 Task: Save the nearest Metro station to your list of favorite locations  and also explore the gallery  of the metro station.
Action: Mouse moved to (110, 58)
Screenshot: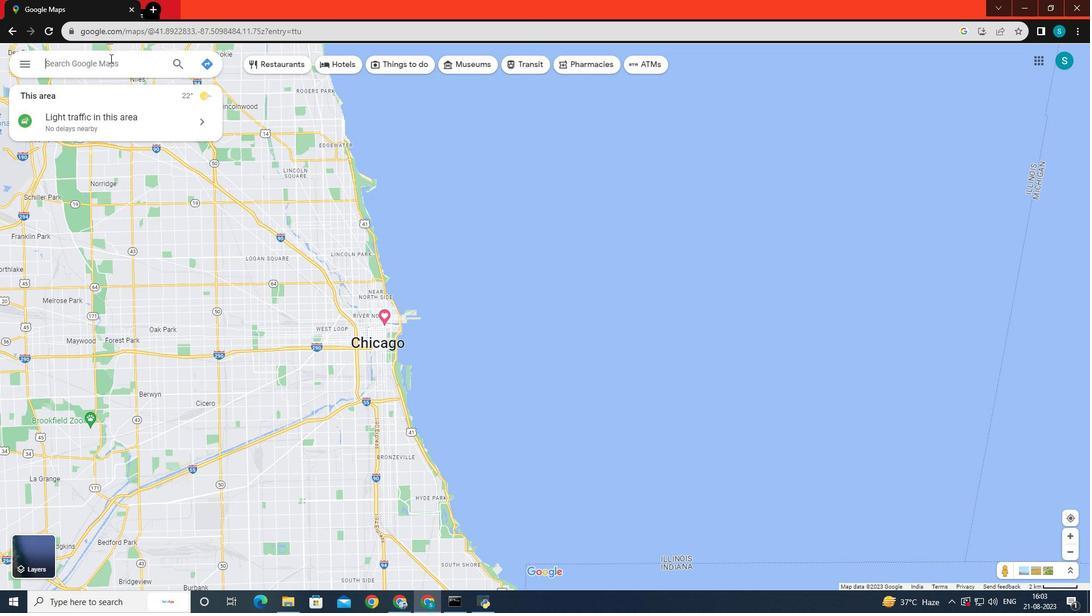 
Action: Mouse pressed left at (110, 58)
Screenshot: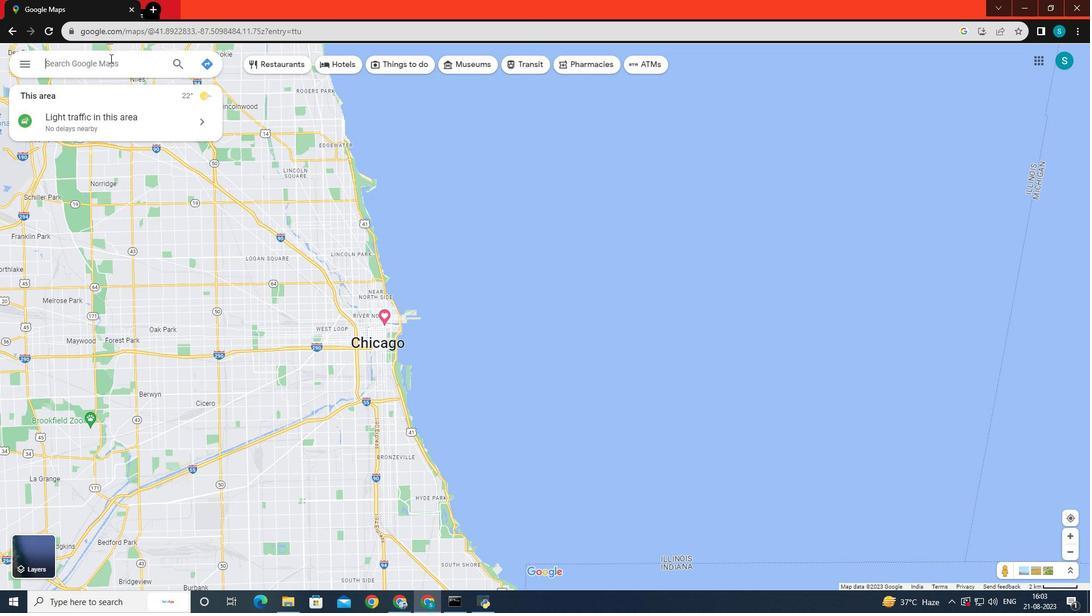 
Action: Key pressed the<Key.space>nearest<Key.space>metro<Key.space>statu<Key.backspace>ion<Key.enter>
Screenshot: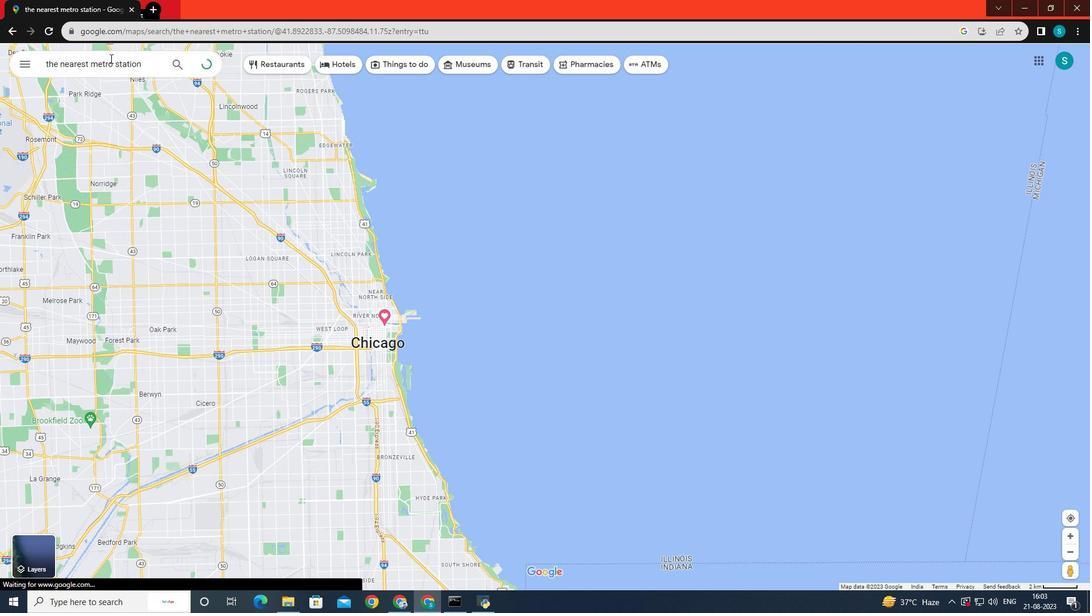 
Action: Mouse moved to (307, 311)
Screenshot: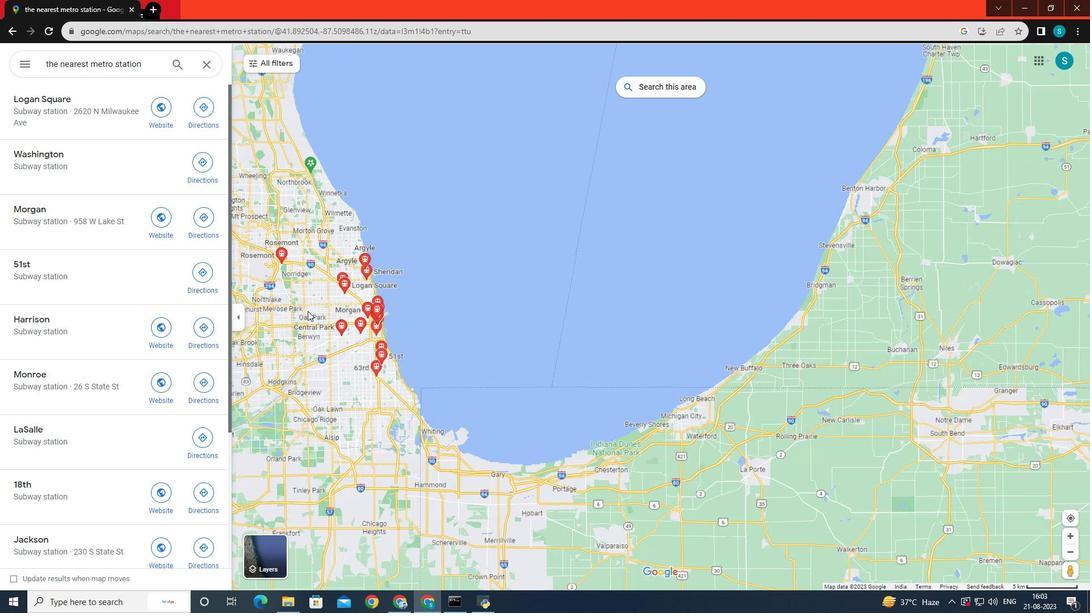 
Action: Mouse scrolled (307, 310) with delta (0, 0)
Screenshot: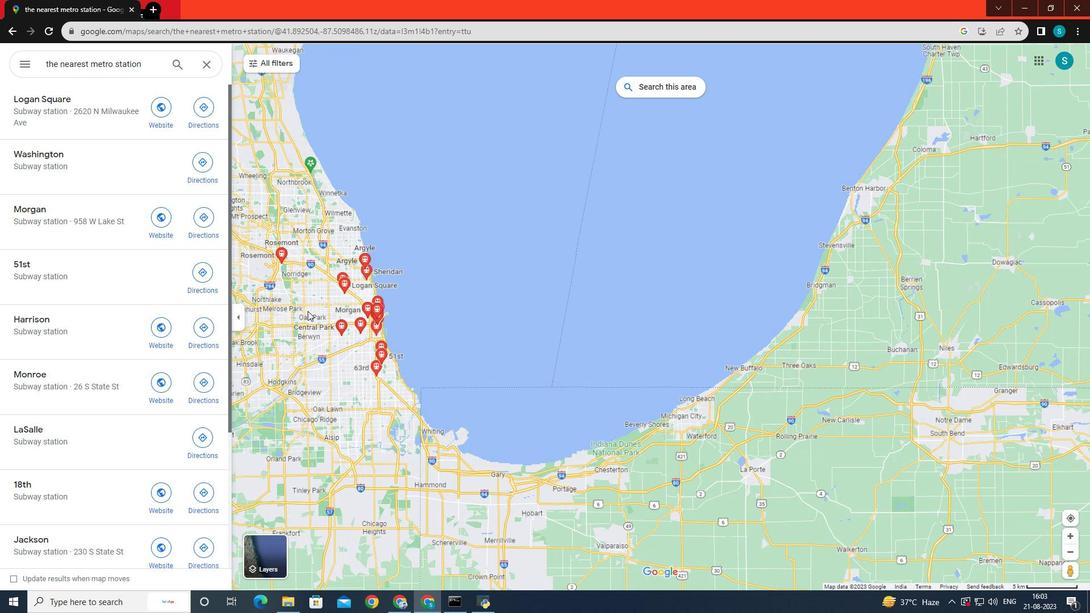 
Action: Mouse scrolled (307, 310) with delta (0, 0)
Screenshot: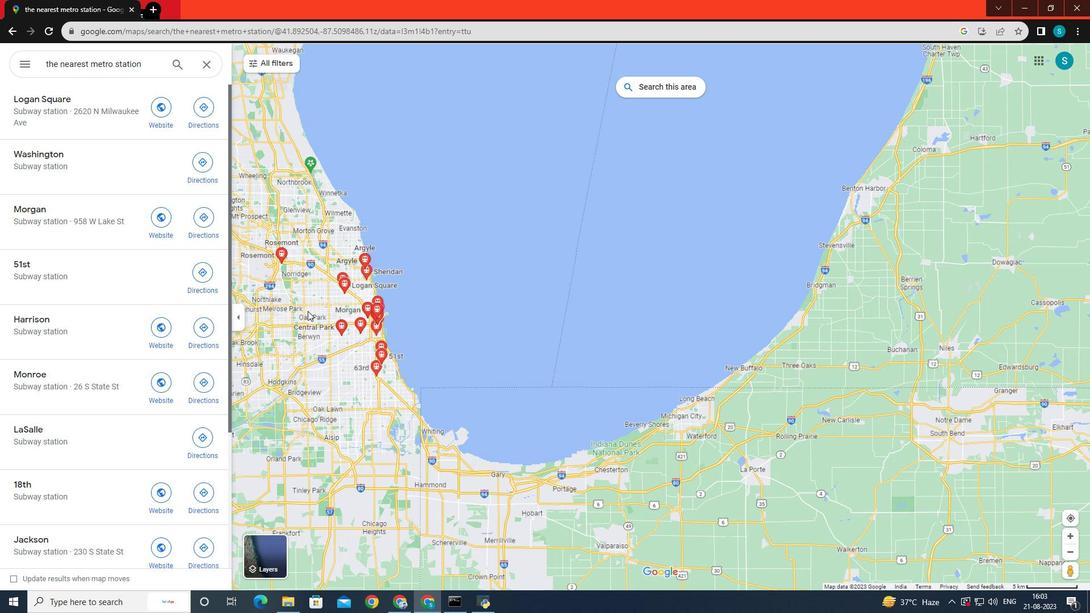 
Action: Mouse scrolled (307, 310) with delta (0, 0)
Screenshot: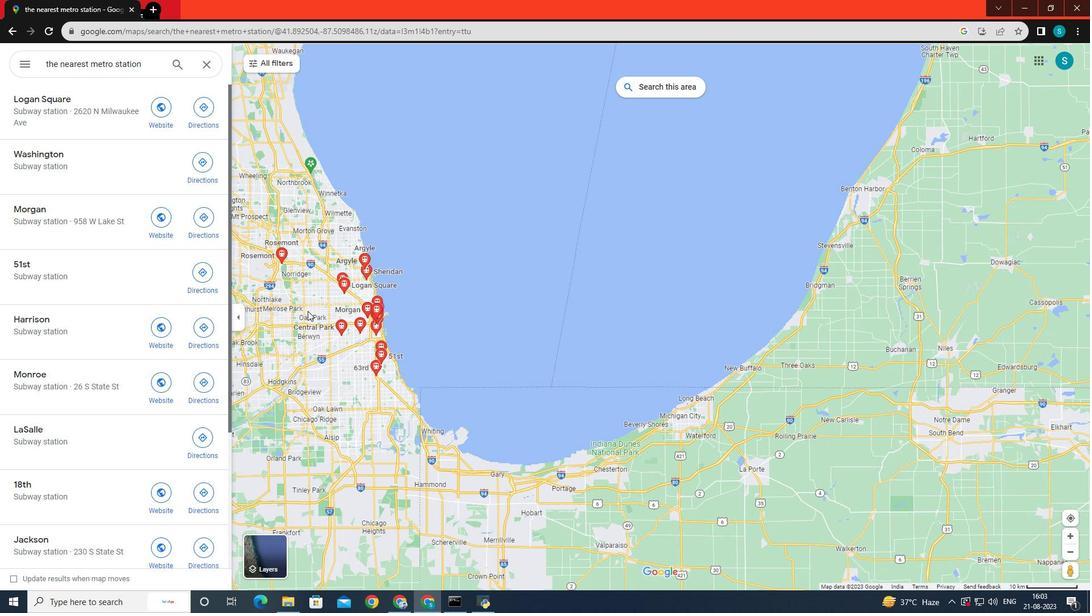 
Action: Mouse scrolled (307, 310) with delta (0, 0)
Screenshot: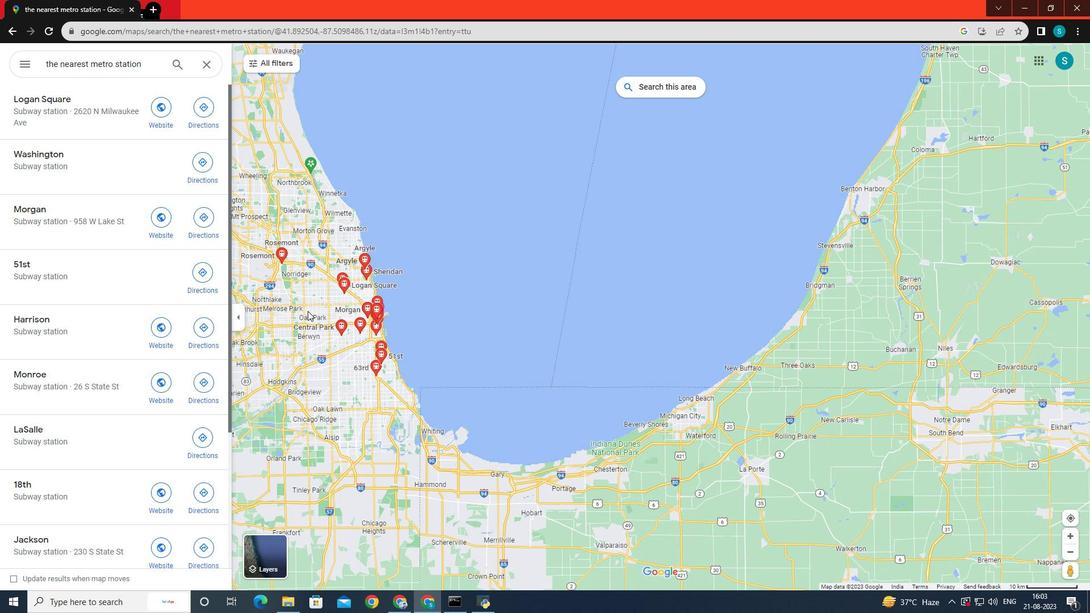 
Action: Mouse moved to (308, 311)
Screenshot: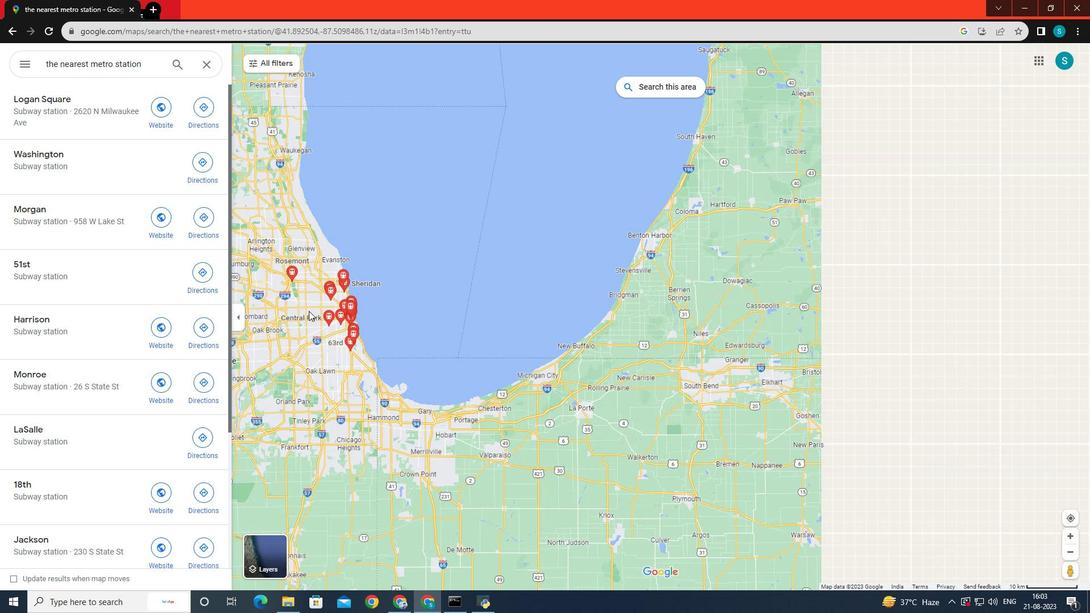 
Action: Mouse scrolled (308, 310) with delta (0, 0)
Screenshot: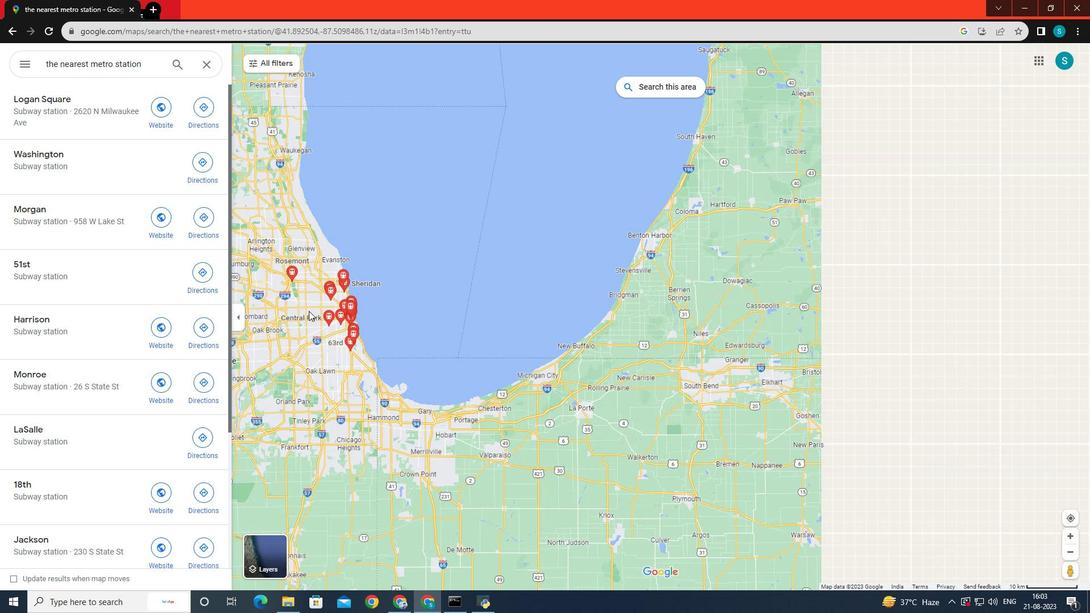 
Action: Mouse moved to (309, 311)
Screenshot: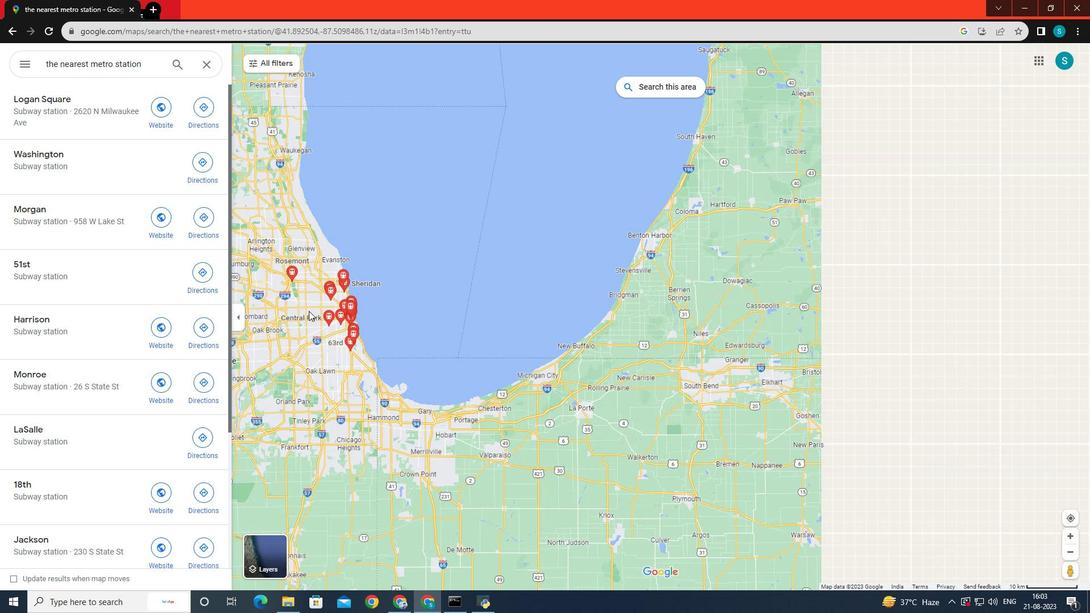 
Action: Mouse scrolled (309, 310) with delta (0, 0)
Screenshot: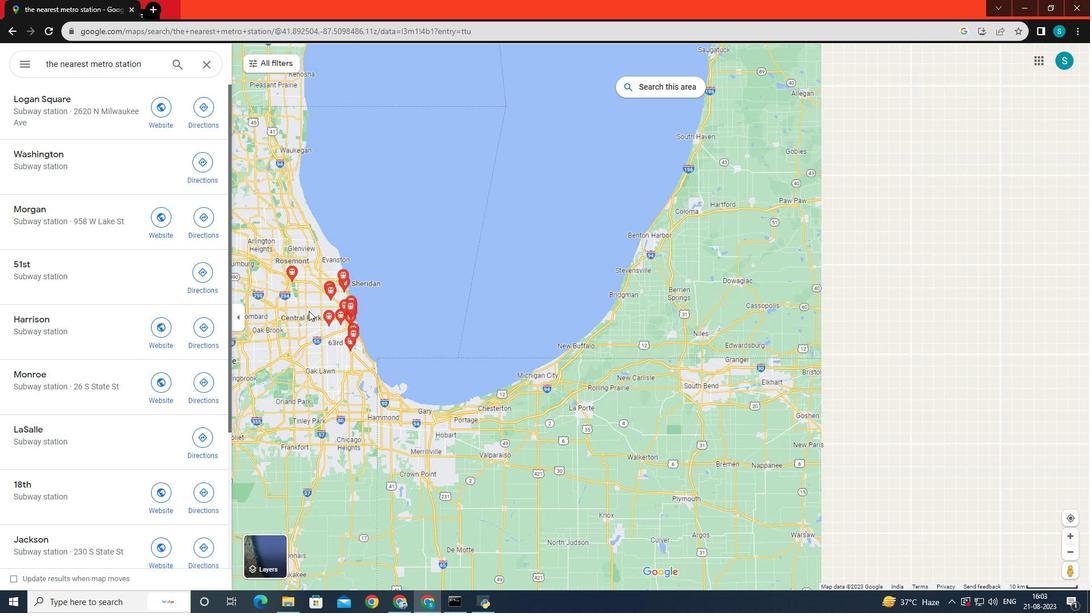 
Action: Mouse scrolled (309, 310) with delta (0, 0)
Screenshot: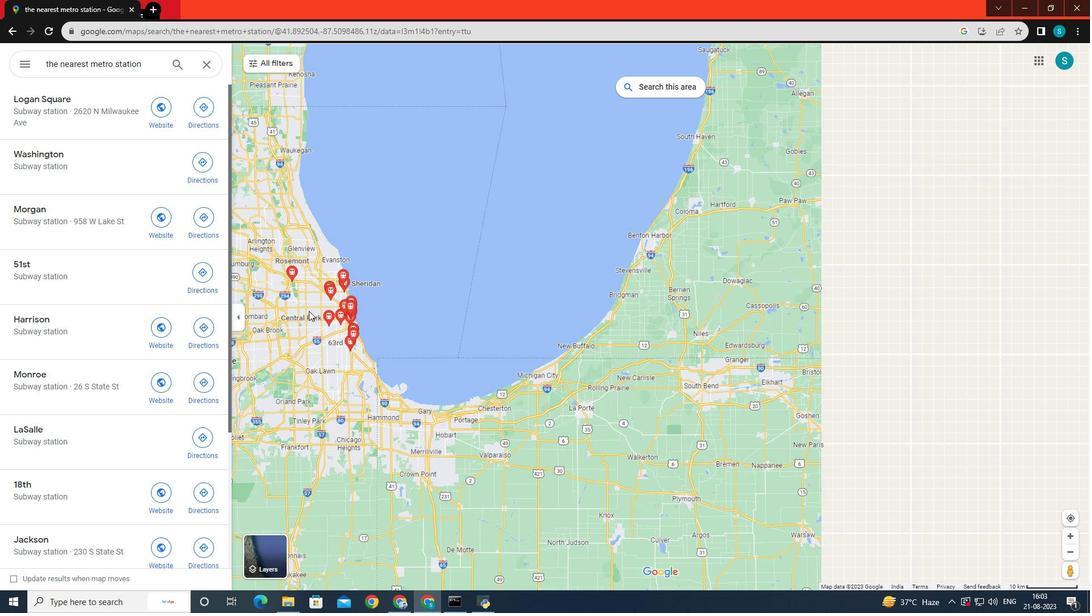 
Action: Mouse scrolled (309, 310) with delta (0, 0)
Screenshot: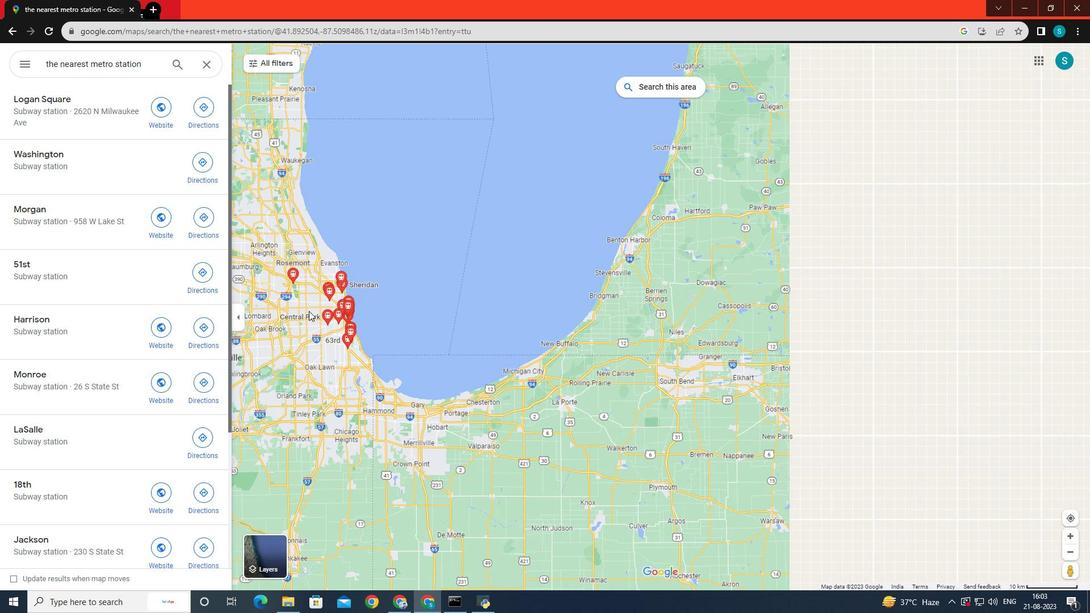 
Action: Mouse moved to (309, 311)
Screenshot: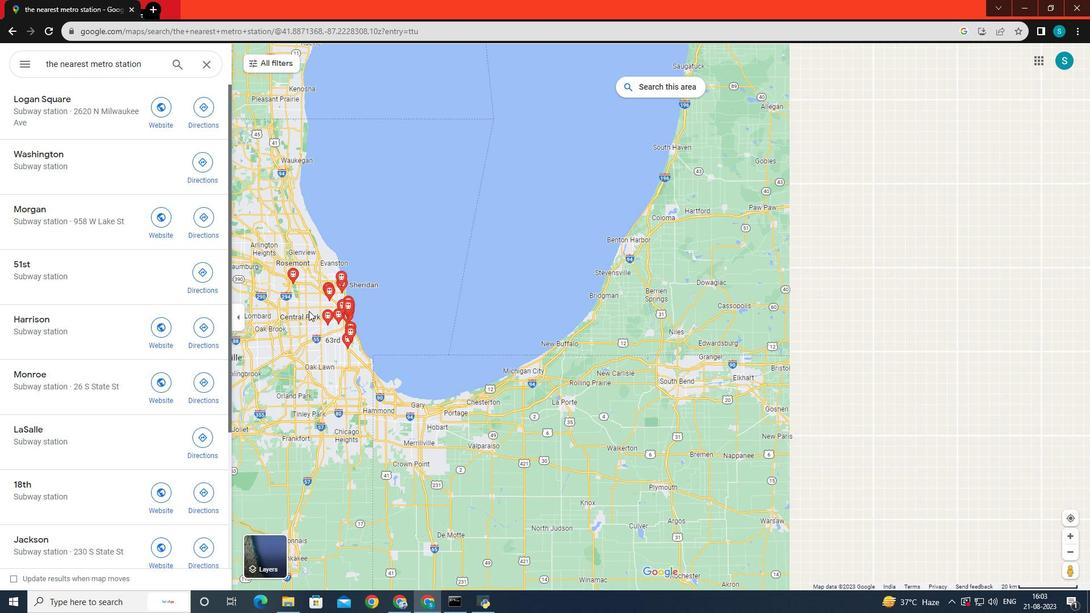 
Action: Mouse scrolled (309, 311) with delta (0, 0)
Screenshot: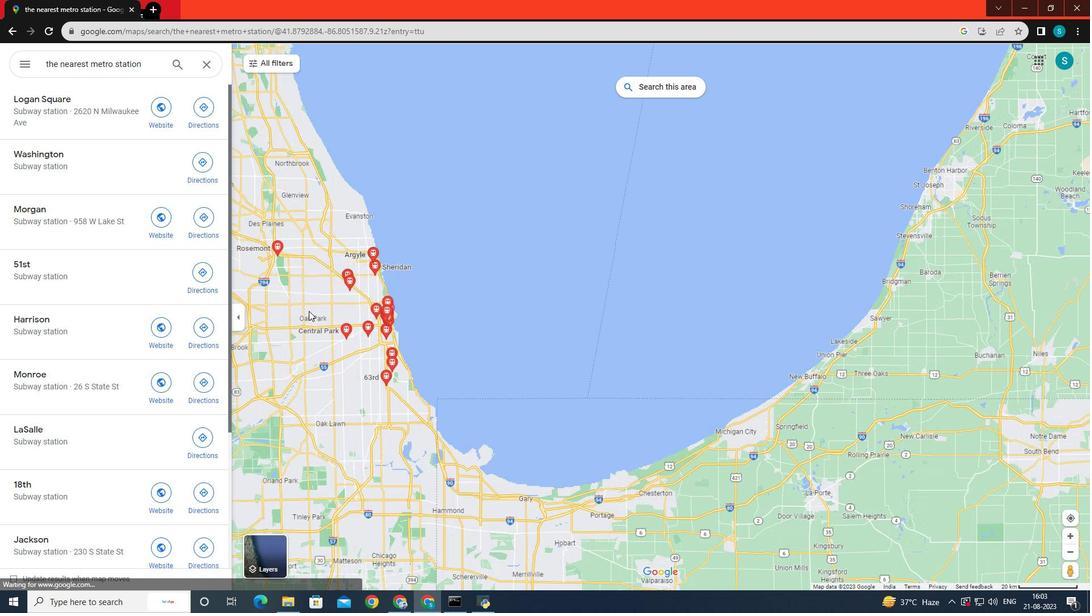 
Action: Mouse scrolled (309, 311) with delta (0, 0)
Screenshot: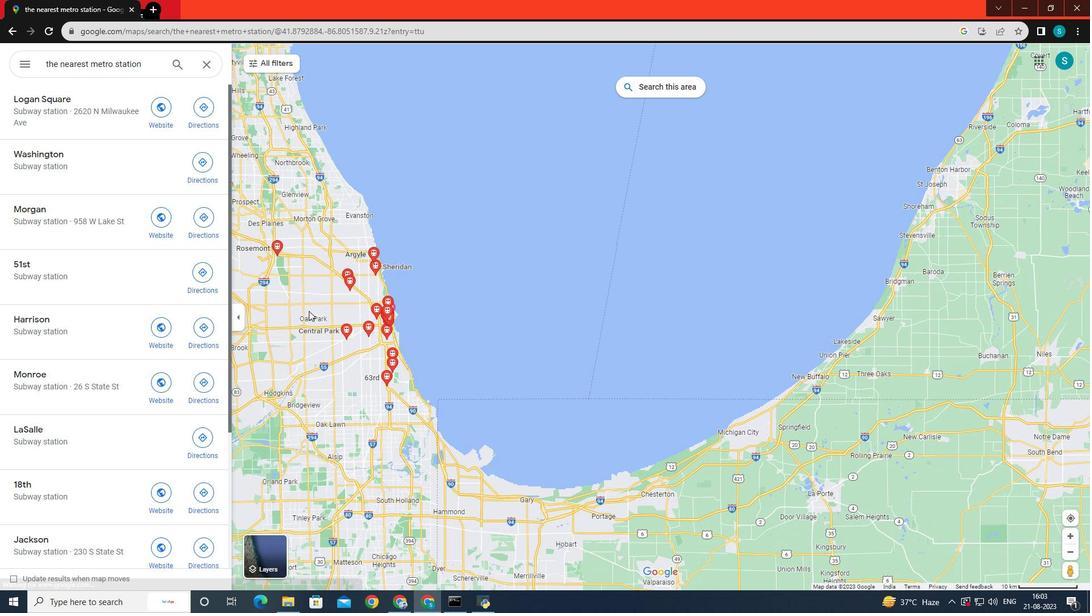 
Action: Mouse scrolled (309, 311) with delta (0, 0)
Screenshot: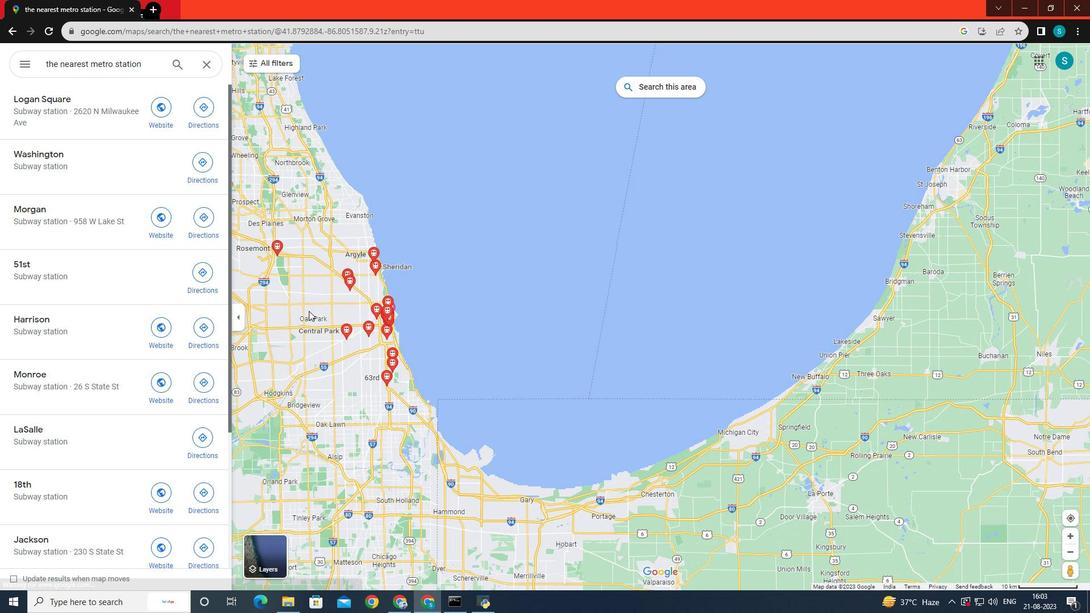 
Action: Mouse scrolled (309, 311) with delta (0, 0)
Screenshot: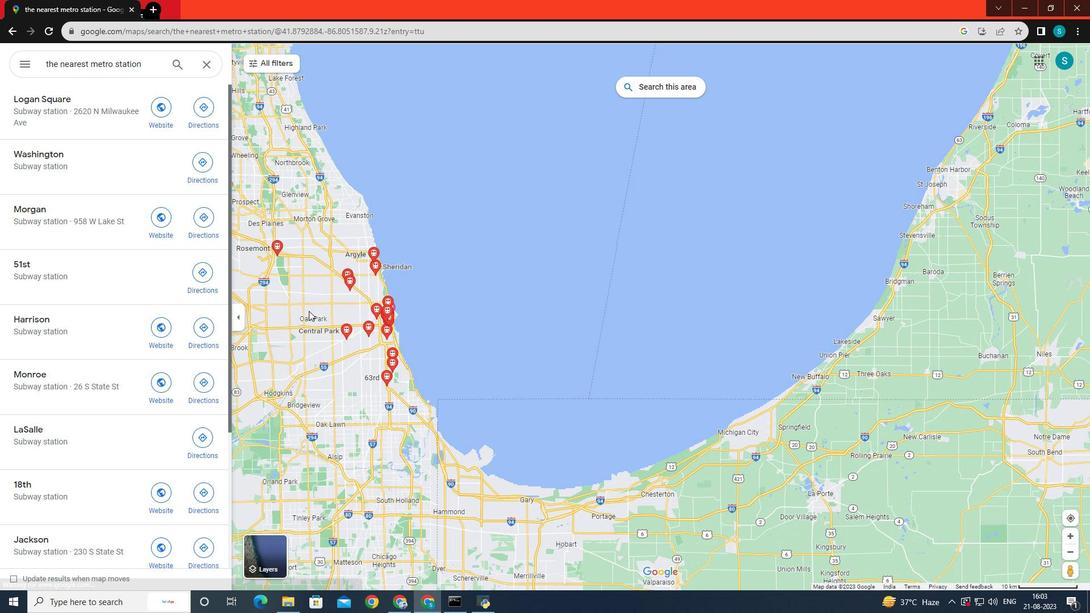 
Action: Mouse scrolled (309, 311) with delta (0, 0)
Screenshot: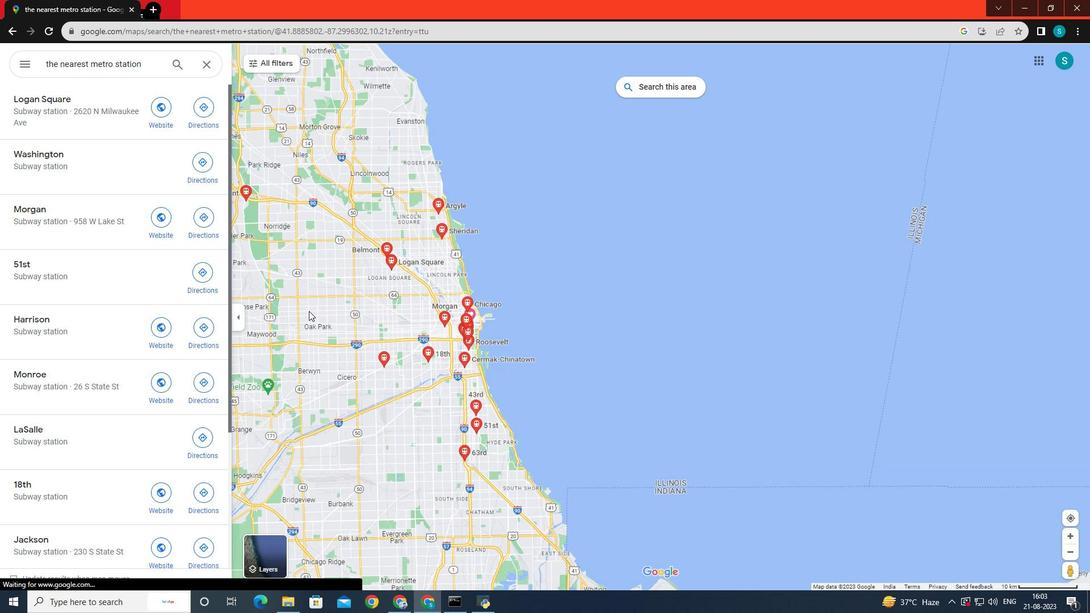 
Action: Mouse scrolled (309, 311) with delta (0, 0)
Screenshot: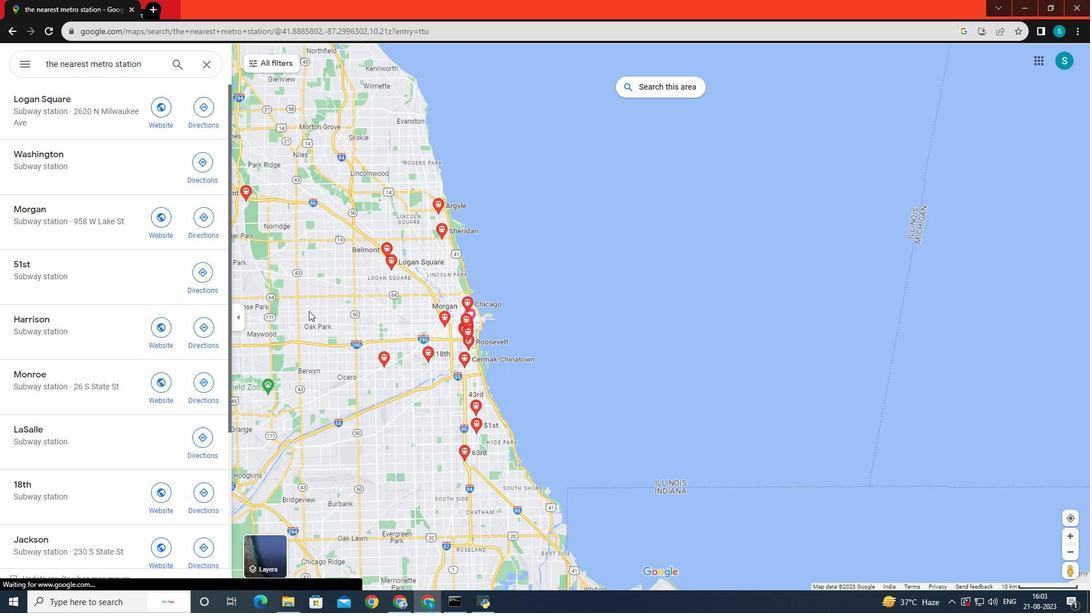 
Action: Mouse scrolled (309, 311) with delta (0, 0)
Screenshot: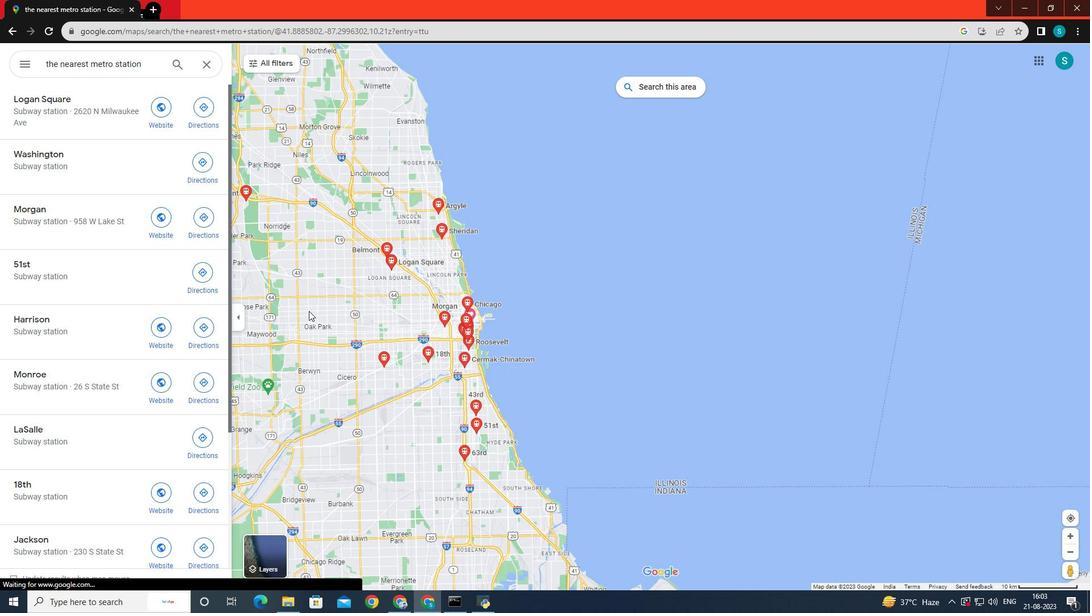 
Action: Mouse scrolled (309, 311) with delta (0, 0)
Screenshot: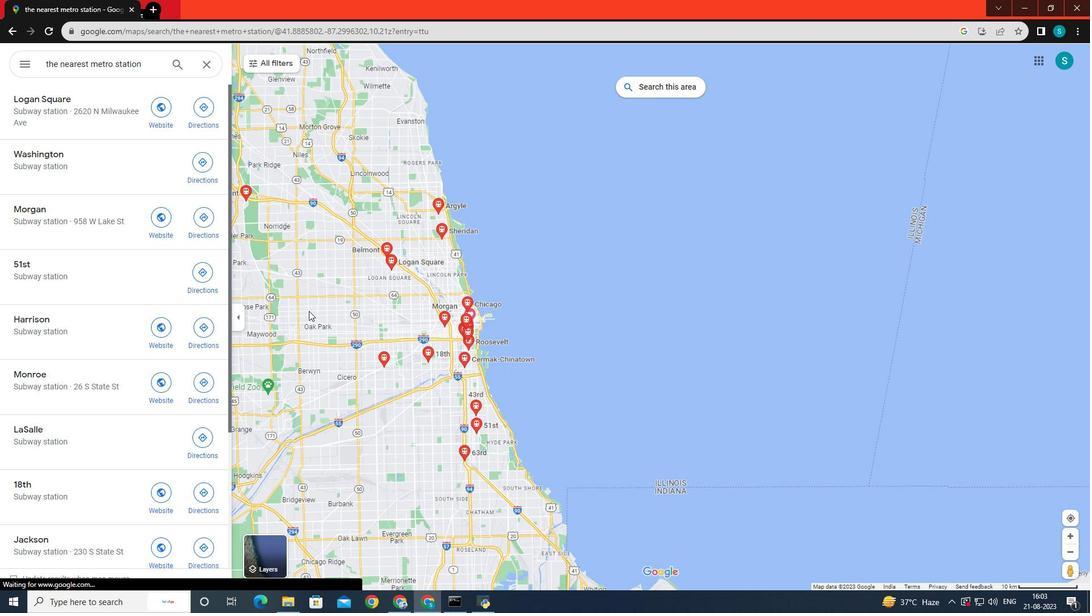 
Action: Mouse moved to (250, 190)
Screenshot: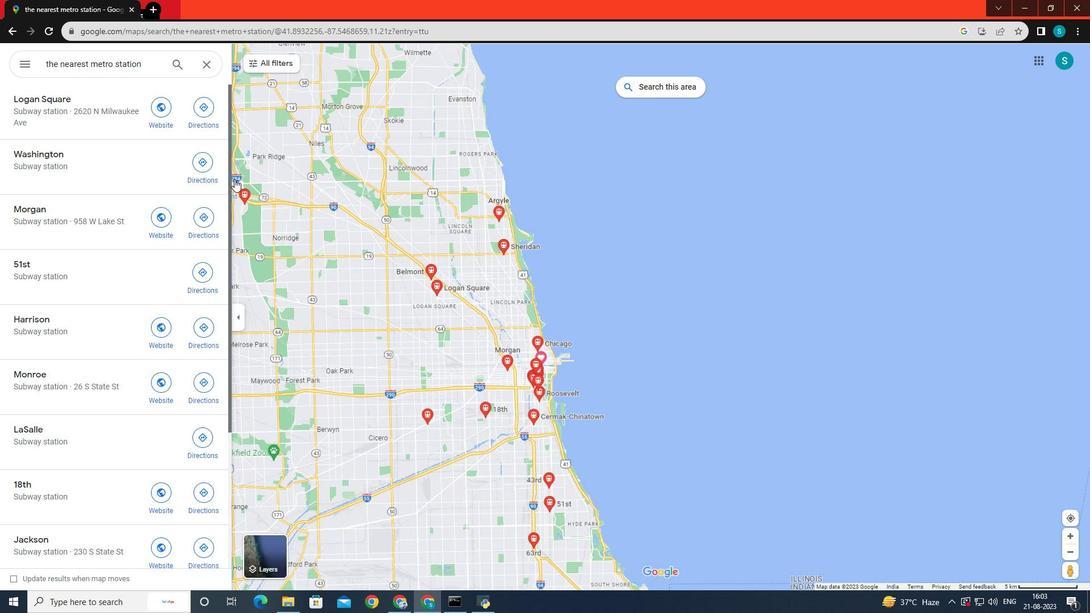 
Action: Mouse scrolled (250, 191) with delta (0, 0)
Screenshot: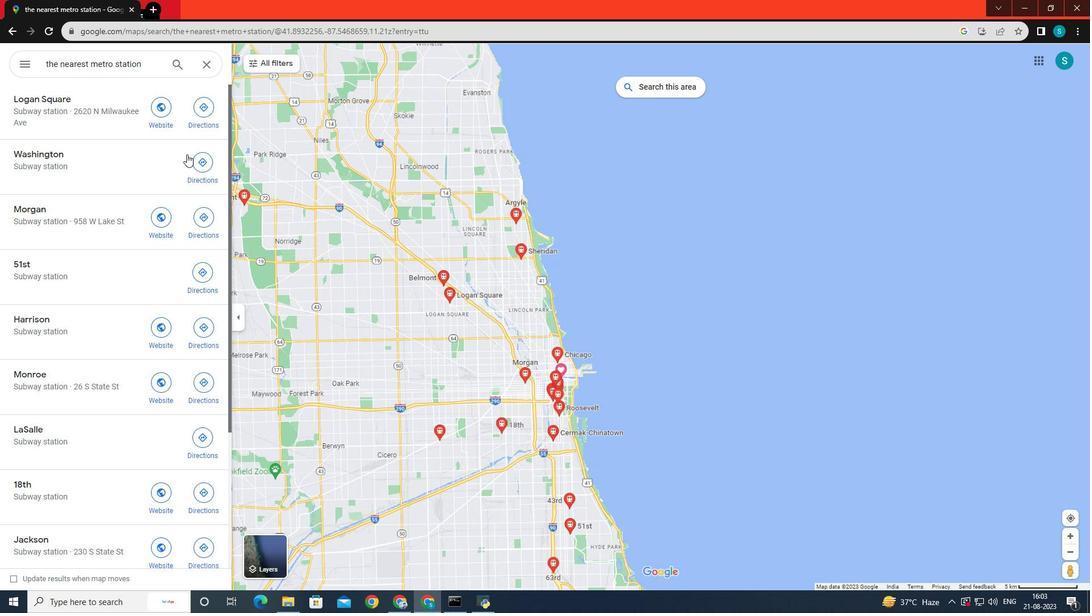 
Action: Mouse scrolled (250, 191) with delta (0, 0)
Screenshot: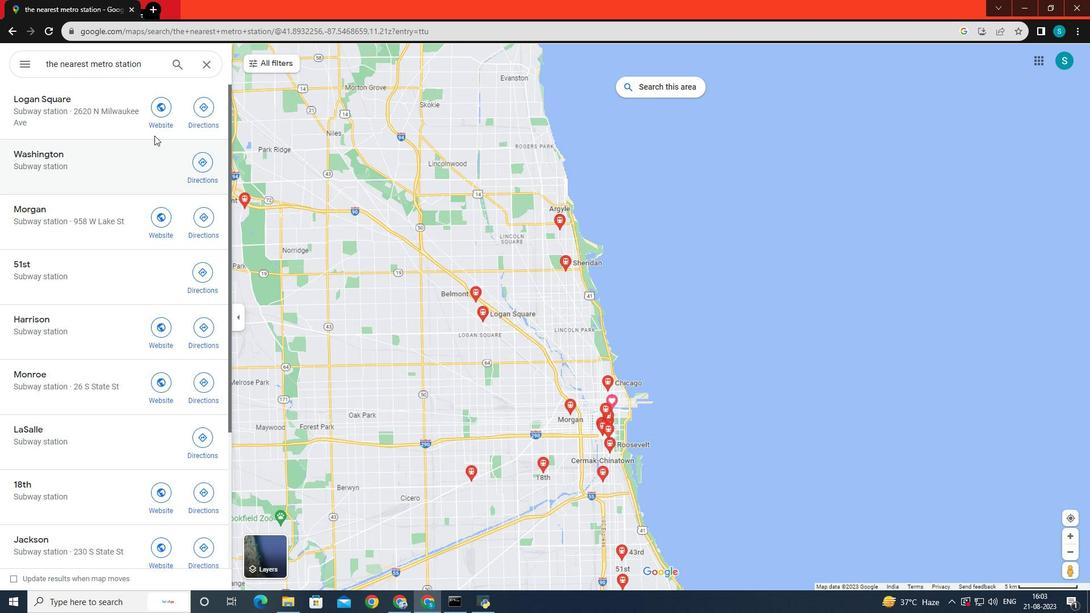 
Action: Mouse moved to (236, 180)
Screenshot: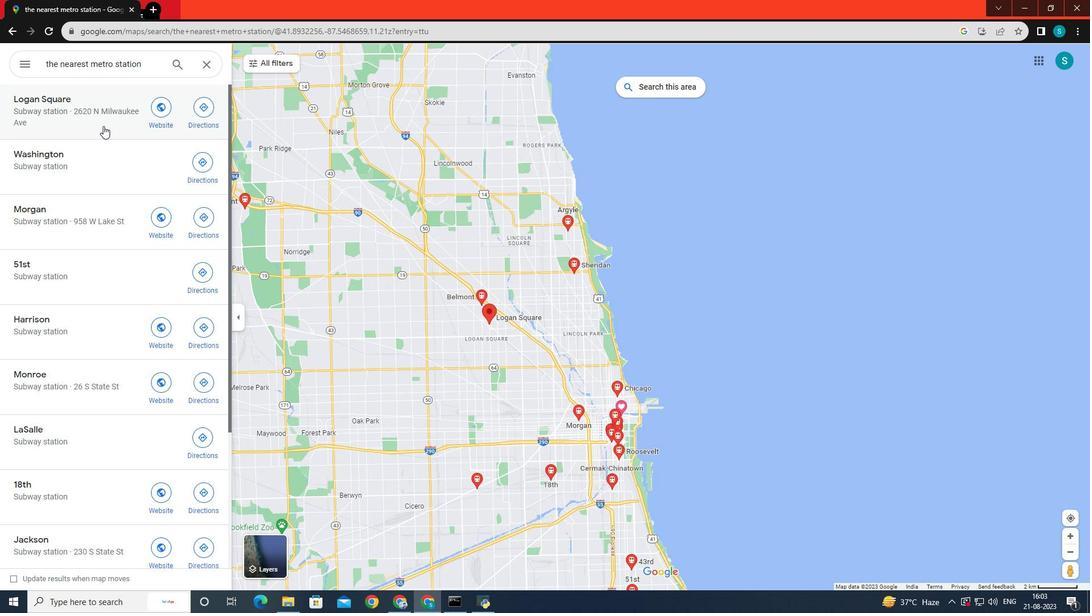 
Action: Mouse scrolled (242, 185) with delta (0, 0)
Screenshot: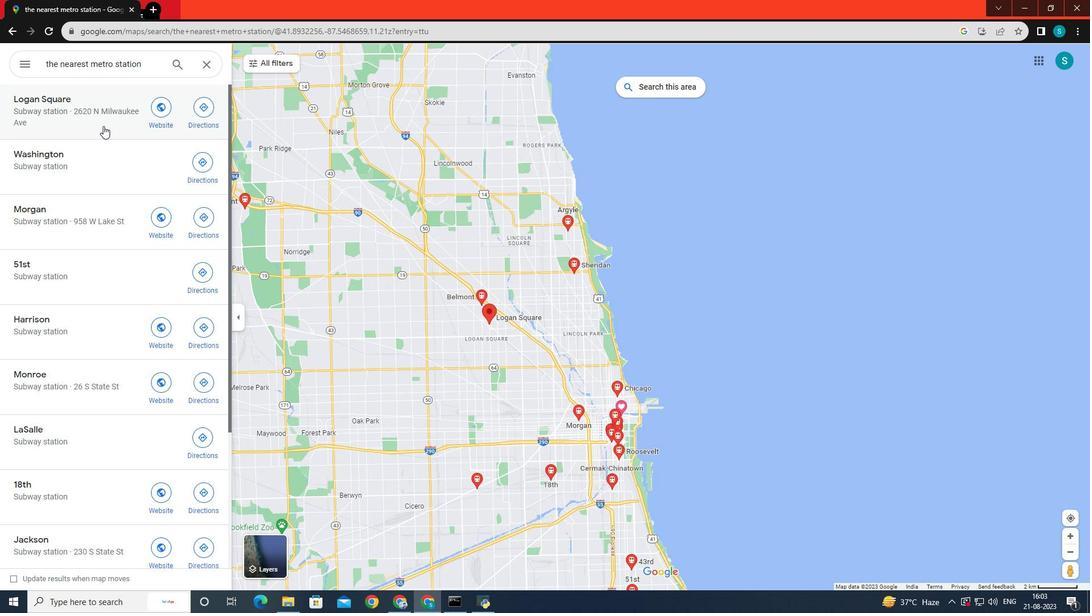 
Action: Mouse moved to (67, 118)
Screenshot: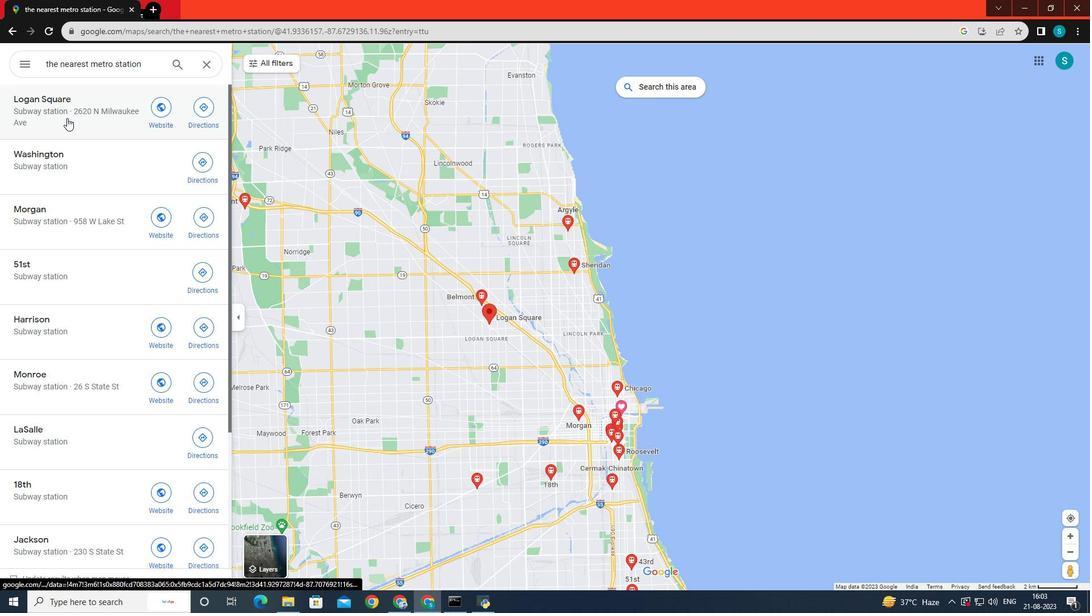 
Action: Mouse pressed left at (67, 118)
Screenshot: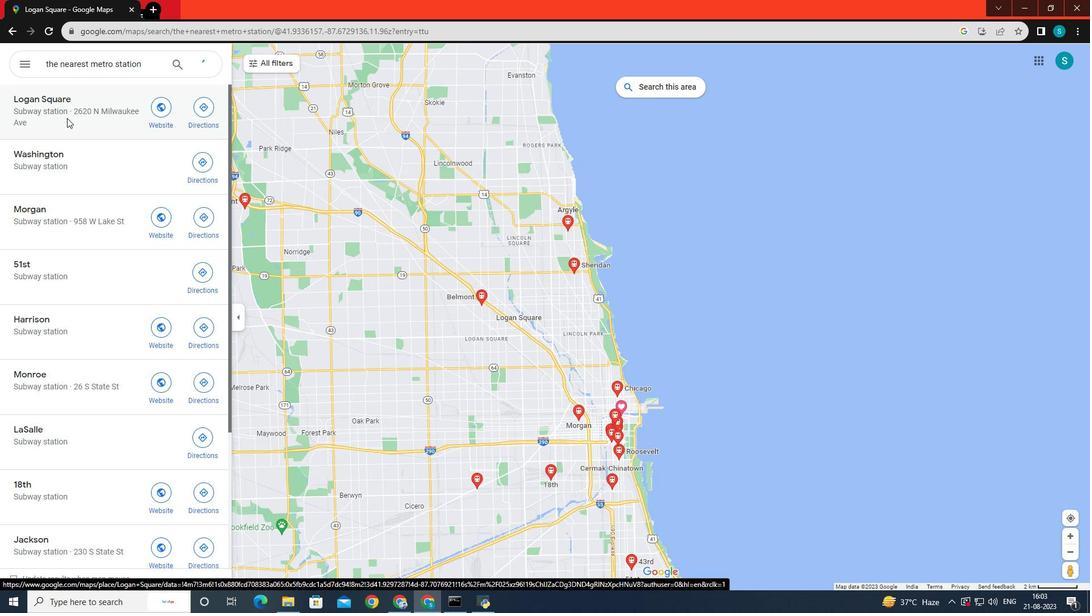 
Action: Mouse moved to (401, 174)
Screenshot: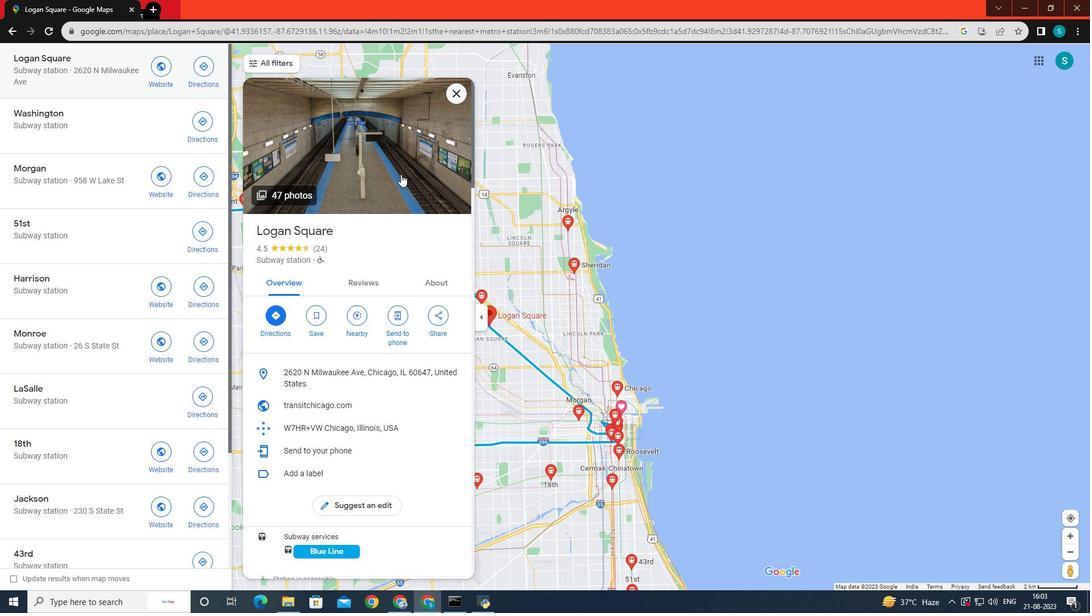 
Action: Mouse pressed left at (401, 174)
Screenshot: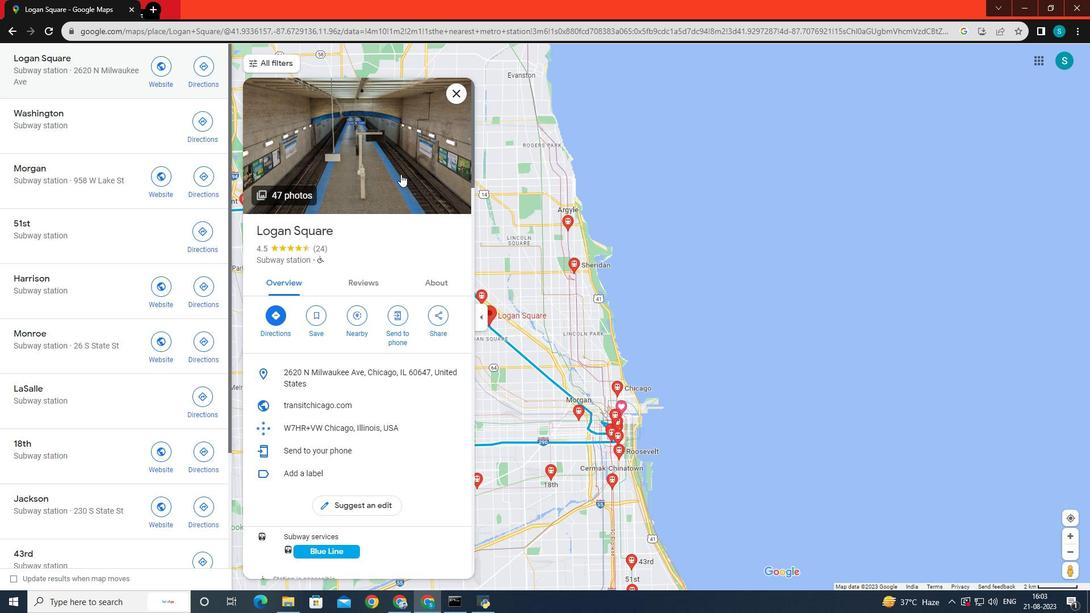 
Action: Mouse moved to (679, 498)
Screenshot: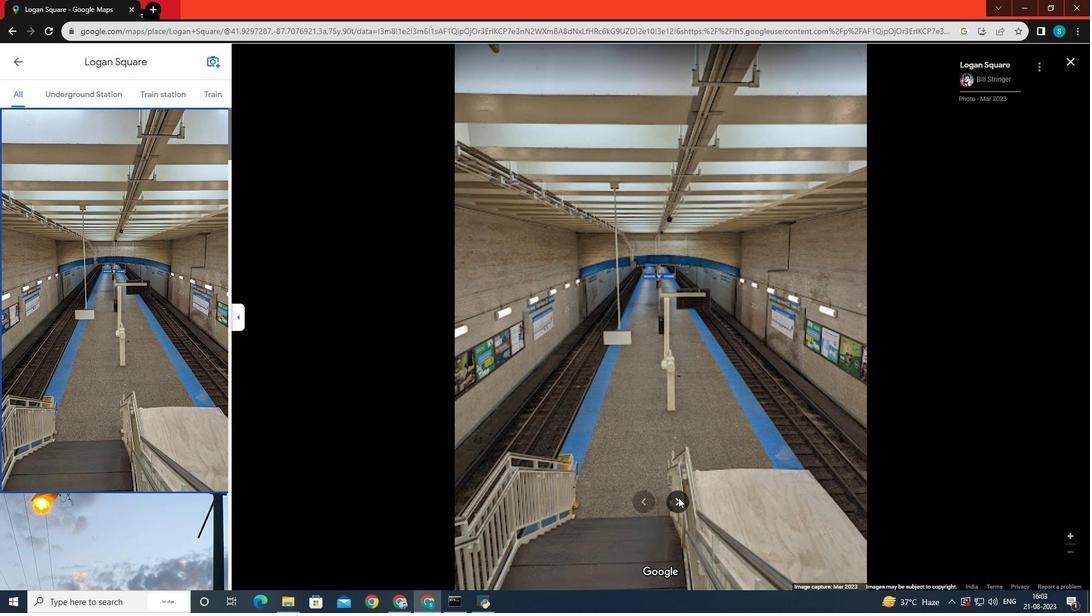 
Action: Mouse pressed left at (679, 498)
Screenshot: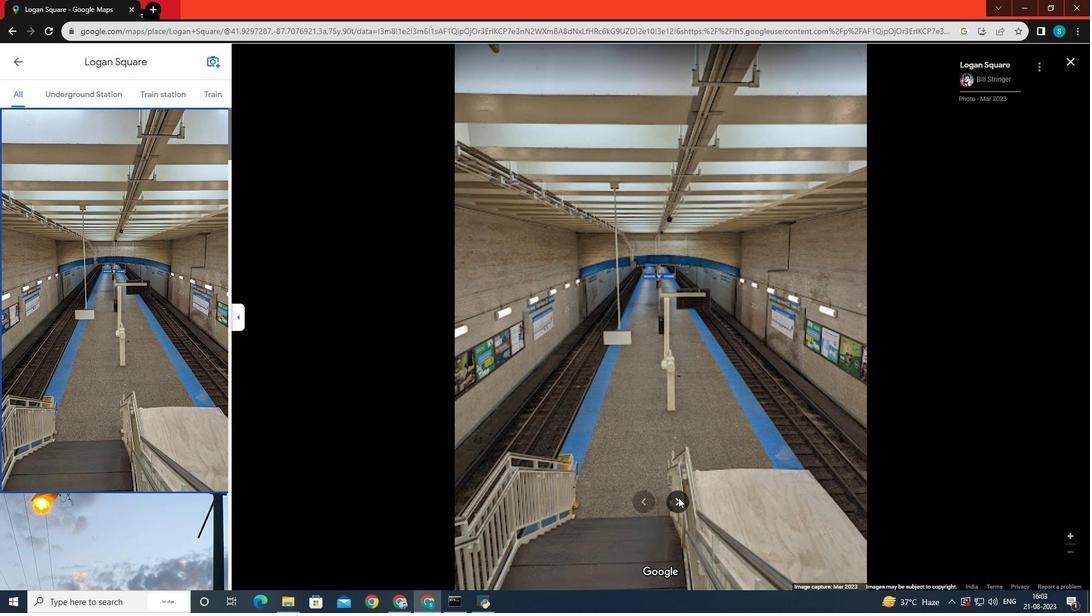 
Action: Mouse moved to (678, 499)
Screenshot: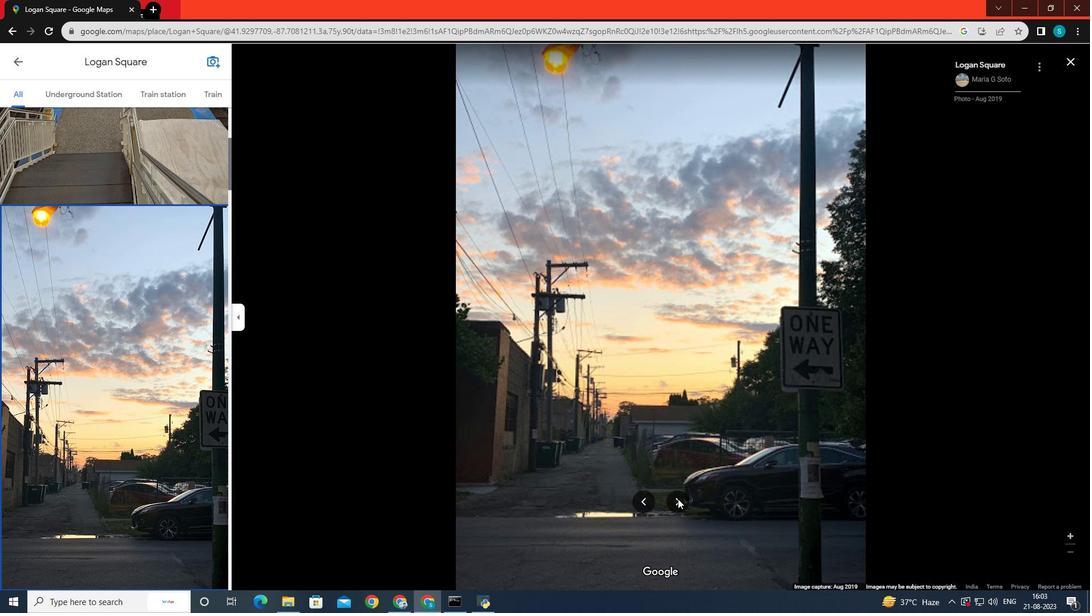 
Action: Mouse pressed left at (678, 499)
Screenshot: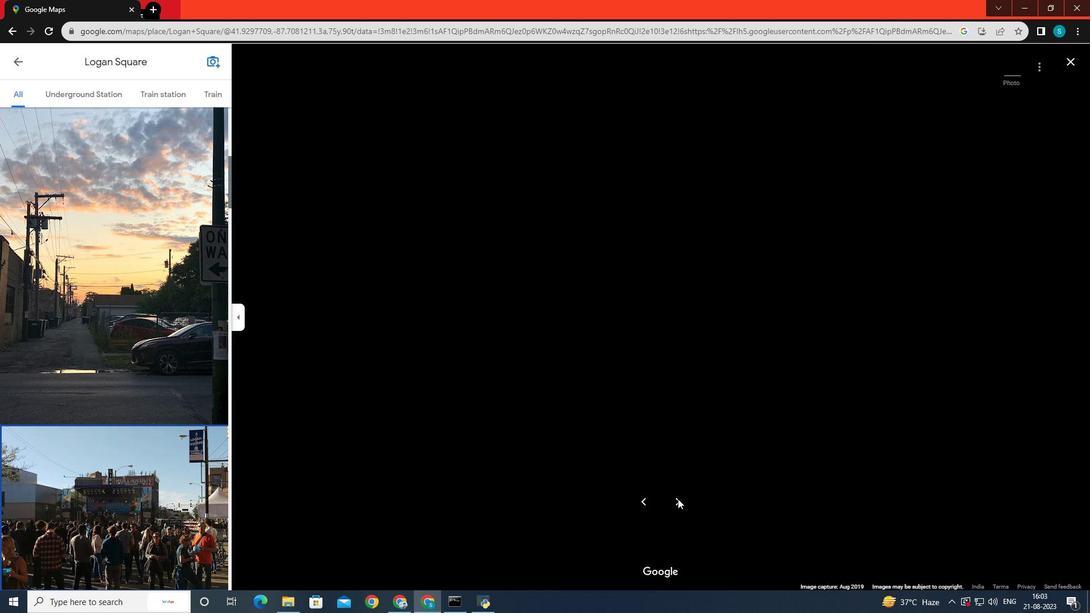 
Action: Key pressed <Key.right><Key.right><Key.right>
Screenshot: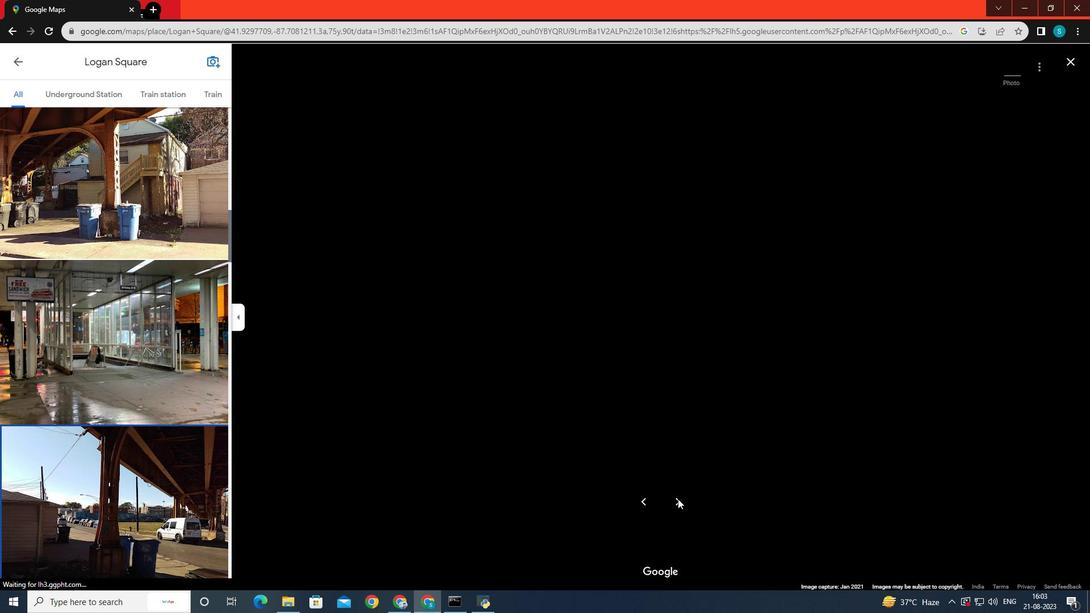 
Action: Mouse moved to (678, 499)
Screenshot: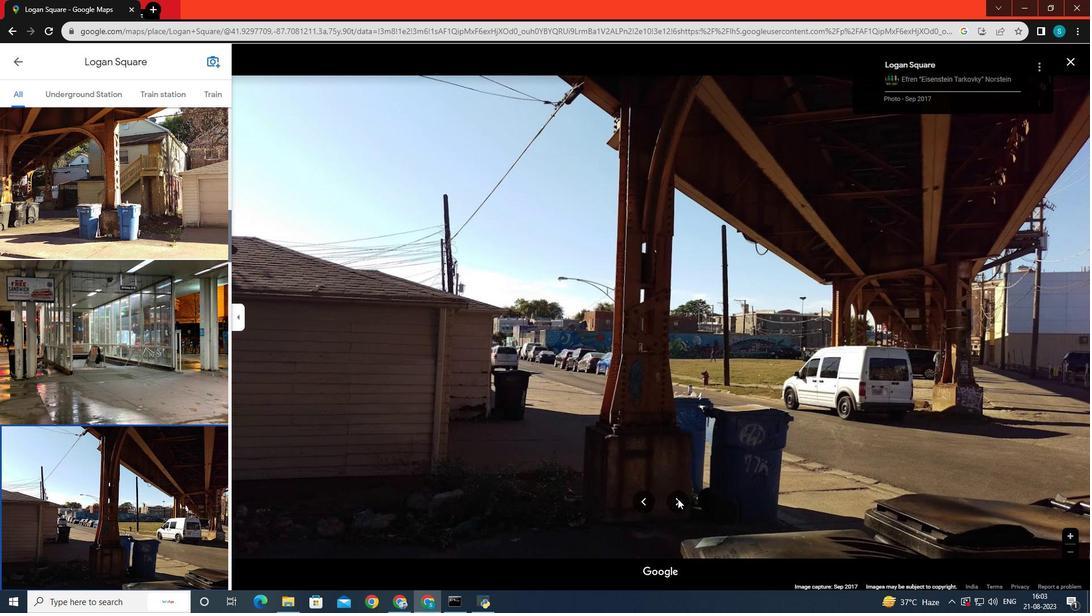 
Action: Key pressed <Key.right><Key.right><Key.right><Key.right><Key.right><Key.right><Key.right><Key.right><Key.right><Key.right><Key.right><Key.right><Key.right><Key.right><Key.right><Key.right><Key.right><Key.right><Key.right><Key.right><Key.right><Key.right><Key.right><Key.right><Key.right><Key.right><Key.right><Key.right><Key.right><Key.right><Key.right><Key.right><Key.right><Key.right><Key.right><Key.right><Key.right><Key.right><Key.right><Key.right><Key.right><Key.right><Key.right>
Screenshot: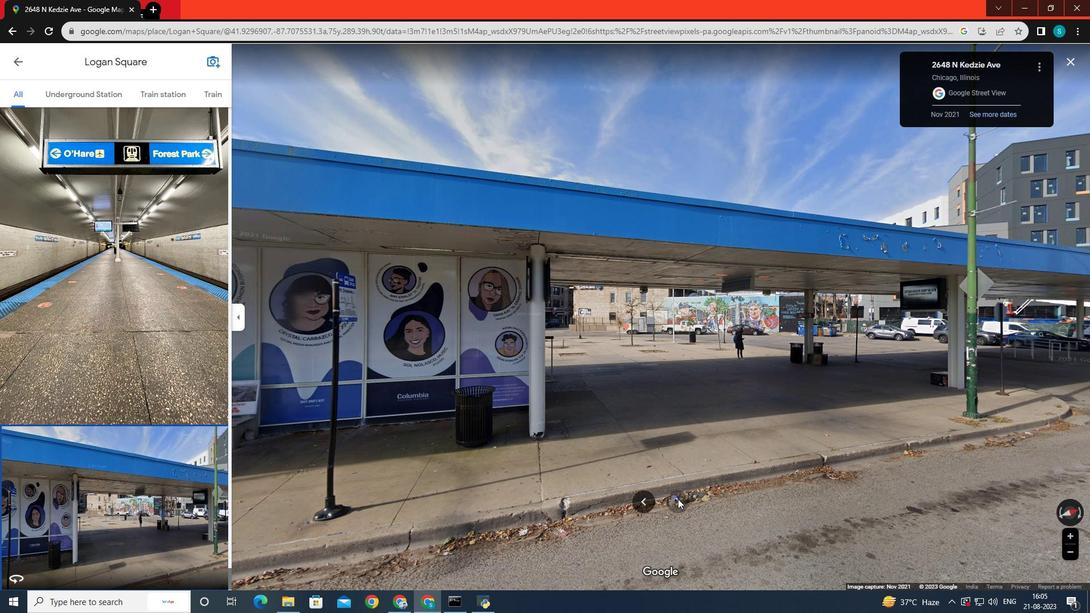 
Action: Mouse moved to (676, 498)
Screenshot: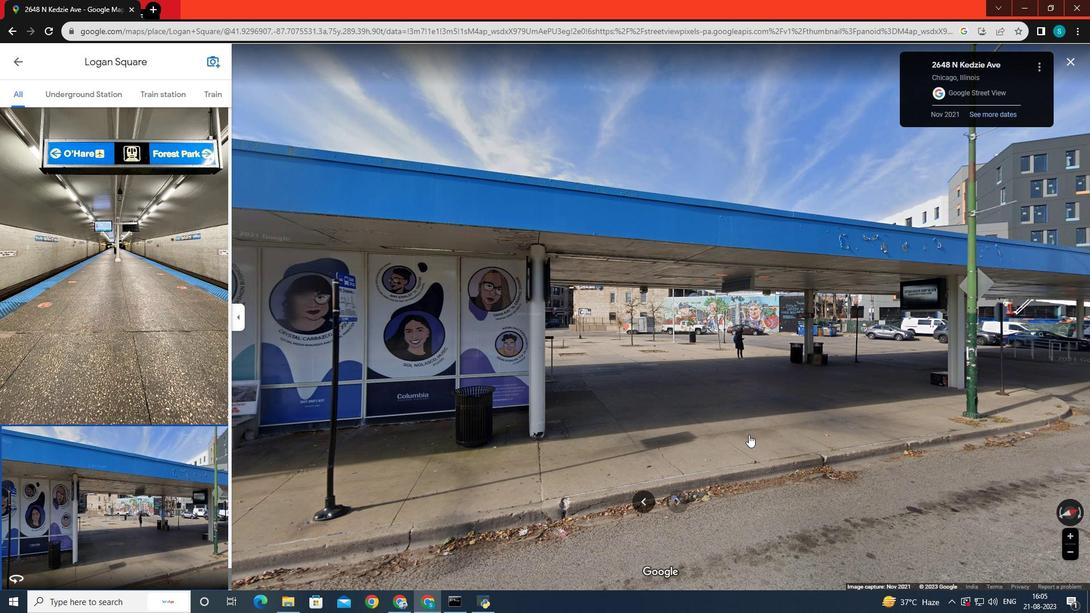 
Action: Mouse pressed left at (676, 498)
Screenshot: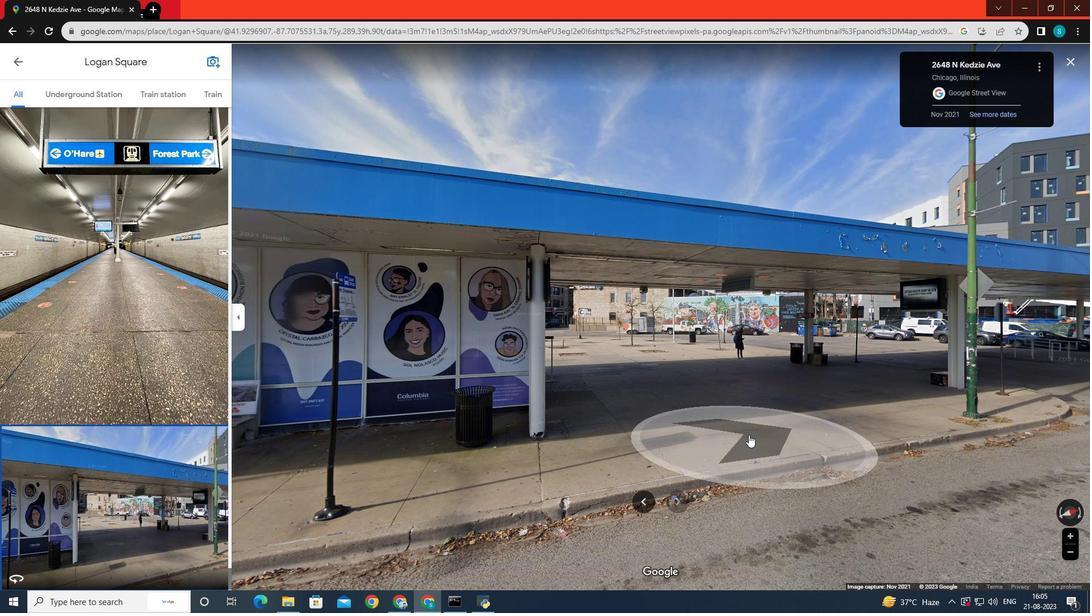 
Action: Mouse moved to (749, 435)
Screenshot: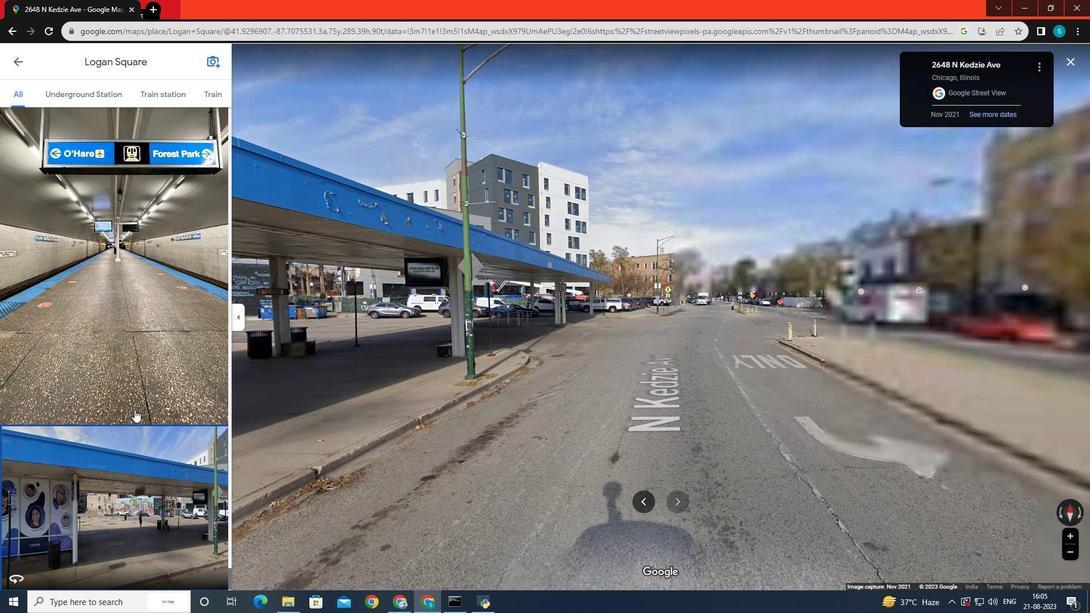 
Action: Mouse pressed left at (749, 435)
Screenshot: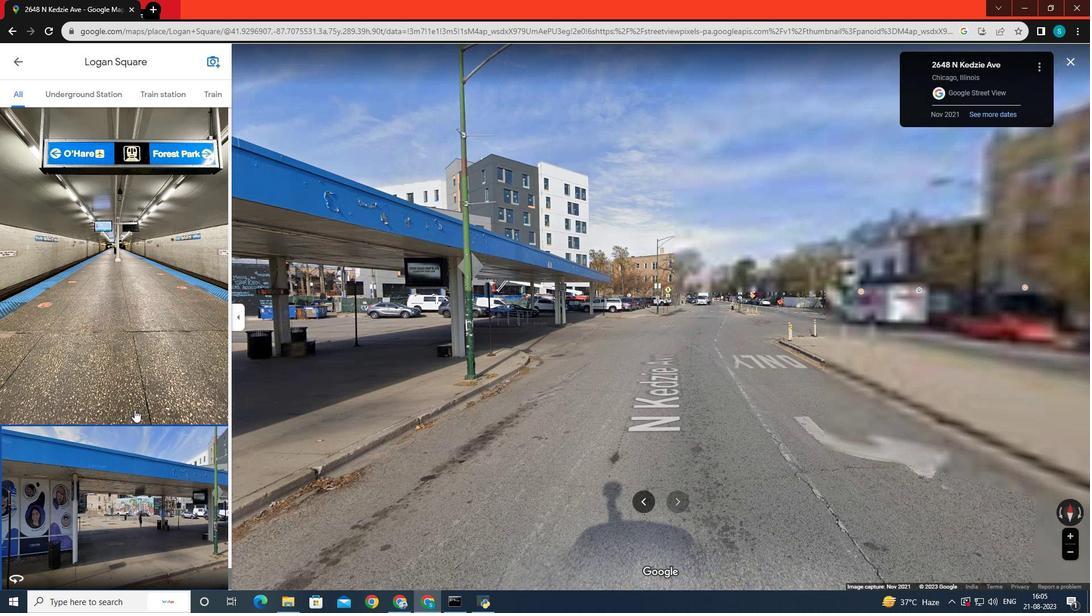 
Action: Mouse moved to (658, 403)
Screenshot: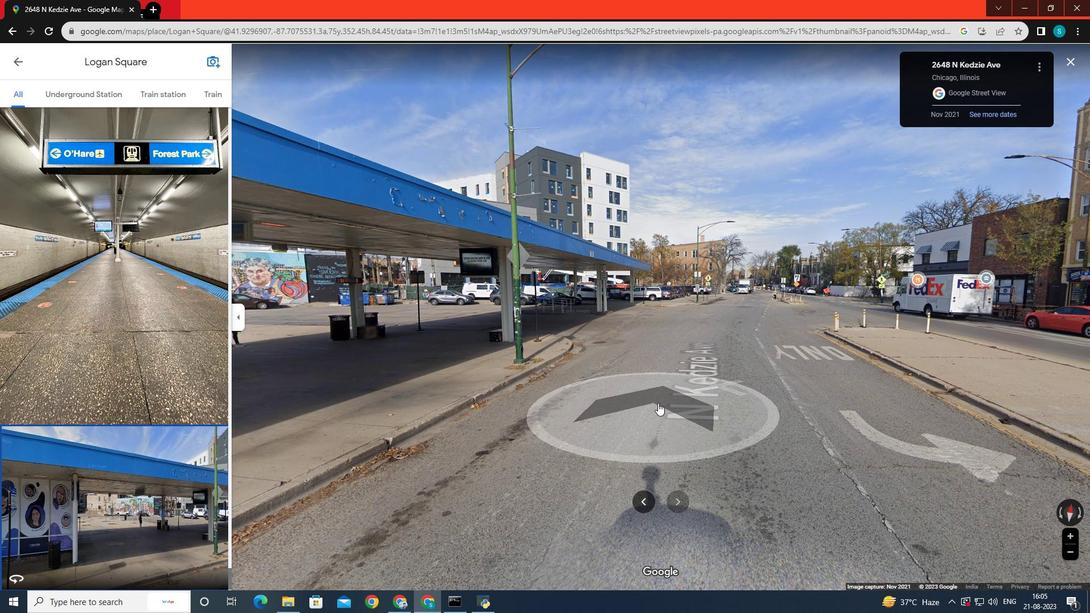 
Action: Mouse pressed left at (658, 403)
Screenshot: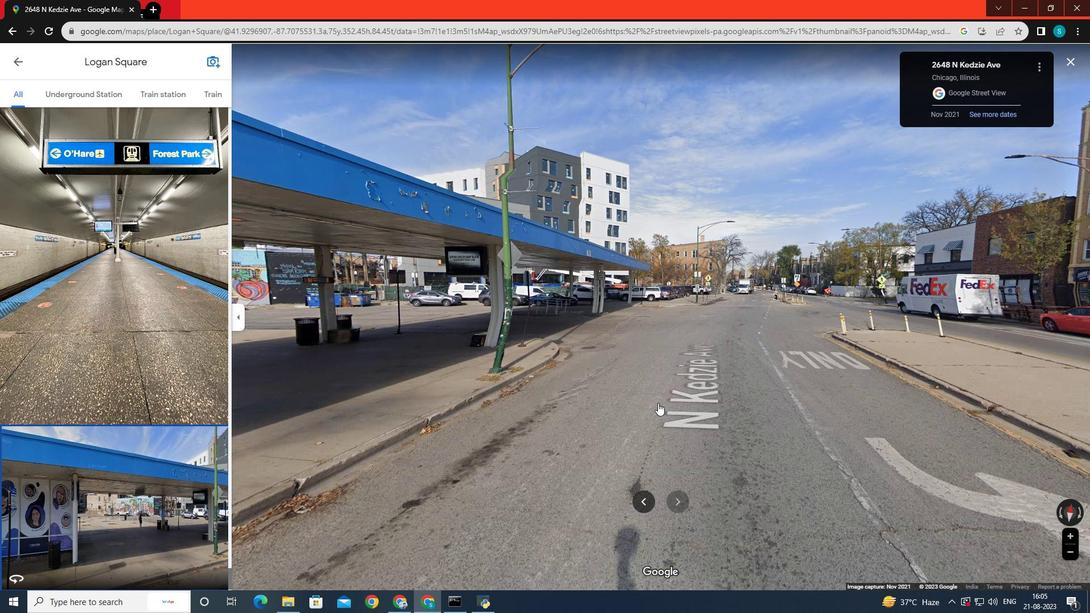
Action: Mouse moved to (613, 413)
Screenshot: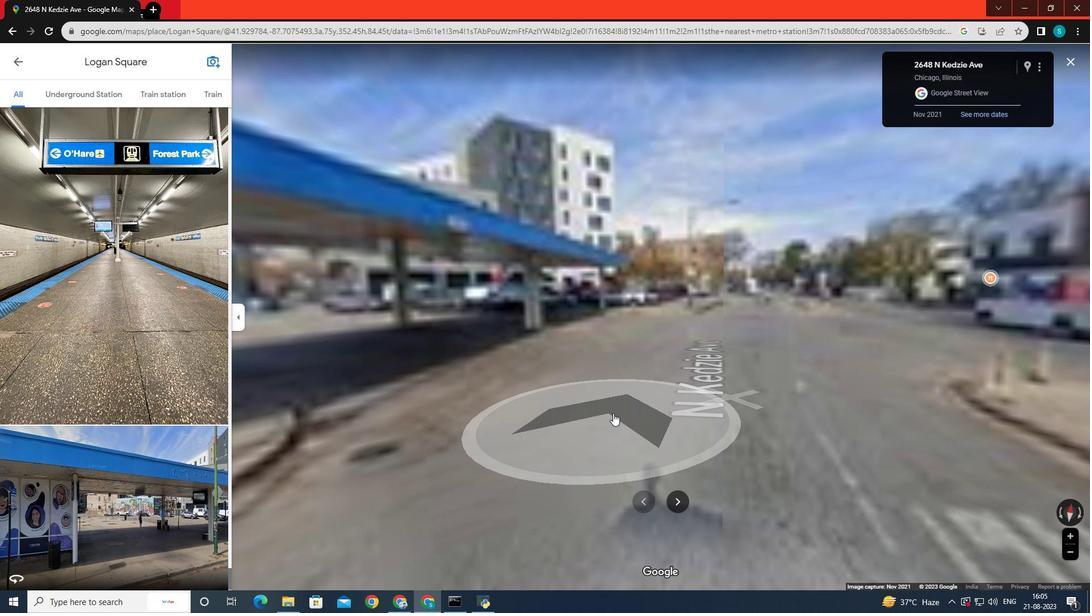 
Action: Mouse pressed left at (613, 413)
Screenshot: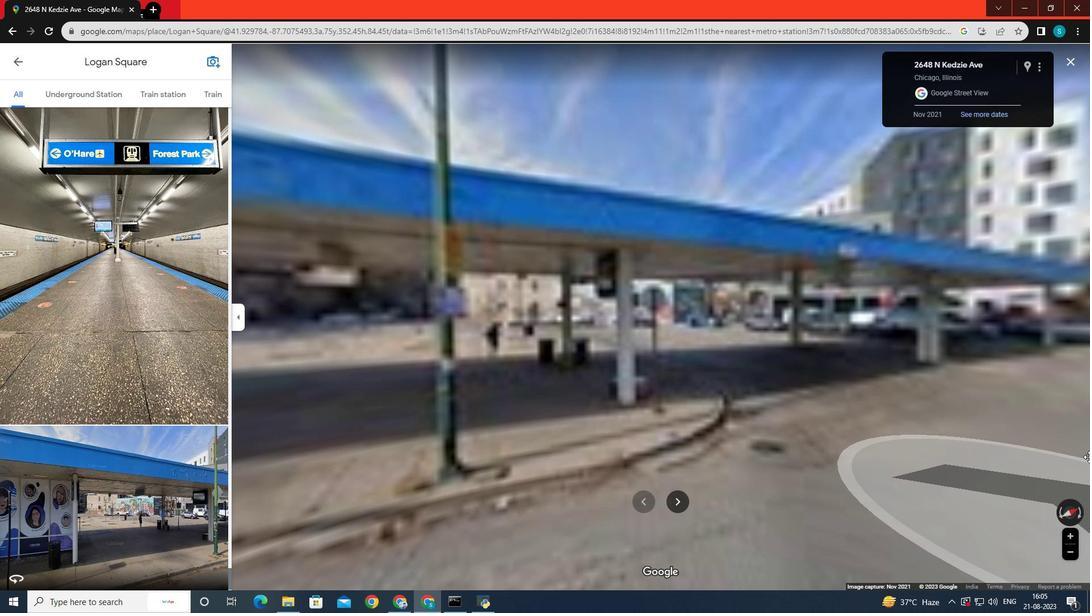 
Action: Mouse moved to (569, 401)
Screenshot: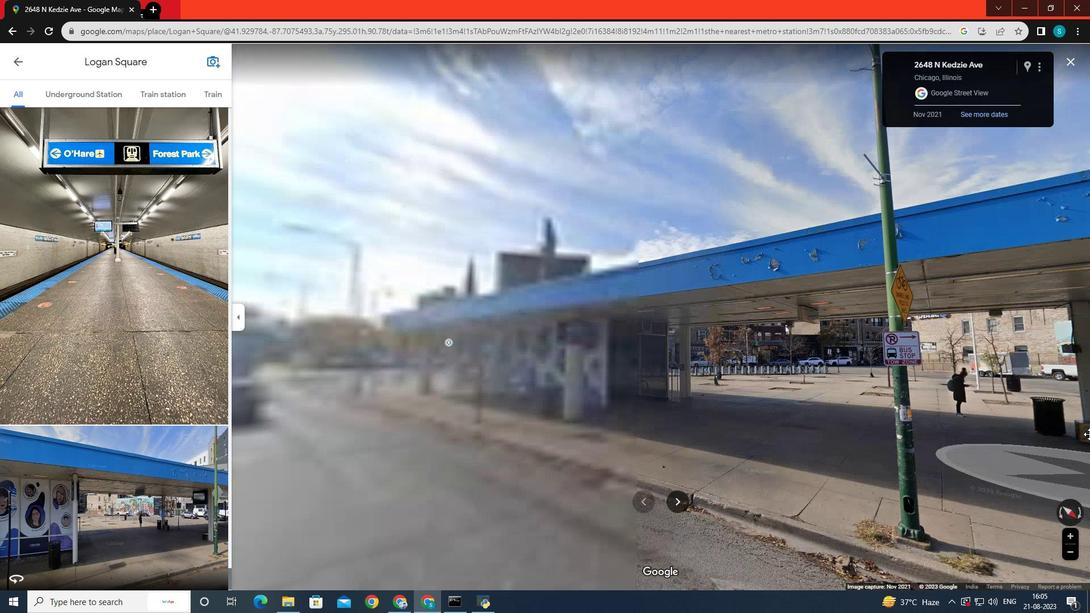 
Action: Mouse pressed left at (569, 401)
Screenshot: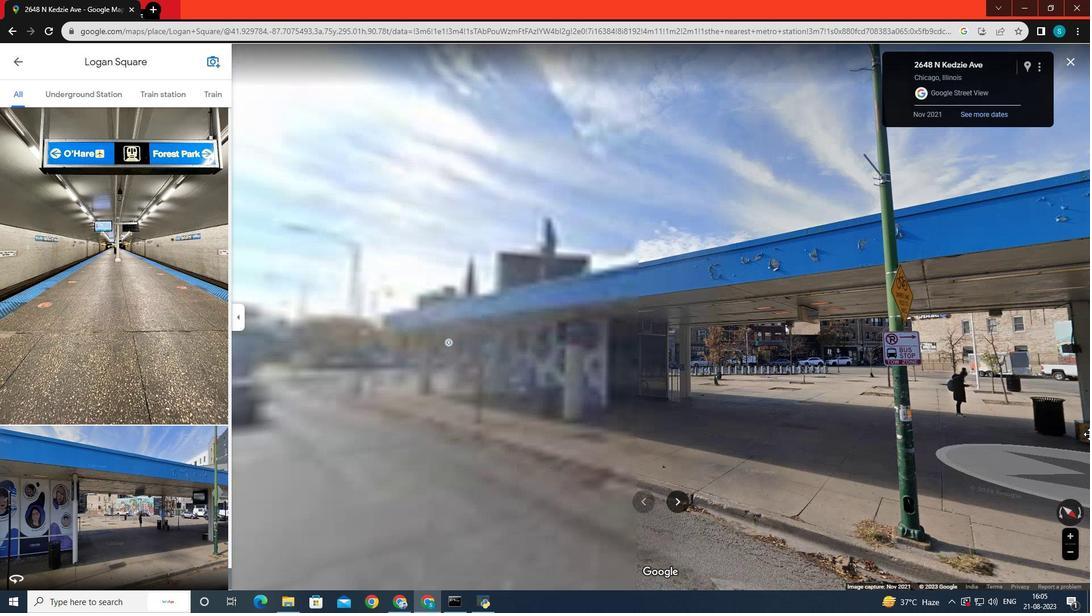 
Action: Mouse moved to (705, 434)
Screenshot: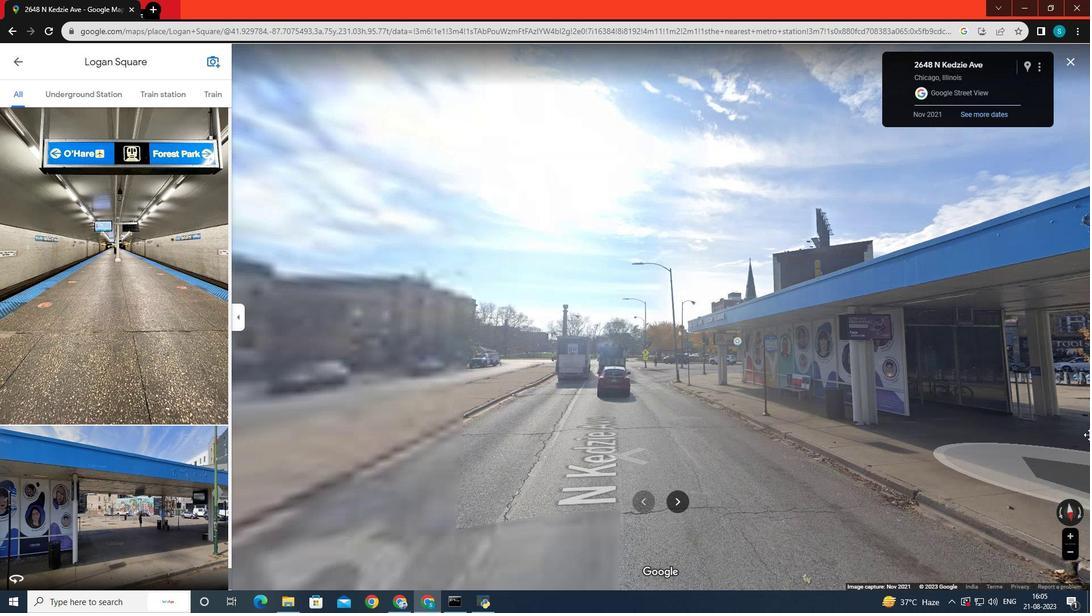 
Action: Mouse pressed left at (705, 434)
Screenshot: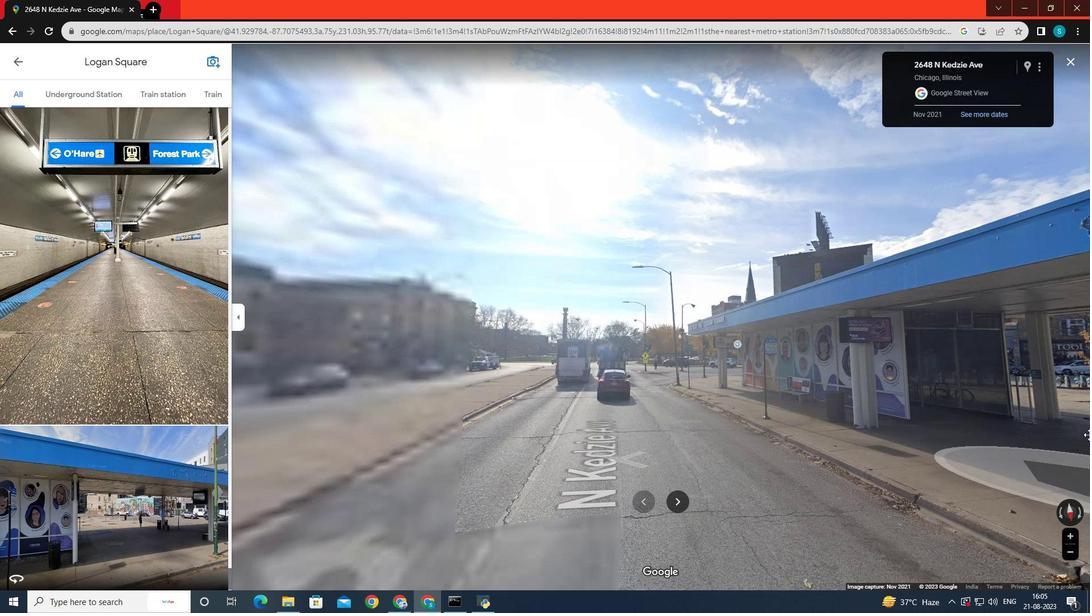 
Action: Mouse moved to (668, 461)
Screenshot: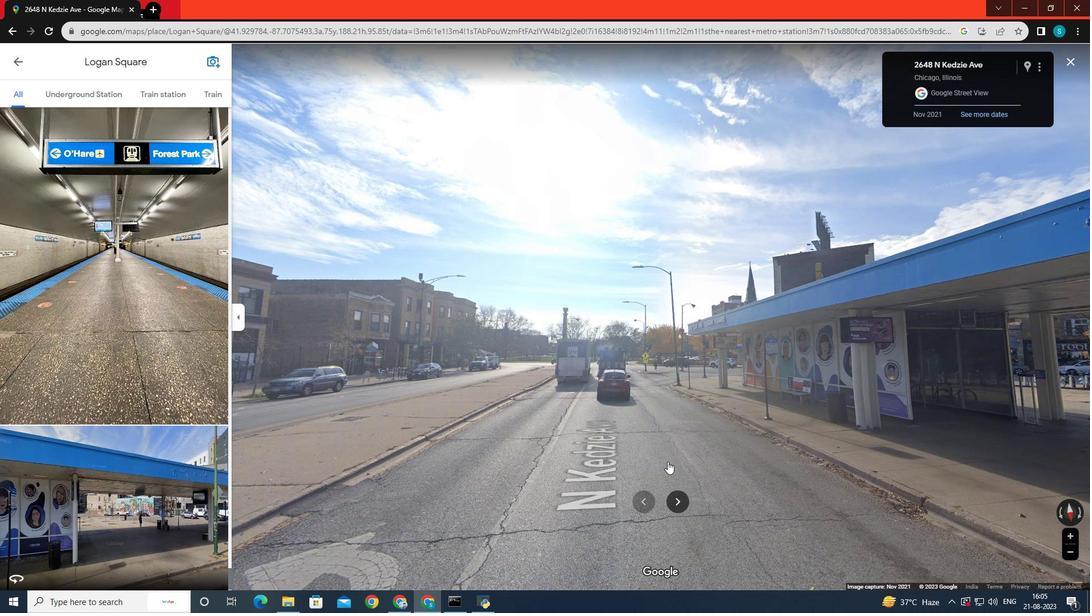 
Action: Mouse pressed left at (668, 461)
Screenshot: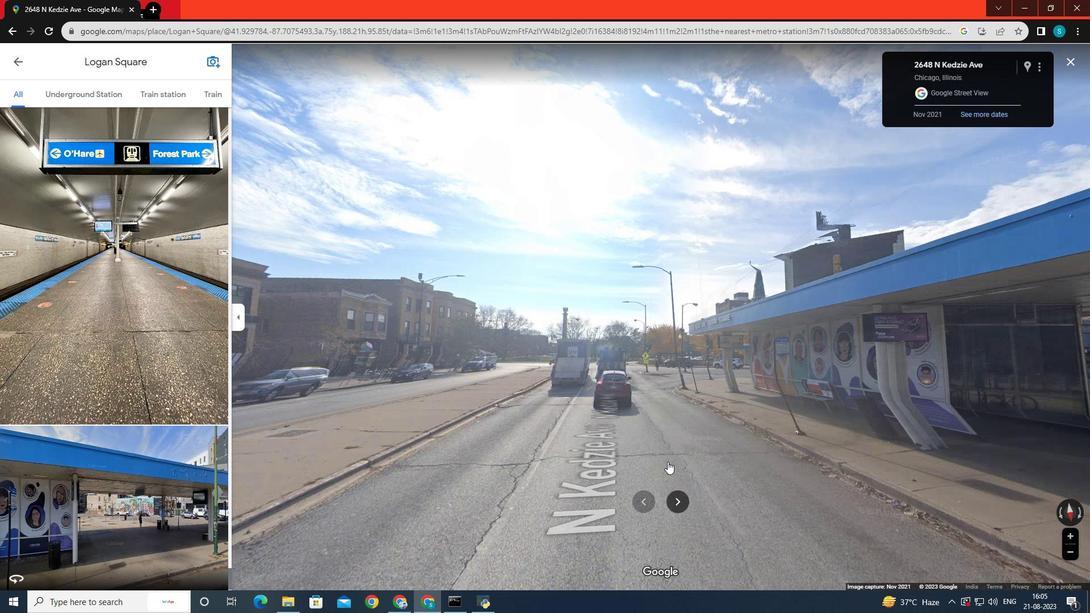 
Action: Mouse moved to (690, 423)
Screenshot: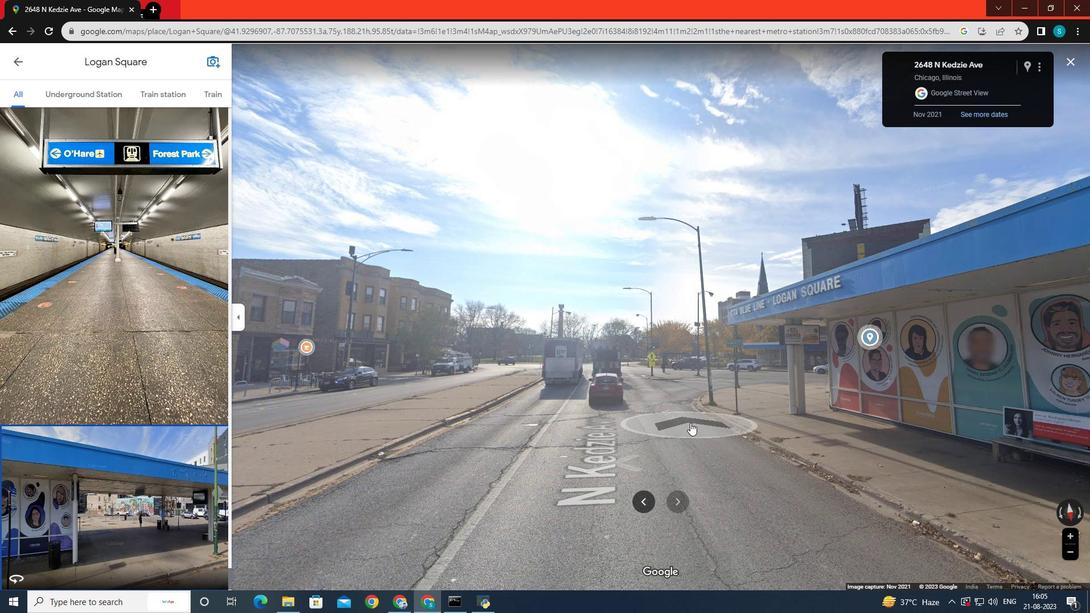 
Action: Mouse pressed left at (690, 423)
Screenshot: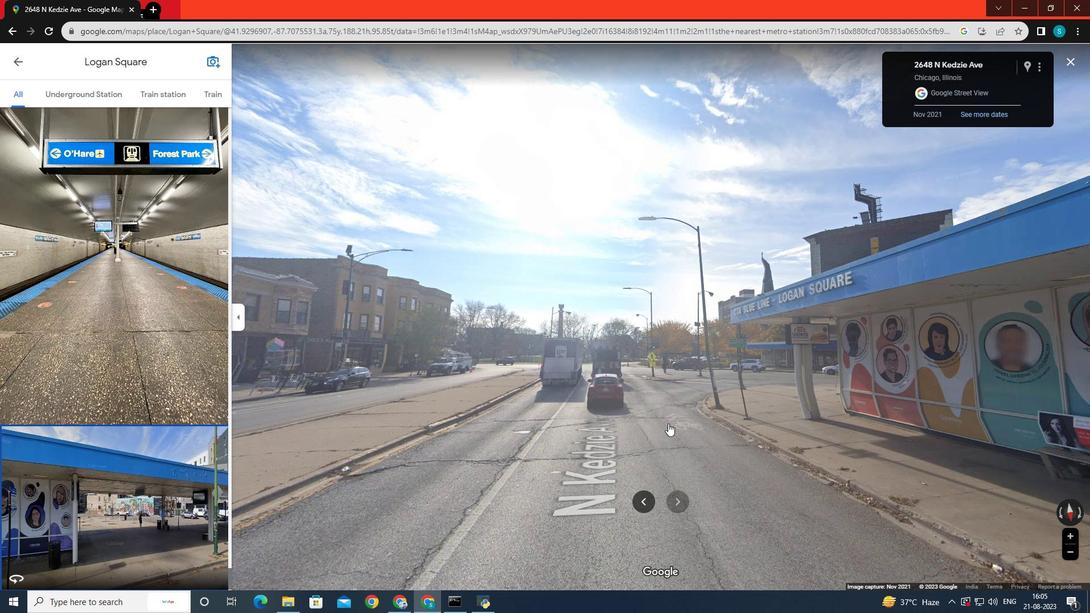 
Action: Mouse moved to (1017, 402)
Screenshot: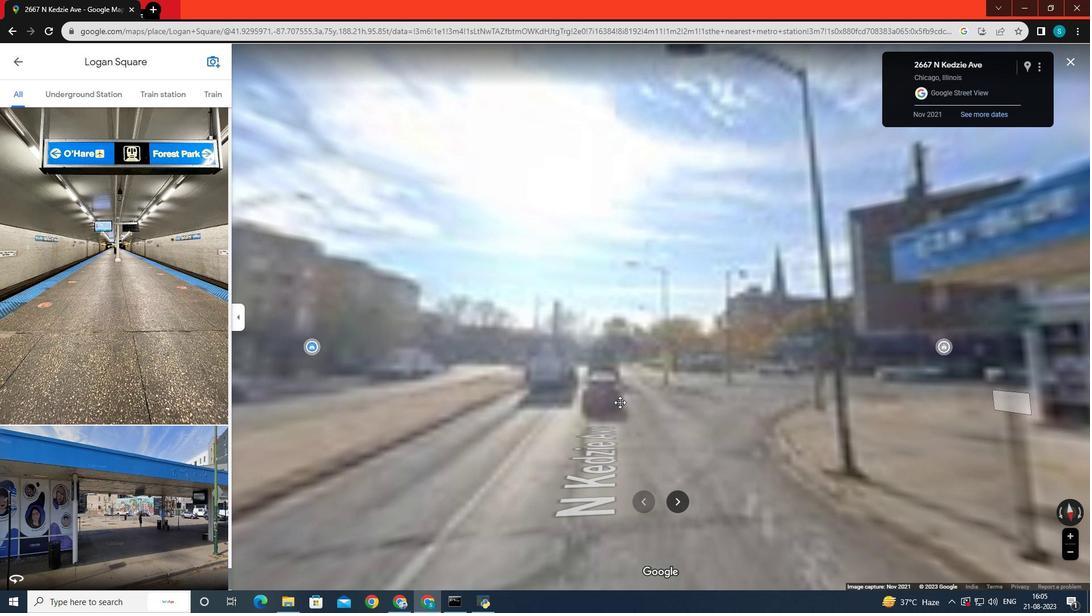 
Action: Mouse pressed left at (1017, 402)
Screenshot: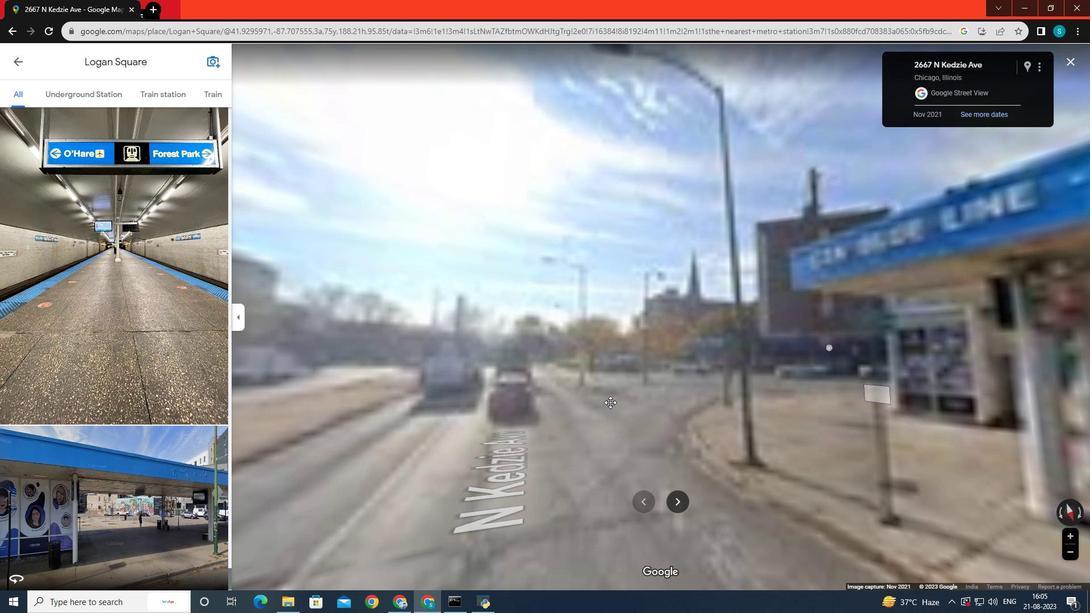 
Action: Mouse moved to (910, 399)
Screenshot: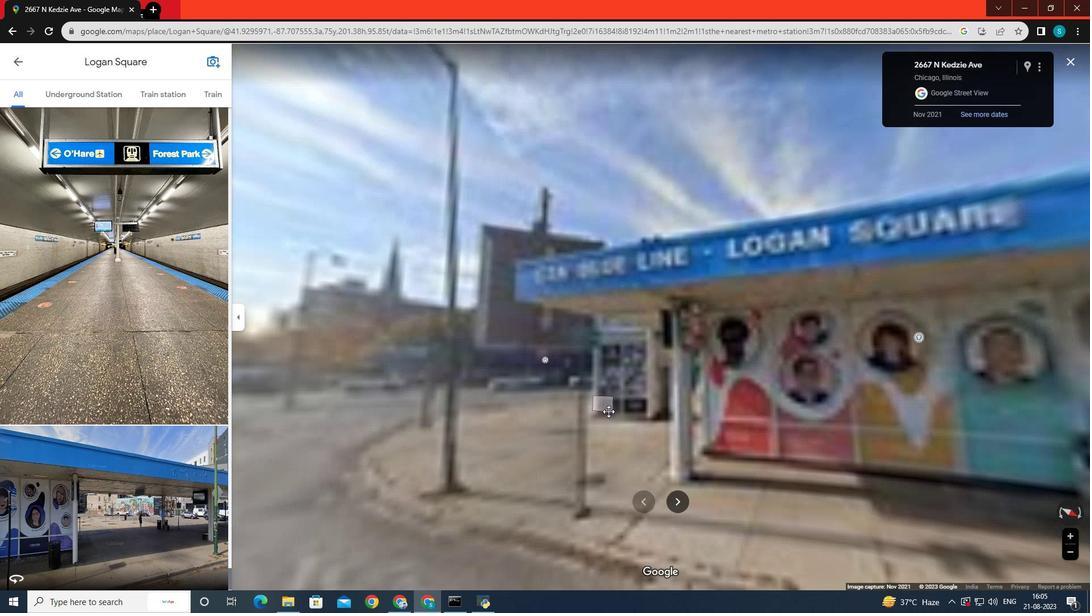 
Action: Mouse pressed left at (910, 399)
Screenshot: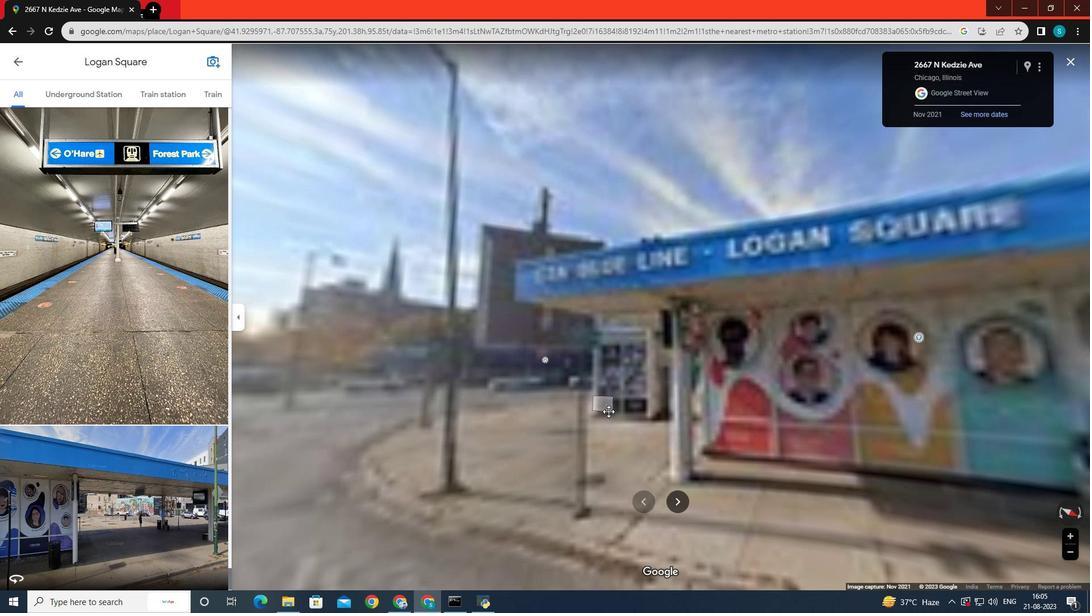 
Action: Mouse moved to (449, 360)
Screenshot: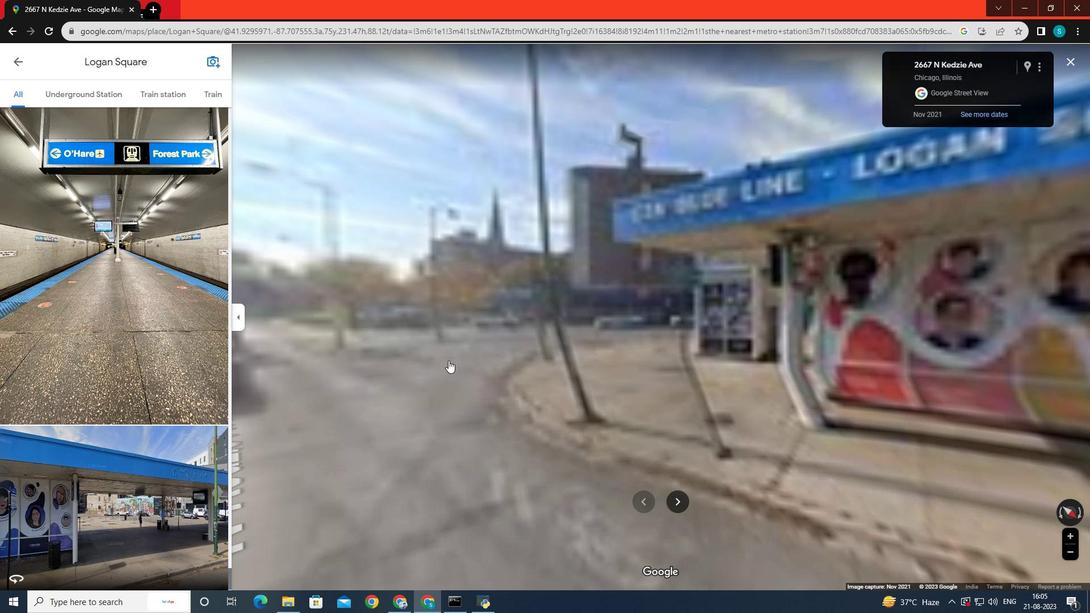
Action: Mouse pressed left at (449, 360)
Screenshot: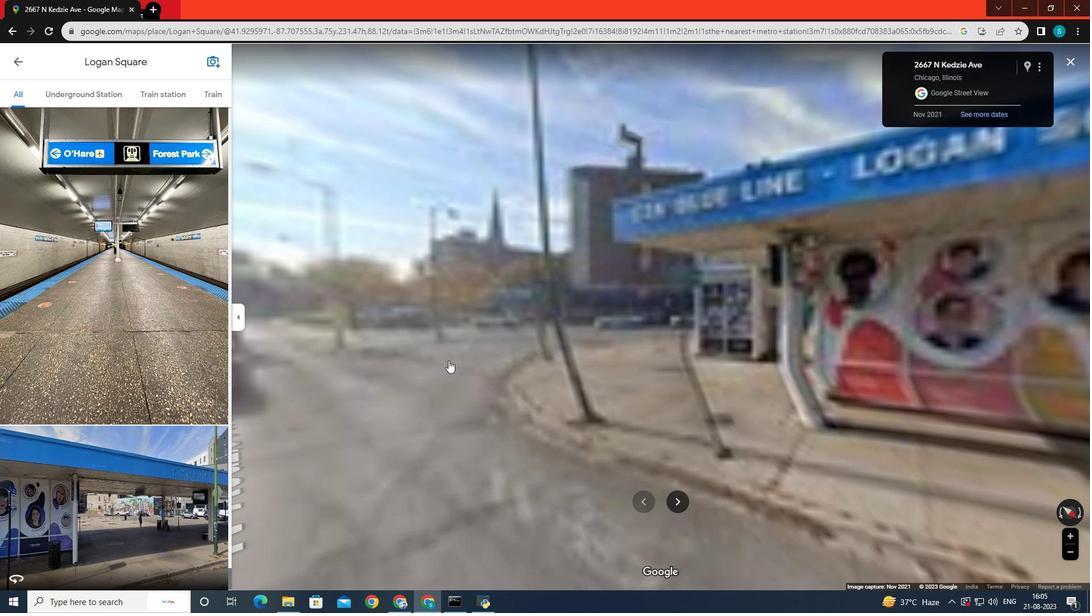 
Action: Mouse moved to (813, 355)
Screenshot: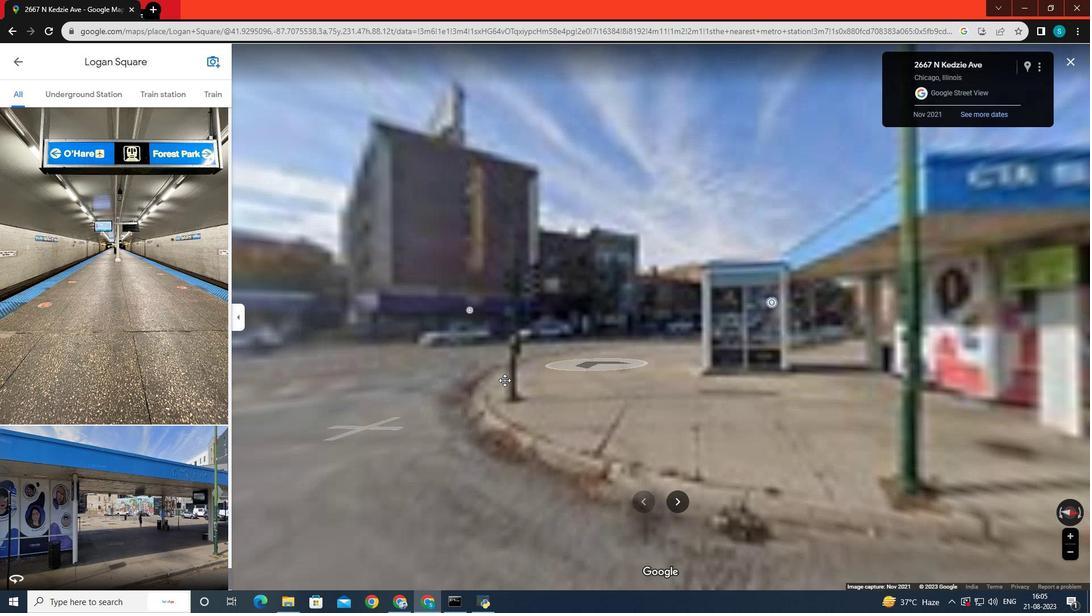 
Action: Mouse pressed left at (813, 355)
Screenshot: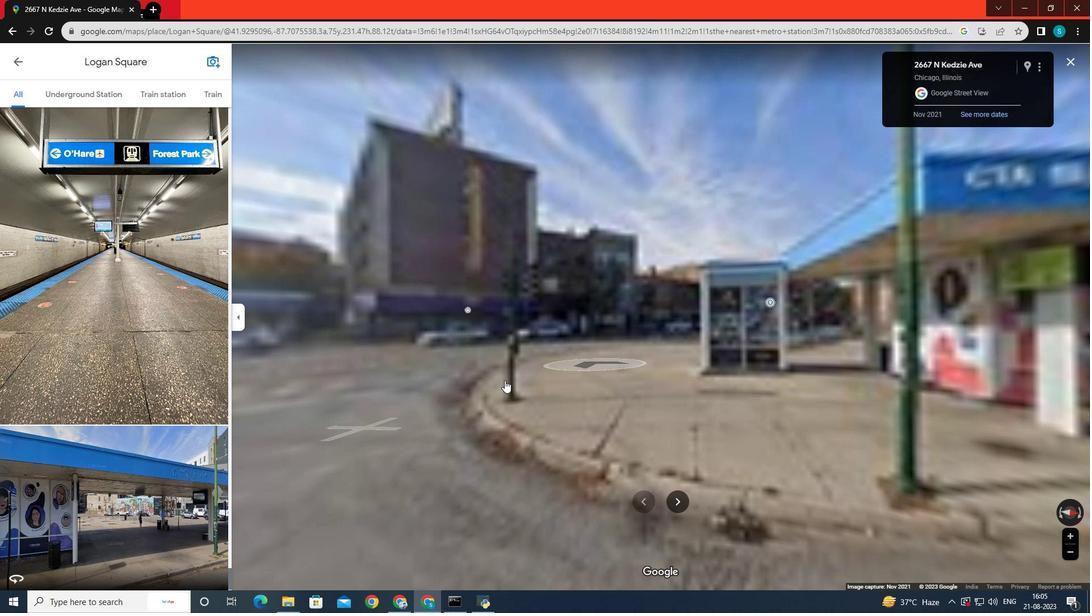 
Action: Mouse moved to (607, 421)
Screenshot: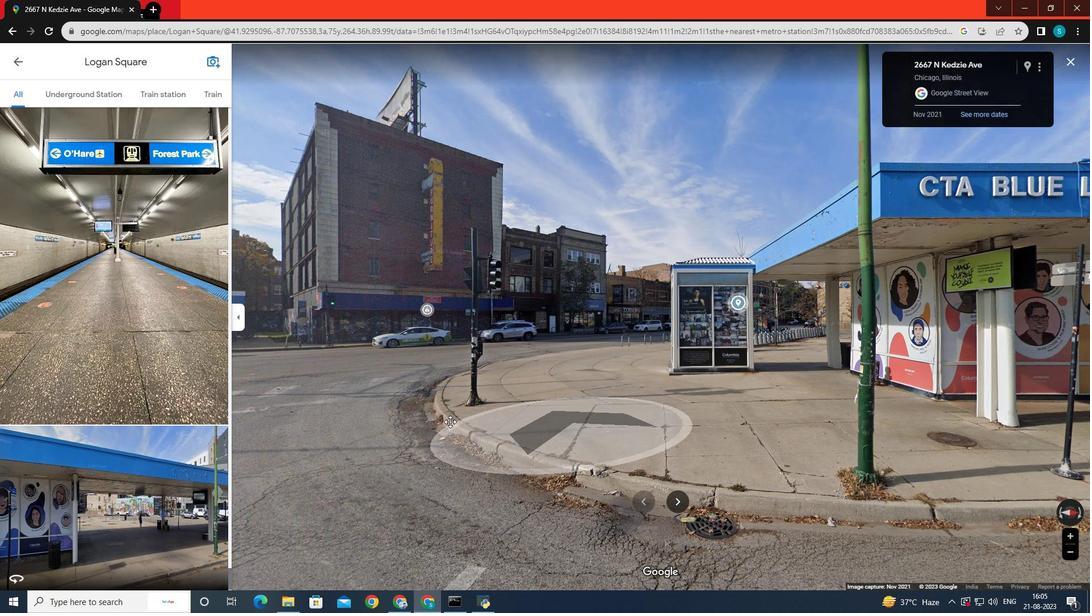
Action: Mouse pressed left at (607, 421)
Screenshot: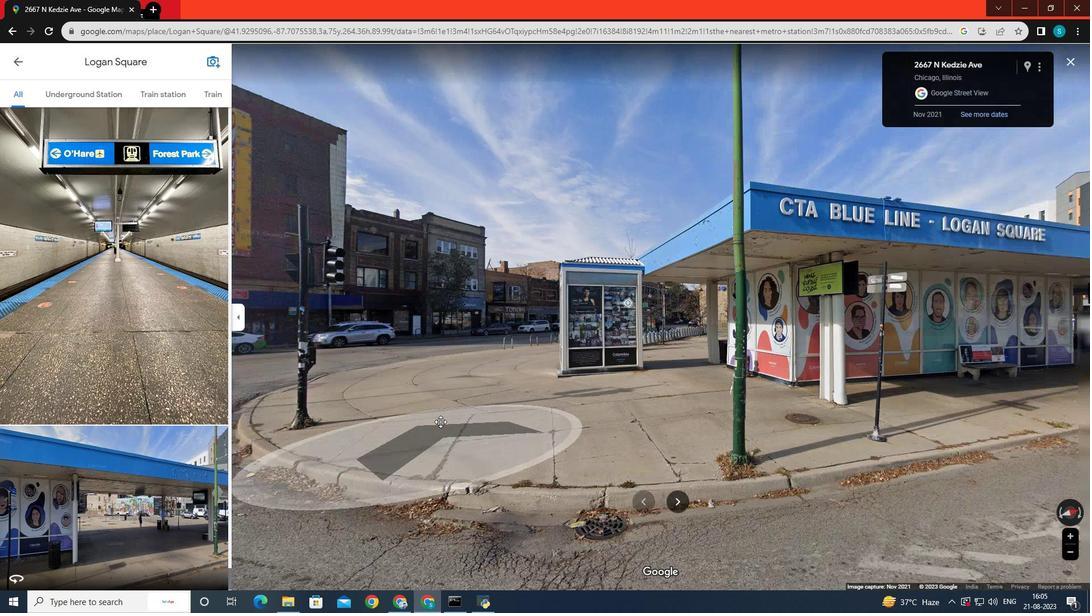 
Action: Mouse moved to (826, 398)
Screenshot: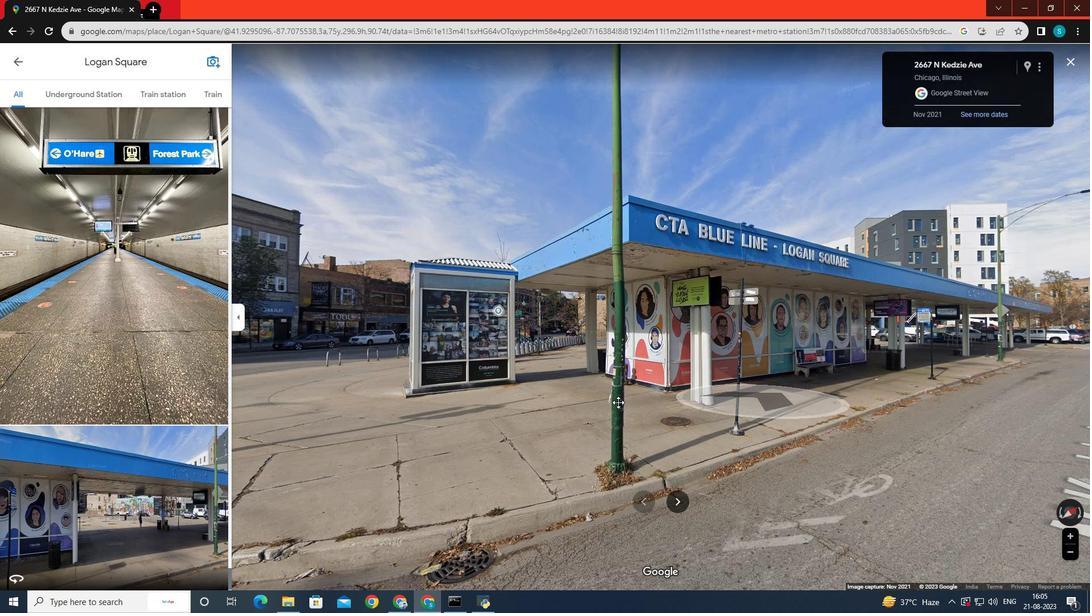 
Action: Mouse pressed left at (826, 398)
Screenshot: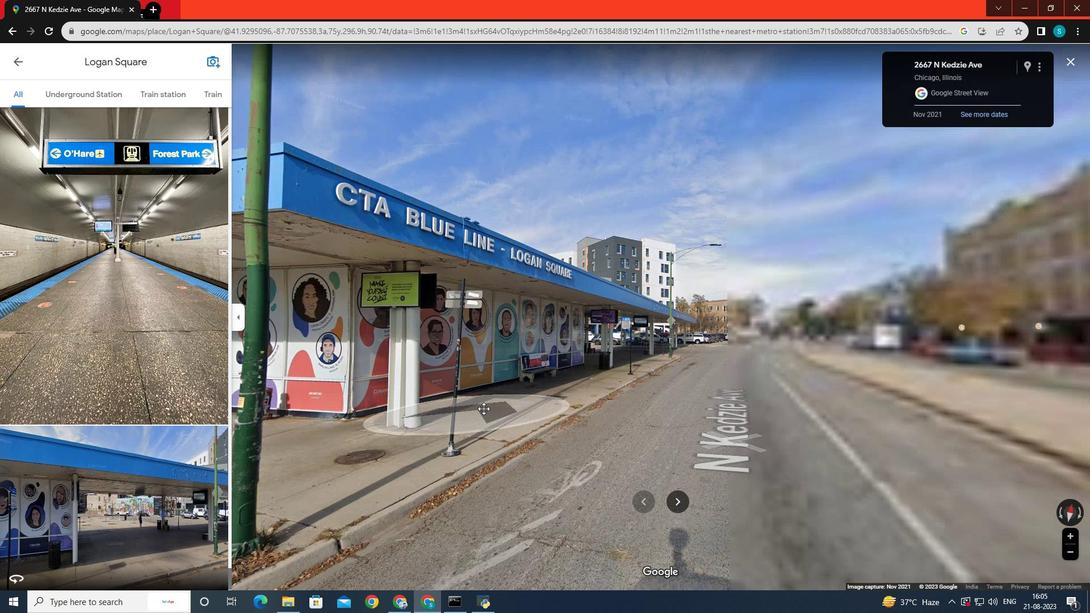 
Action: Mouse moved to (732, 400)
Screenshot: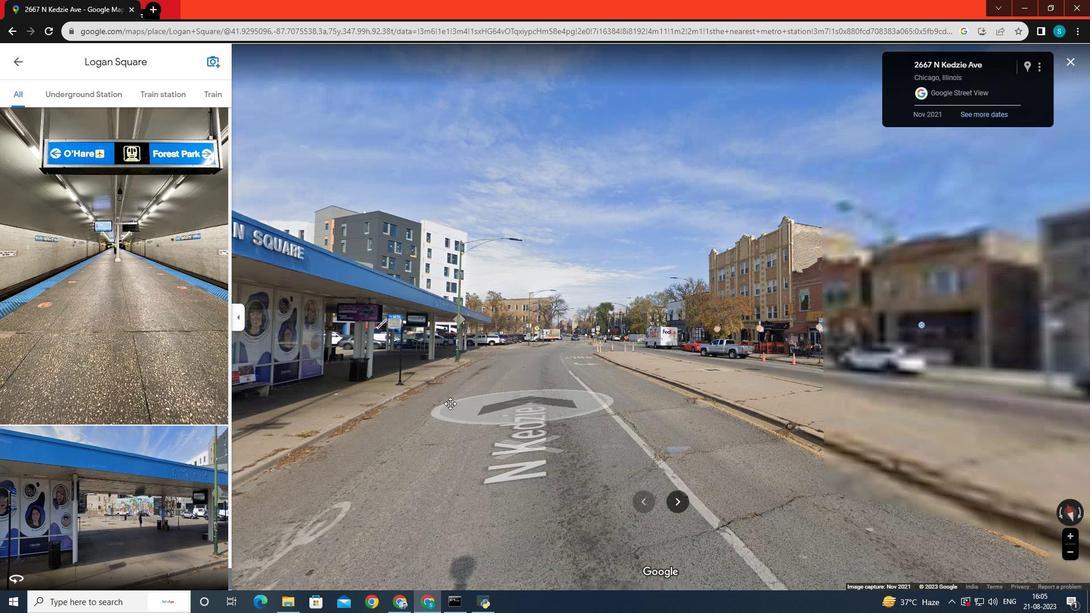 
Action: Mouse pressed left at (732, 400)
Screenshot: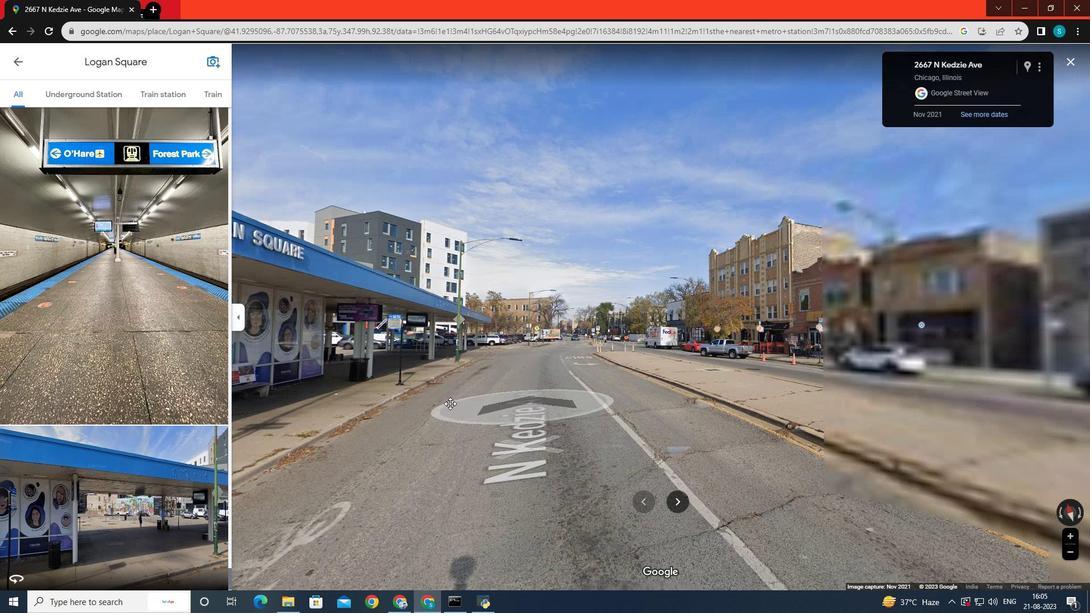 
Action: Mouse moved to (805, 399)
Screenshot: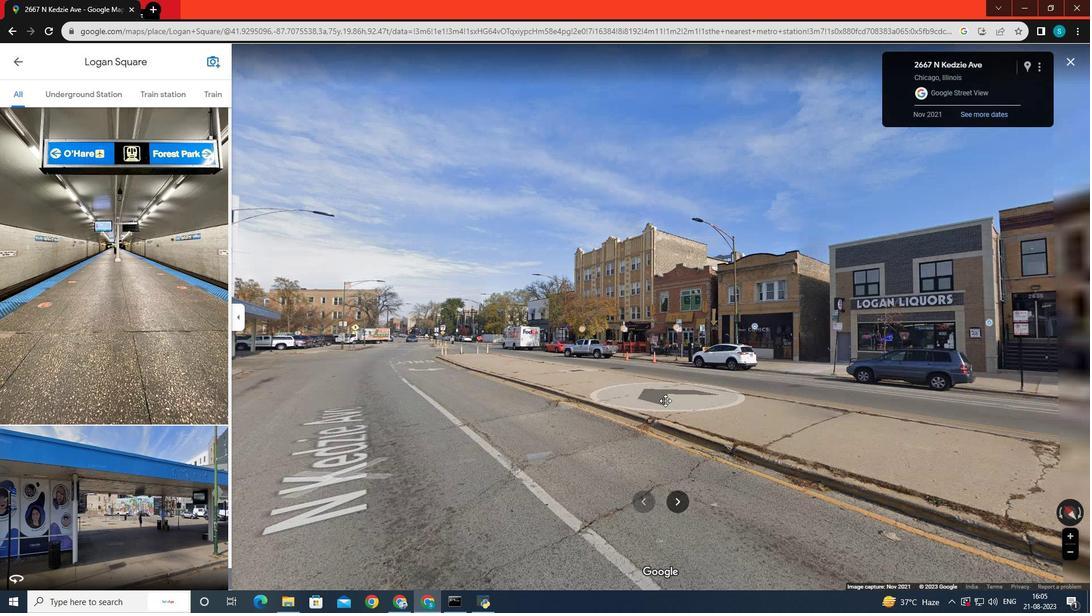 
Action: Mouse pressed left at (805, 399)
Screenshot: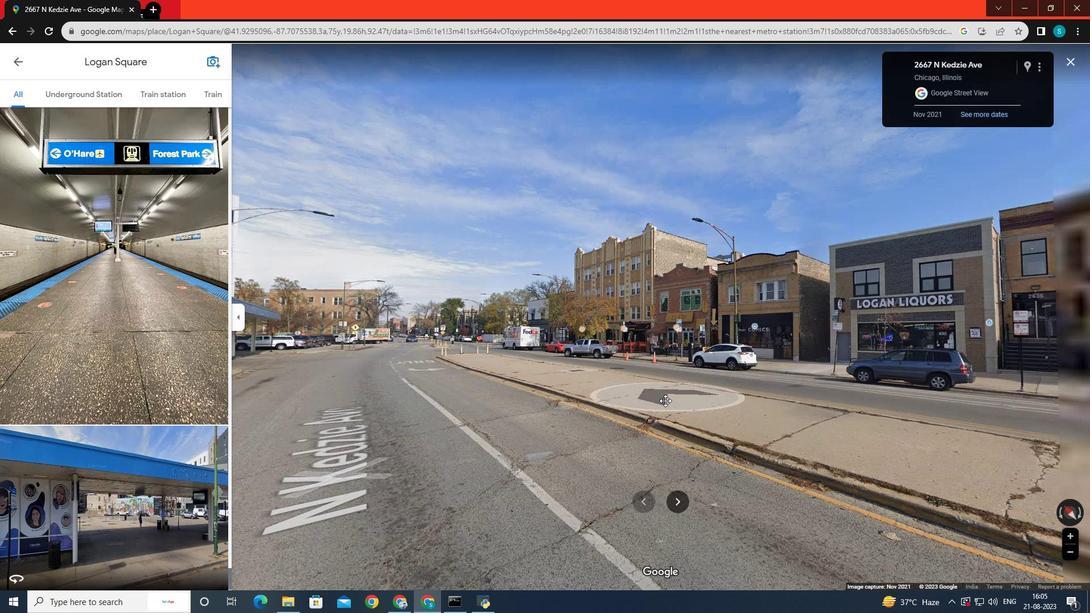 
Action: Mouse moved to (542, 539)
Screenshot: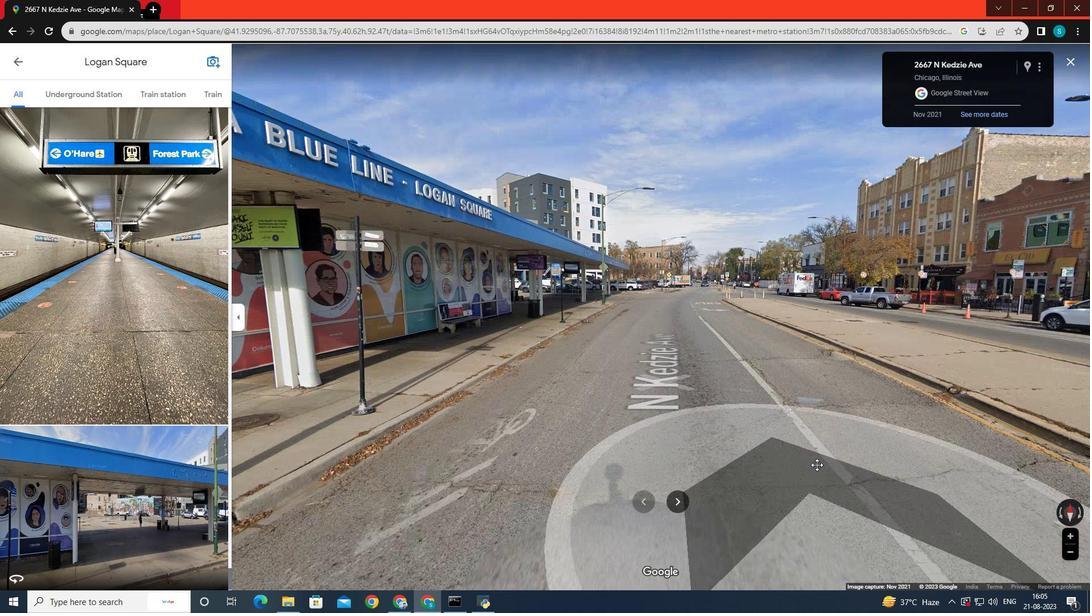 
Action: Mouse pressed left at (541, 556)
Screenshot: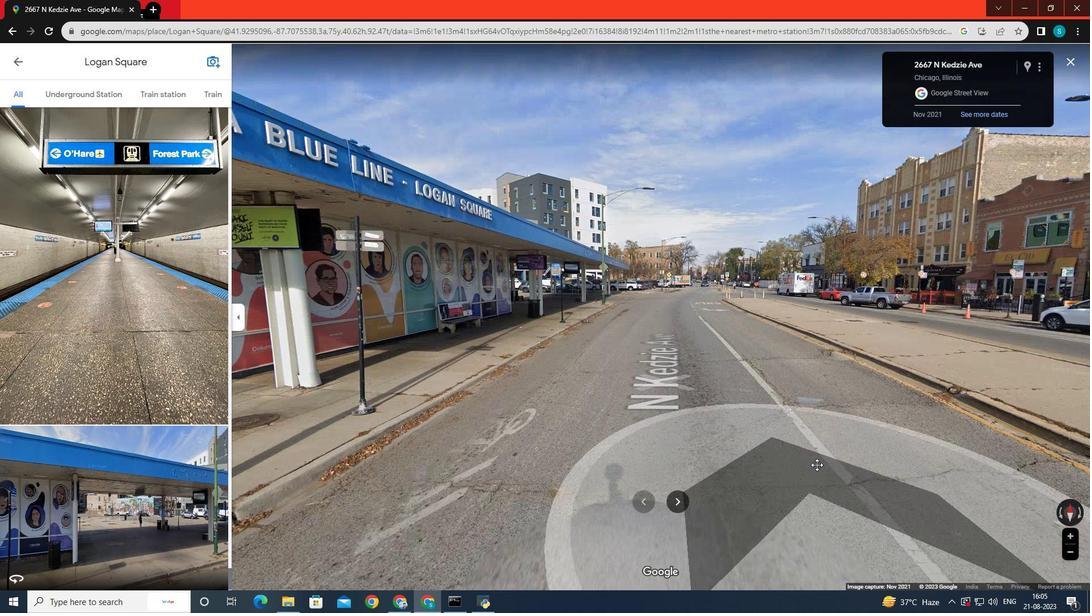 
Action: Mouse moved to (731, 535)
Screenshot: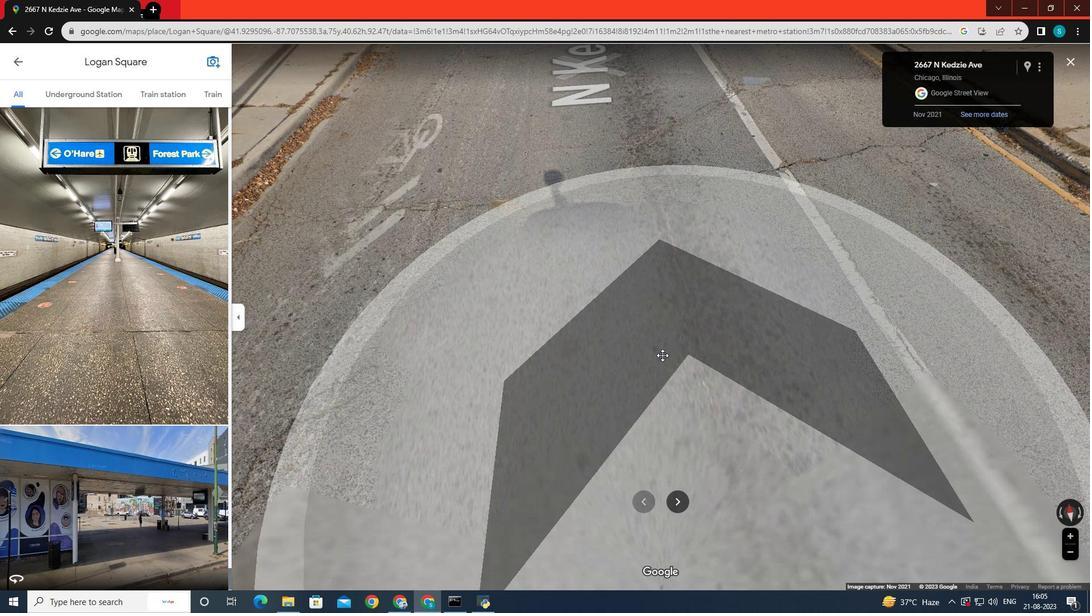 
Action: Mouse pressed left at (732, 535)
Screenshot: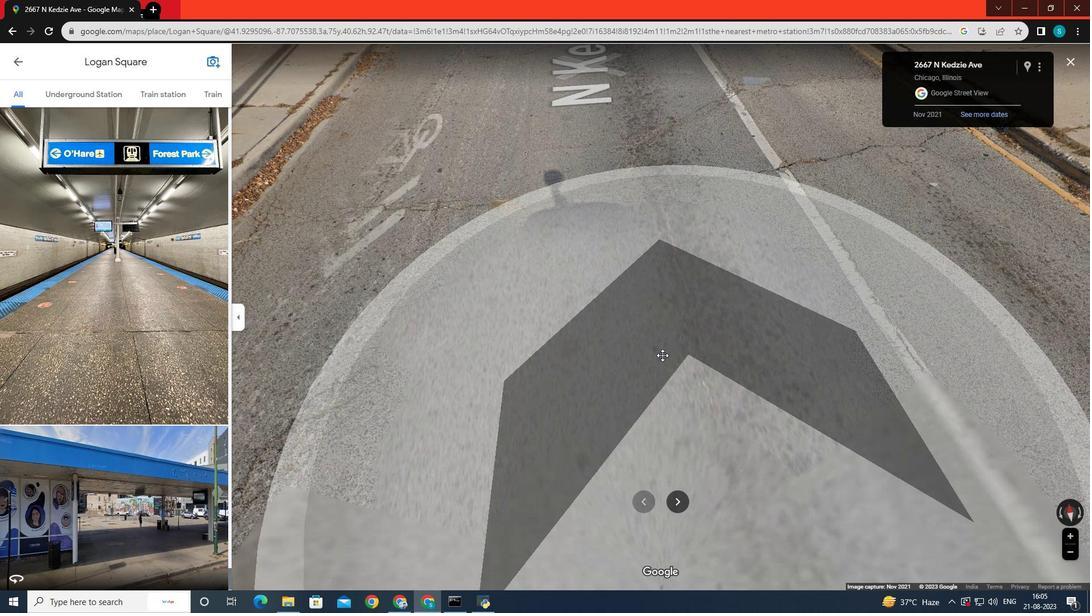 
Action: Mouse moved to (26, 59)
Screenshot: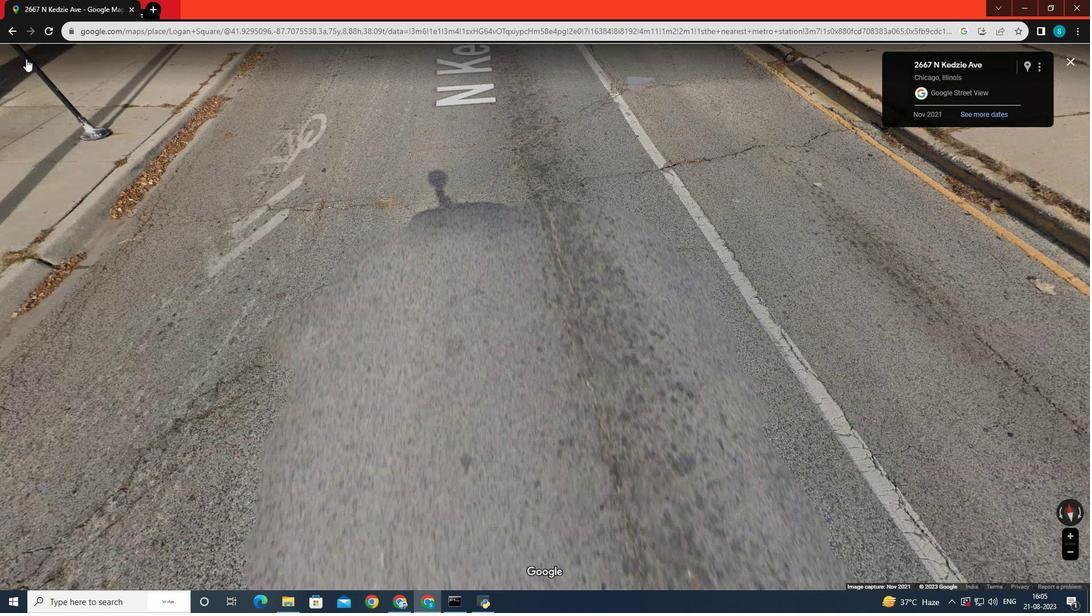 
Action: Mouse pressed left at (26, 59)
Screenshot: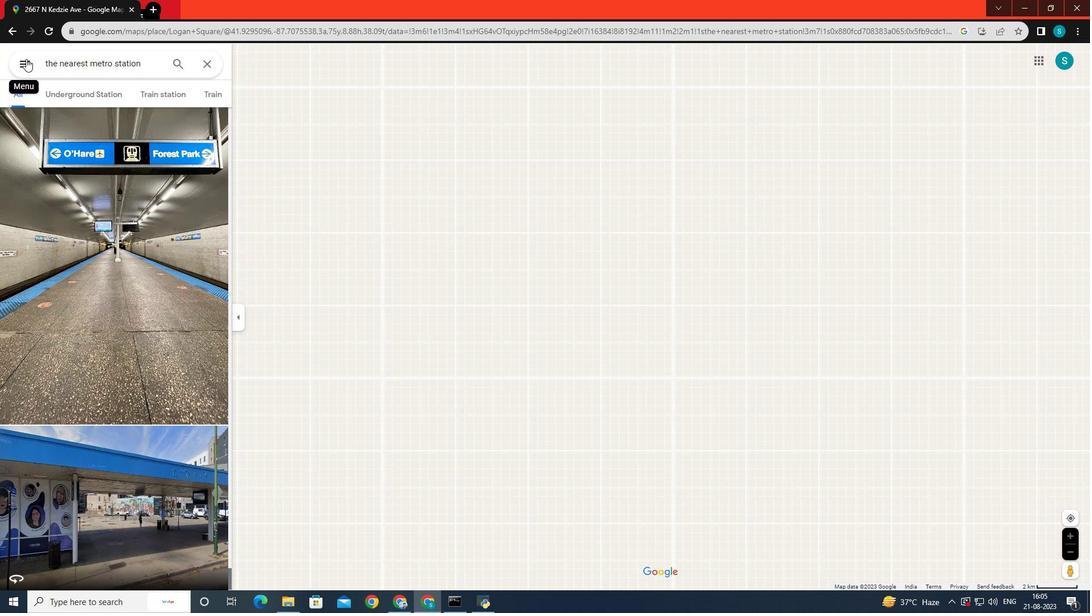 
Action: Mouse moved to (67, 179)
Screenshot: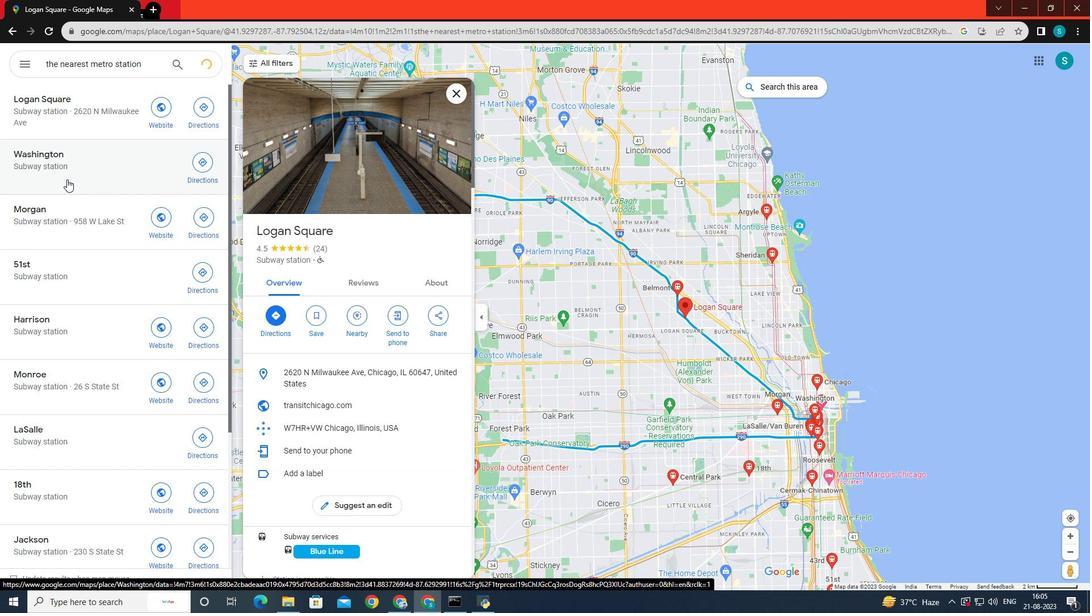 
Action: Mouse pressed left at (67, 179)
Screenshot: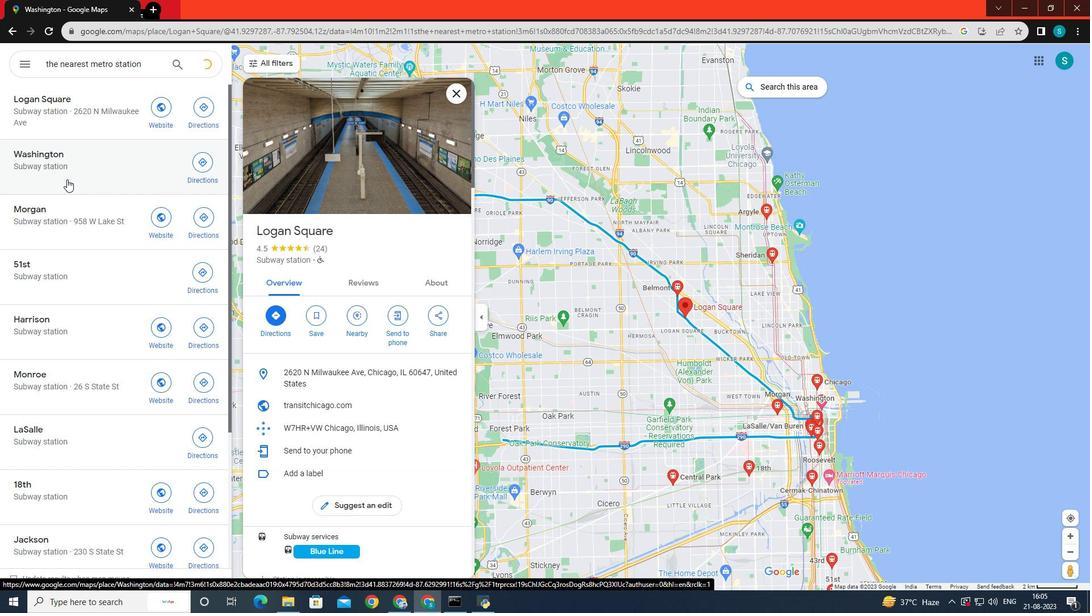 
Action: Mouse moved to (325, 165)
Screenshot: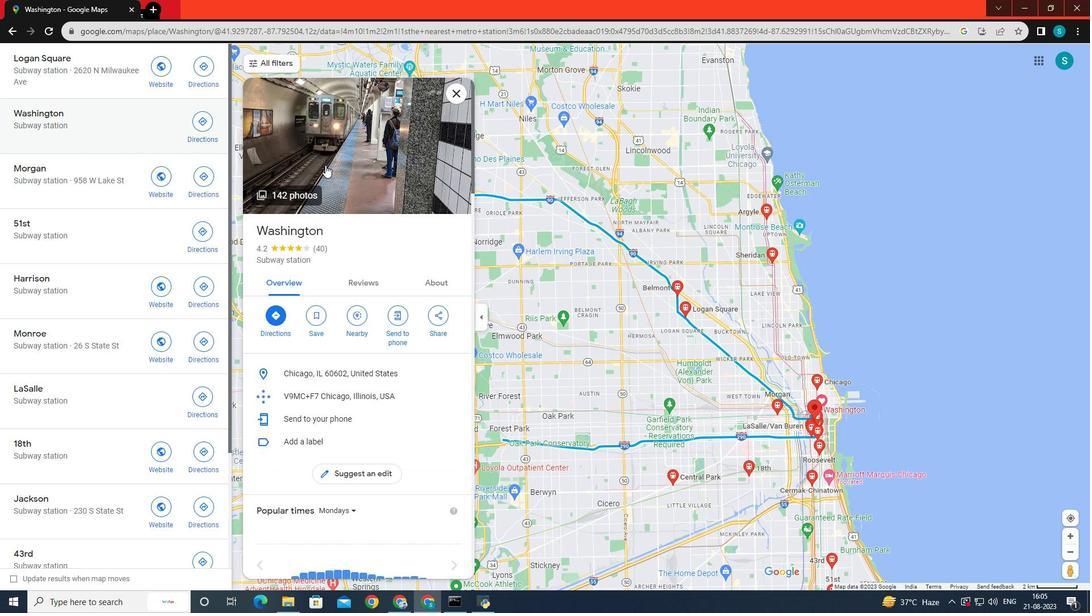 
Action: Mouse pressed left at (325, 165)
Screenshot: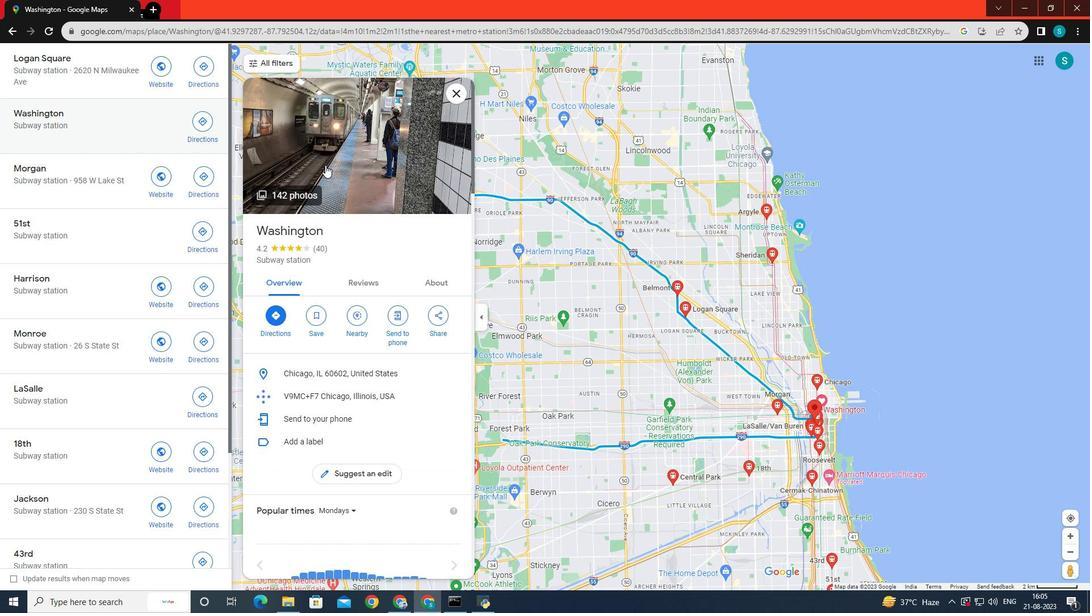 
Action: Mouse moved to (679, 502)
Screenshot: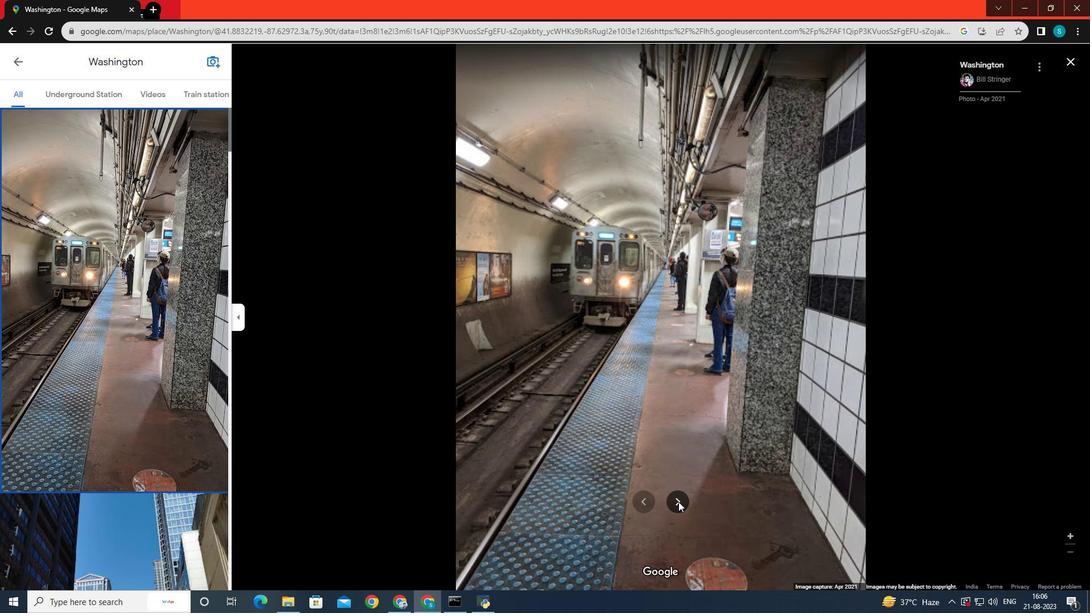 
Action: Mouse pressed left at (679, 502)
Screenshot: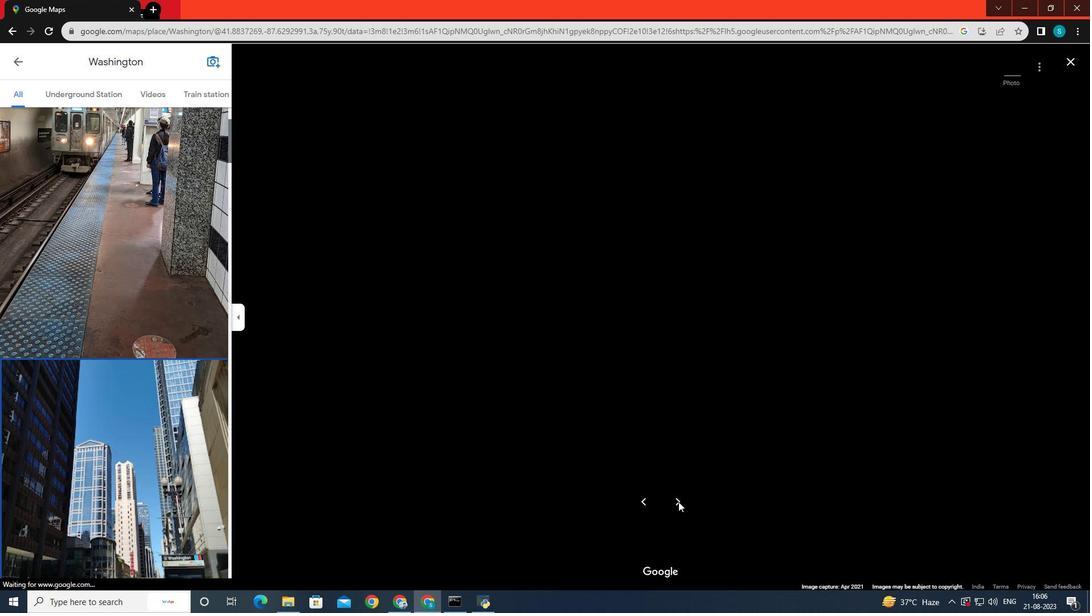 
Action: Key pressed <Key.right><Key.right>
Screenshot: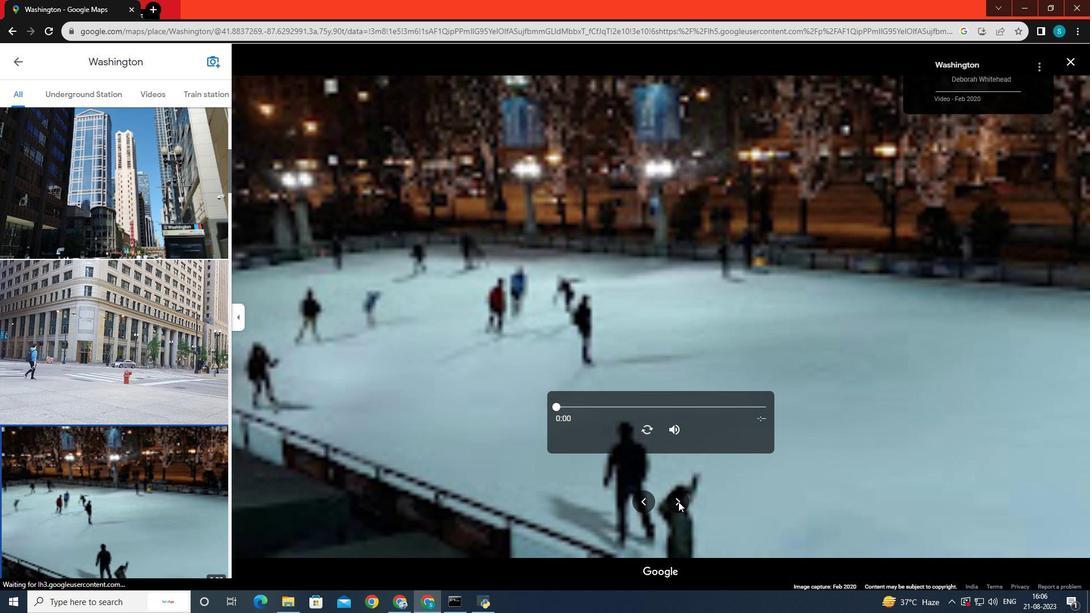 
Action: Mouse moved to (647, 427)
Screenshot: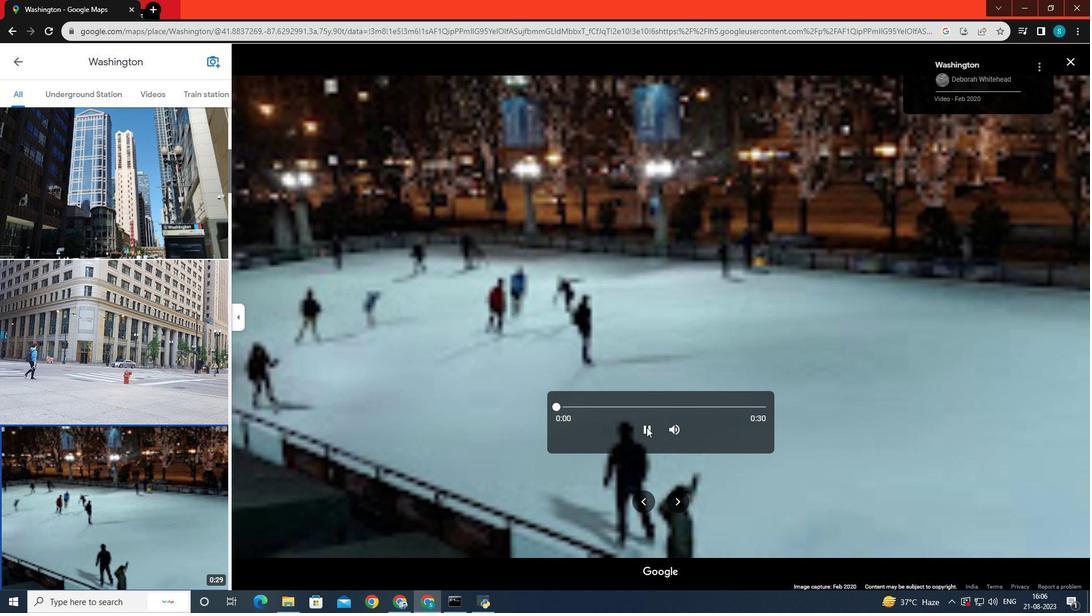 
Action: Mouse pressed left at (647, 427)
Screenshot: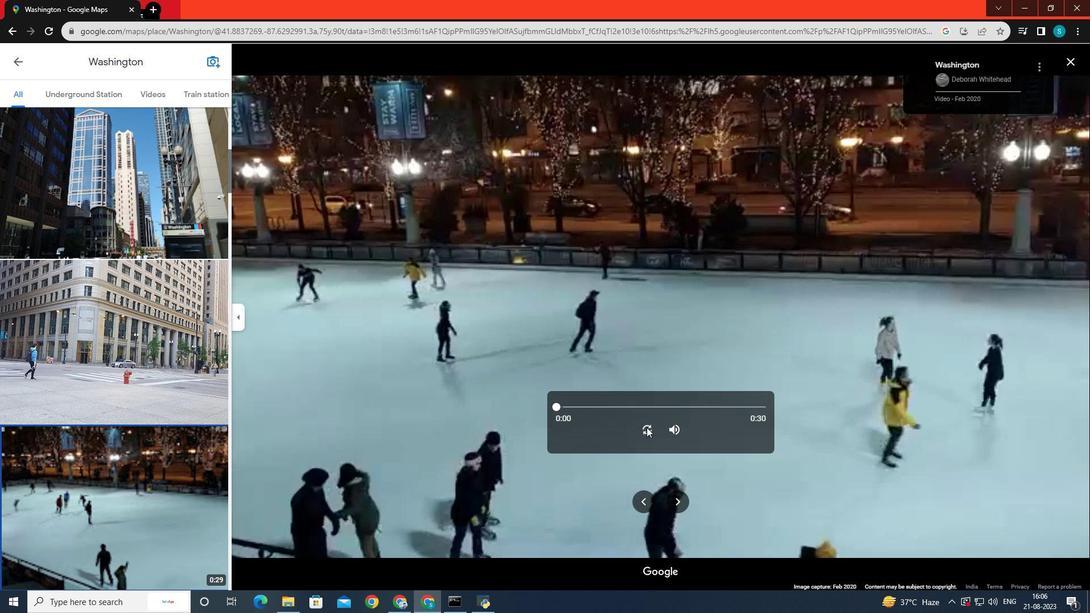 
Action: Key pressed <Key.right>
Screenshot: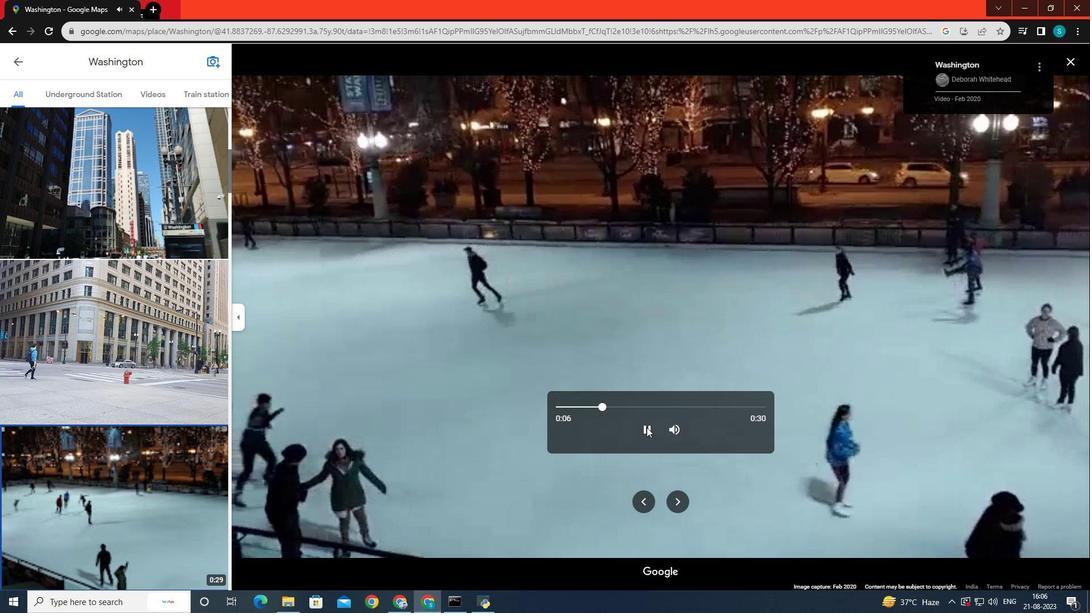 
Action: Mouse moved to (680, 496)
Screenshot: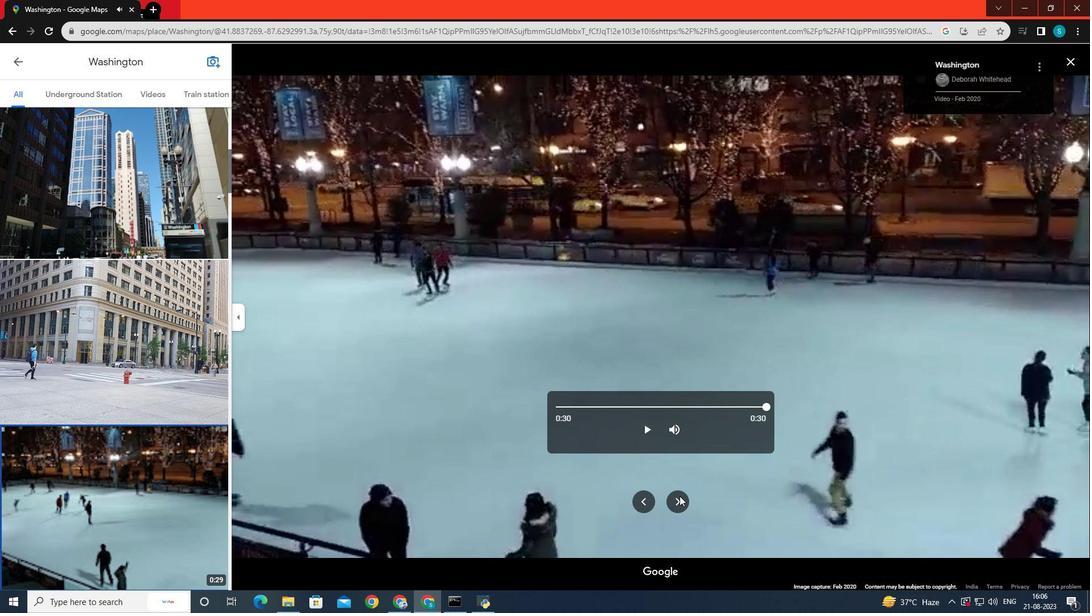 
Action: Mouse pressed left at (680, 496)
Screenshot: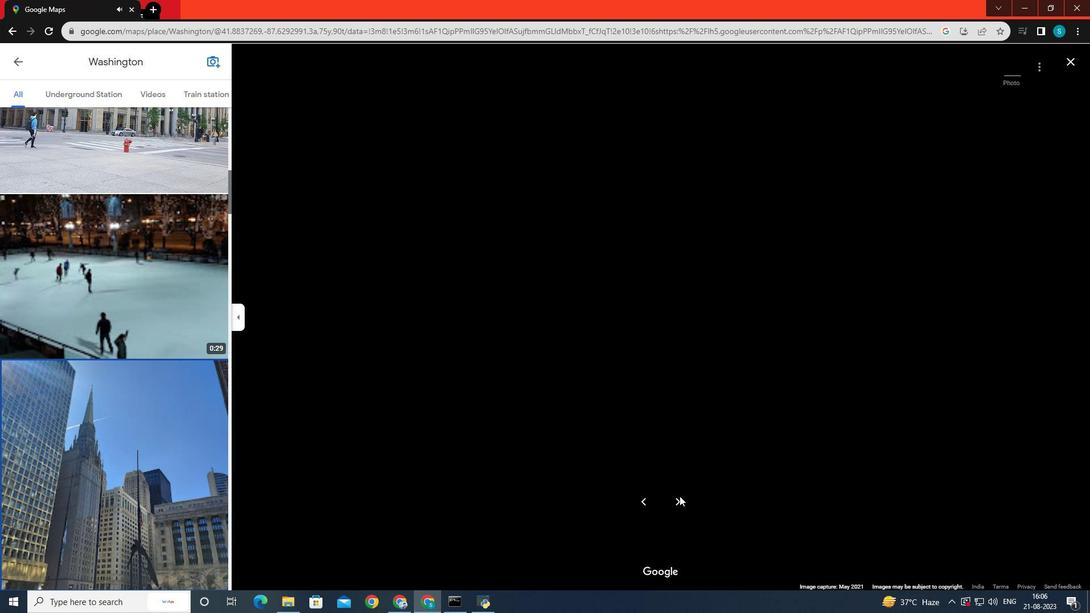 
Action: Key pressed <Key.right><Key.right><Key.right><Key.right><Key.right><Key.right><Key.right><Key.right><Key.right><Key.right><Key.right><Key.right><Key.right><Key.right><Key.right><Key.right><Key.right><Key.right><Key.right><Key.right><Key.right><Key.right><Key.right><Key.right><Key.right><Key.right><Key.right><Key.right><Key.right><Key.right><Key.right><Key.right><Key.right><Key.right><Key.right><Key.right><Key.right><Key.right><Key.right><Key.right><Key.right><Key.right><Key.right><Key.right><Key.right><Key.right><Key.right><Key.right><Key.right><Key.right><Key.right><Key.right><Key.right><Key.right><Key.right><Key.right><Key.right><Key.right><Key.right><Key.right><Key.right><Key.right><Key.right><Key.right><Key.right><Key.right><Key.right><Key.right><Key.right><Key.right><Key.right><Key.right><Key.right><Key.right><Key.right><Key.right><Key.right><Key.right><Key.right><Key.right><Key.right><Key.right><Key.right><Key.right><Key.right><Key.right><Key.right><Key.right><Key.right><Key.right><Key.right><Key.right><Key.right><Key.right><Key.right><Key.right><Key.right><Key.right><Key.right><Key.right><Key.right><Key.right><Key.right><Key.right><Key.right><Key.right><Key.right><Key.right><Key.right><Key.right><Key.right><Key.right><Key.right><Key.right><Key.right><Key.right><Key.right><Key.right><Key.right><Key.right><Key.right><Key.right><Key.right><Key.right><Key.right><Key.right><Key.right><Key.right><Key.right><Key.right><Key.right><Key.right><Key.right>
Screenshot: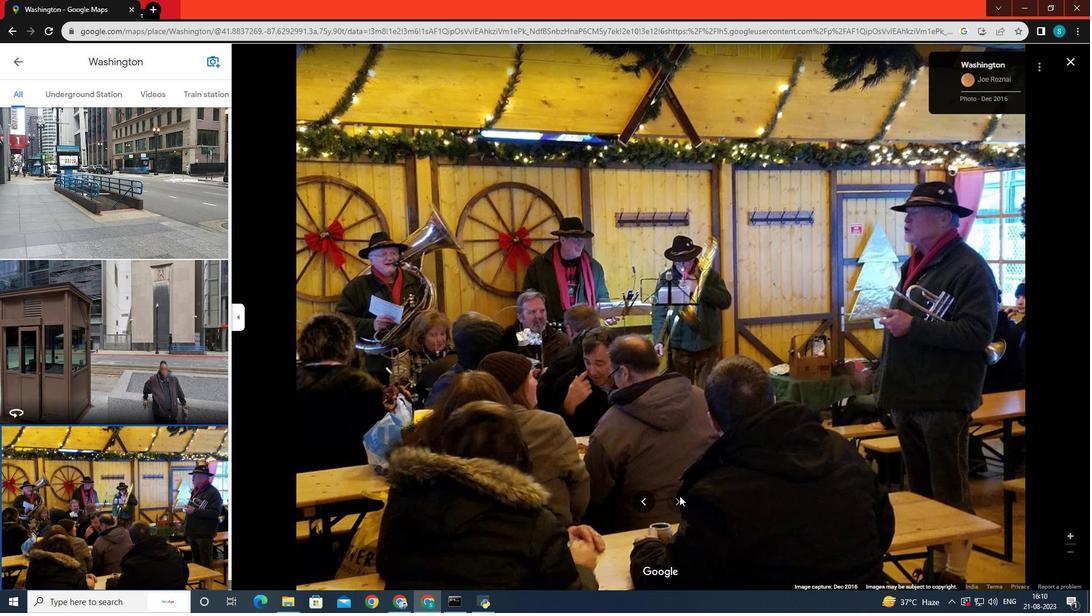 
Action: Mouse moved to (17, 59)
Screenshot: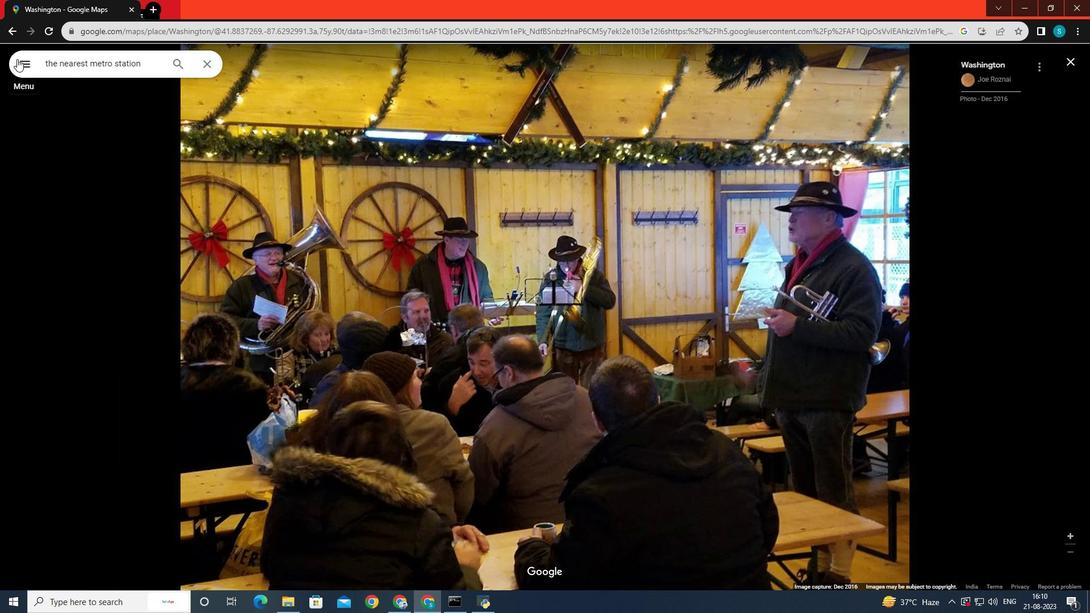 
Action: Mouse pressed left at (17, 59)
Screenshot: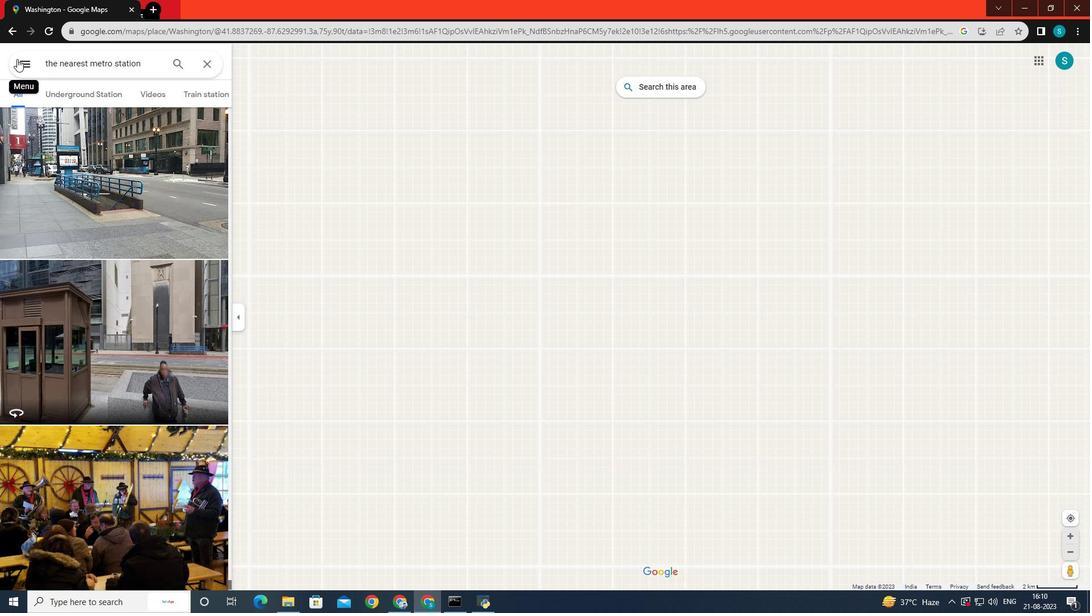 
Action: Mouse moved to (321, 310)
Screenshot: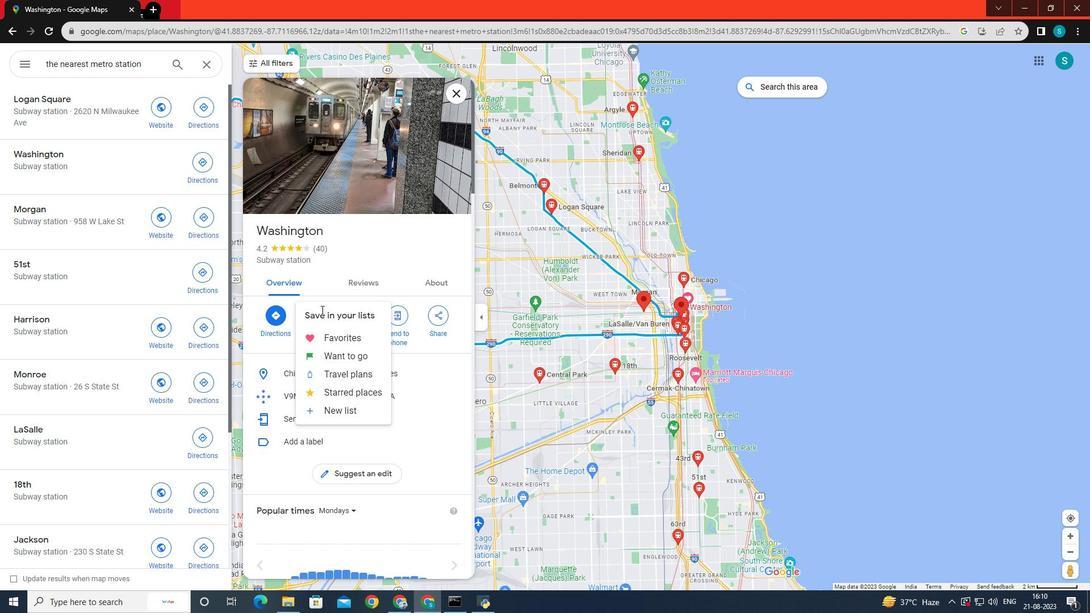 
Action: Mouse pressed left at (321, 310)
Screenshot: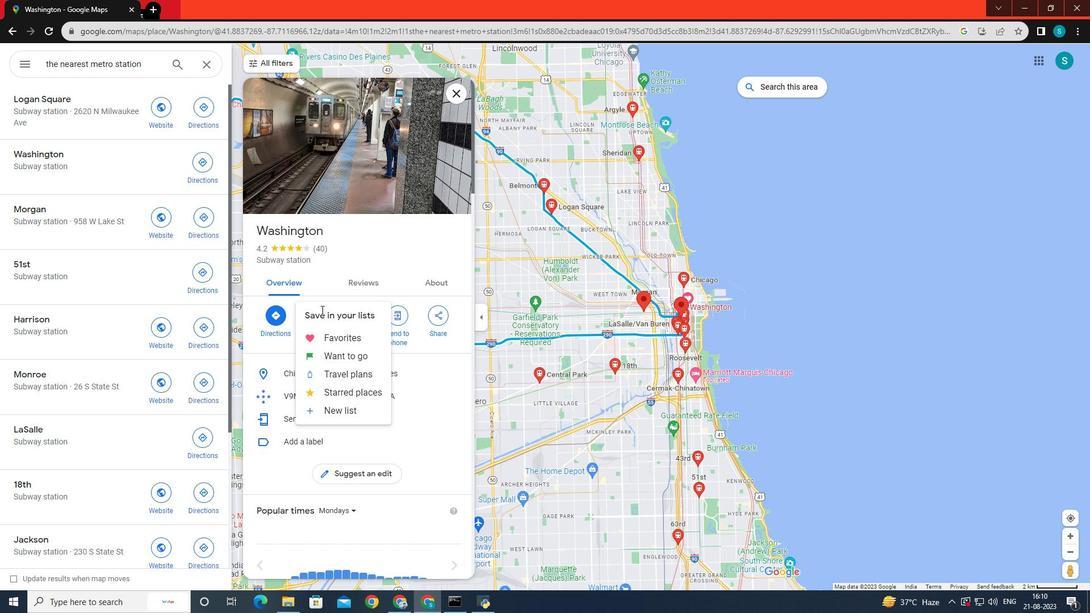 
Action: Mouse moved to (322, 331)
Screenshot: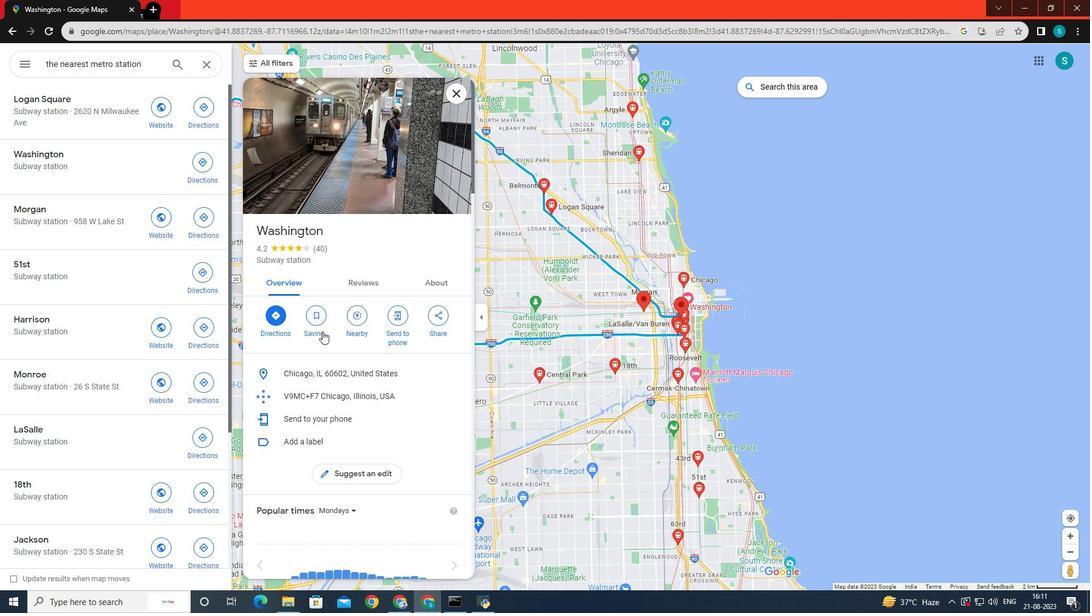 
Action: Mouse pressed left at (322, 331)
Screenshot: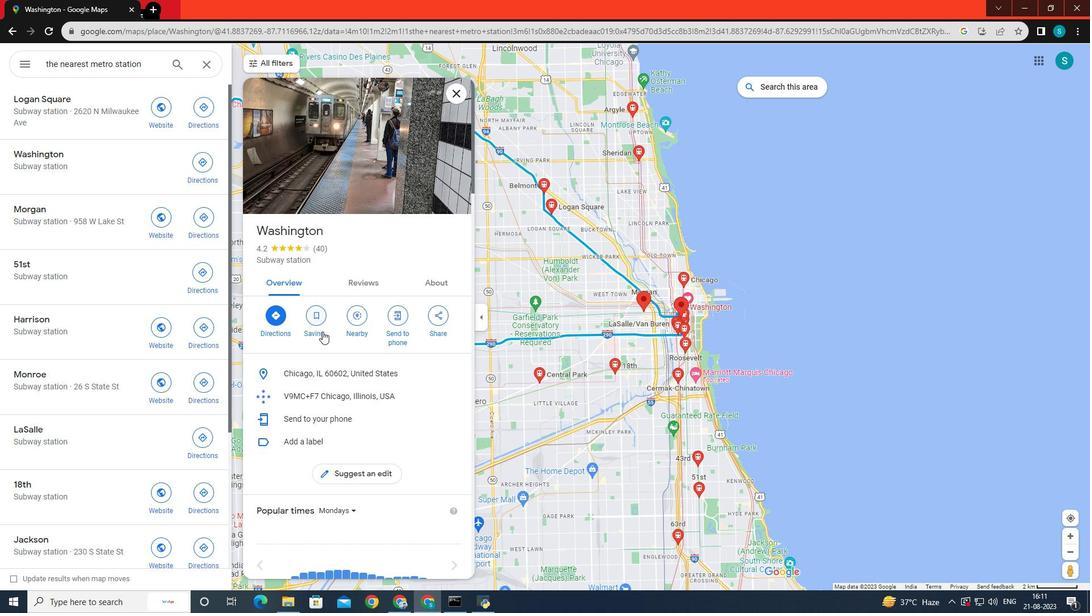 
Action: Mouse moved to (72, 232)
Screenshot: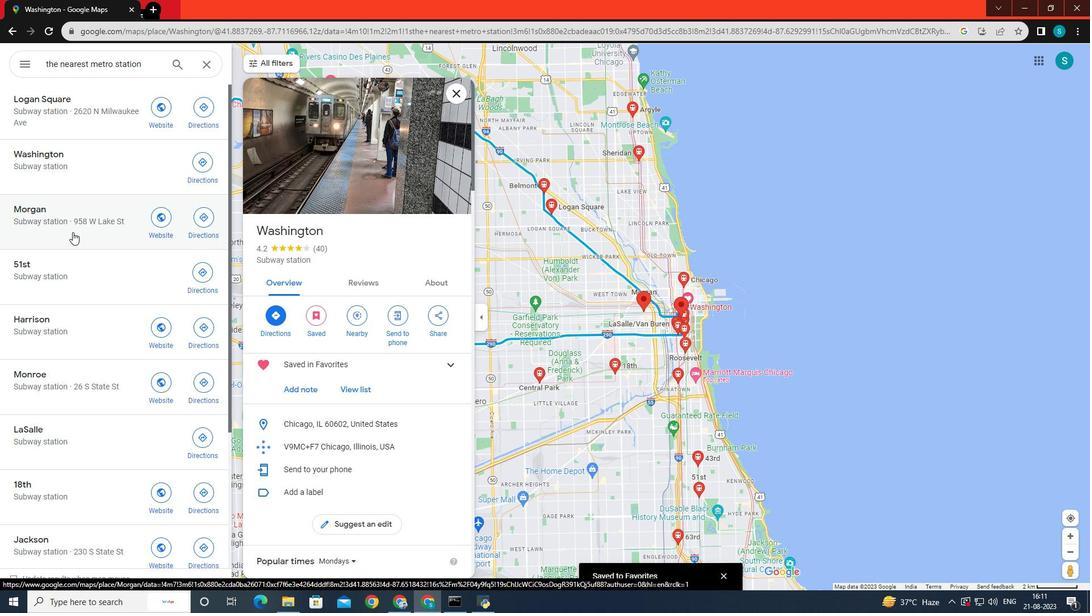 
Action: Mouse pressed left at (72, 232)
Screenshot: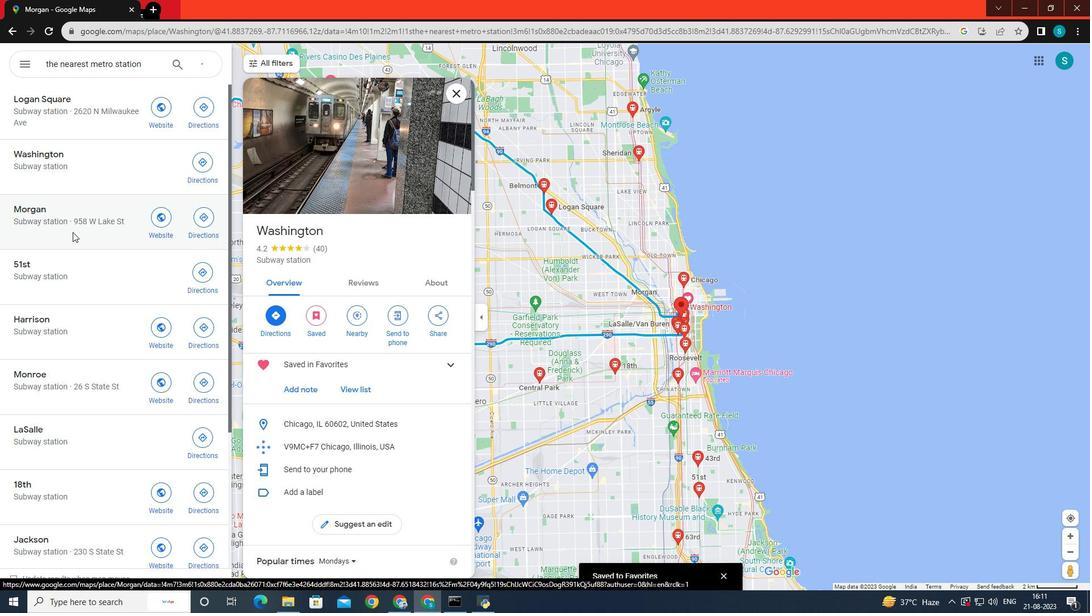 
Action: Mouse moved to (325, 161)
Screenshot: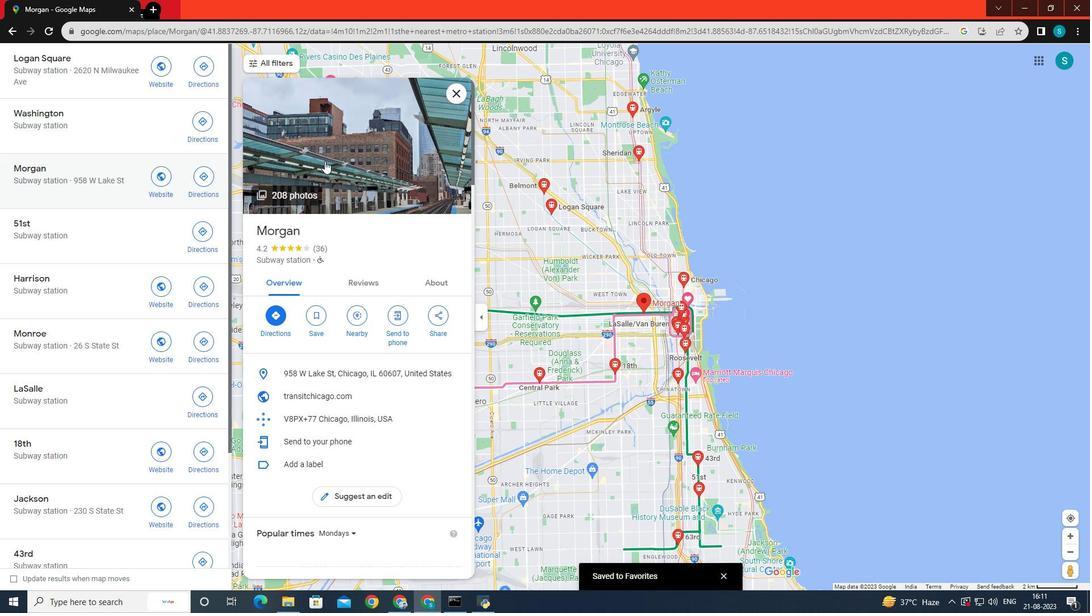 
Action: Mouse pressed left at (325, 161)
Screenshot: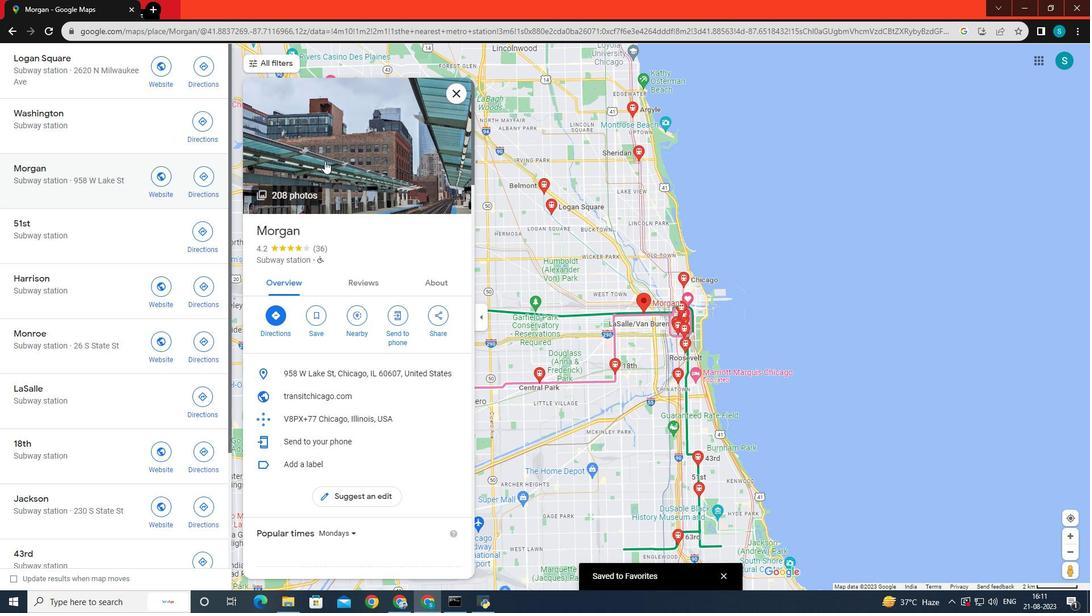 
Action: Mouse moved to (677, 501)
Screenshot: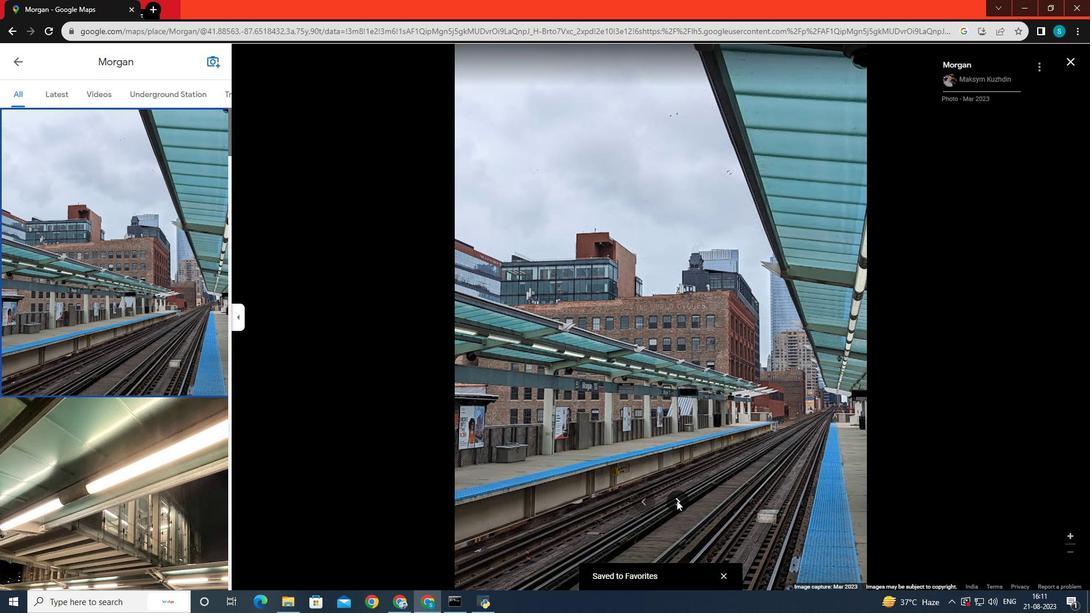 
Action: Mouse pressed left at (677, 501)
Screenshot: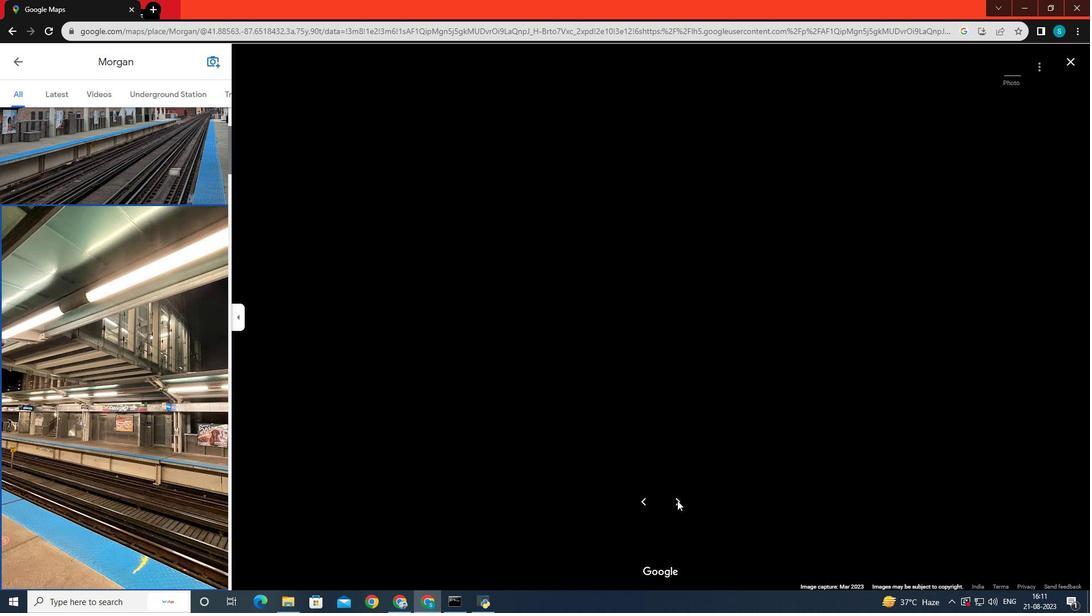 
Action: Mouse moved to (676, 501)
Screenshot: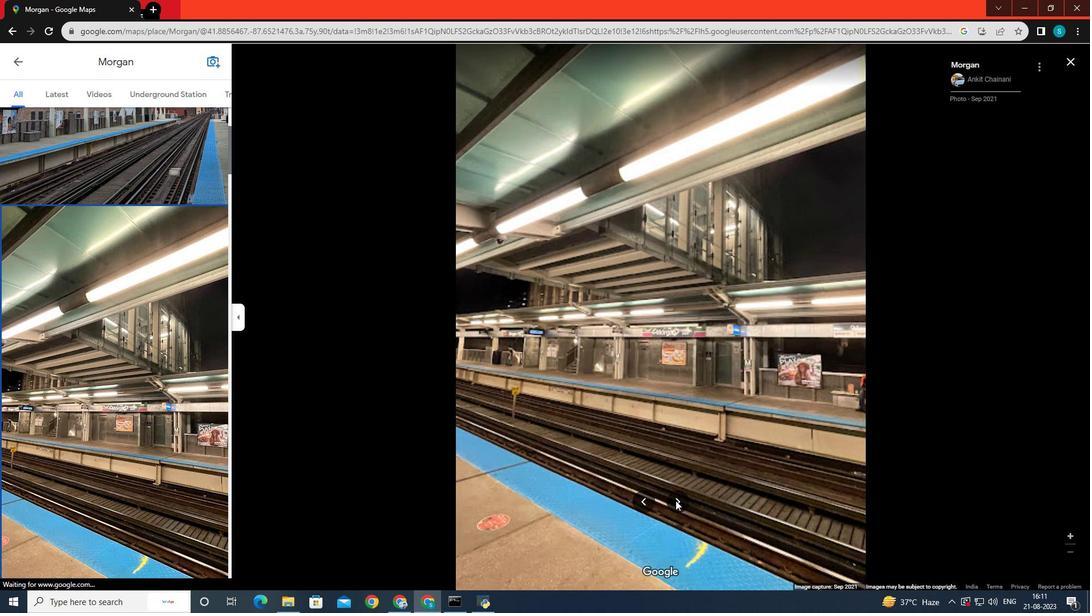 
Action: Key pressed <Key.right>
Screenshot: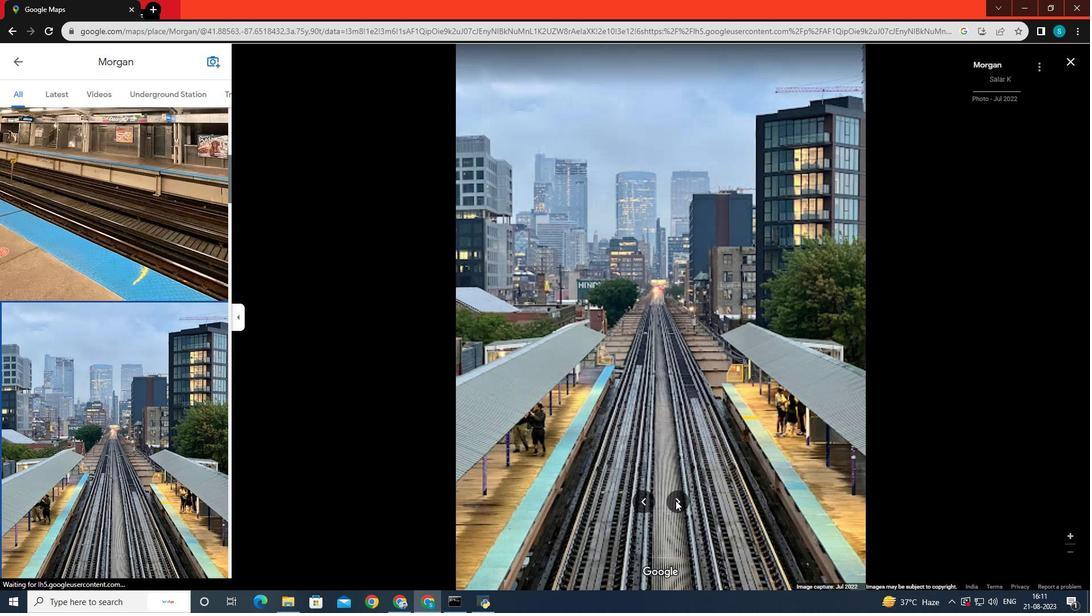 
Action: Mouse moved to (675, 501)
Screenshot: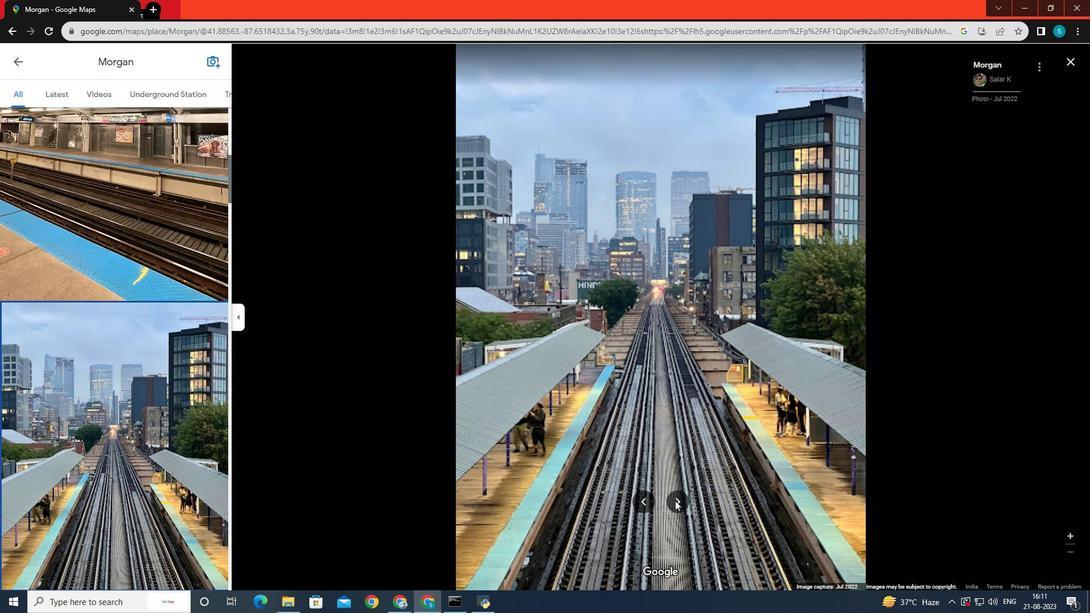 
Action: Key pressed <Key.right><Key.right><Key.right><Key.right><Key.right><Key.right><Key.right><Key.right><Key.right><Key.right><Key.right><Key.right><Key.right><Key.right><Key.right><Key.right><Key.right><Key.right><Key.right><Key.right><Key.right><Key.right><Key.right><Key.right><Key.right><Key.right><Key.right><Key.right><Key.right><Key.right><Key.right><Key.right><Key.right><Key.right><Key.right><Key.right>
Screenshot: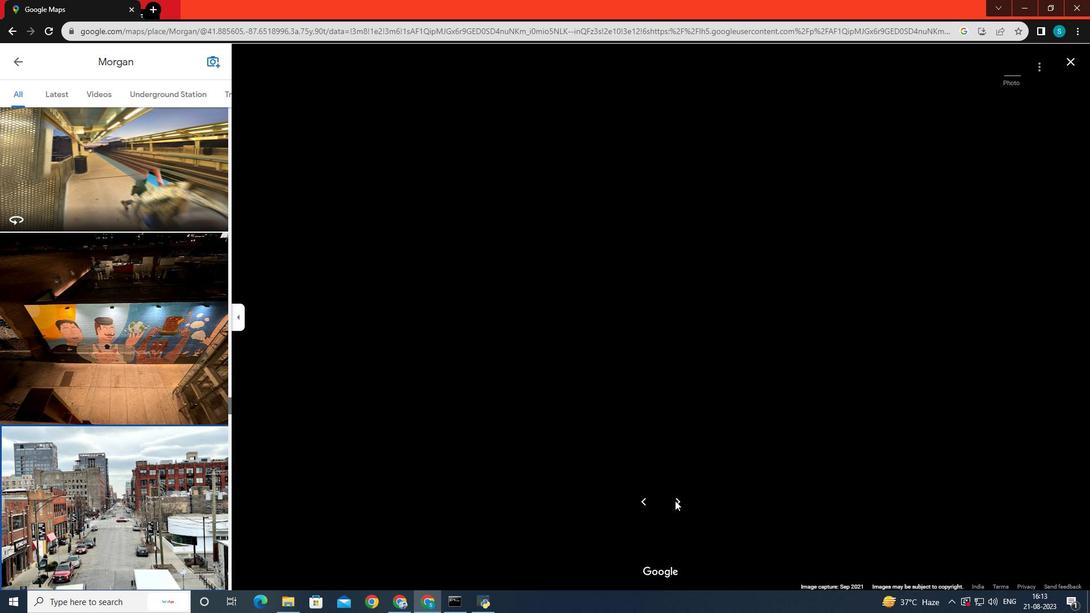 
Action: Mouse moved to (670, 502)
Screenshot: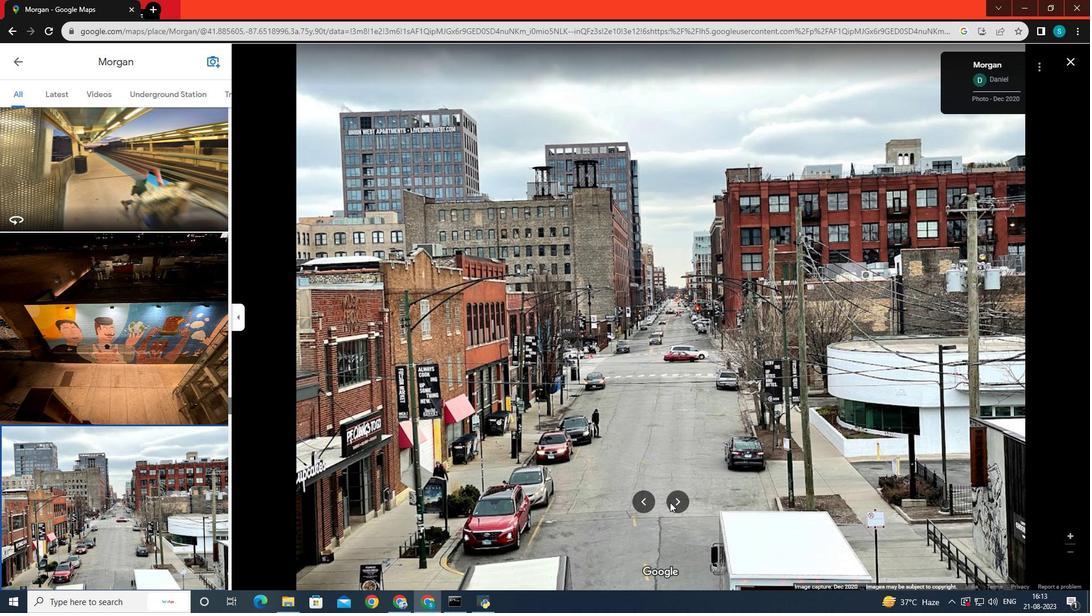 
Action: Mouse pressed left at (670, 502)
Screenshot: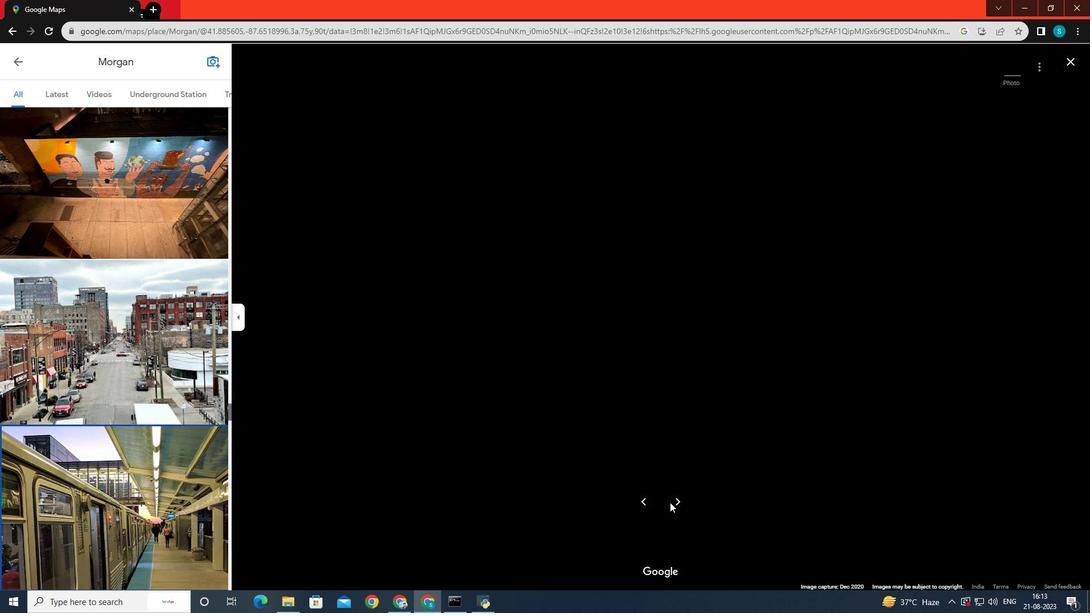 
Action: Mouse moved to (630, 505)
Screenshot: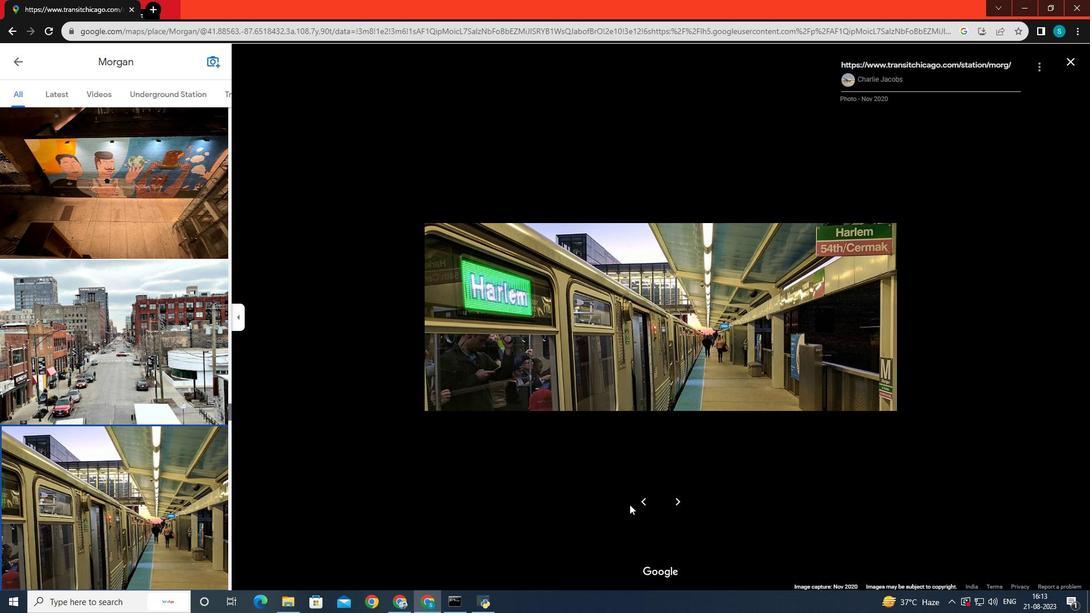 
Action: Key pressed <Key.right><Key.right><Key.right><Key.right><Key.right><Key.right><Key.right><Key.right>
Screenshot: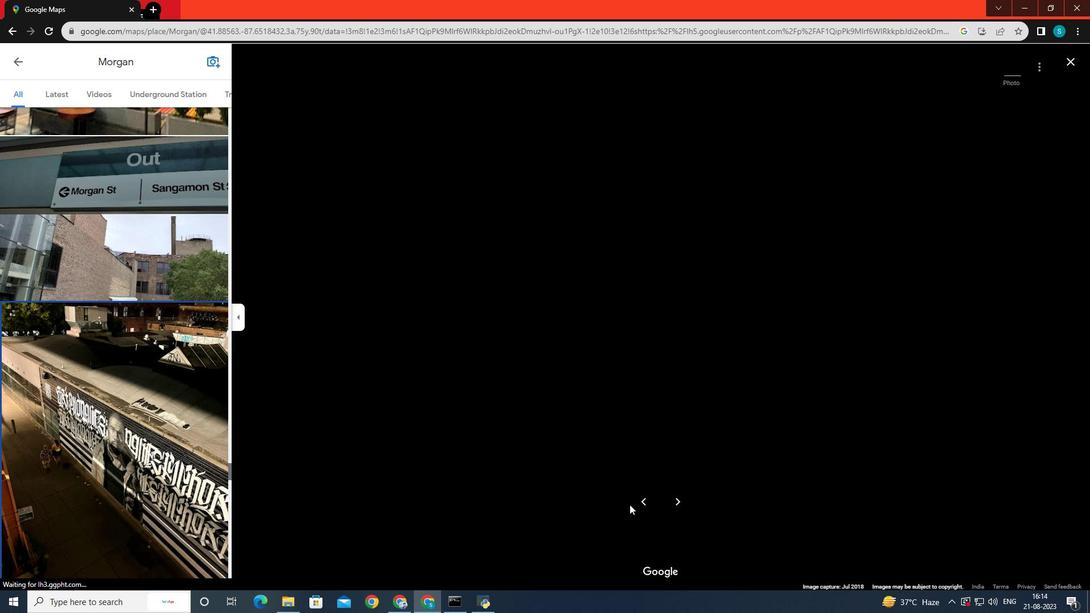 
Action: Mouse moved to (556, 510)
Screenshot: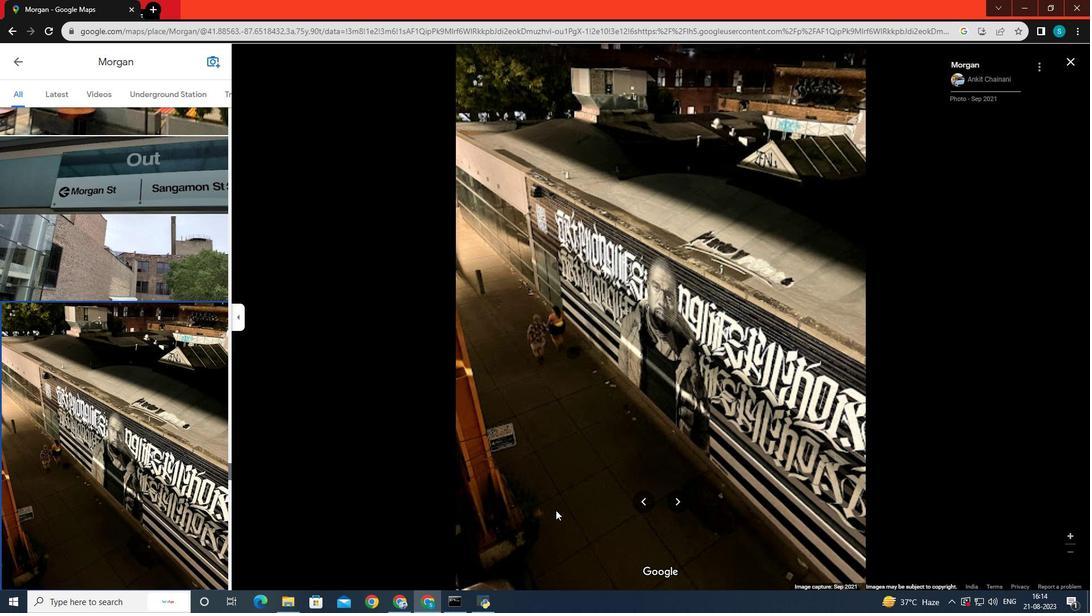 
Action: Key pressed <Key.right>
Screenshot: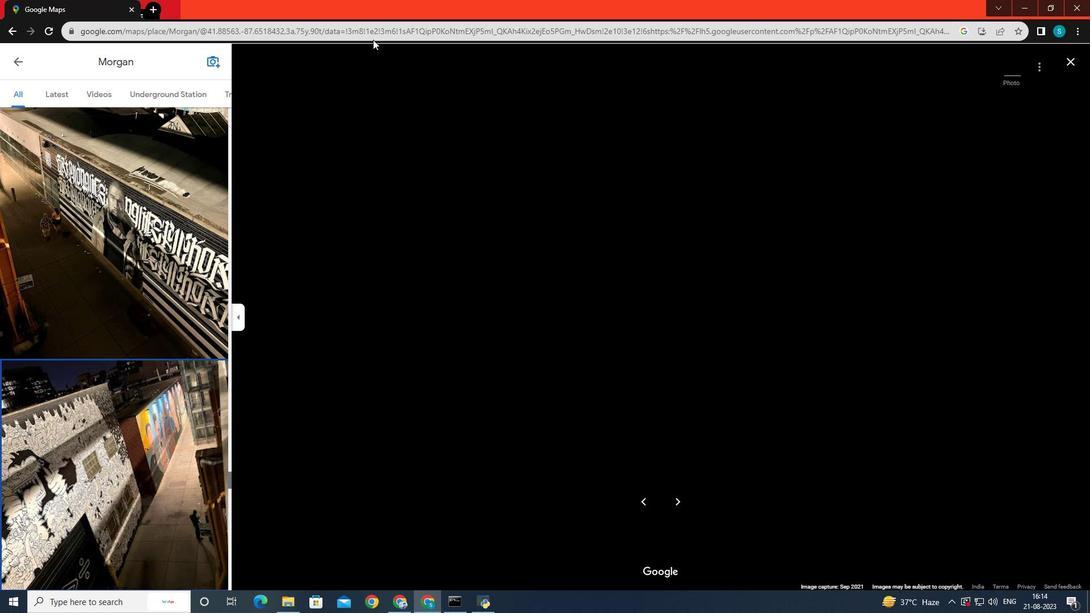 
Action: Mouse moved to (15, 61)
Screenshot: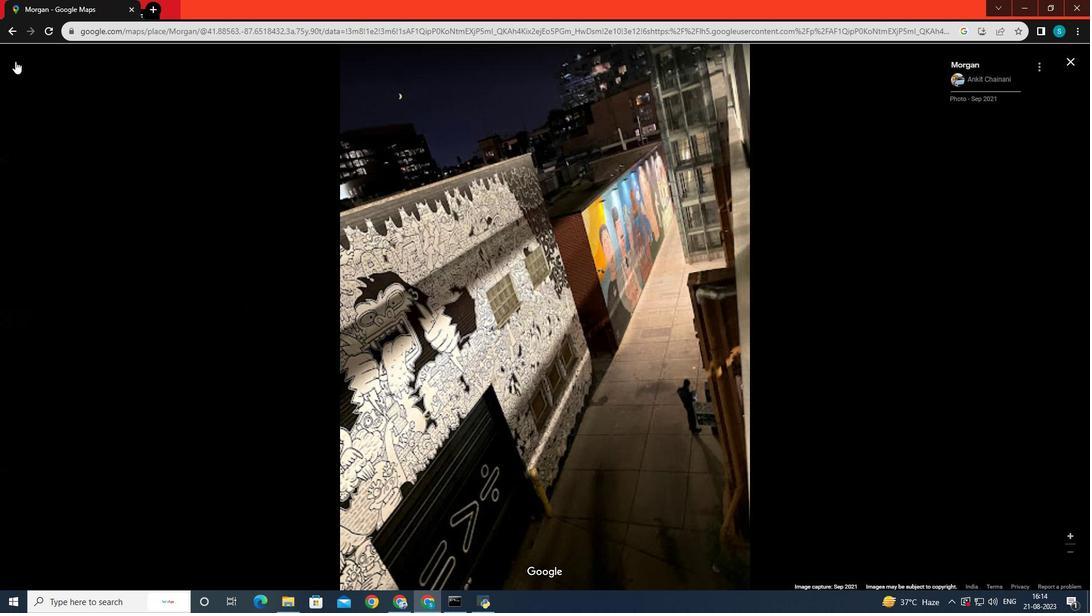 
Action: Mouse pressed left at (15, 61)
Screenshot: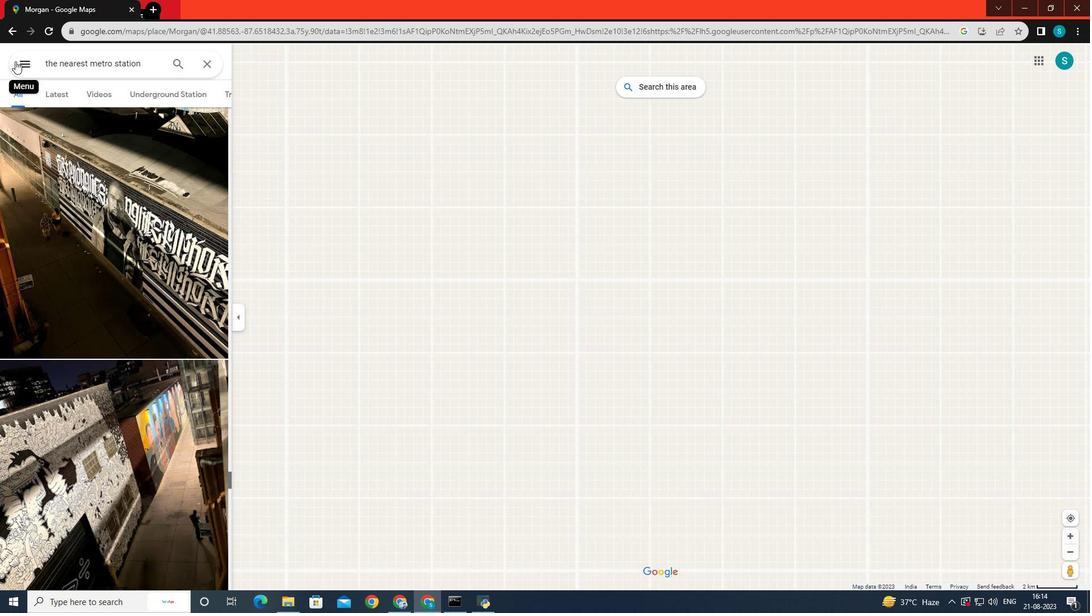 
Action: Mouse moved to (95, 292)
Screenshot: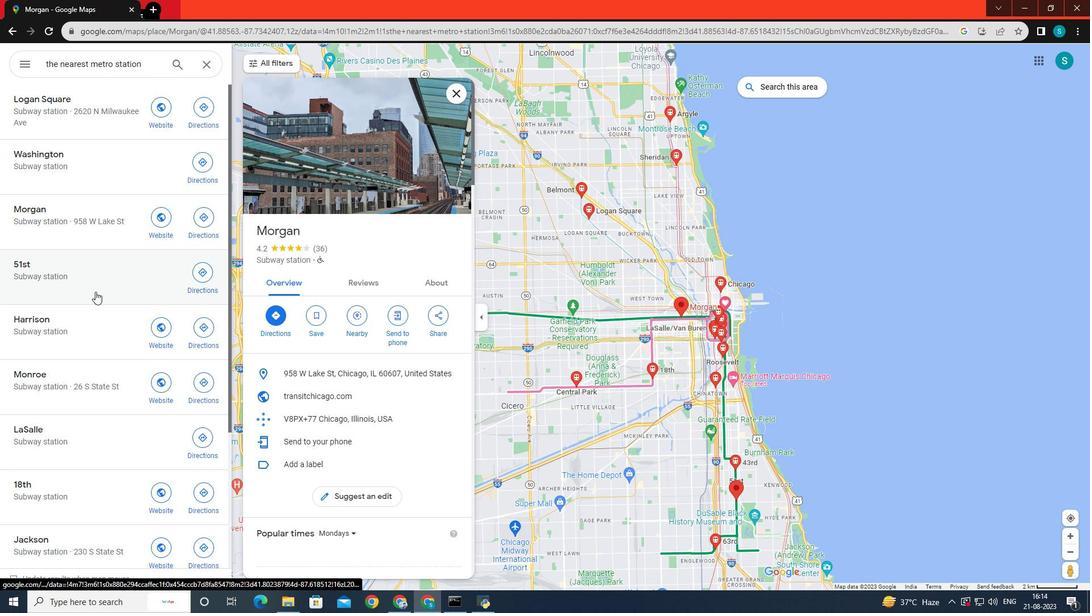 
Action: Mouse scrolled (95, 291) with delta (0, 0)
Screenshot: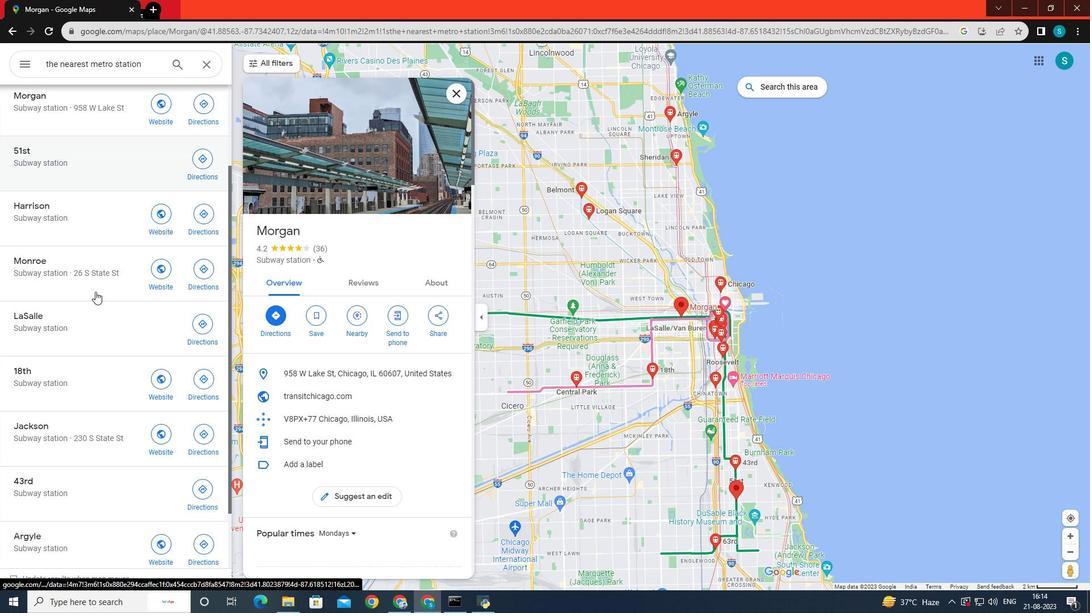 
Action: Mouse scrolled (95, 291) with delta (0, 0)
Screenshot: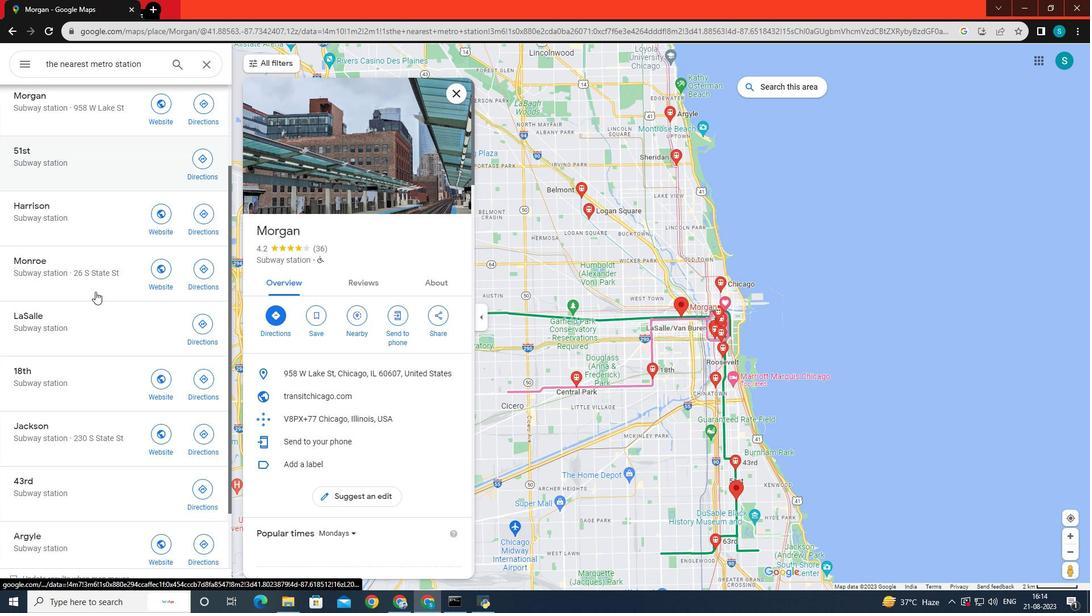 
Action: Mouse moved to (78, 219)
Screenshot: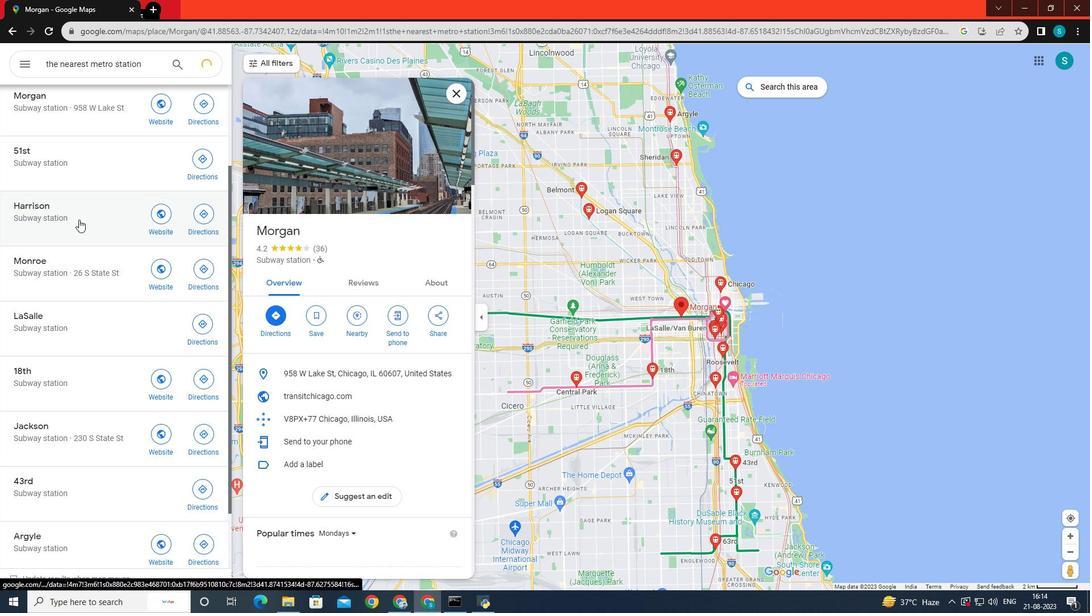 
Action: Mouse pressed left at (78, 219)
Screenshot: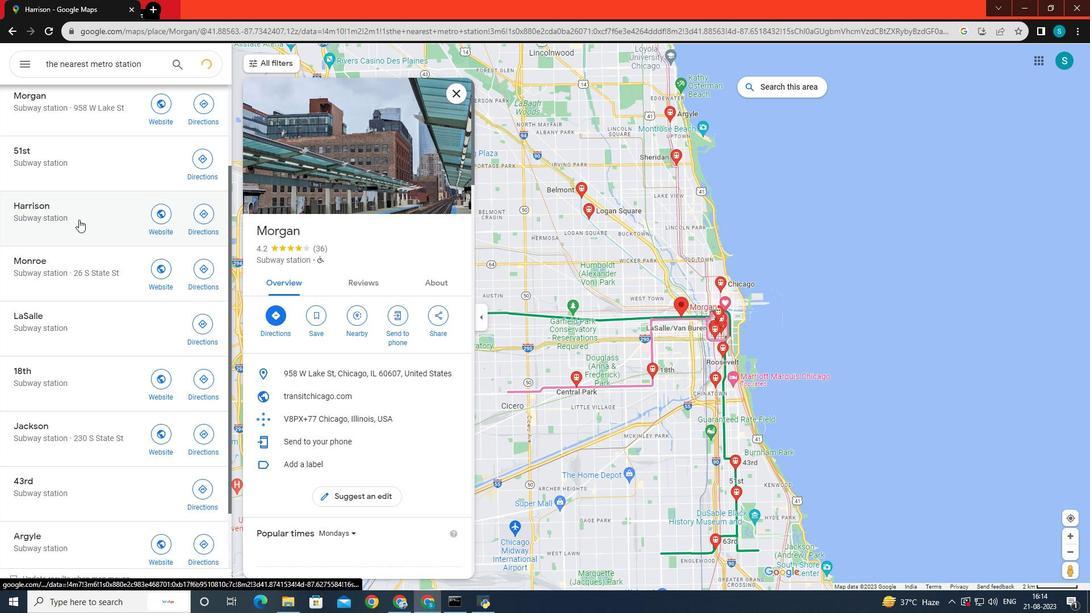 
Action: Mouse moved to (389, 181)
Screenshot: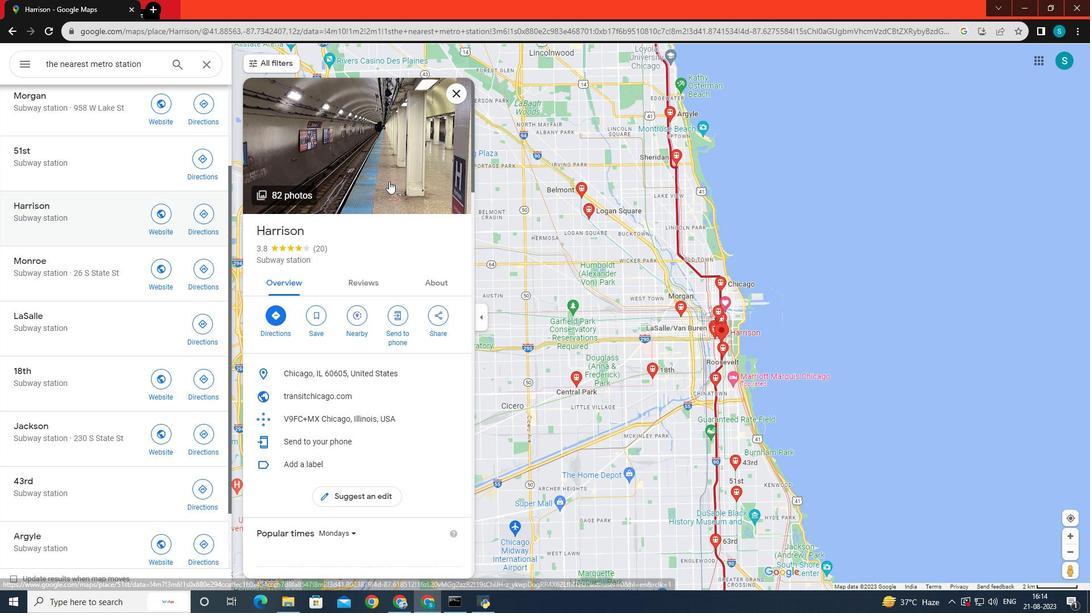 
Action: Mouse pressed left at (389, 181)
Screenshot: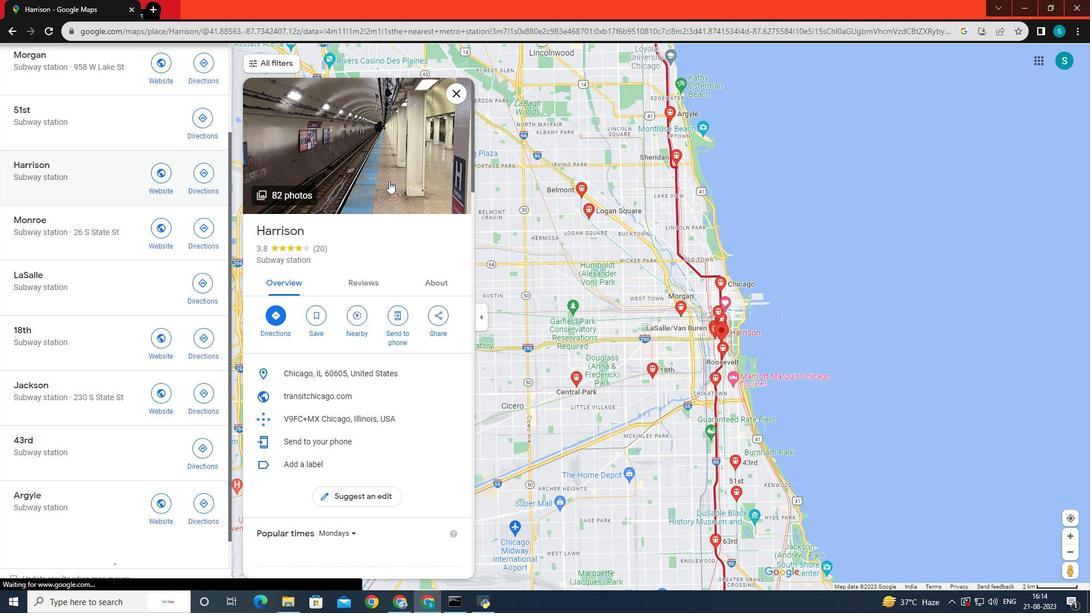 
Action: Mouse moved to (675, 502)
Screenshot: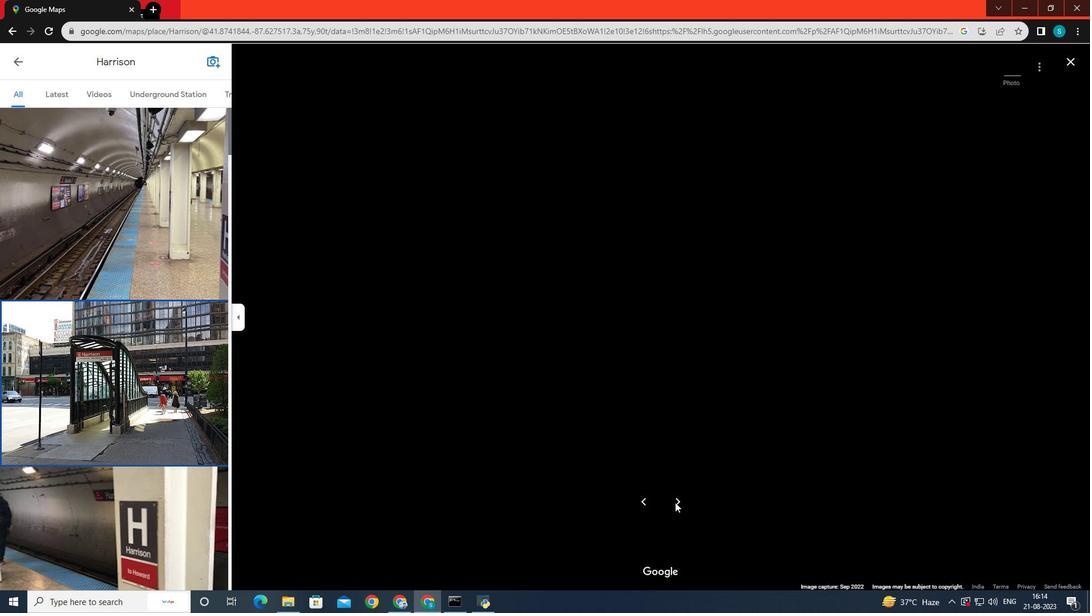 
Action: Mouse pressed left at (675, 502)
Screenshot: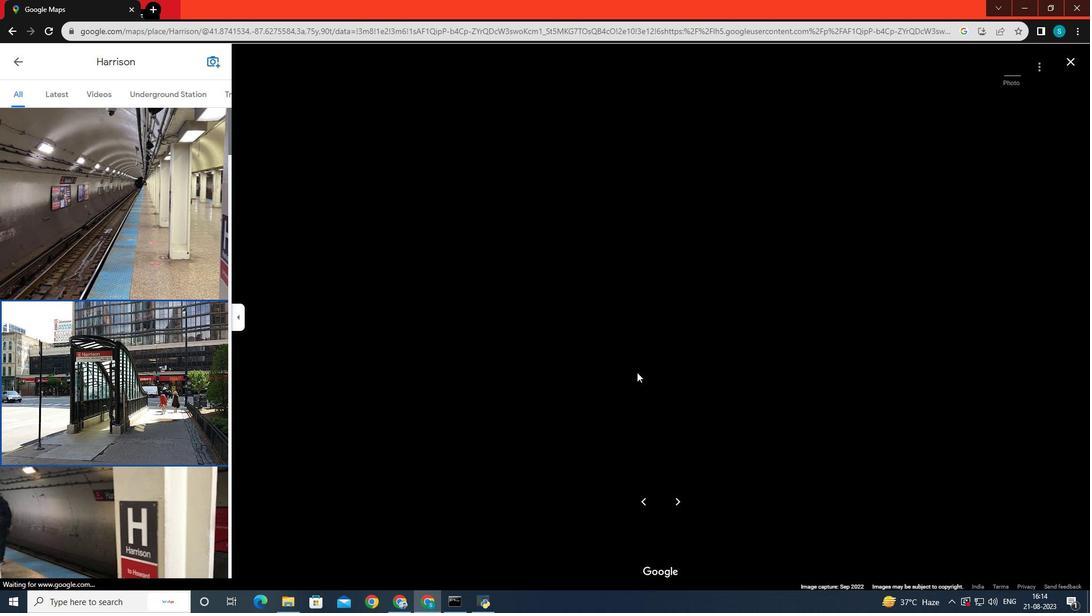 
Action: Mouse moved to (635, 359)
Screenshot: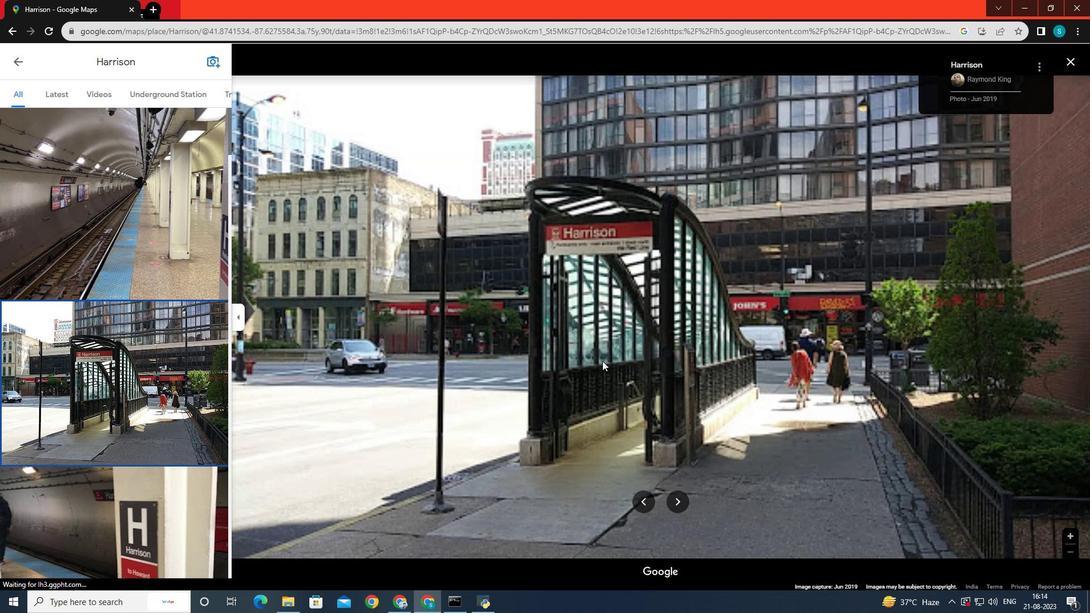 
Action: Mouse pressed left at (635, 359)
Screenshot: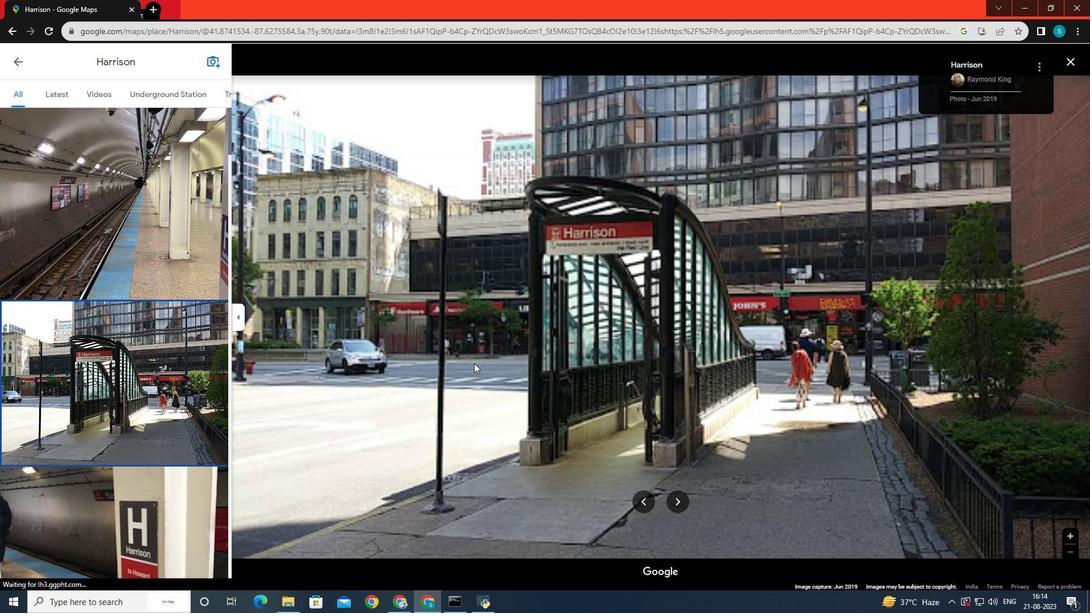 
Action: Mouse moved to (683, 501)
Screenshot: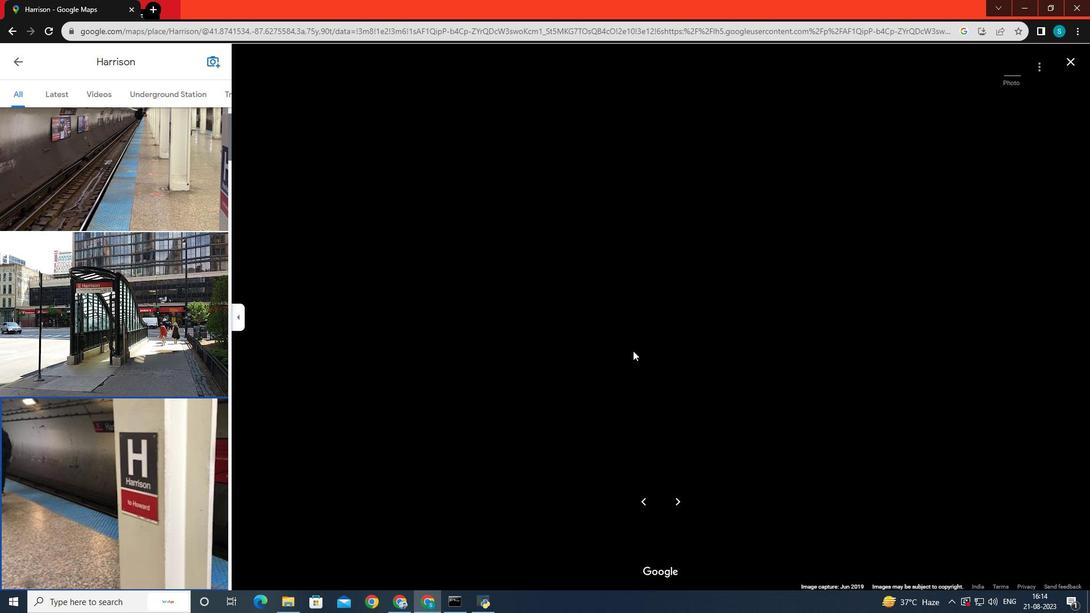 
Action: Mouse pressed left at (683, 501)
Screenshot: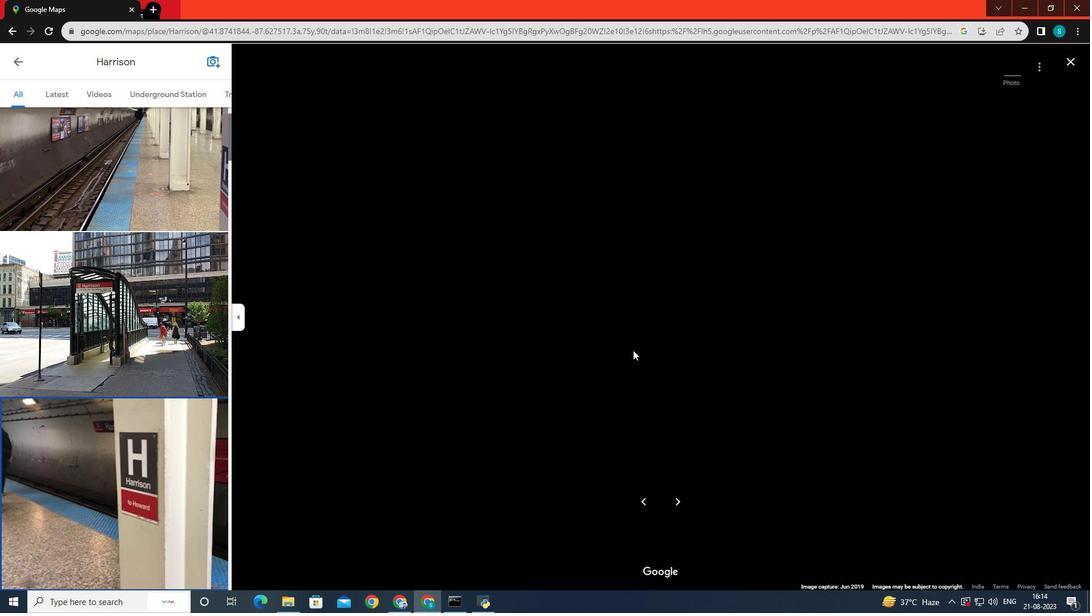 
Action: Mouse moved to (633, 350)
Screenshot: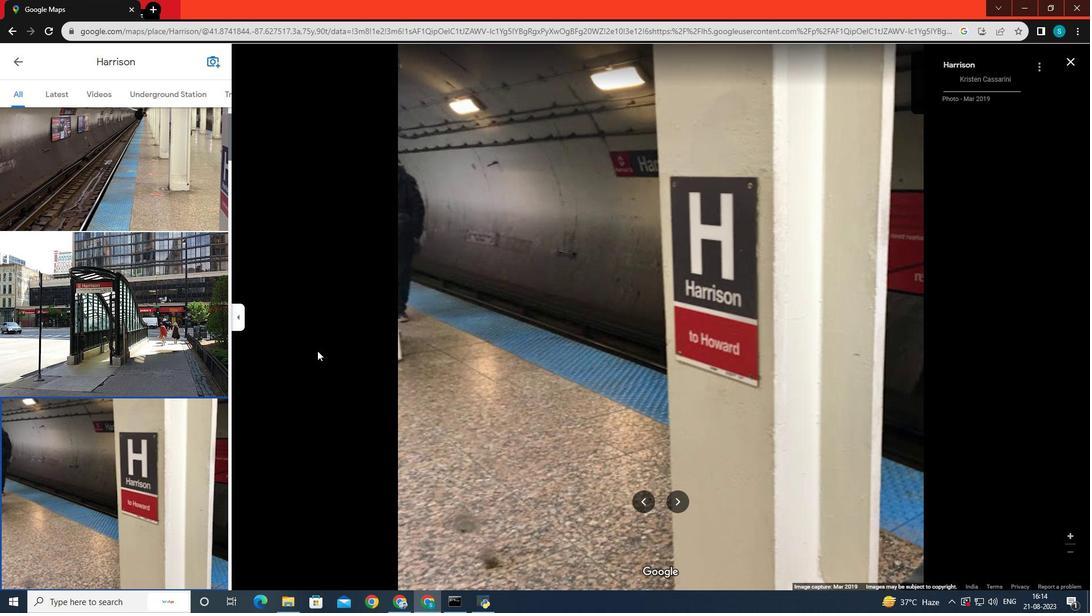 
Action: Mouse pressed left at (633, 350)
Screenshot: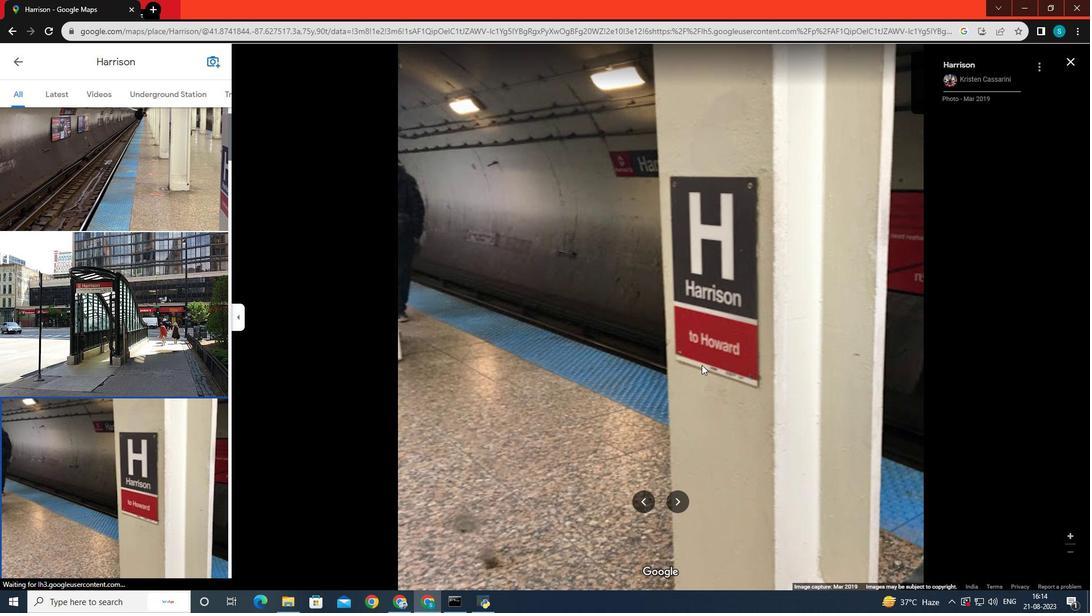 
Action: Mouse moved to (681, 504)
Screenshot: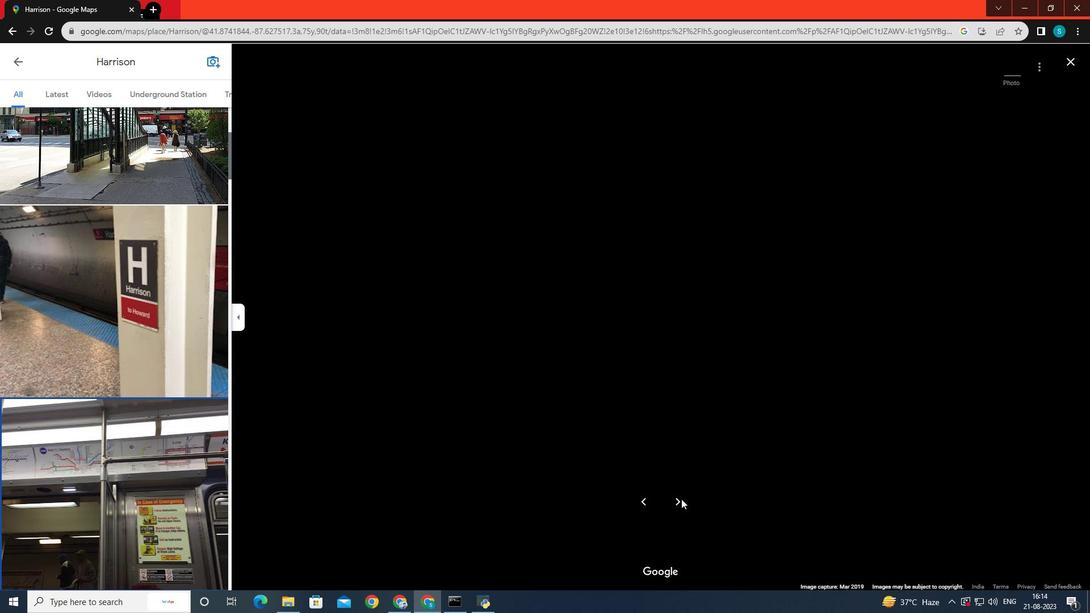 
Action: Mouse pressed left at (681, 504)
Screenshot: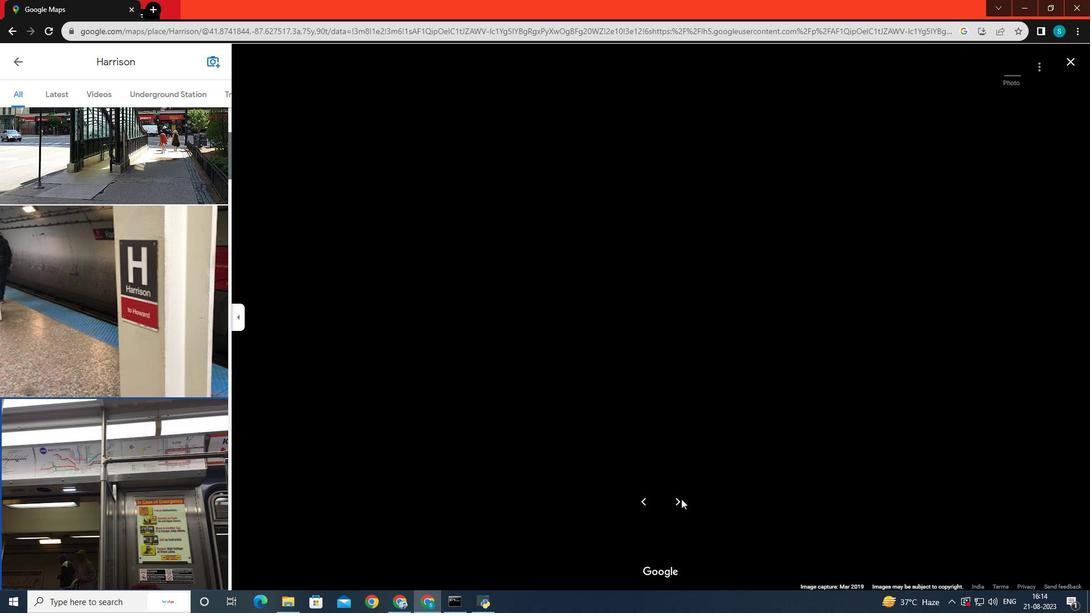 
Action: Mouse moved to (682, 359)
Screenshot: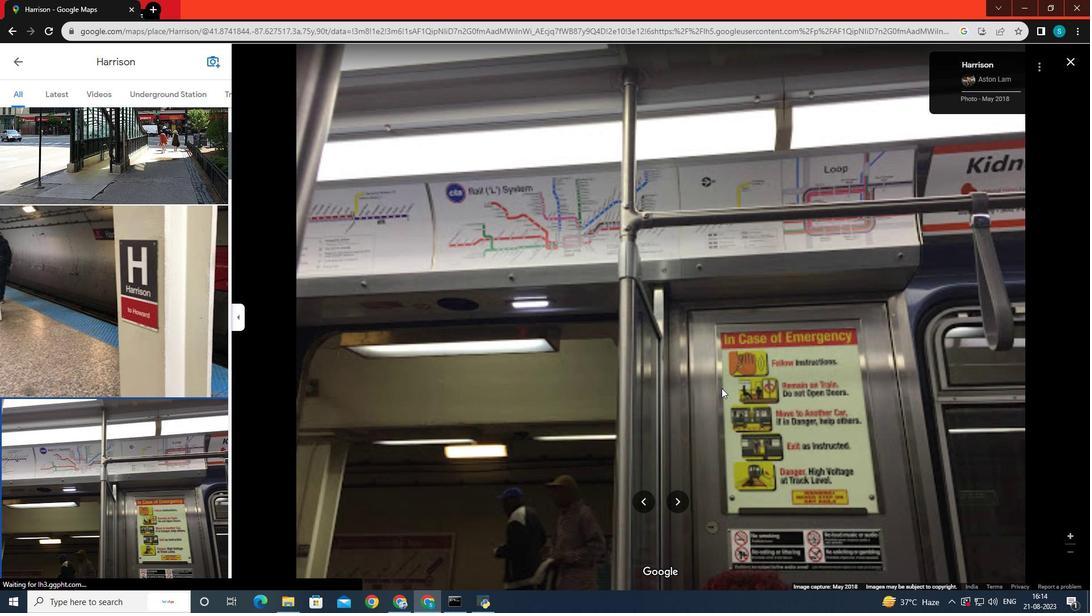 
Action: Mouse pressed left at (682, 359)
Screenshot: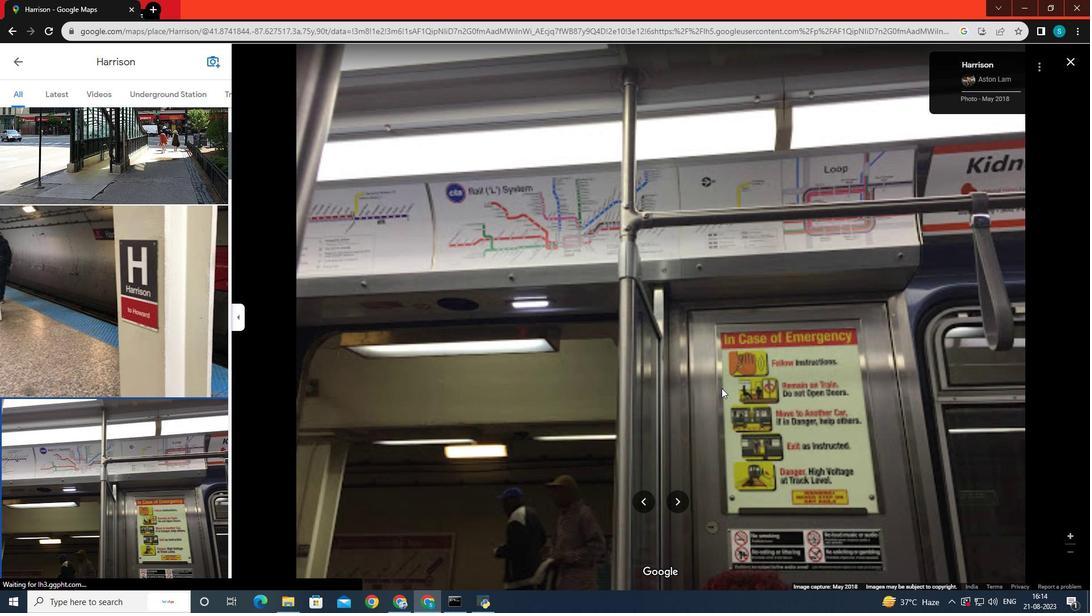 
Action: Mouse moved to (676, 493)
Screenshot: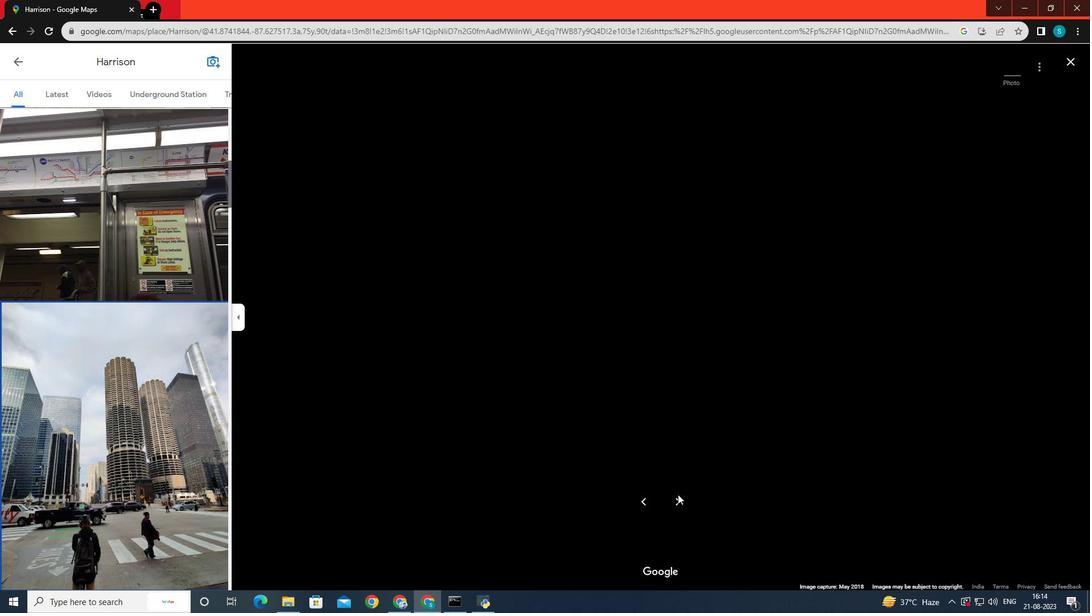 
Action: Mouse pressed left at (676, 493)
Screenshot: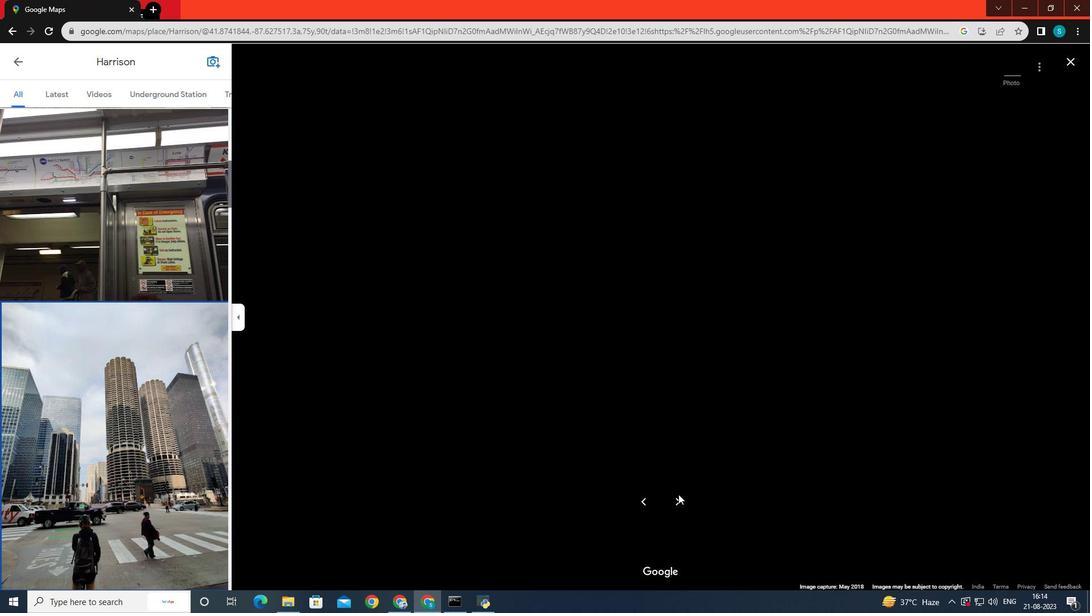 
Action: Mouse moved to (711, 398)
Screenshot: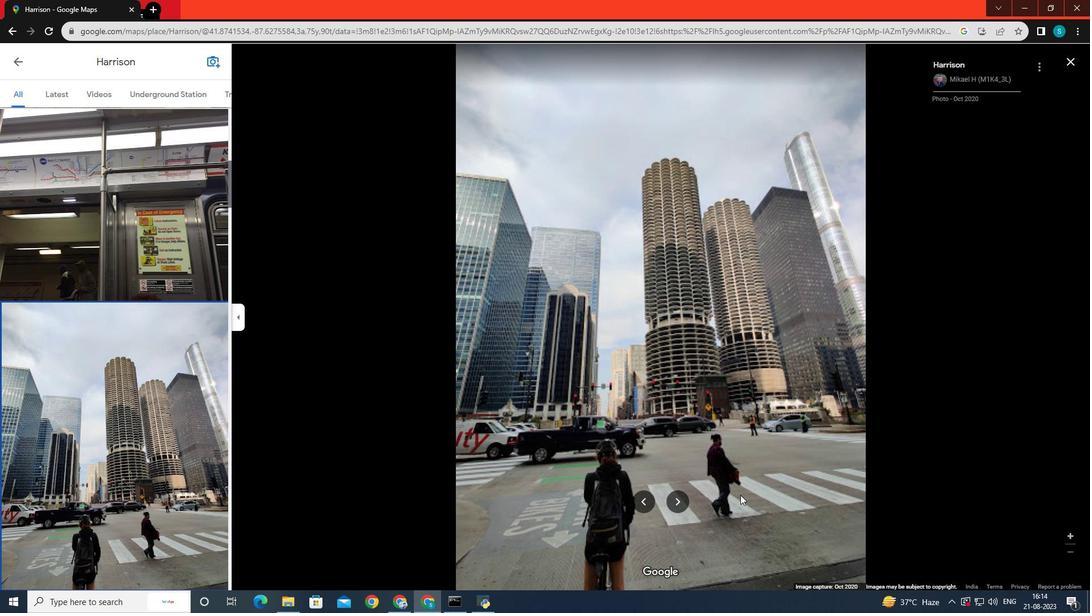 
Action: Mouse pressed left at (711, 398)
Screenshot: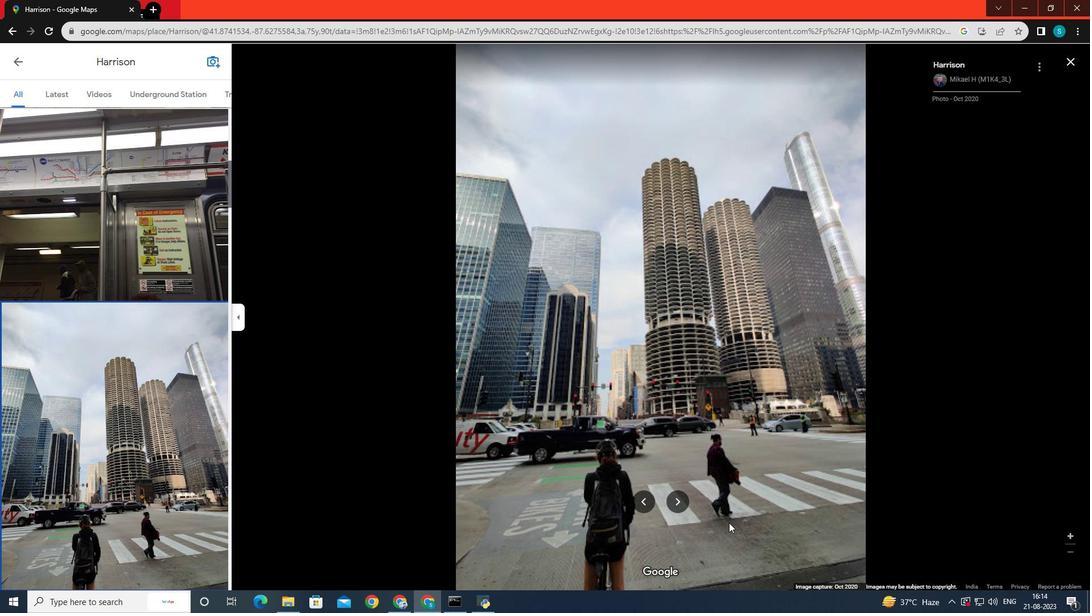 
Action: Mouse moved to (685, 501)
Screenshot: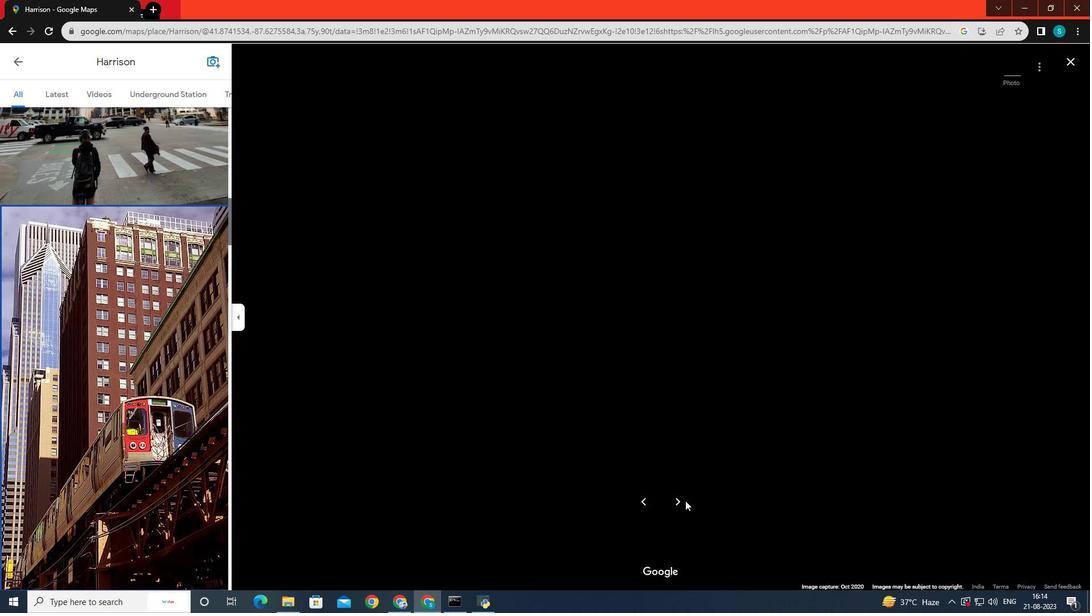 
Action: Mouse pressed left at (685, 501)
Screenshot: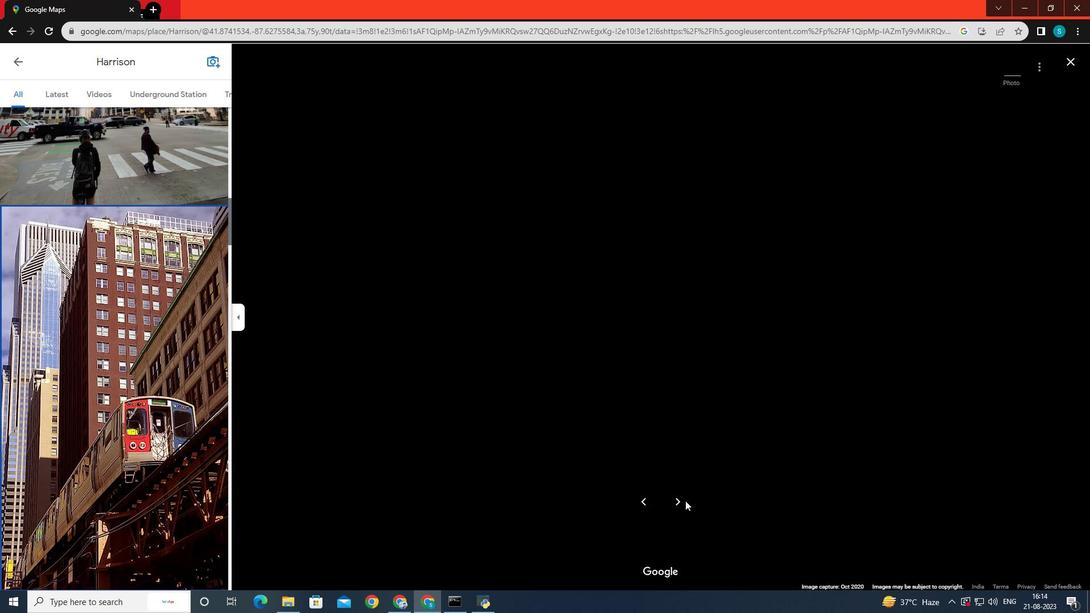 
Action: Mouse moved to (669, 437)
Screenshot: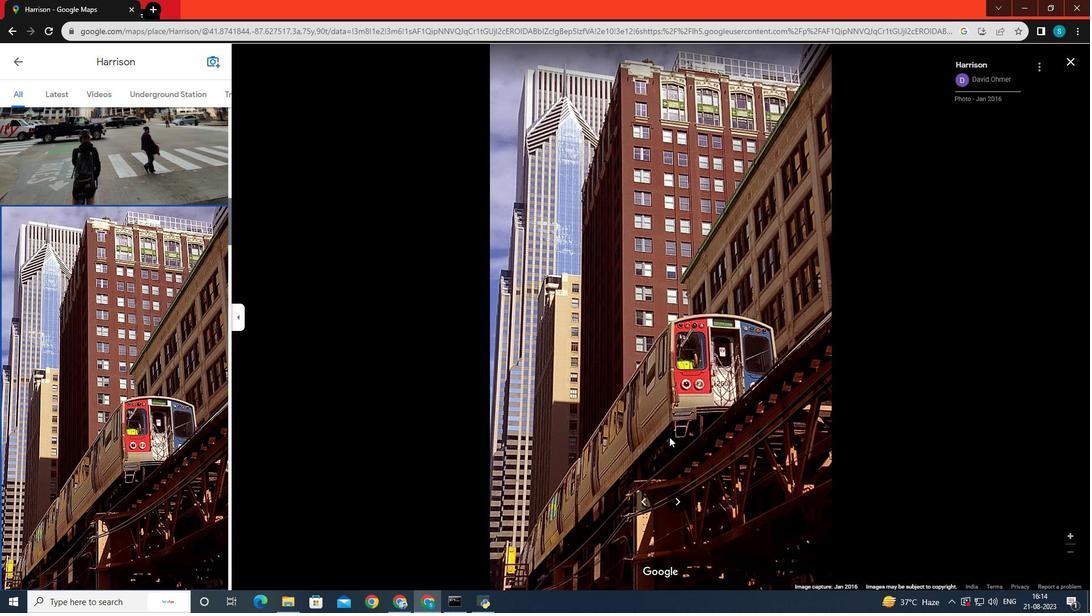 
Action: Mouse scrolled (669, 436) with delta (0, 0)
Screenshot: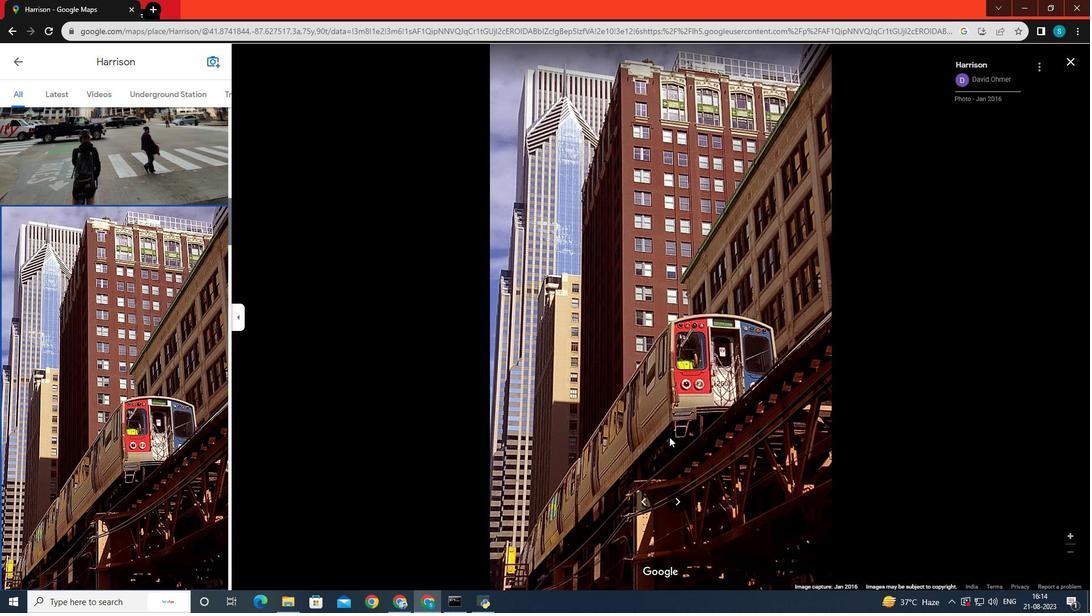 
Action: Mouse scrolled (669, 436) with delta (0, 0)
Screenshot: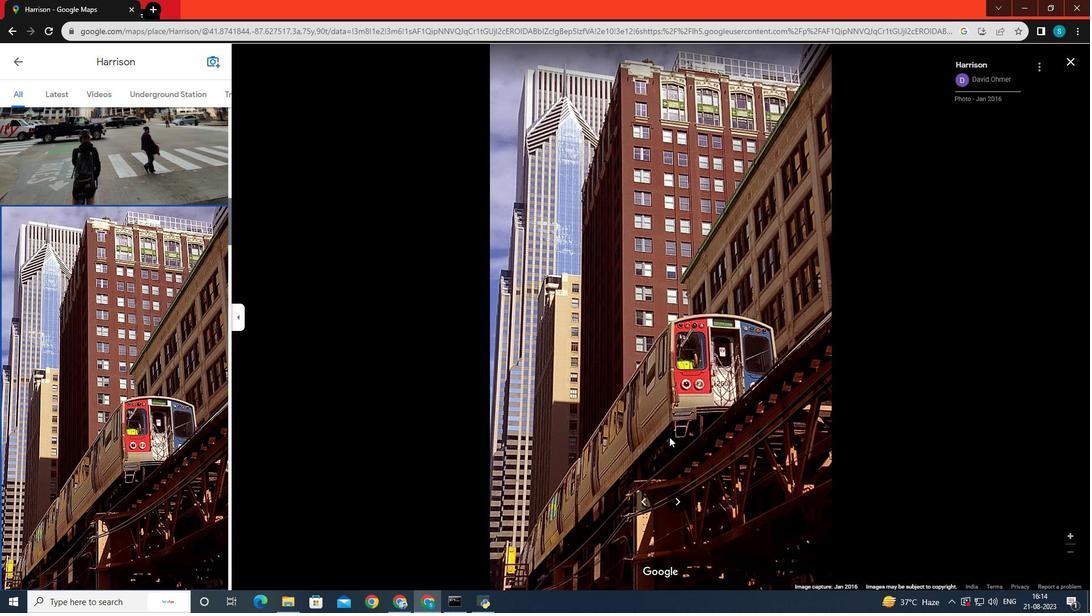 
Action: Mouse scrolled (669, 436) with delta (0, 0)
Screenshot: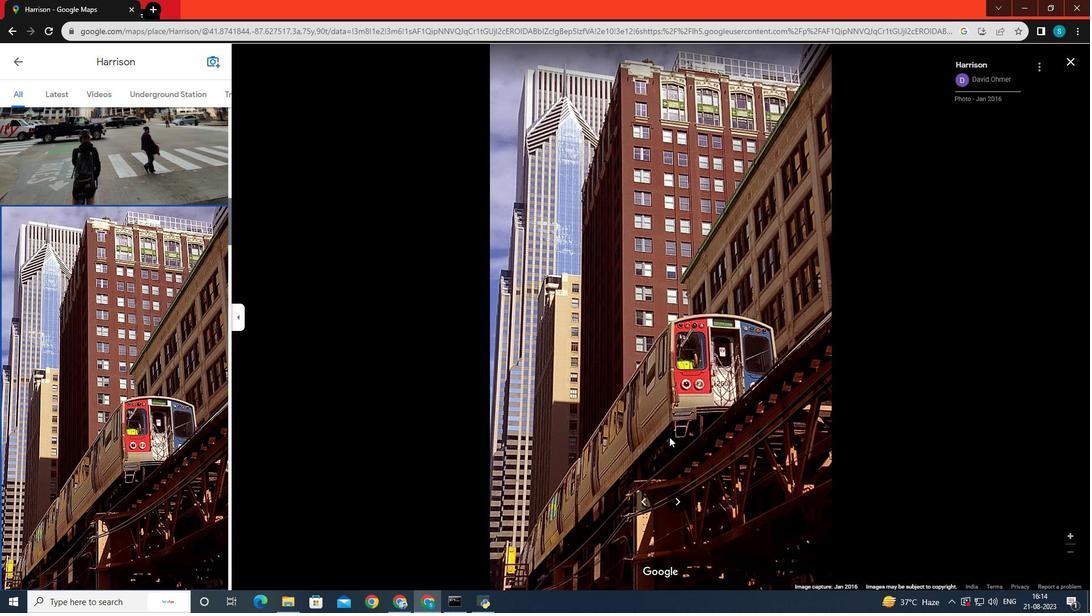 
Action: Mouse scrolled (669, 436) with delta (0, 0)
Screenshot: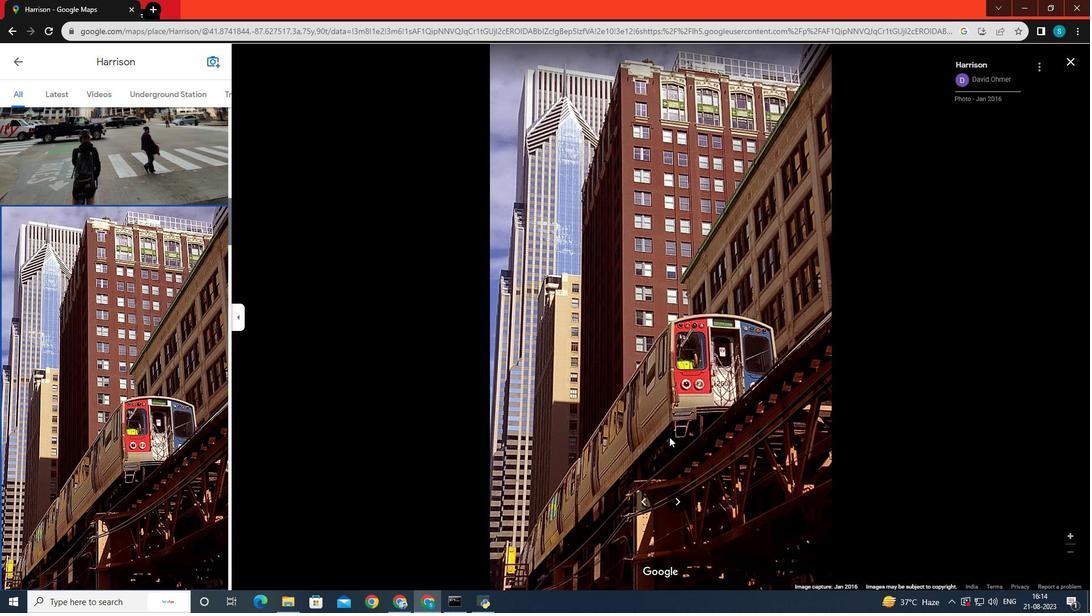 
Action: Mouse scrolled (669, 436) with delta (0, 0)
Screenshot: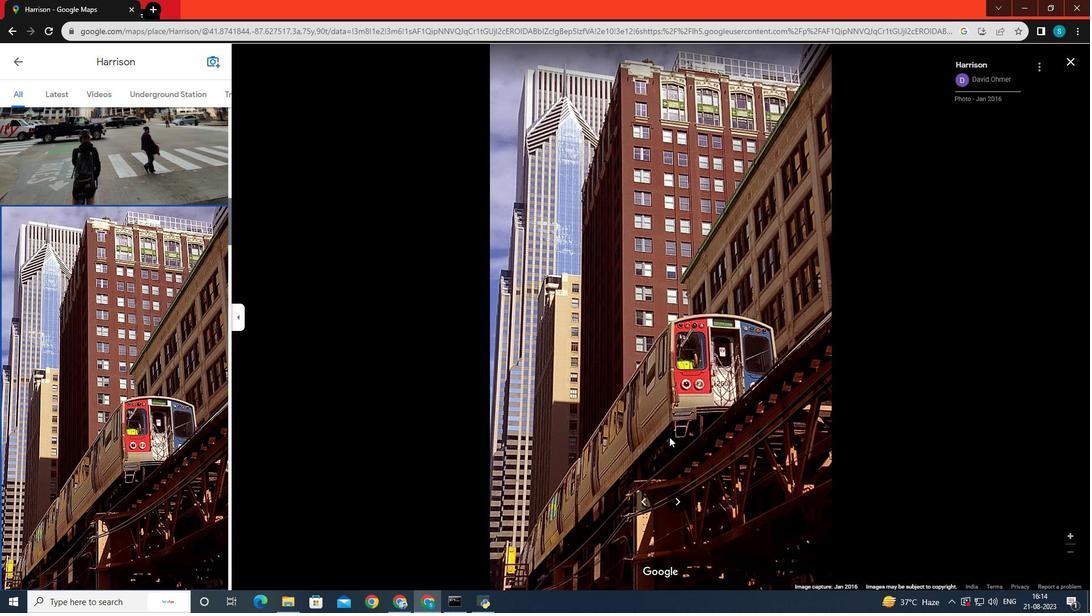 
Action: Mouse scrolled (669, 438) with delta (0, 0)
Screenshot: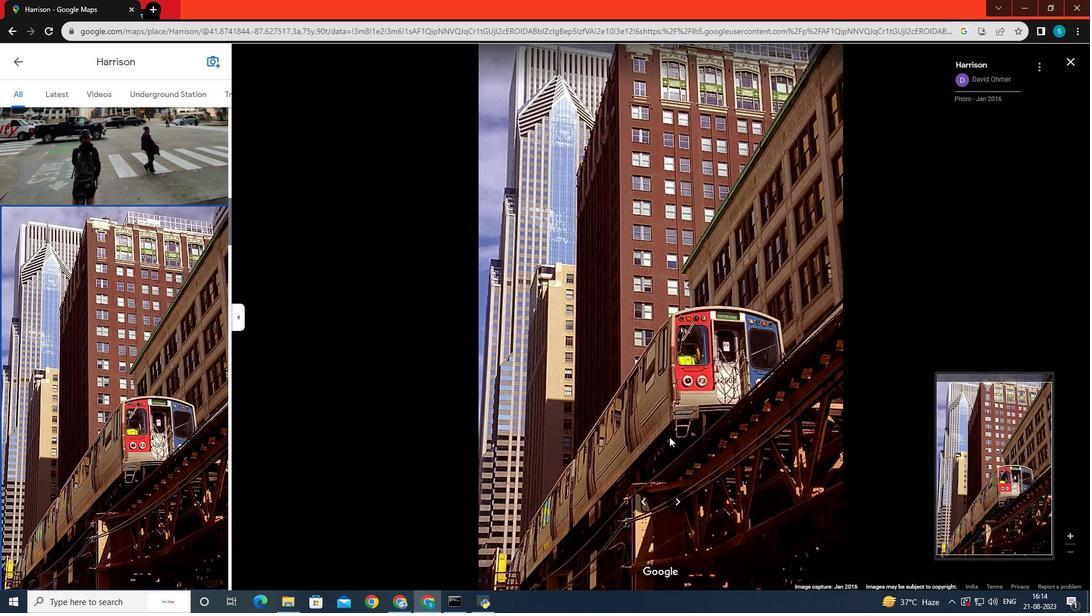 
Action: Mouse scrolled (669, 438) with delta (0, 0)
Screenshot: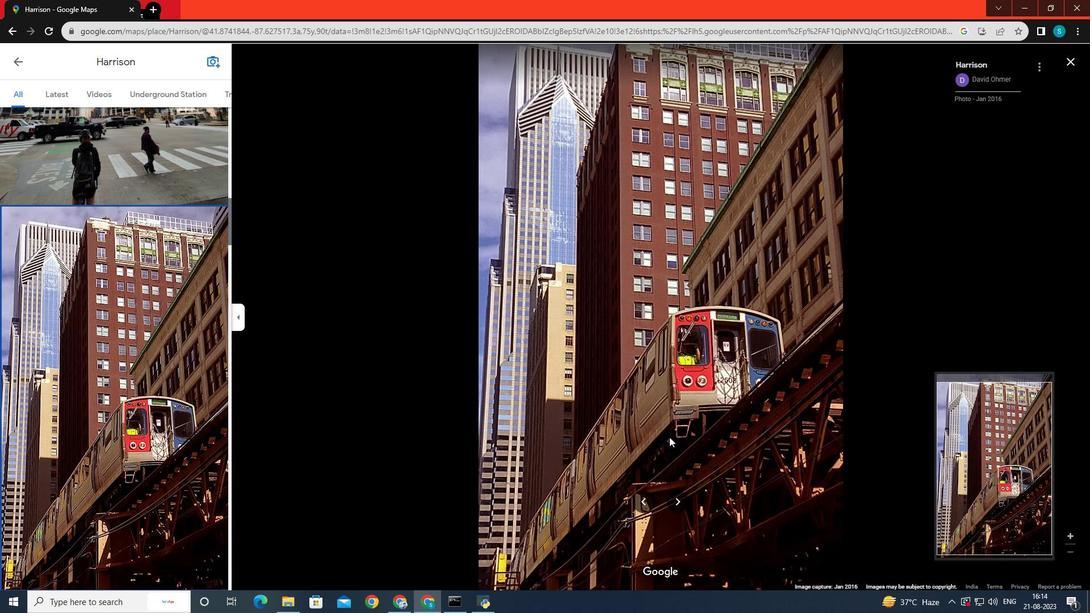 
Action: Mouse scrolled (669, 438) with delta (0, 0)
Screenshot: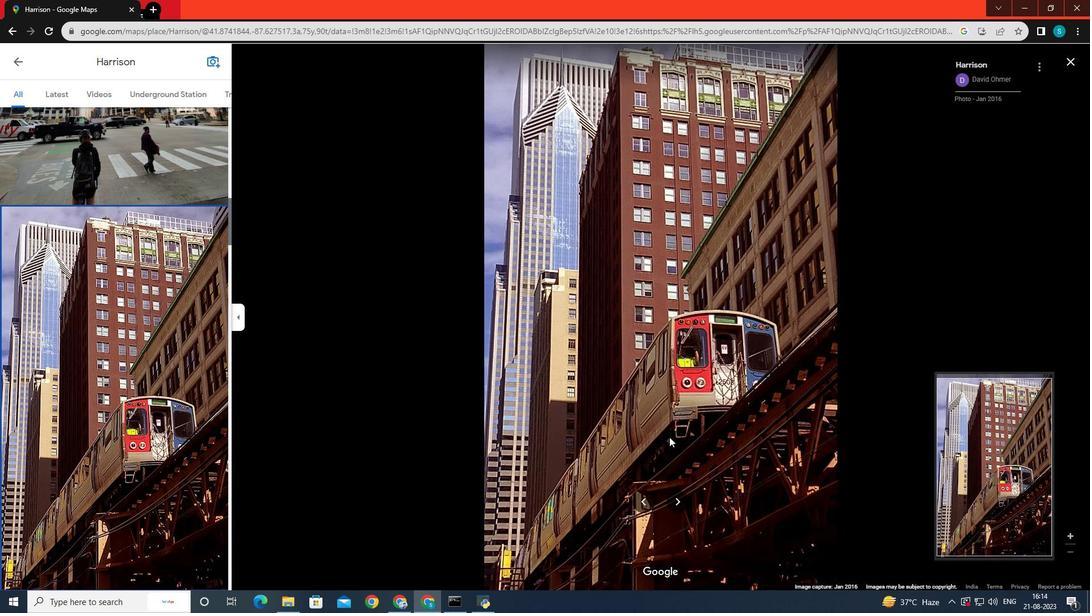 
Action: Mouse scrolled (669, 438) with delta (0, 0)
Screenshot: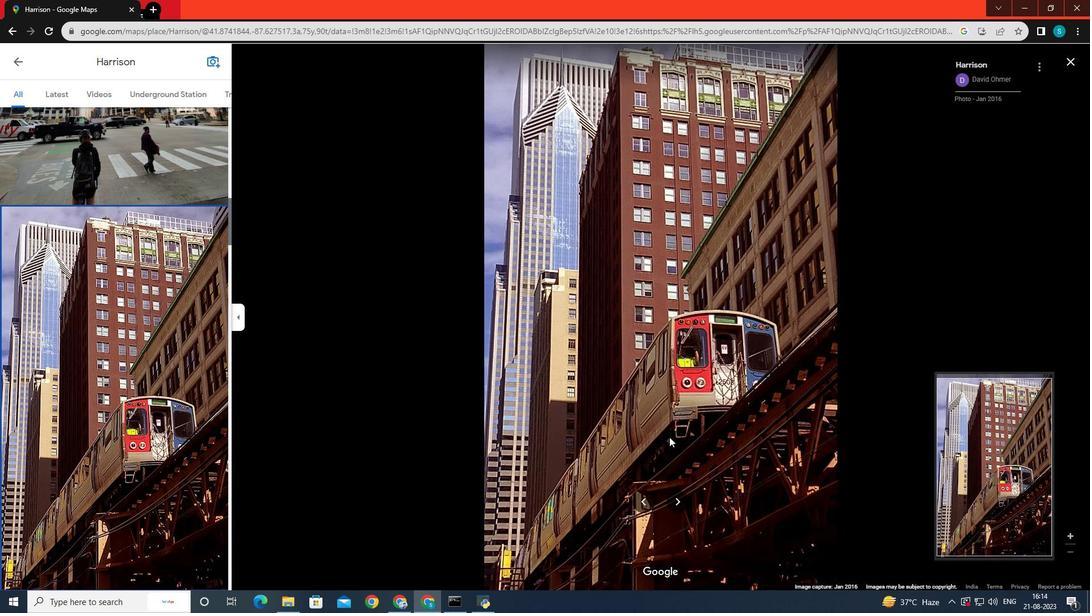 
Action: Mouse scrolled (669, 438) with delta (0, 0)
Screenshot: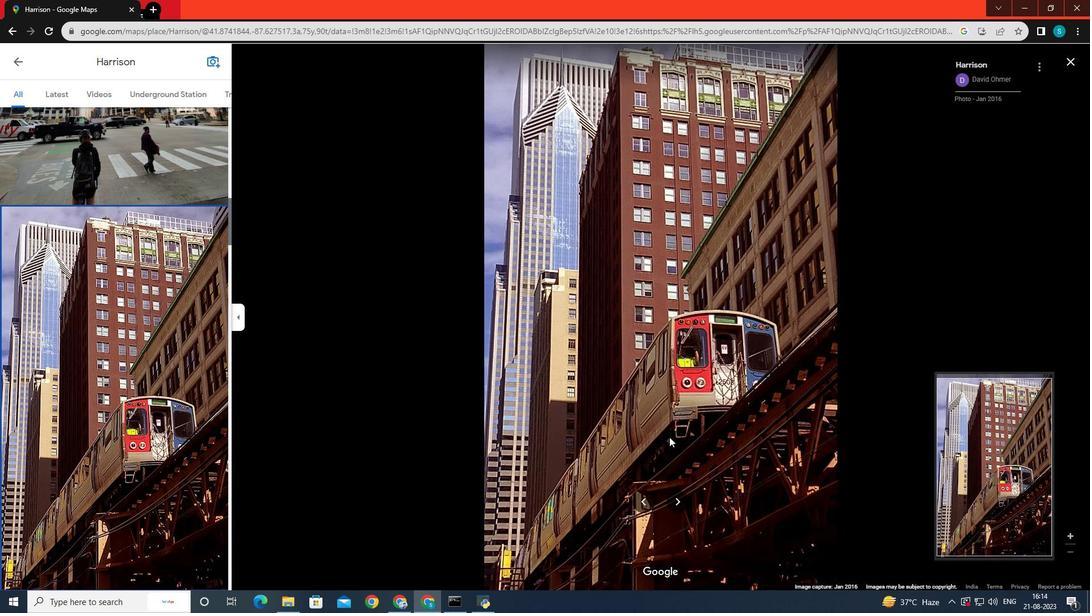 
Action: Mouse scrolled (669, 438) with delta (0, 0)
Screenshot: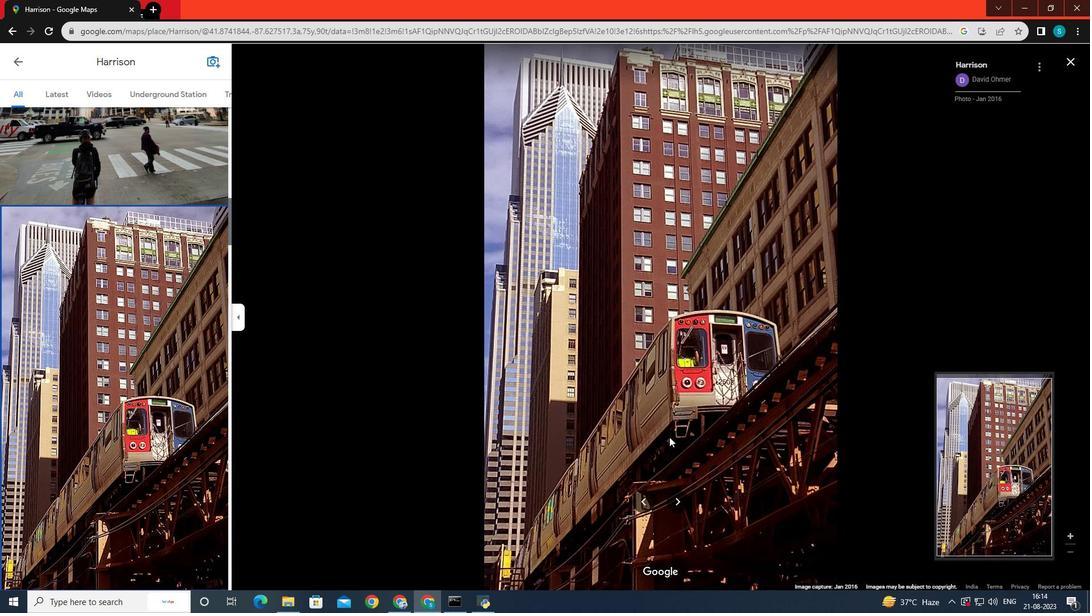 
Action: Mouse scrolled (669, 438) with delta (0, 0)
Screenshot: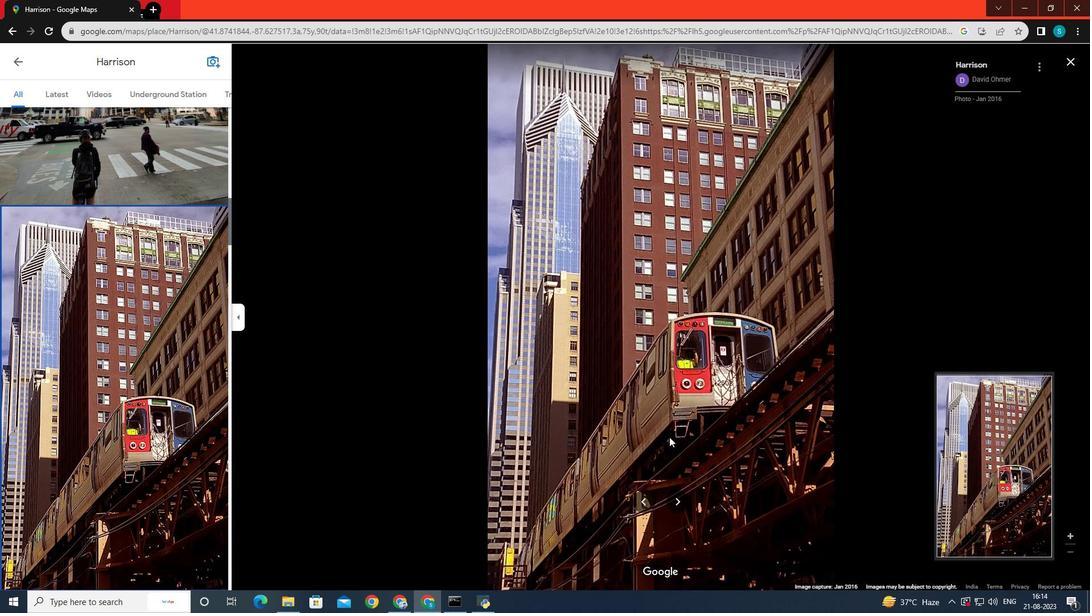 
Action: Mouse scrolled (669, 436) with delta (0, 0)
Screenshot: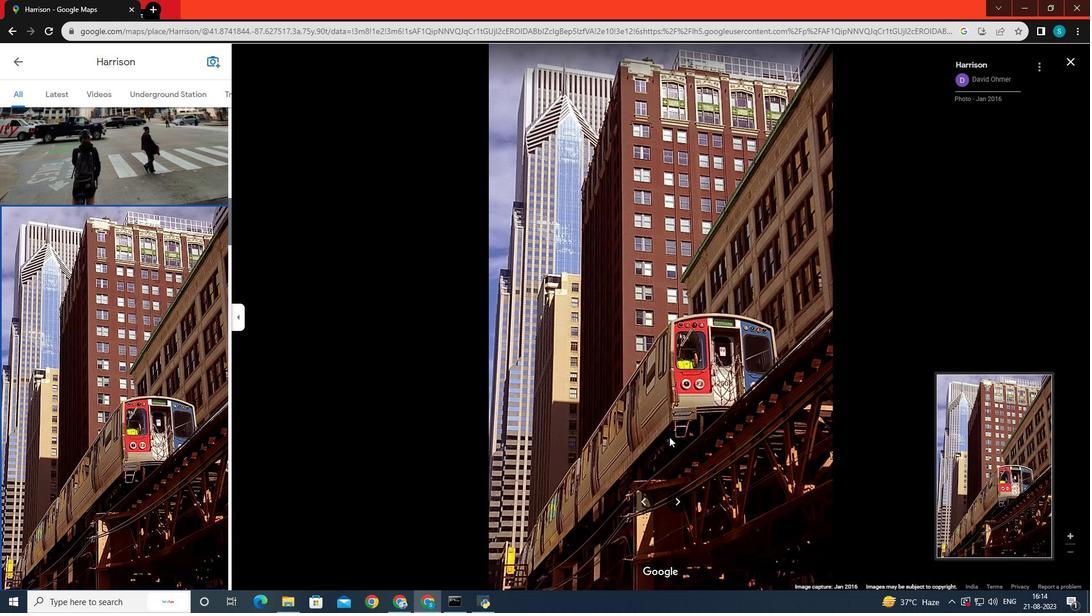 
Action: Mouse scrolled (669, 436) with delta (0, 0)
Screenshot: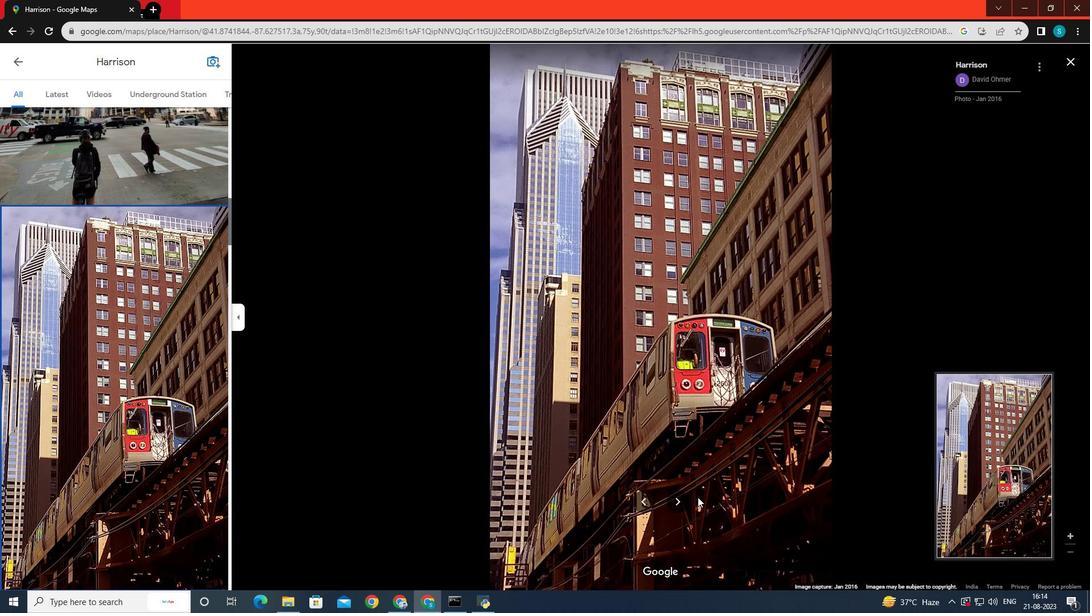 
Action: Mouse scrolled (669, 436) with delta (0, 0)
Screenshot: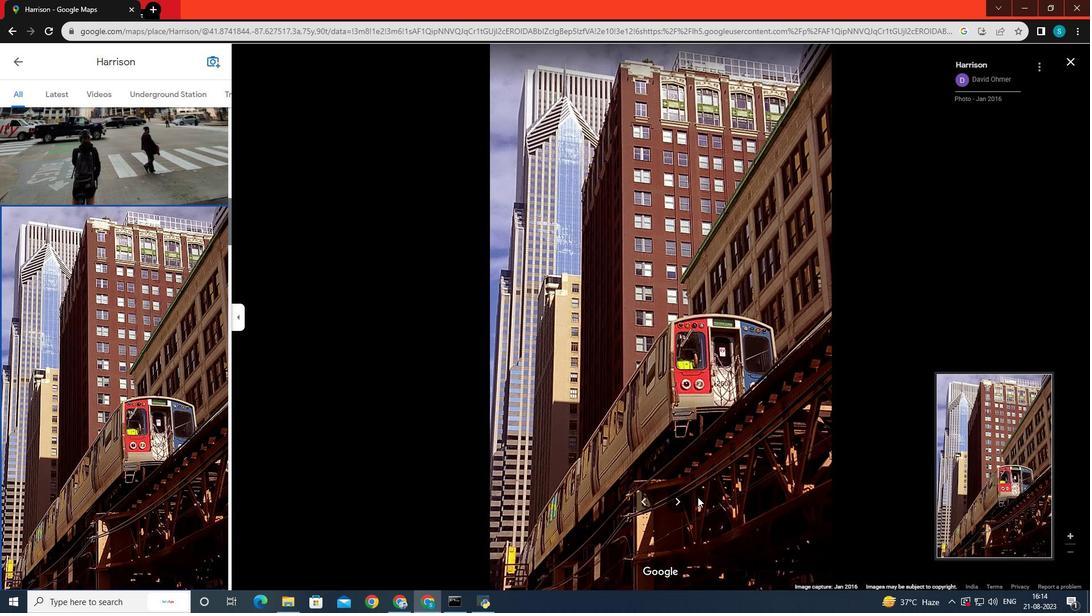 
Action: Mouse scrolled (669, 436) with delta (0, 0)
Screenshot: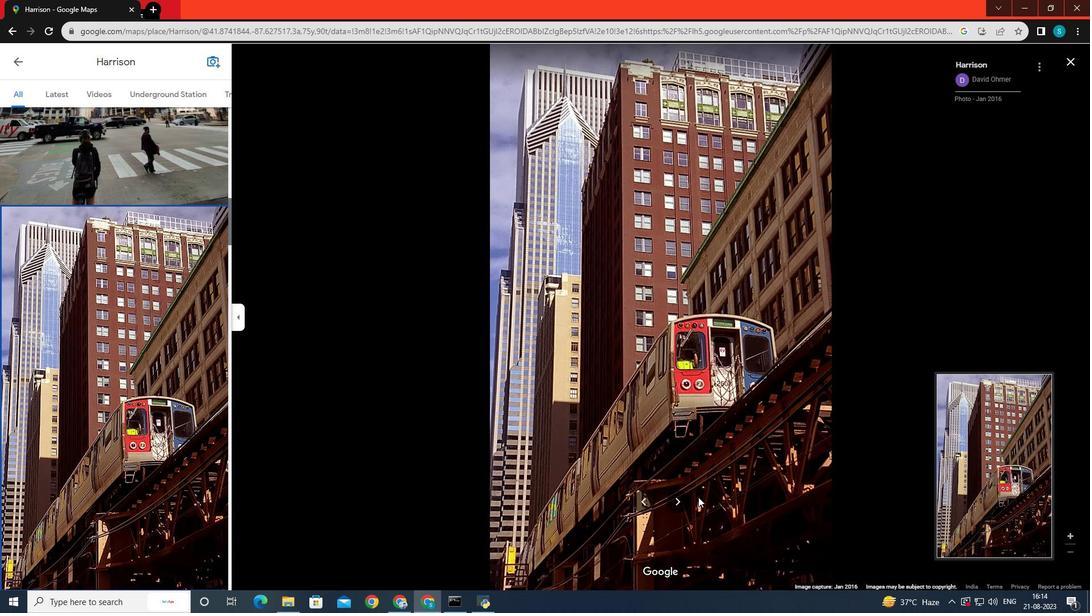 
Action: Mouse scrolled (669, 436) with delta (0, 0)
Screenshot: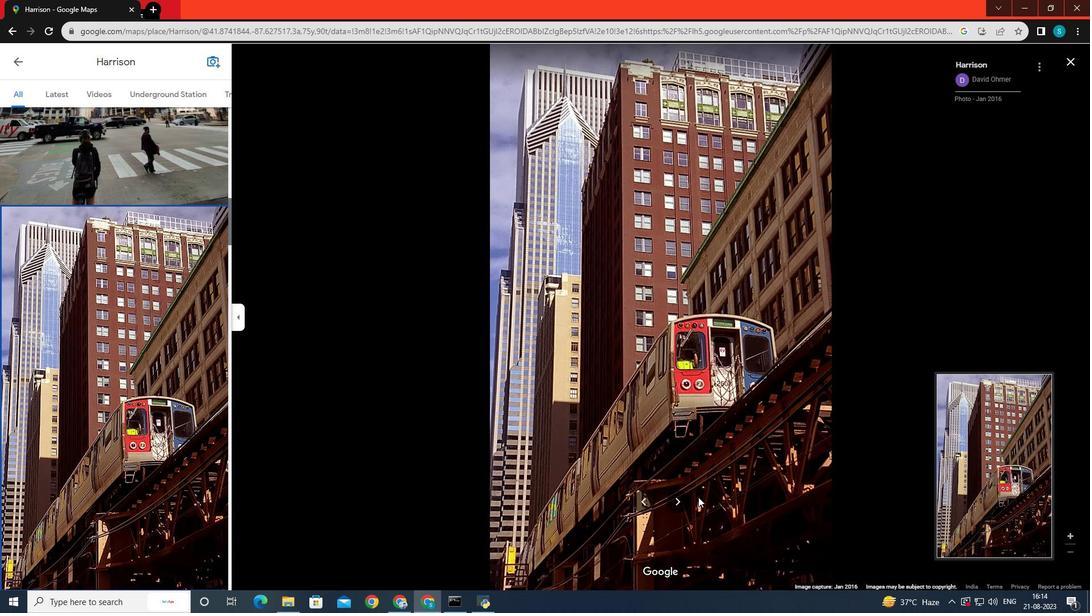 
Action: Mouse scrolled (669, 436) with delta (0, 0)
Screenshot: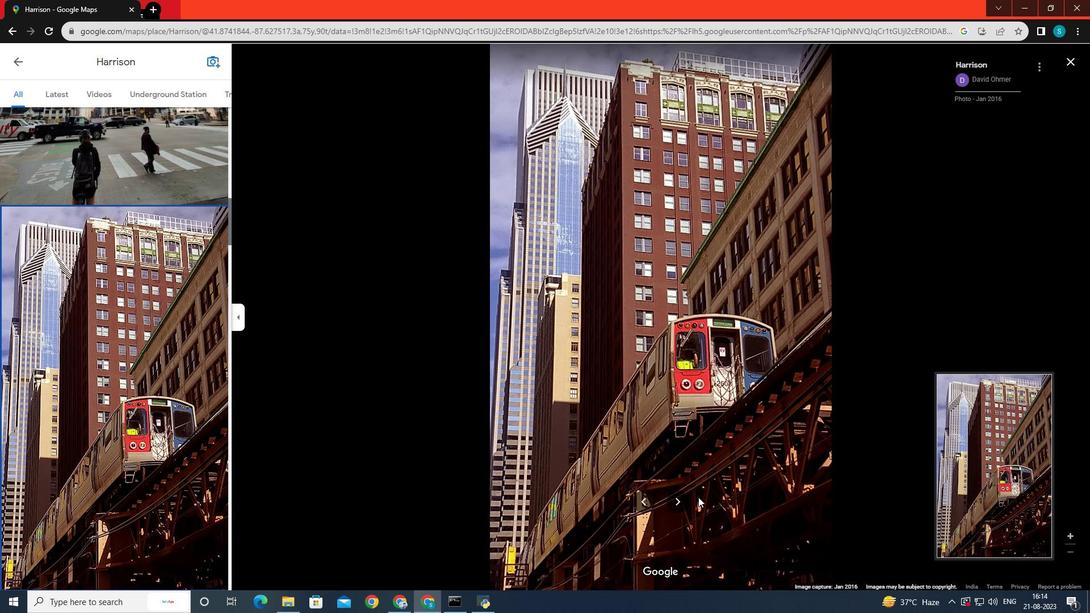 
Action: Mouse scrolled (669, 436) with delta (0, 0)
Screenshot: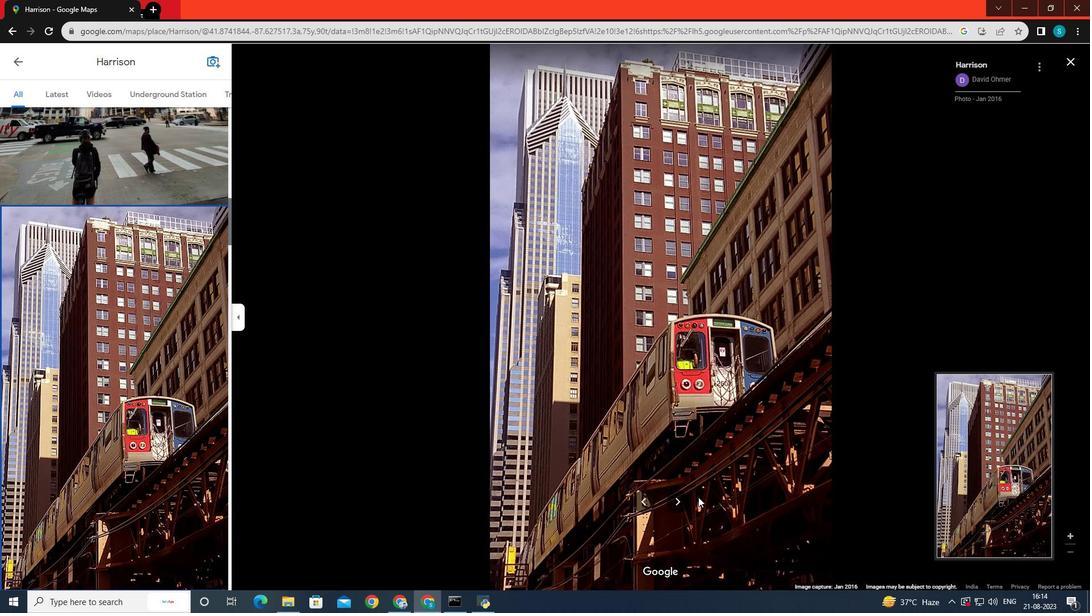 
Action: Mouse scrolled (669, 436) with delta (0, 0)
Screenshot: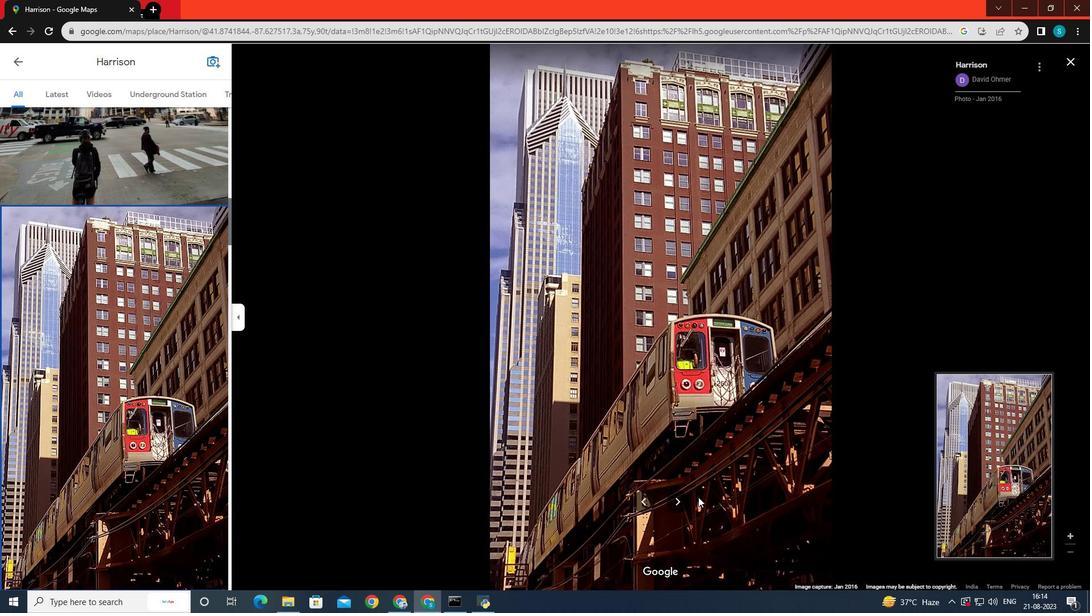 
Action: Mouse moved to (675, 501)
Screenshot: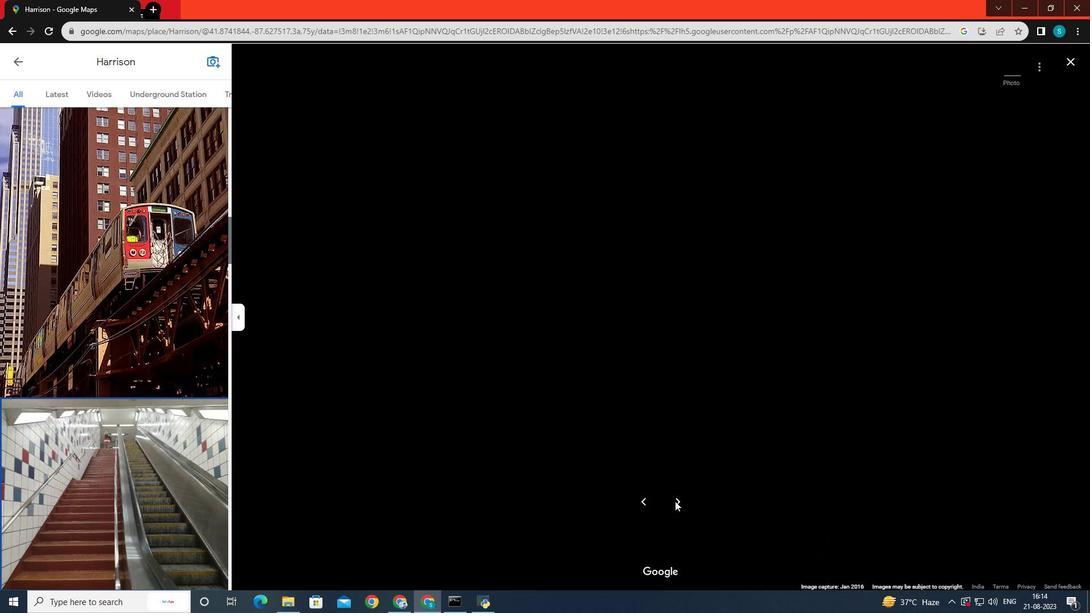 
Action: Mouse pressed left at (675, 501)
Screenshot: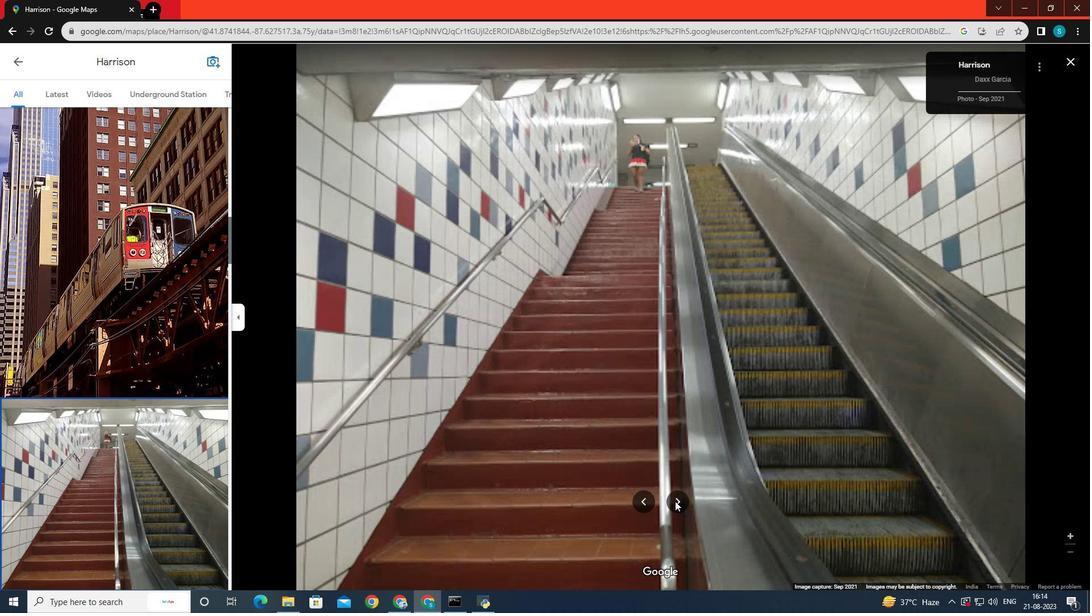 
Action: Mouse moved to (659, 406)
Screenshot: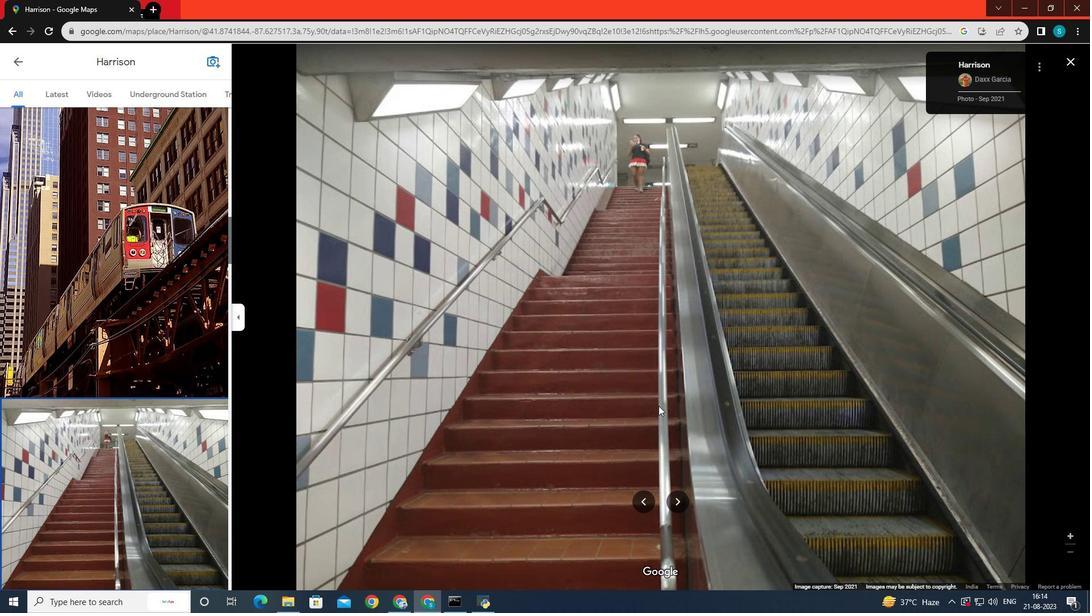 
Action: Mouse scrolled (659, 405) with delta (0, 0)
Screenshot: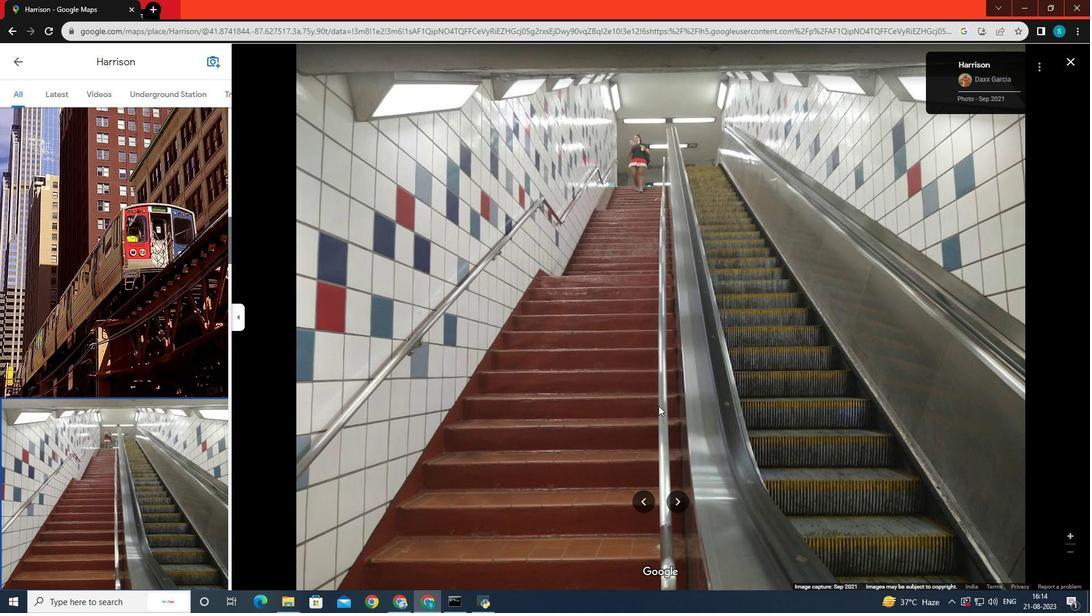 
Action: Mouse scrolled (659, 405) with delta (0, 0)
Screenshot: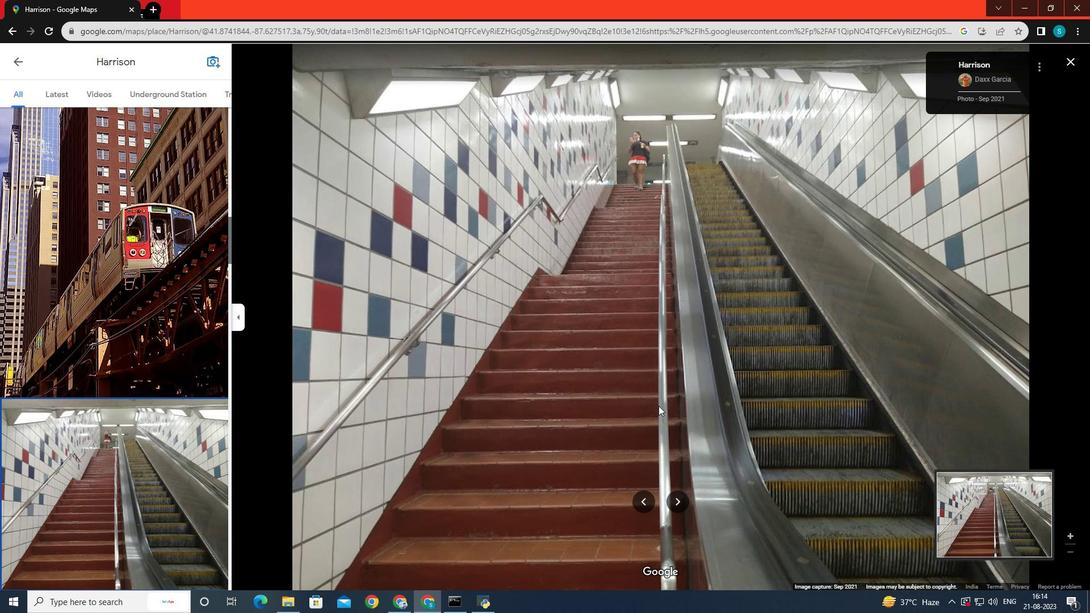 
Action: Mouse scrolled (659, 405) with delta (0, 0)
Screenshot: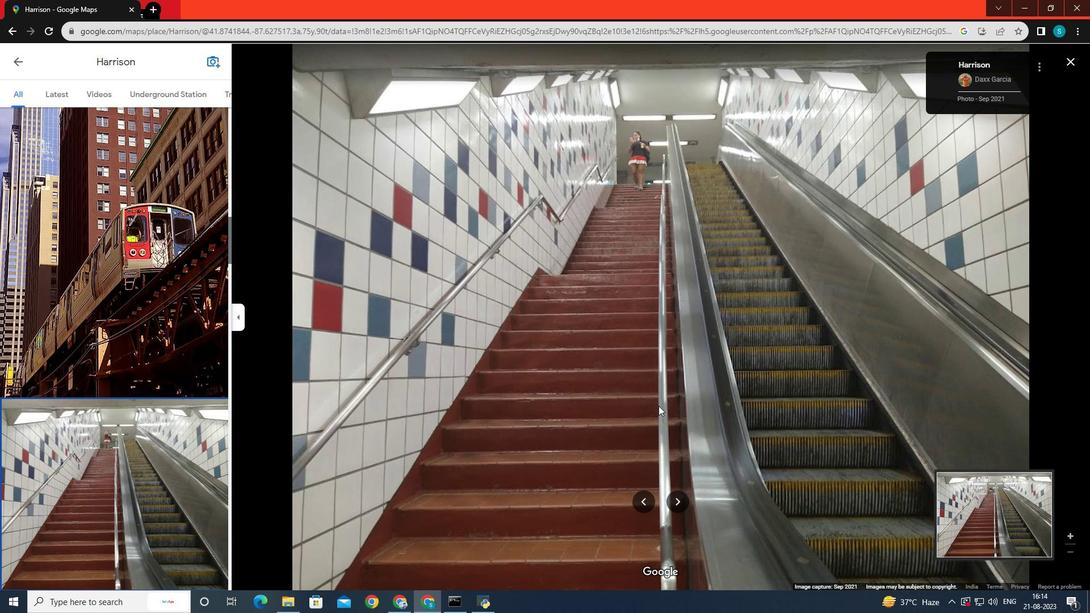 
Action: Mouse scrolled (659, 405) with delta (0, 0)
Screenshot: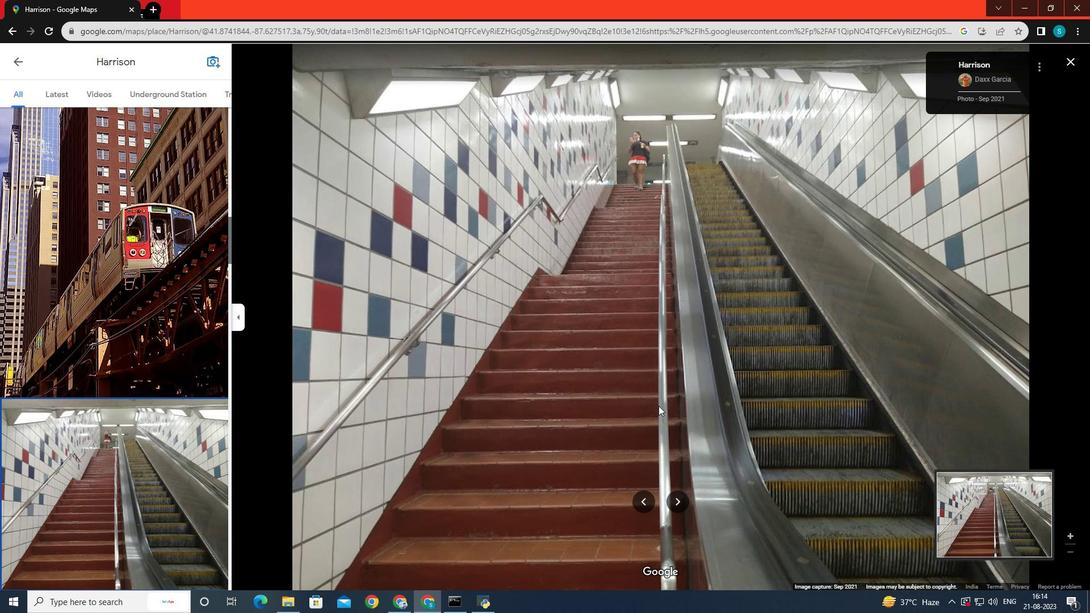 
Action: Mouse scrolled (659, 405) with delta (0, 0)
Screenshot: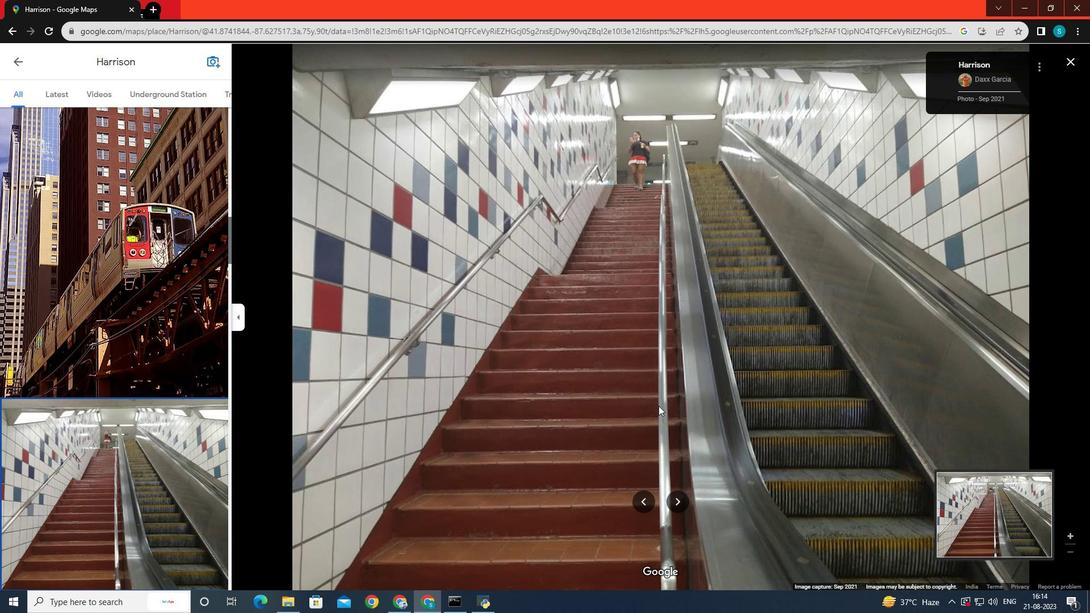 
Action: Mouse scrolled (659, 405) with delta (0, 0)
Screenshot: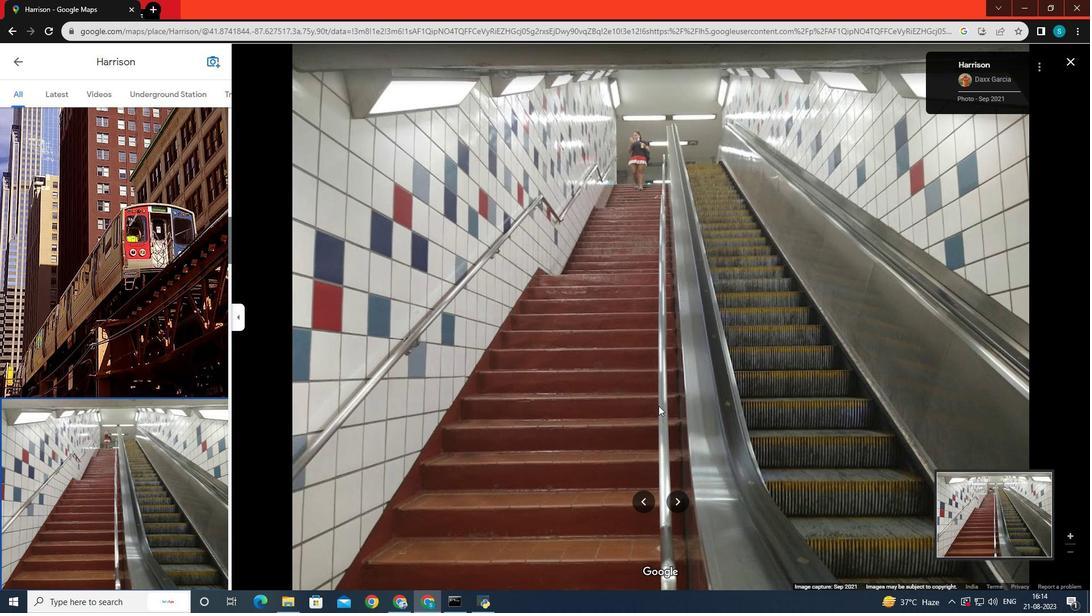 
Action: Mouse scrolled (659, 405) with delta (0, 0)
Screenshot: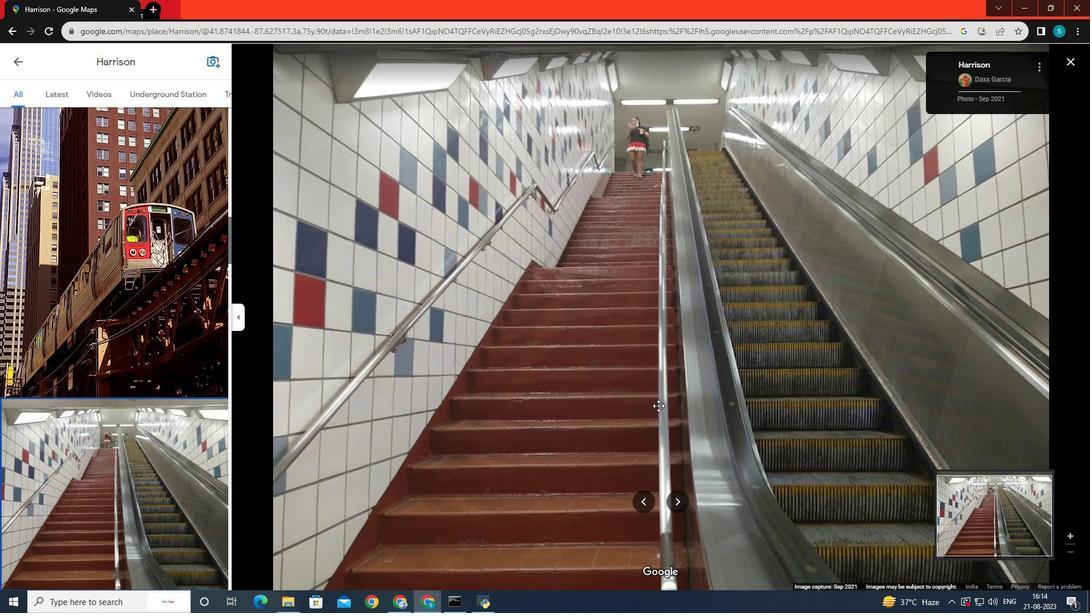 
Action: Mouse scrolled (659, 406) with delta (0, 0)
Screenshot: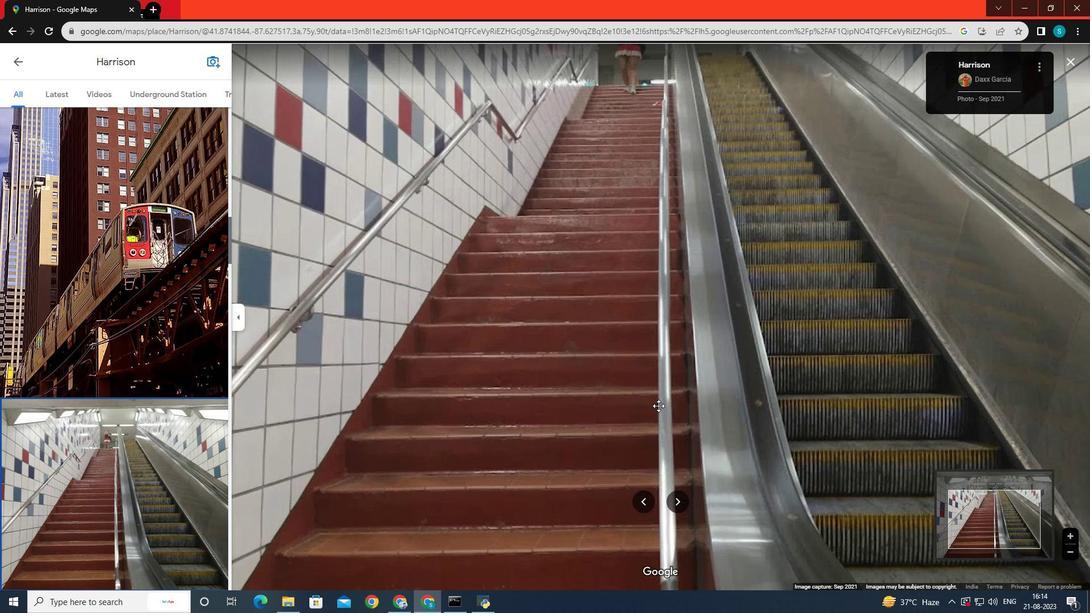 
Action: Mouse scrolled (659, 406) with delta (0, 0)
Screenshot: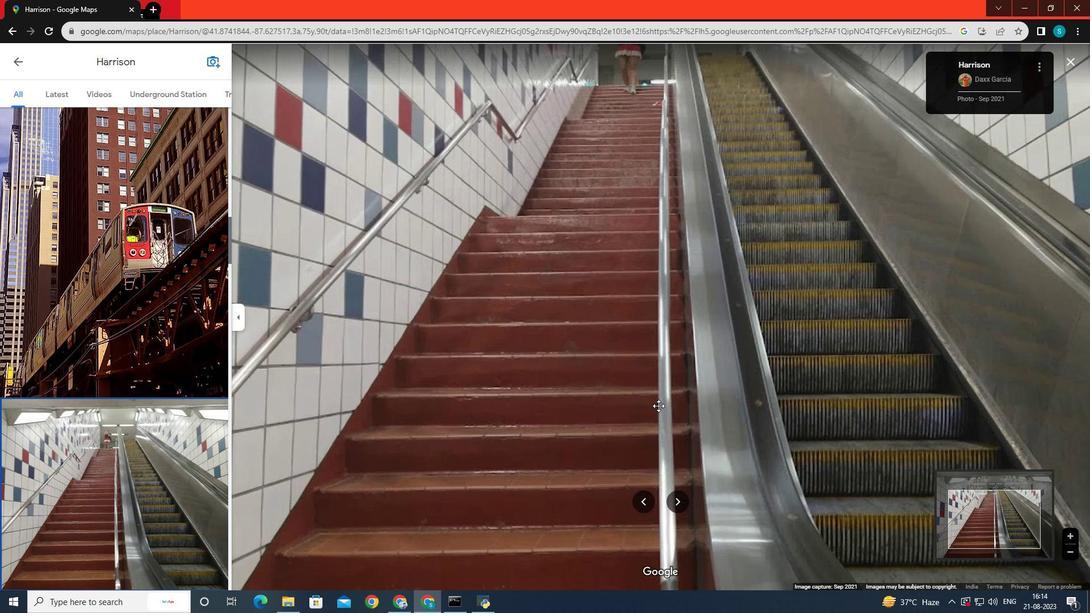 
Action: Mouse scrolled (659, 406) with delta (0, 0)
Screenshot: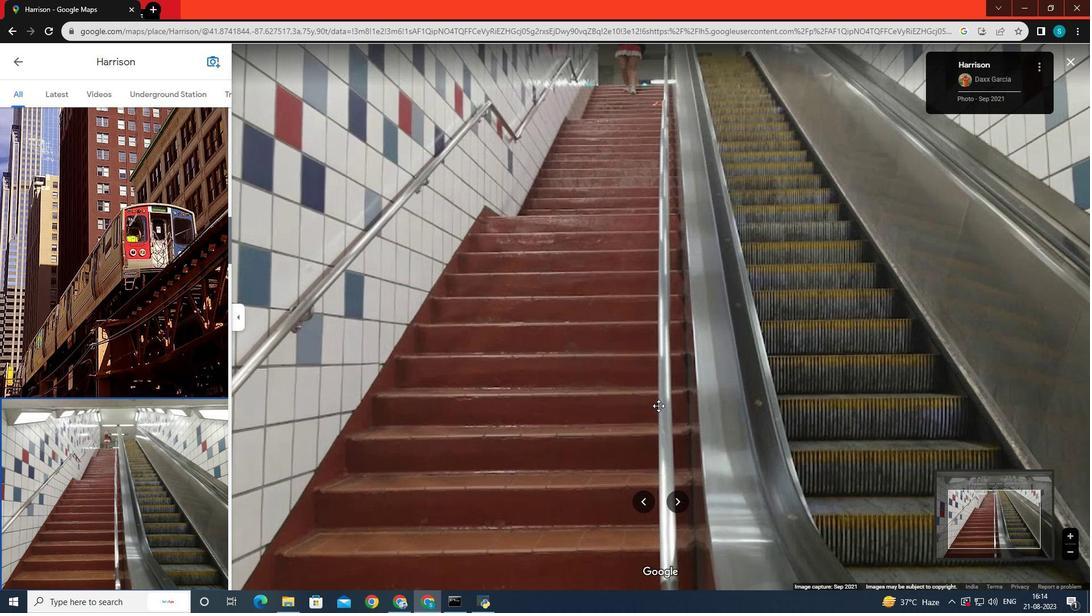 
Action: Mouse scrolled (659, 406) with delta (0, 0)
Screenshot: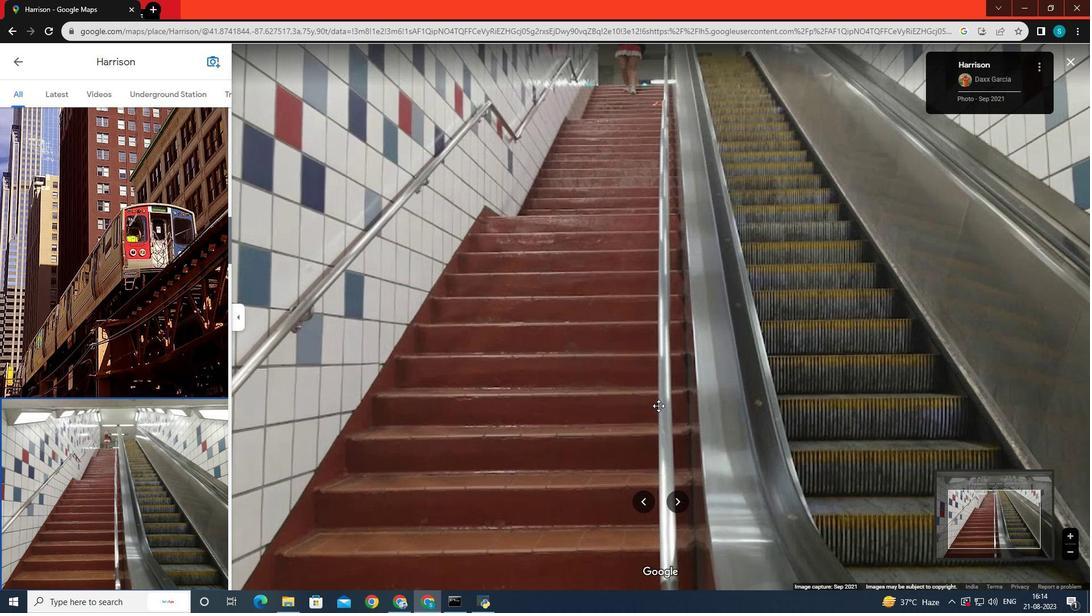 
Action: Mouse scrolled (659, 406) with delta (0, 0)
Screenshot: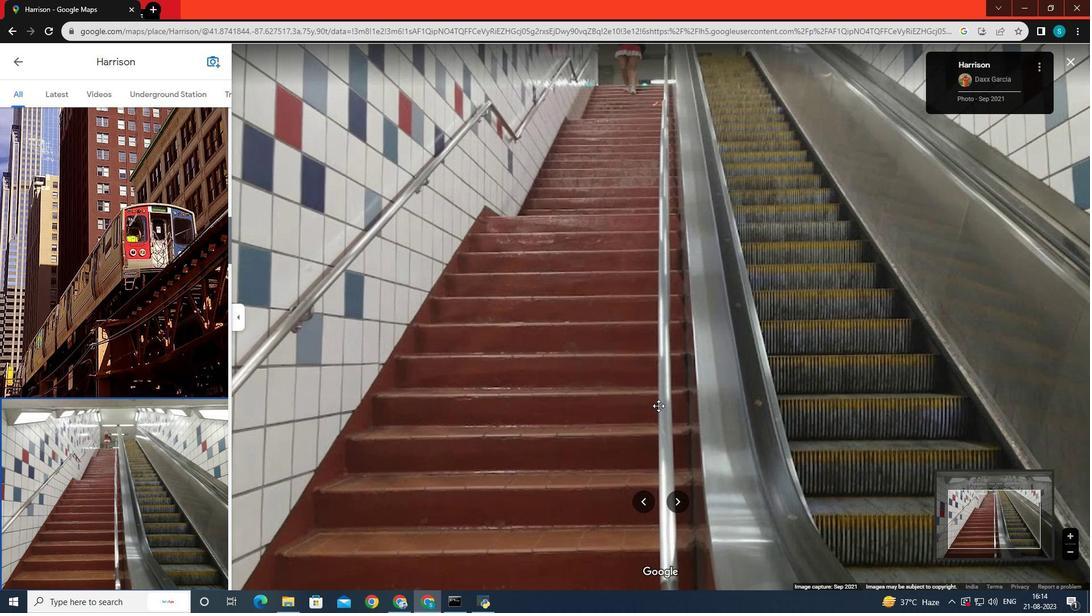 
Action: Mouse scrolled (659, 406) with delta (0, 0)
Screenshot: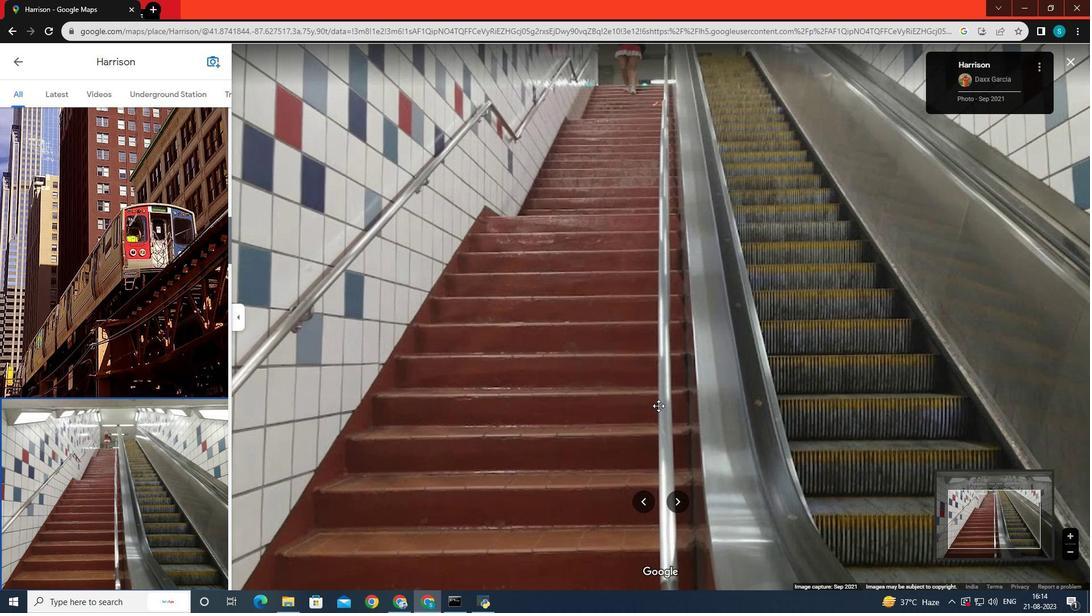 
Action: Mouse scrolled (659, 406) with delta (0, 0)
Screenshot: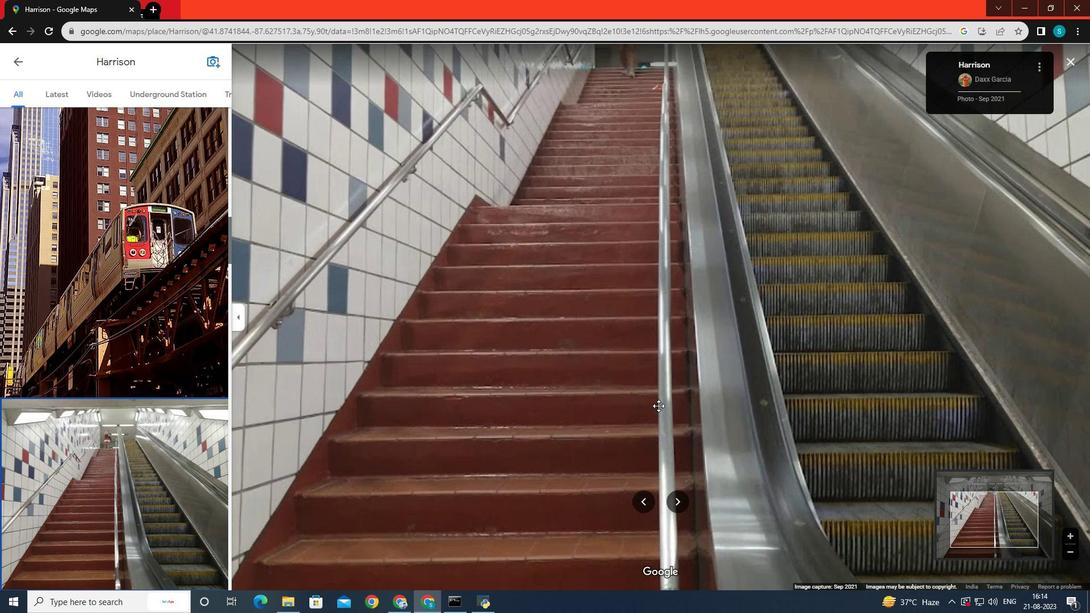 
Action: Mouse scrolled (659, 405) with delta (0, 0)
Screenshot: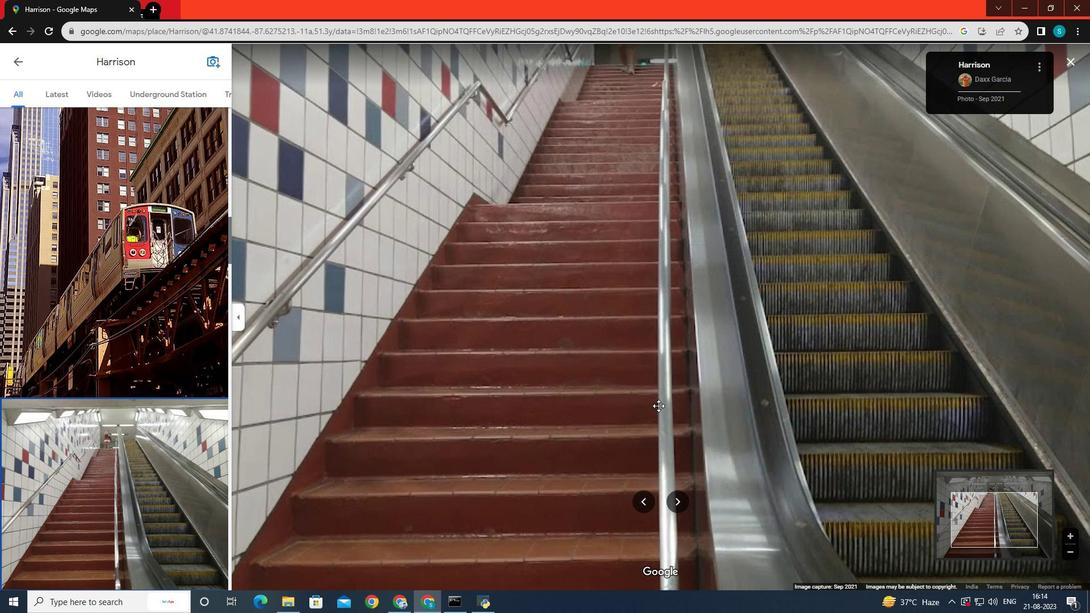
Action: Mouse scrolled (659, 406) with delta (0, 0)
Screenshot: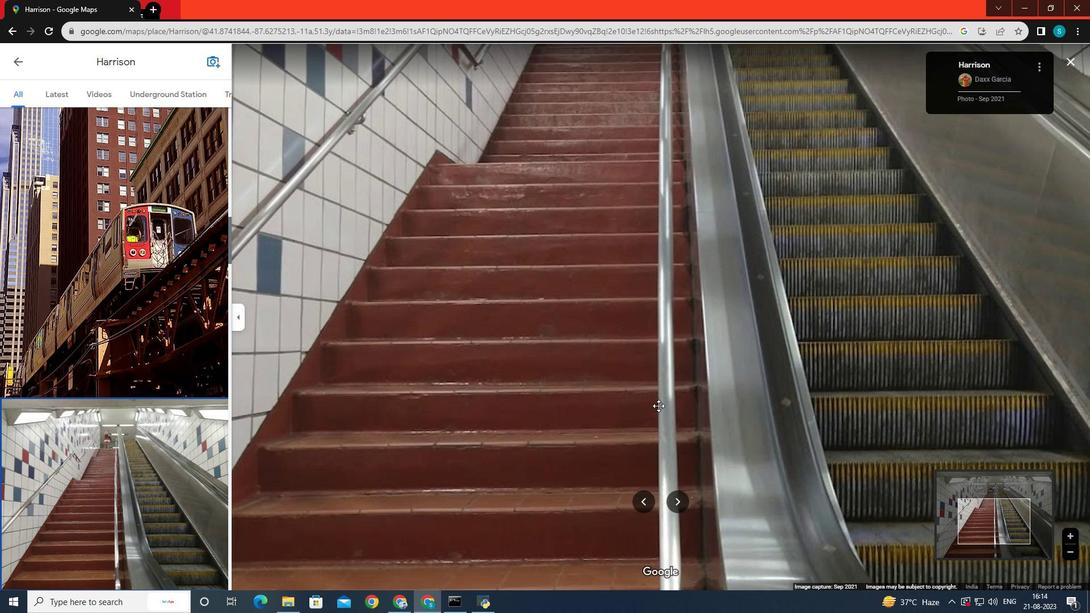 
Action: Mouse scrolled (659, 406) with delta (0, 0)
Screenshot: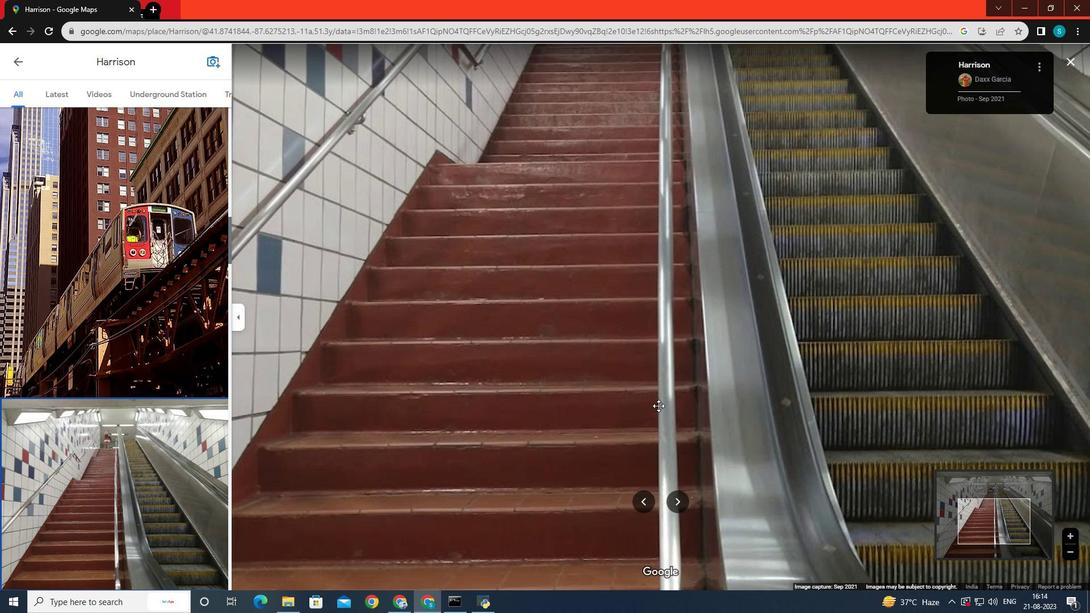 
Action: Mouse scrolled (659, 406) with delta (0, 0)
Screenshot: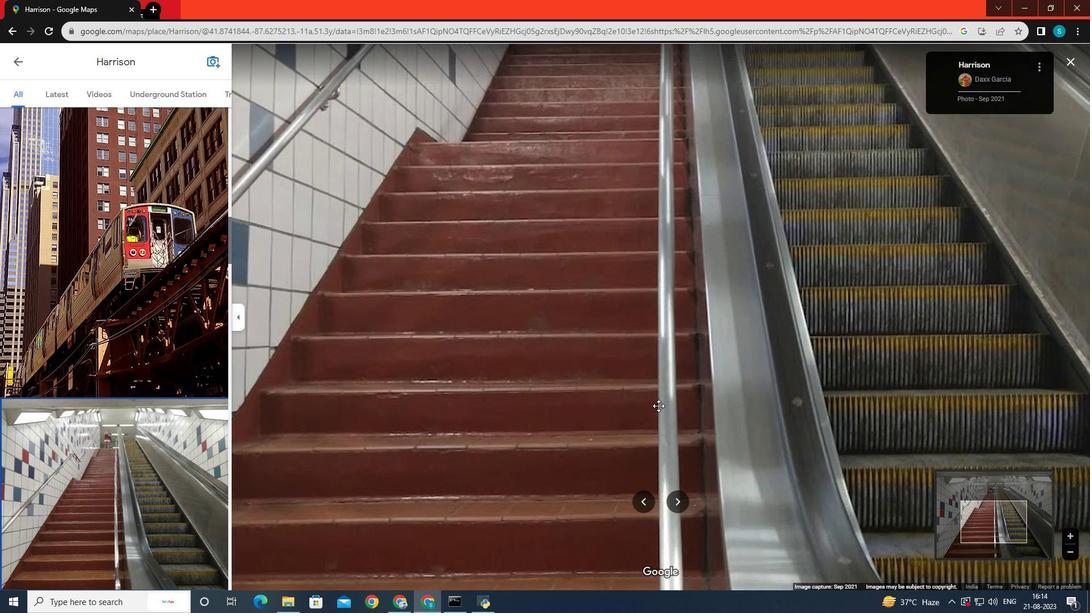 
Action: Mouse scrolled (659, 406) with delta (0, 0)
Screenshot: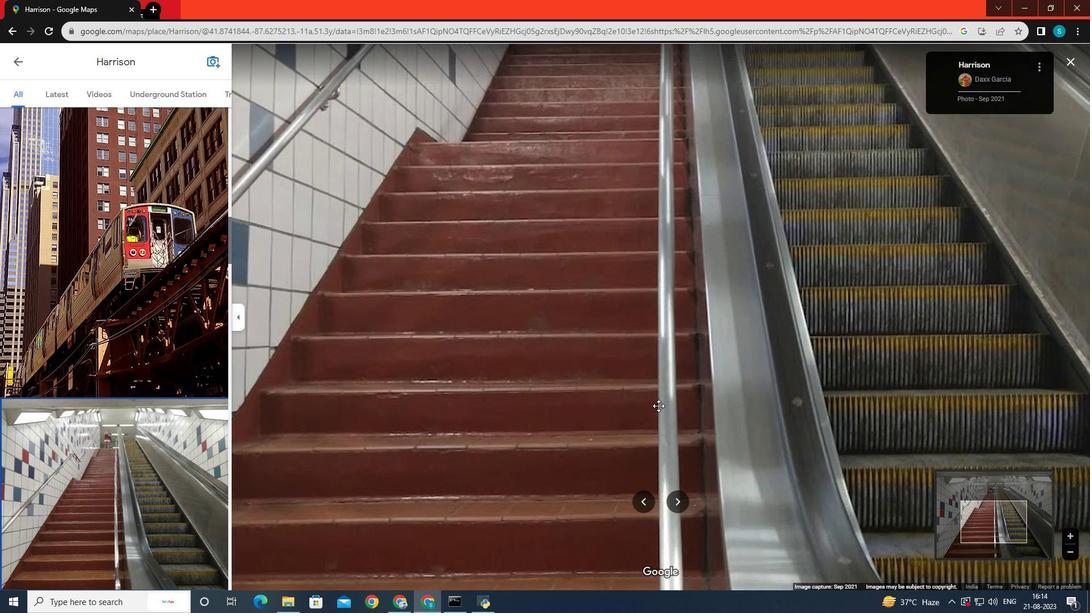 
Action: Mouse scrolled (659, 405) with delta (0, 0)
Screenshot: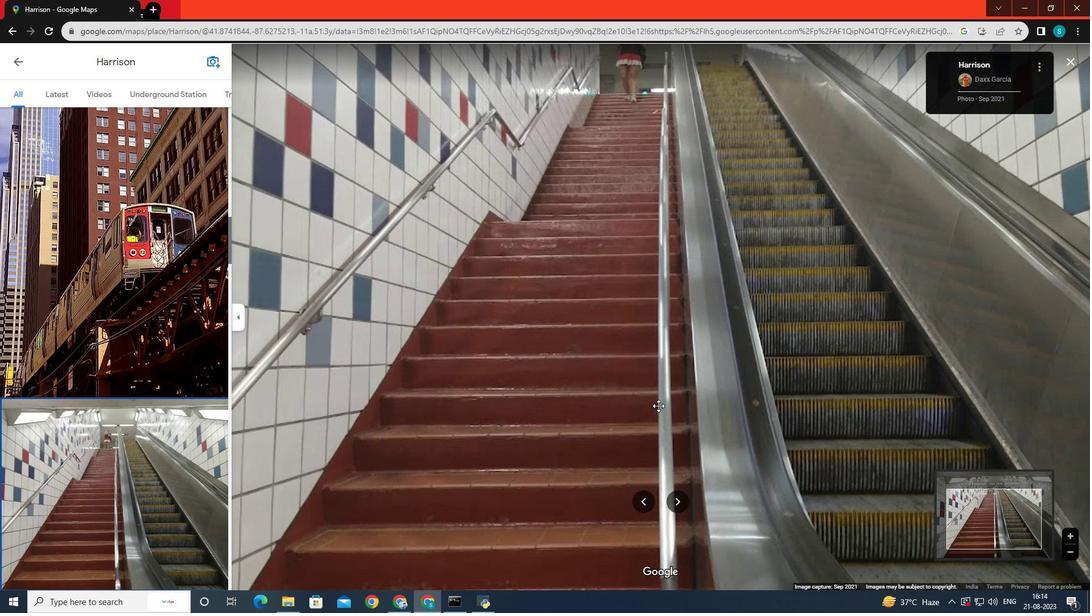 
Action: Mouse scrolled (659, 405) with delta (0, 0)
Screenshot: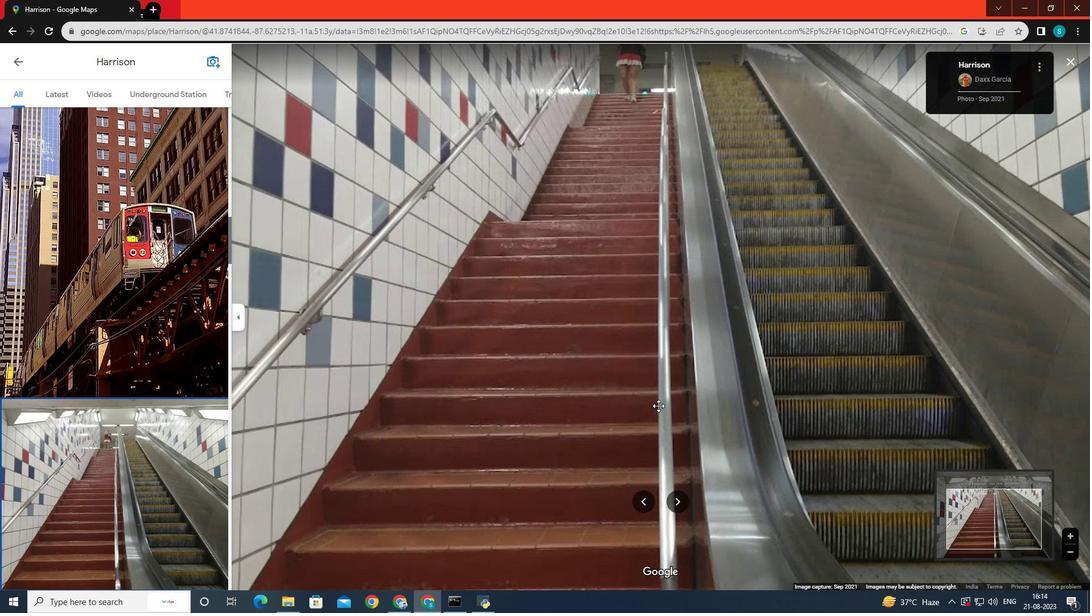 
Action: Mouse scrolled (659, 405) with delta (0, 0)
Screenshot: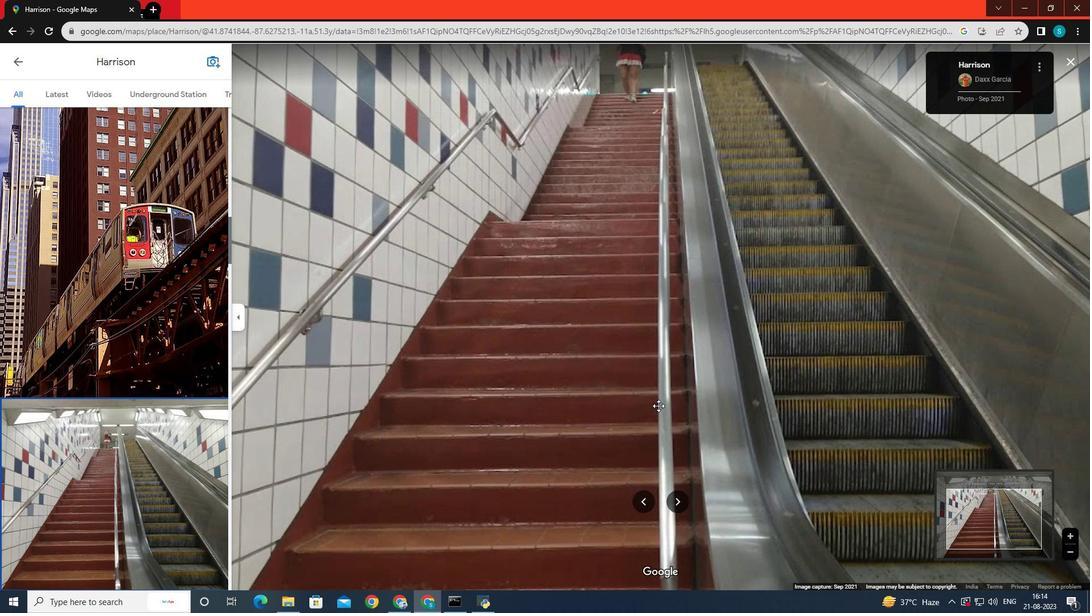 
Action: Mouse scrolled (659, 405) with delta (0, 0)
Screenshot: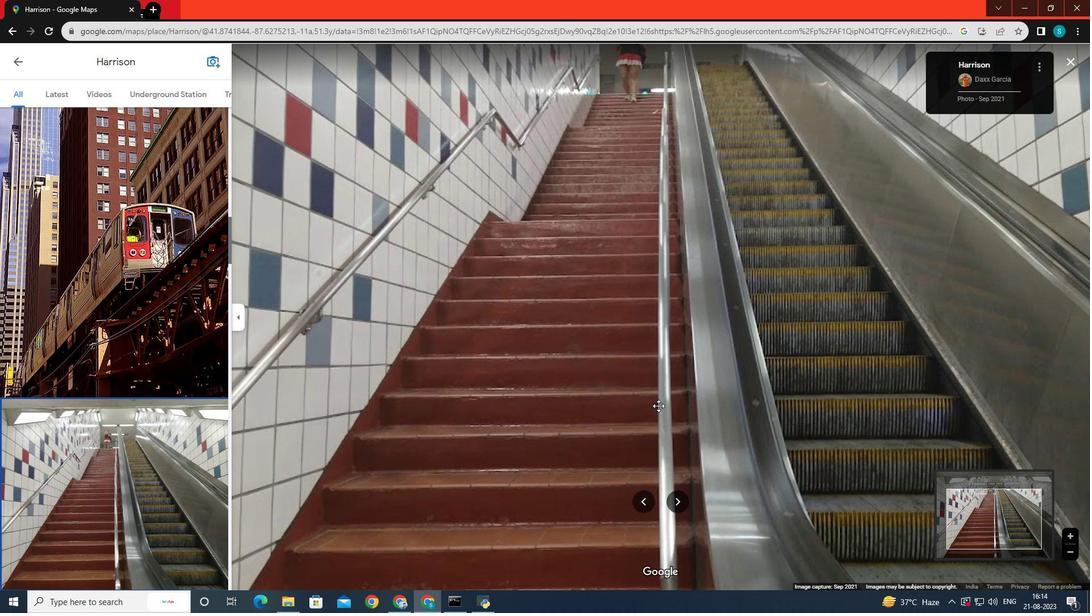 
Action: Mouse scrolled (659, 405) with delta (0, 0)
Screenshot: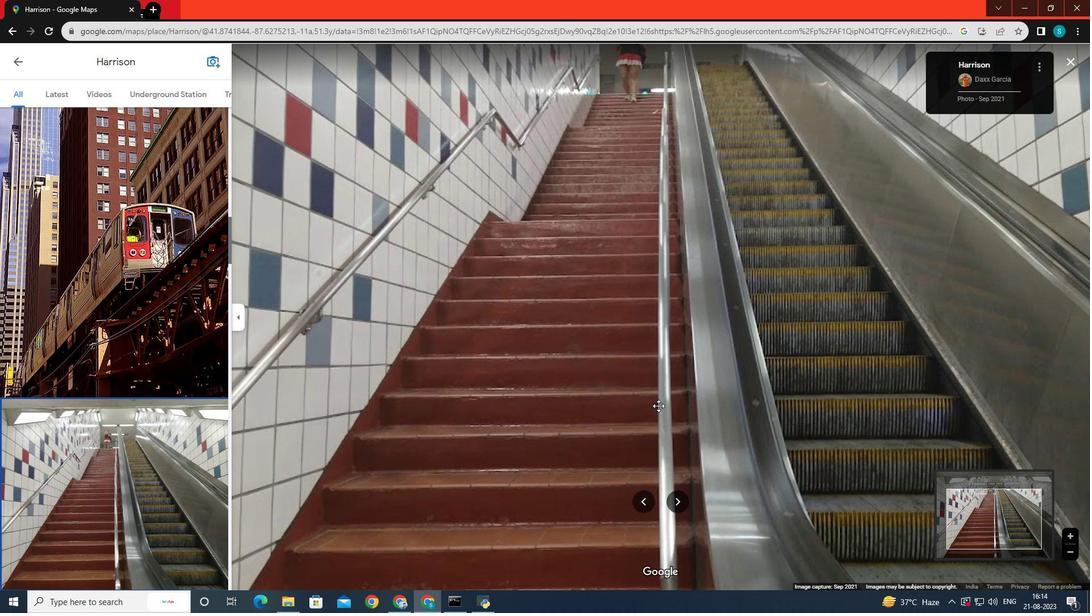 
Action: Mouse scrolled (659, 405) with delta (0, 0)
Screenshot: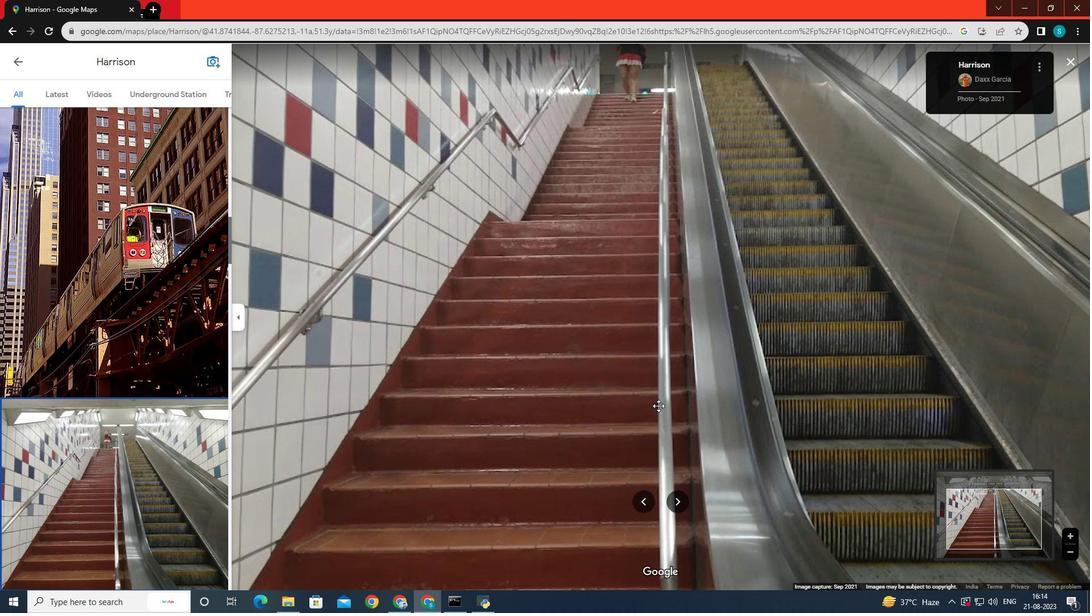 
Action: Mouse scrolled (659, 405) with delta (0, 0)
Screenshot: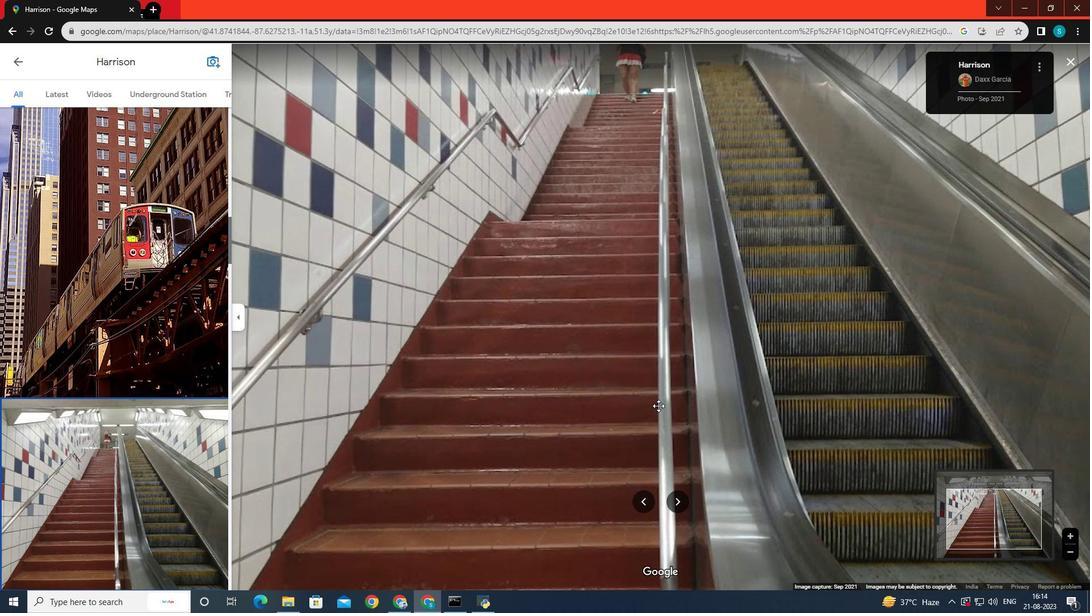 
Action: Mouse scrolled (659, 405) with delta (0, 0)
Screenshot: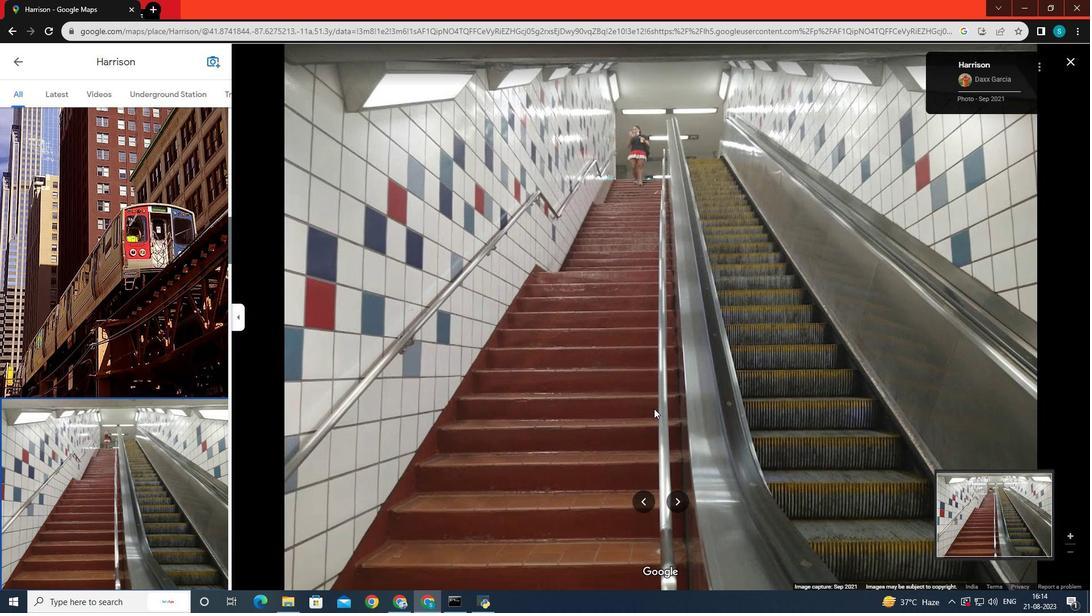 
Action: Mouse scrolled (659, 405) with delta (0, 0)
Screenshot: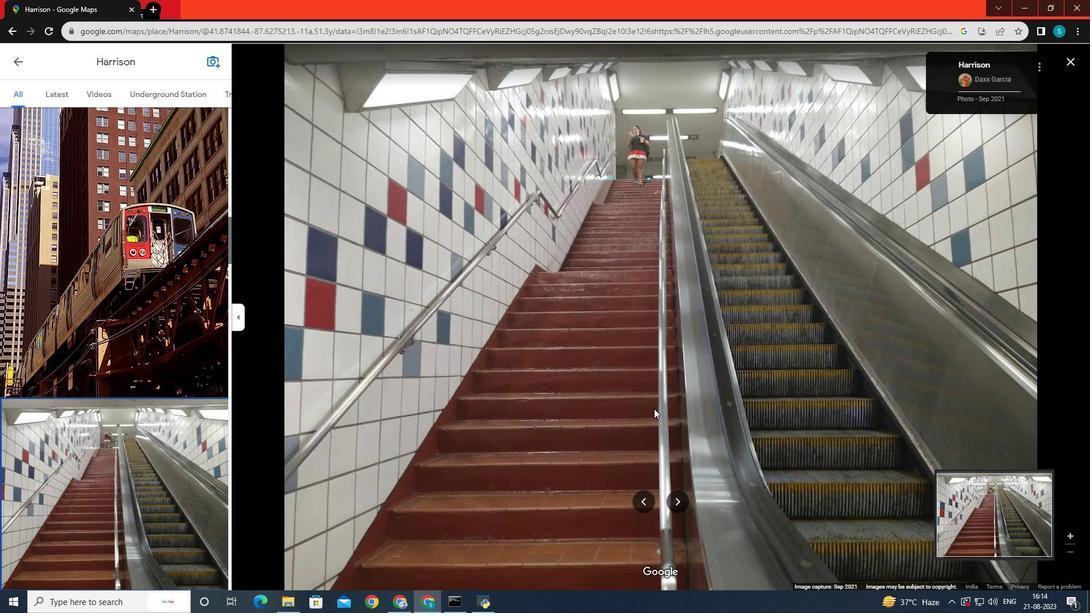 
Action: Mouse moved to (656, 407)
Screenshot: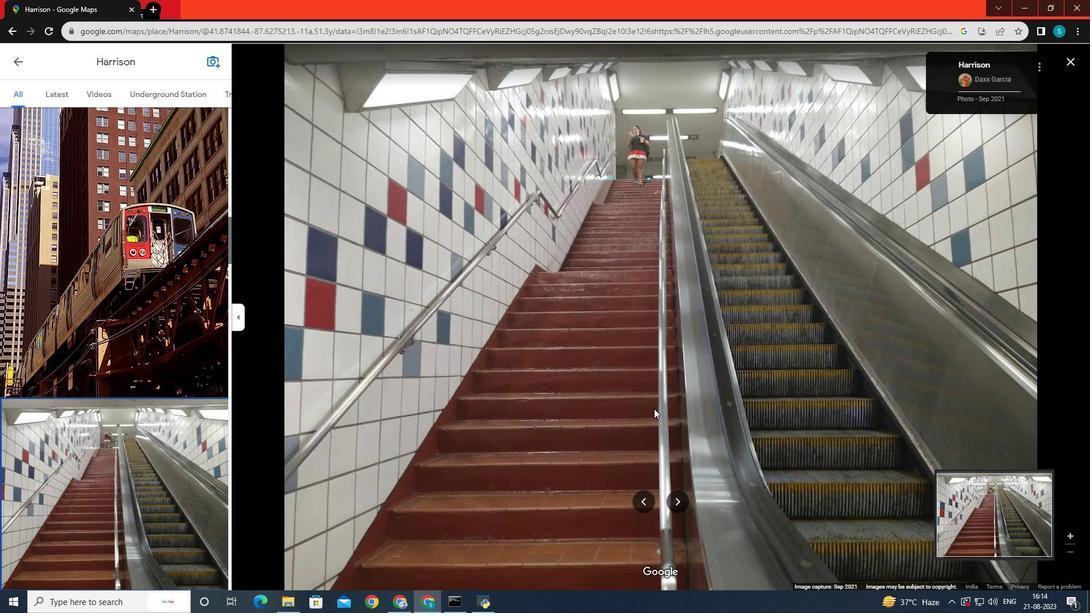 
Action: Mouse scrolled (656, 406) with delta (0, 0)
Screenshot: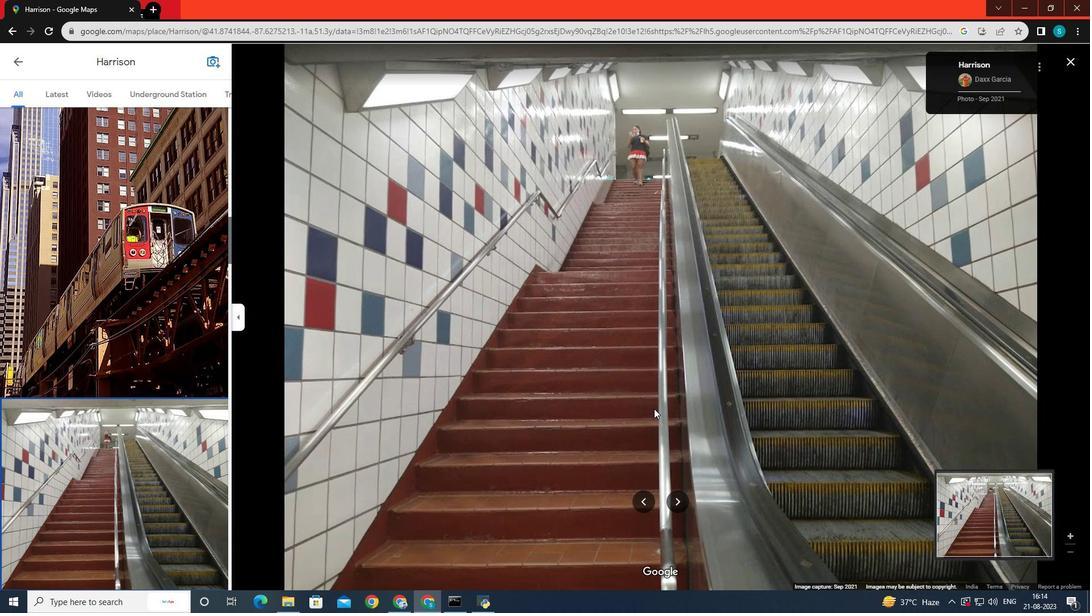 
Action: Mouse moved to (654, 409)
Screenshot: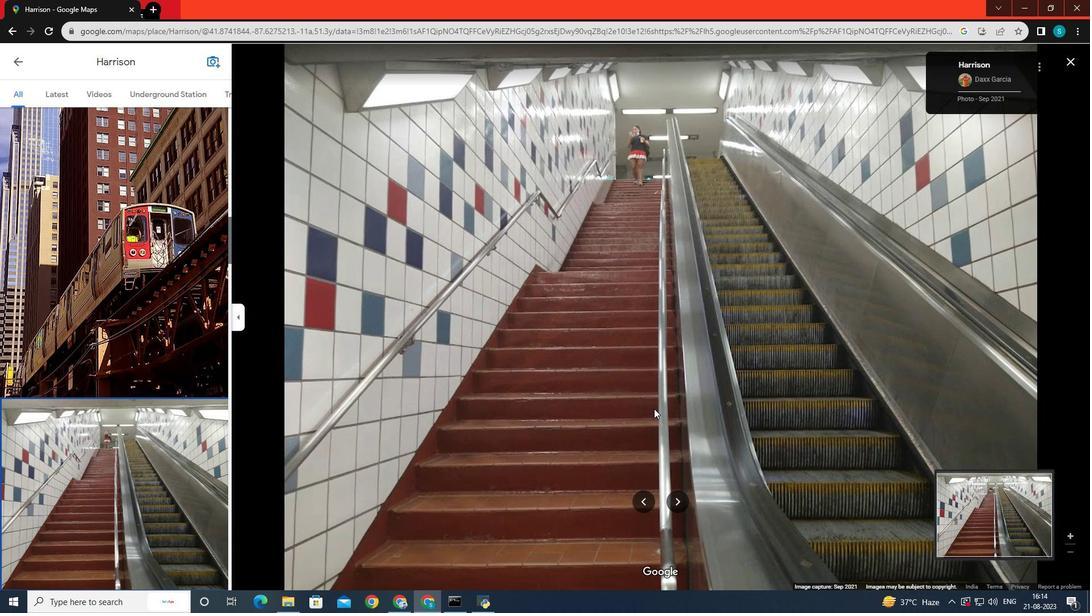 
Action: Mouse scrolled (654, 408) with delta (0, 0)
Screenshot: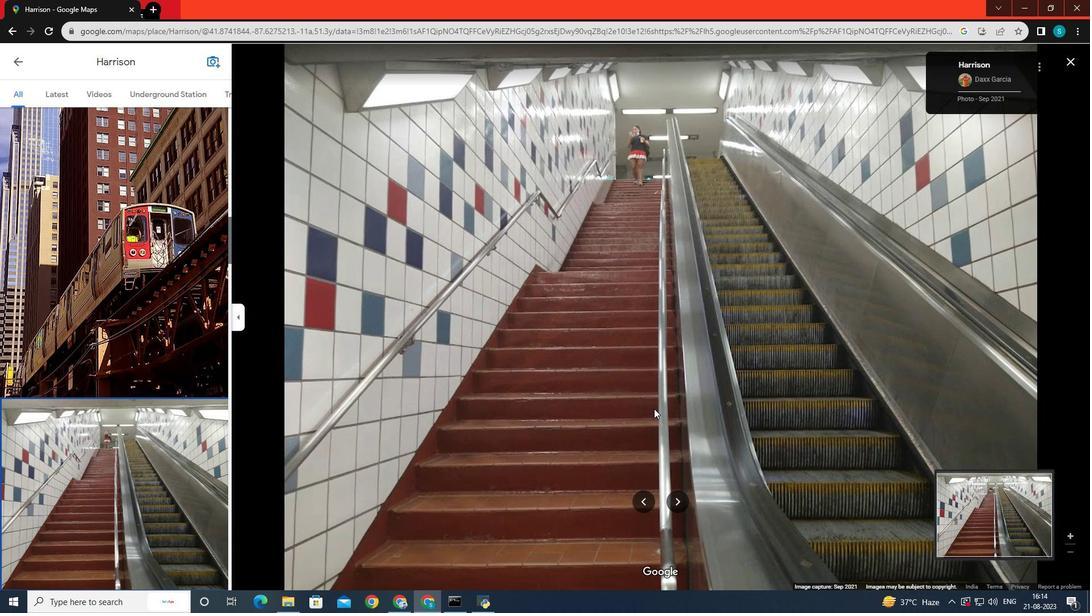 
Action: Mouse scrolled (654, 408) with delta (0, 0)
Screenshot: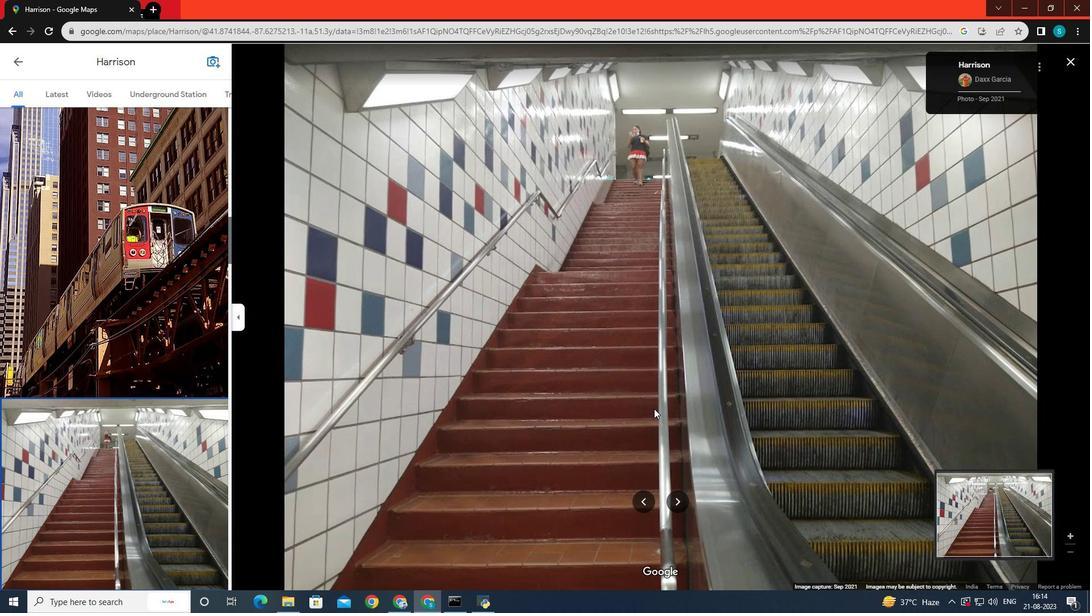
Action: Mouse scrolled (654, 408) with delta (0, 0)
Screenshot: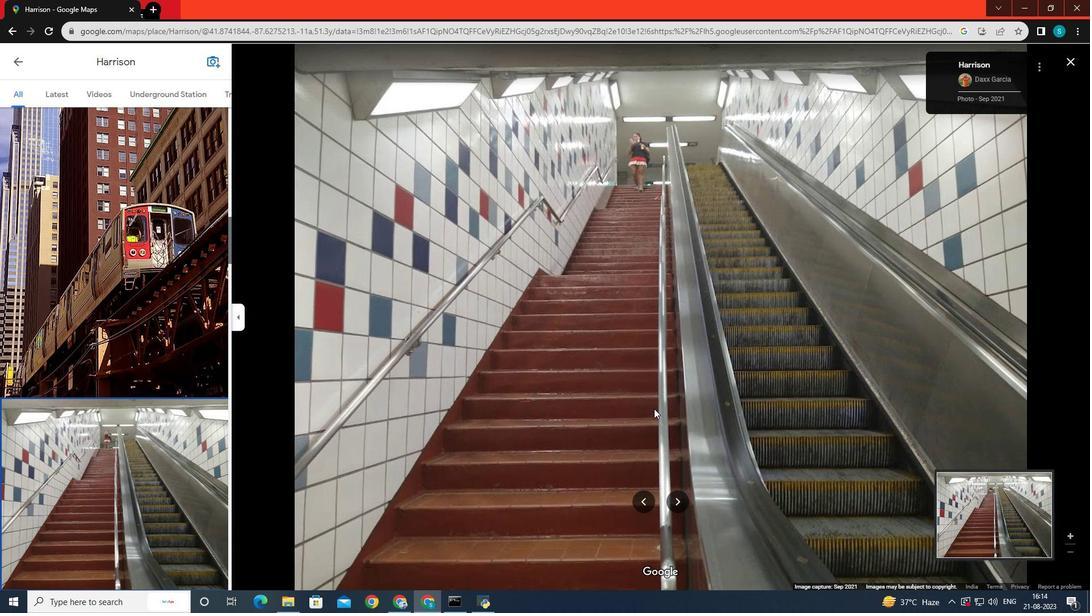 
Action: Key pressed <Key.right><Key.right>
Screenshot: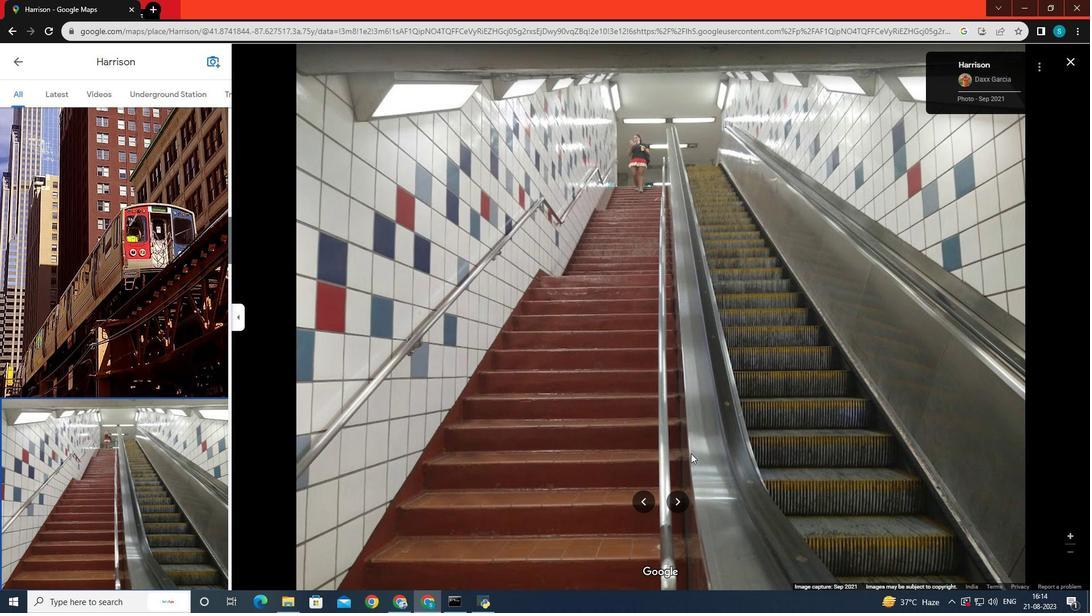 
Action: Mouse moved to (684, 498)
Screenshot: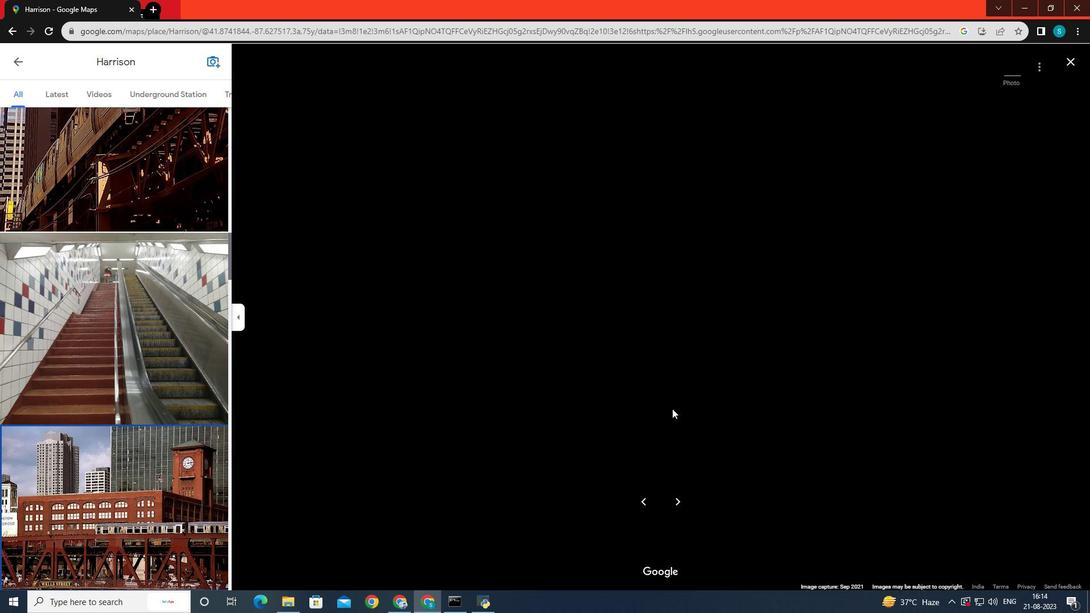 
Action: Mouse pressed left at (684, 498)
Screenshot: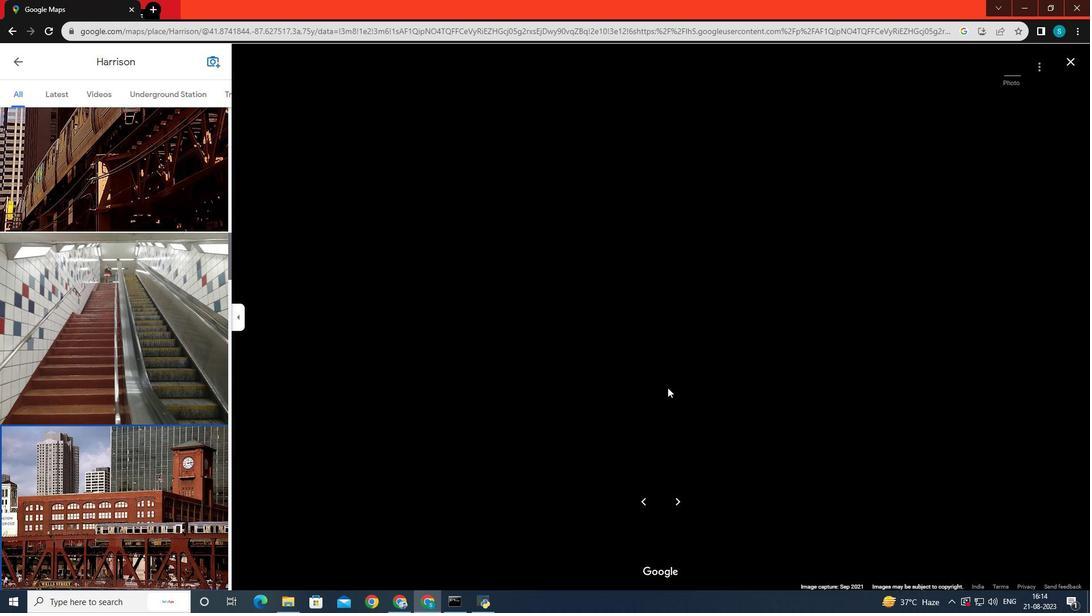 
Action: Mouse moved to (667, 386)
Screenshot: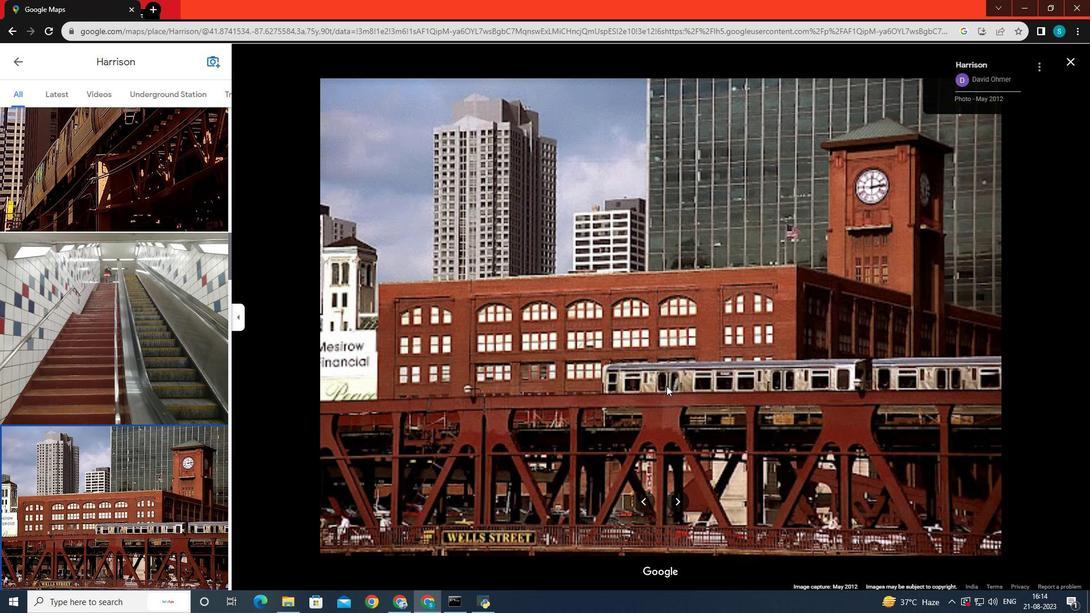 
Action: Key pressed <Key.right><Key.right><Key.right><Key.right><Key.right><Key.right><Key.right><Key.right><Key.right><Key.right><Key.right><Key.right><Key.right>
Screenshot: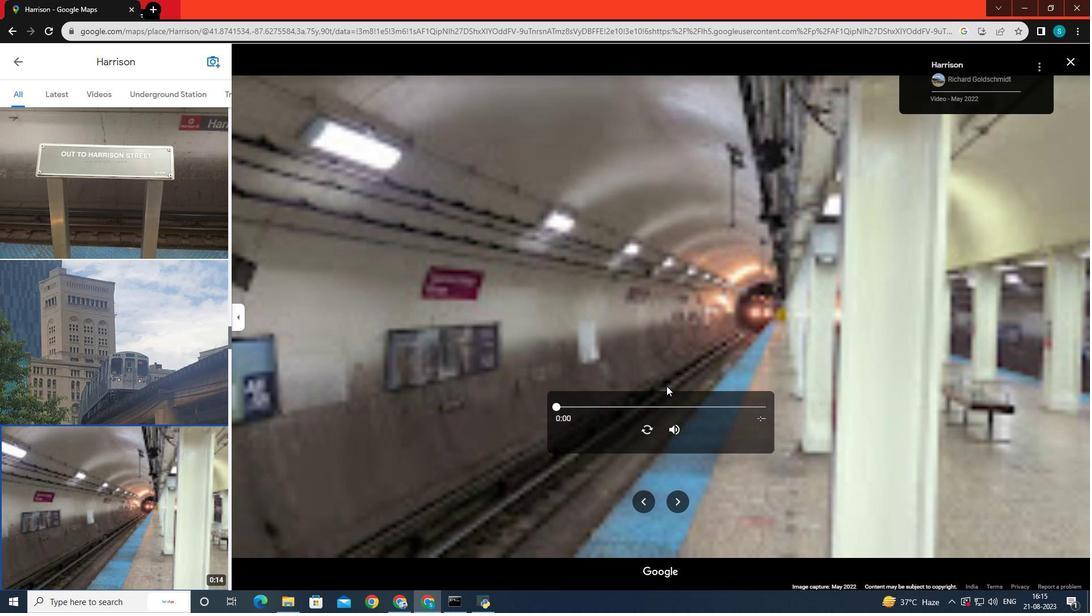 
Action: Mouse moved to (653, 433)
Screenshot: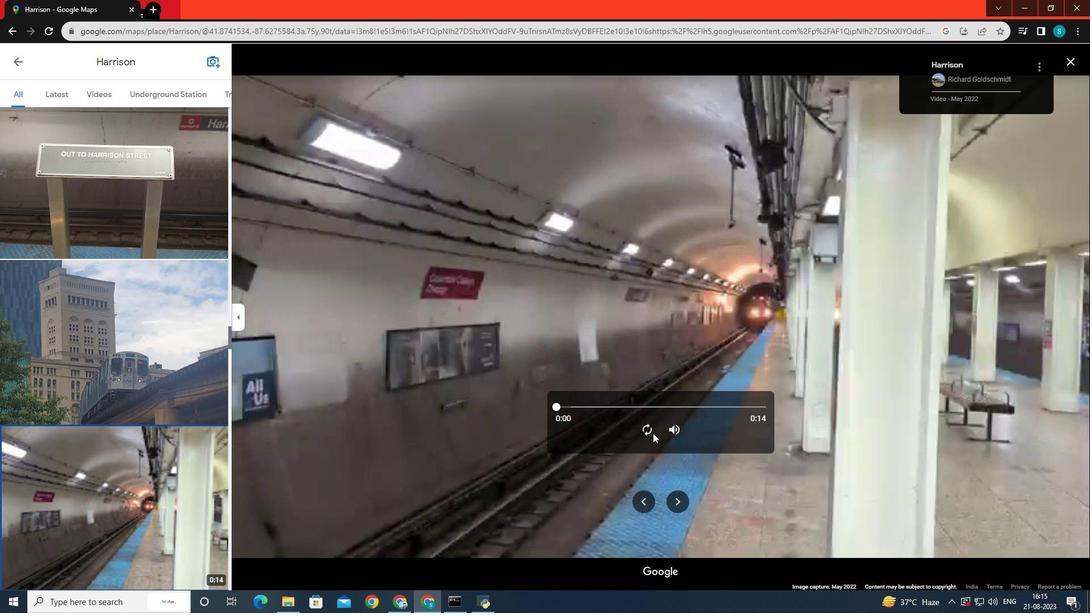 
Action: Mouse pressed left at (653, 433)
Screenshot: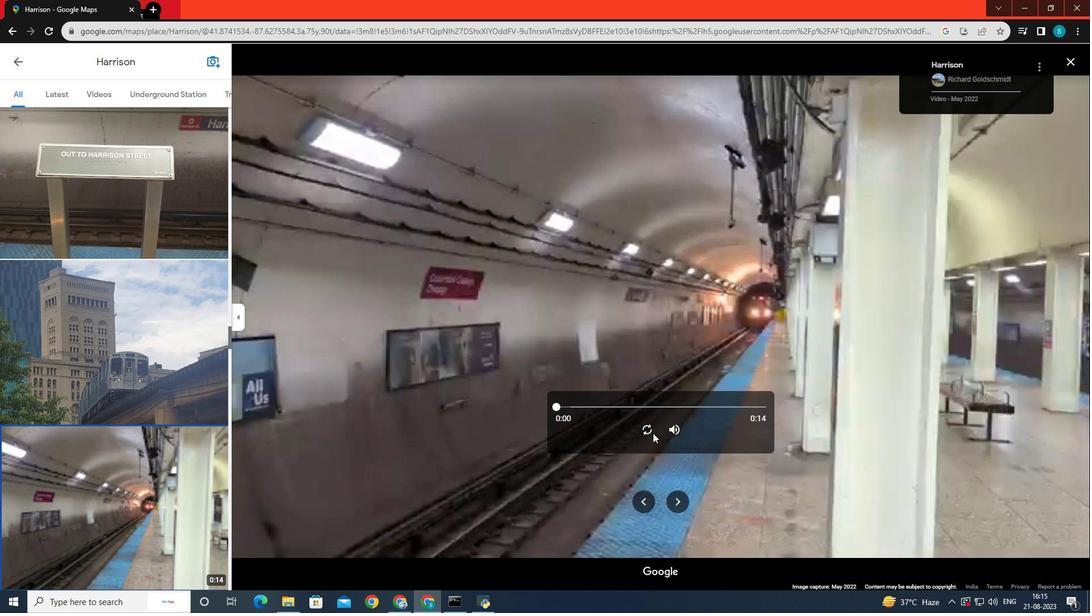 
Action: Mouse moved to (679, 497)
Screenshot: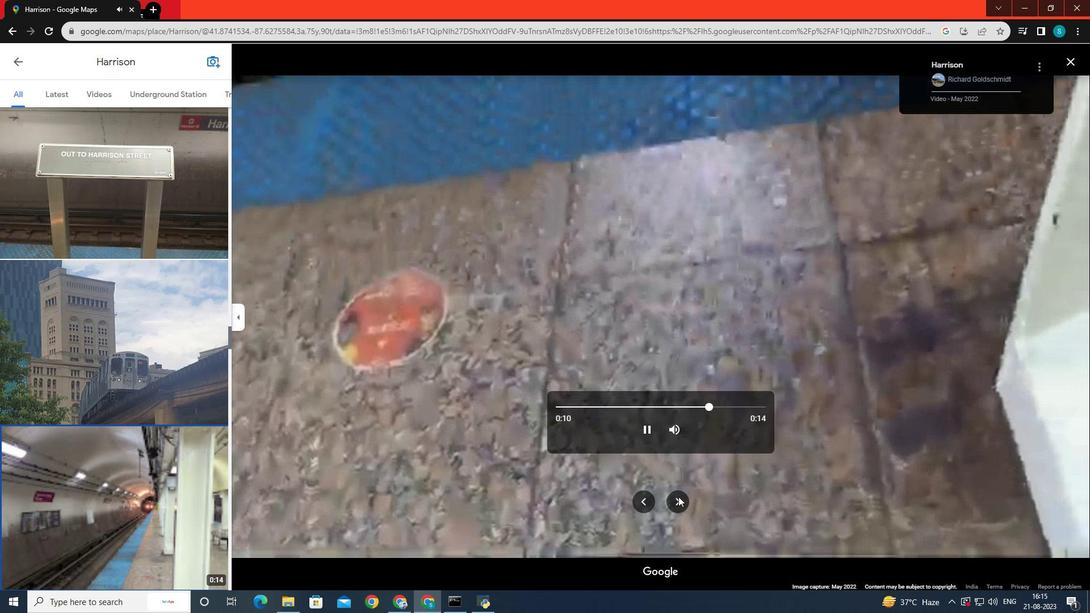 
Action: Mouse pressed left at (679, 497)
Screenshot: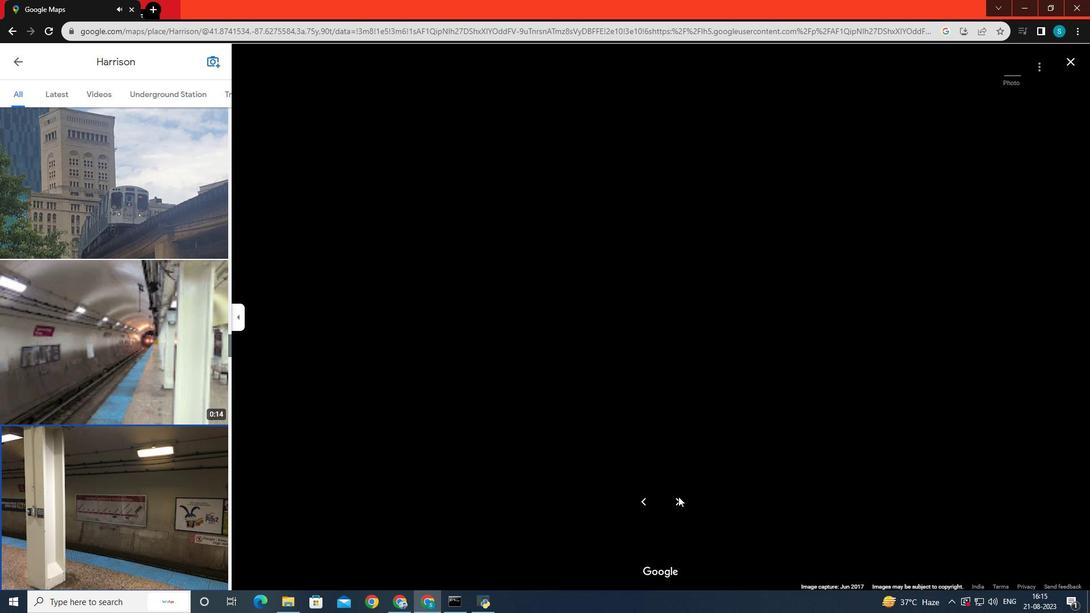 
Action: Mouse pressed left at (679, 497)
Screenshot: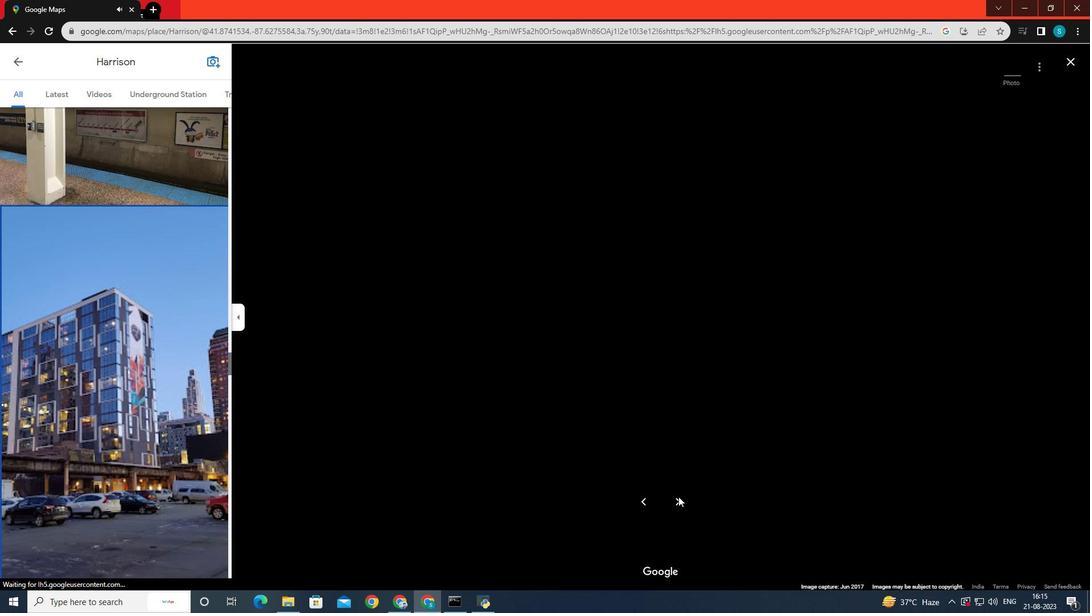 
Action: Mouse moved to (634, 494)
Screenshot: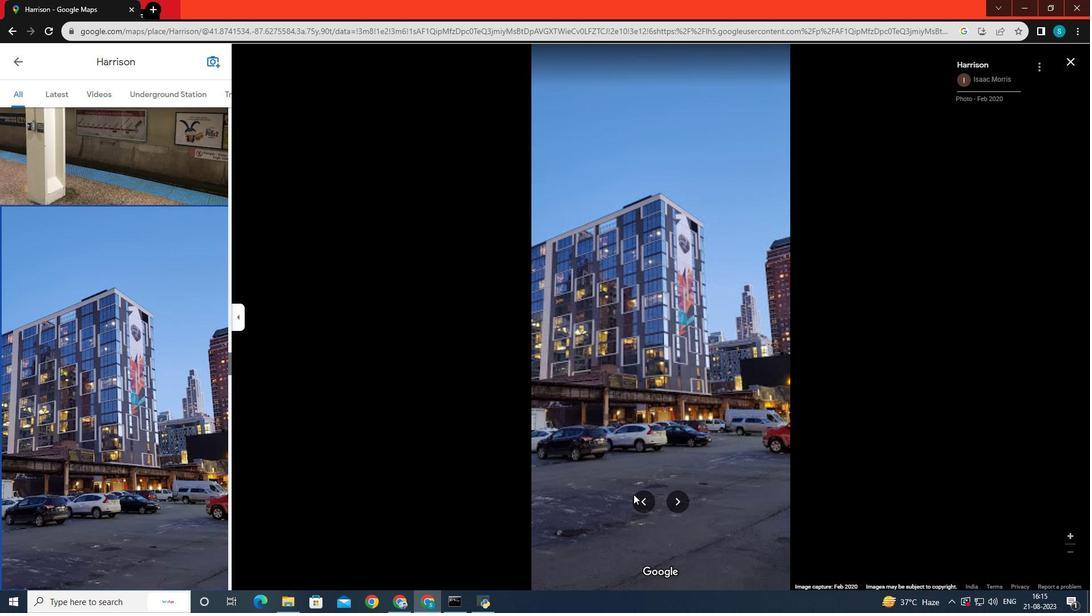 
Action: Mouse pressed left at (634, 494)
Screenshot: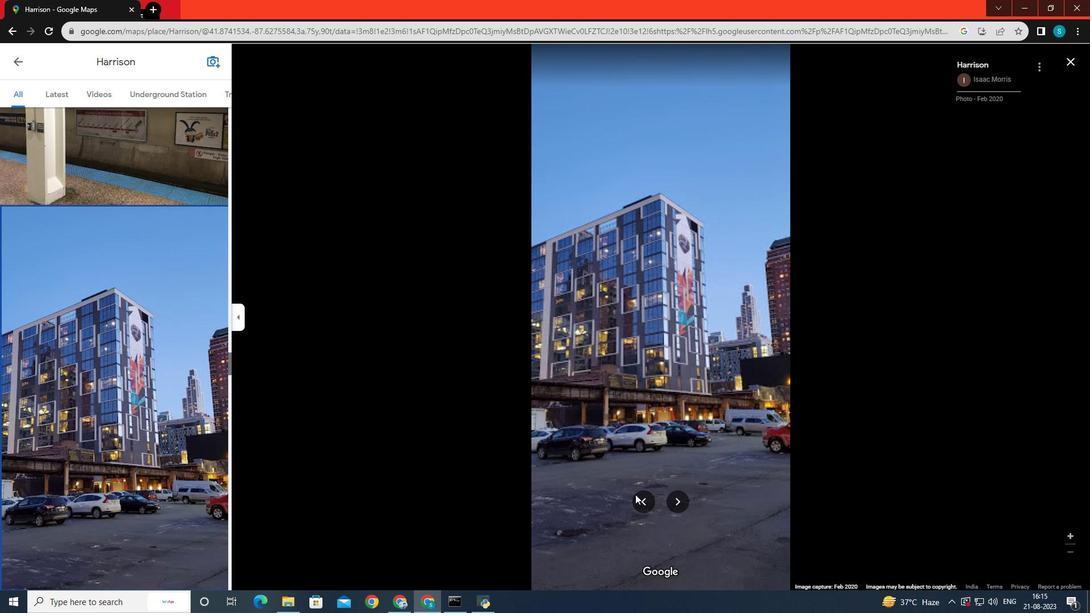 
Action: Mouse moved to (640, 496)
Screenshot: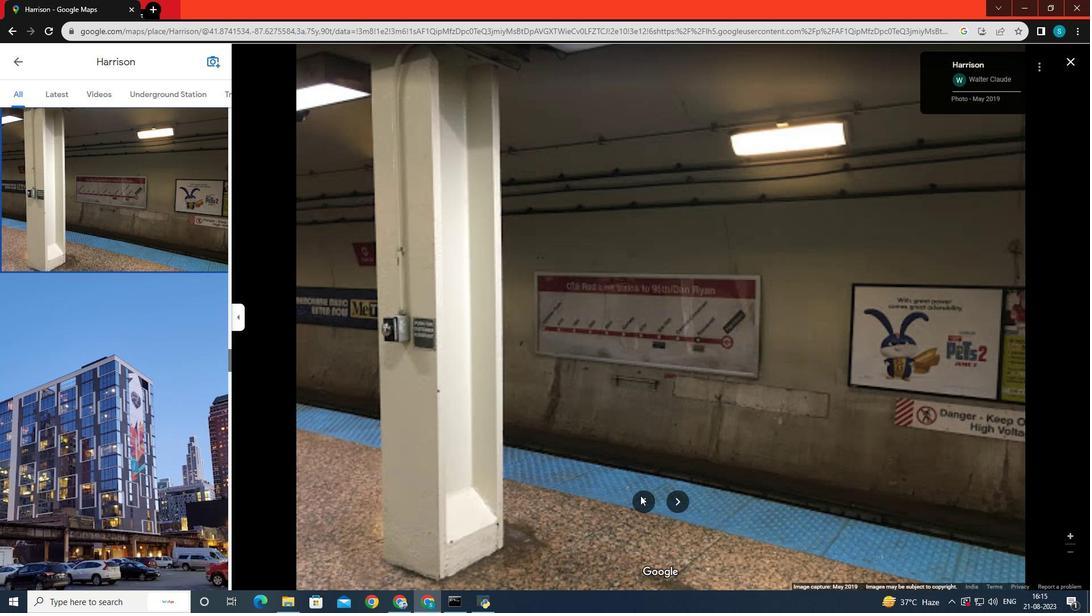 
Action: Mouse pressed left at (640, 496)
Screenshot: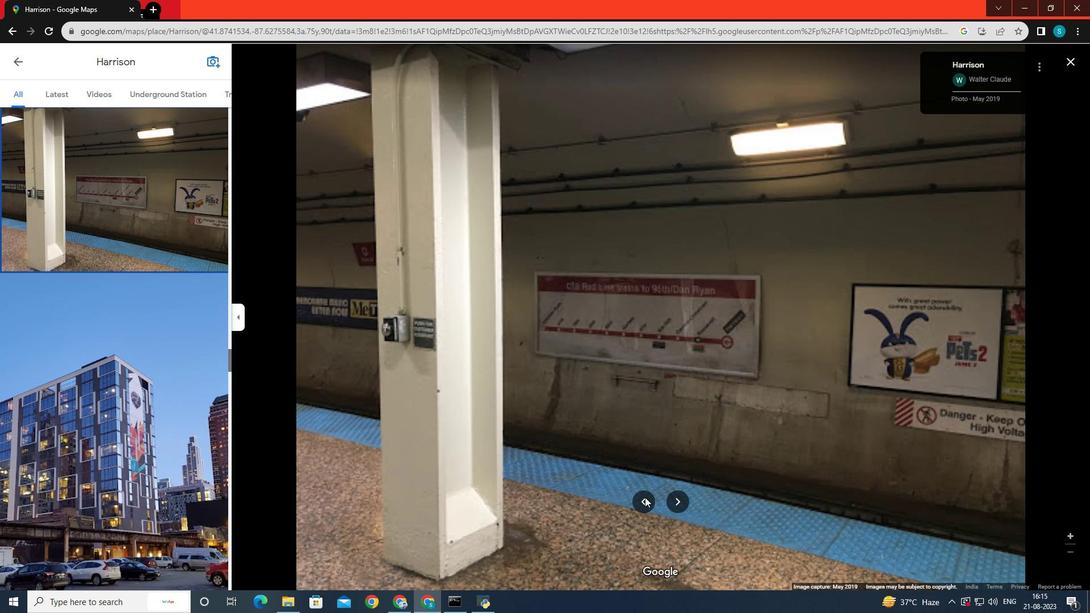 
Action: Mouse moved to (686, 506)
Screenshot: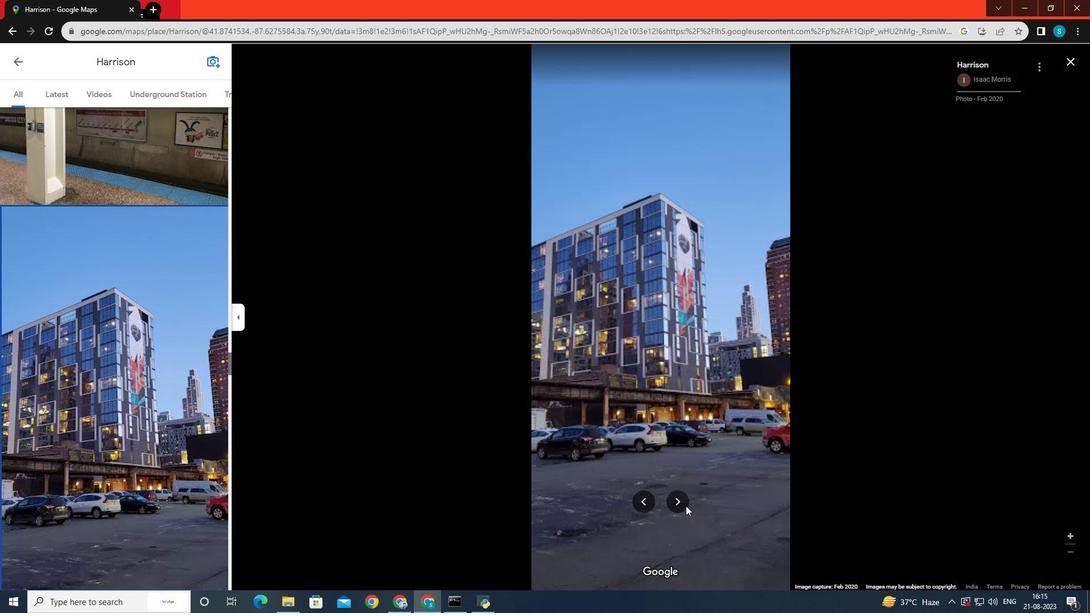 
Action: Mouse pressed left at (686, 506)
Screenshot: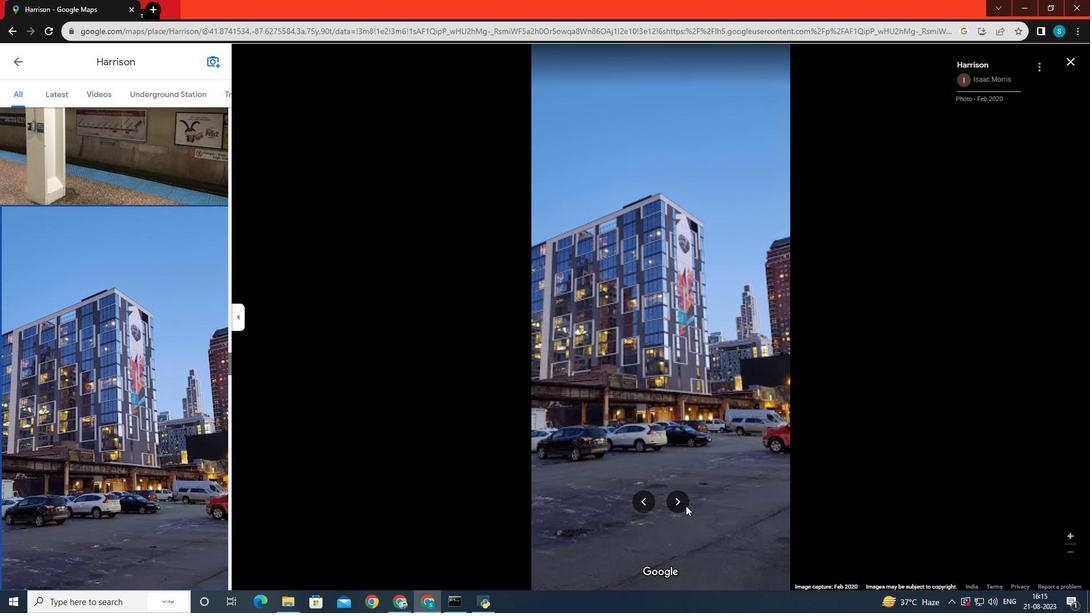 
Action: Mouse moved to (686, 505)
Screenshot: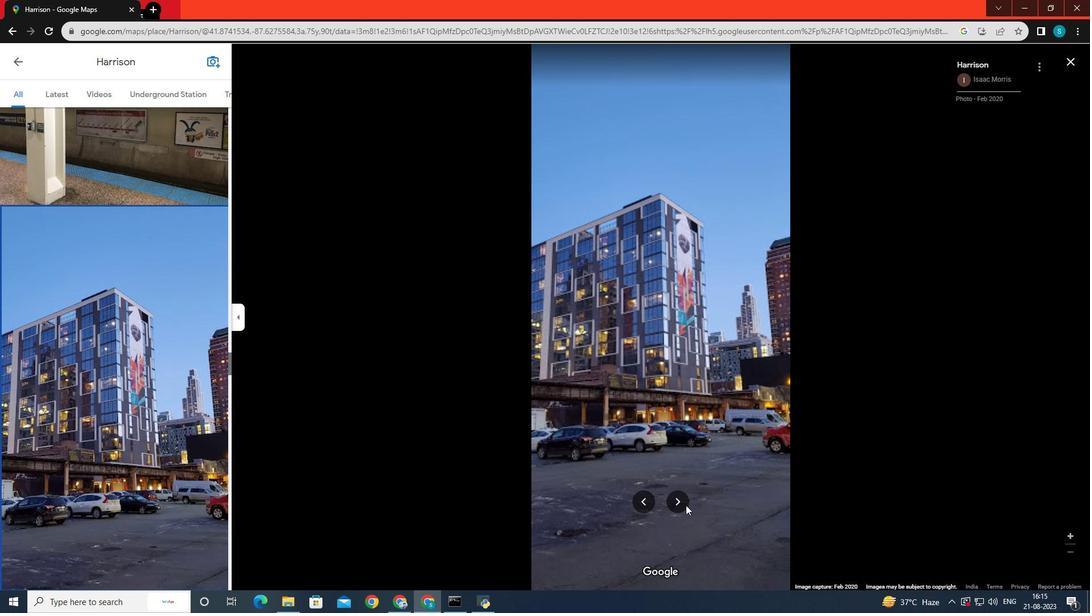 
Action: Key pressed <Key.right><Key.right><Key.right><Key.right><Key.right><Key.right><Key.right><Key.right><Key.right><Key.right><Key.right><Key.right><Key.right><Key.right><Key.right><Key.right><Key.right><Key.right><Key.right><Key.right><Key.right><Key.right><Key.right><Key.right><Key.right><Key.right><Key.right><Key.right><Key.right><Key.right><Key.right><Key.right><Key.right><Key.right><Key.right><Key.right><Key.right><Key.right><Key.right><Key.right><Key.right><Key.right><Key.right><Key.right><Key.right><Key.right><Key.right><Key.right><Key.right><Key.right><Key.right><Key.right><Key.right><Key.right><Key.right><Key.right><Key.right><Key.right><Key.right><Key.right><Key.right>
Screenshot: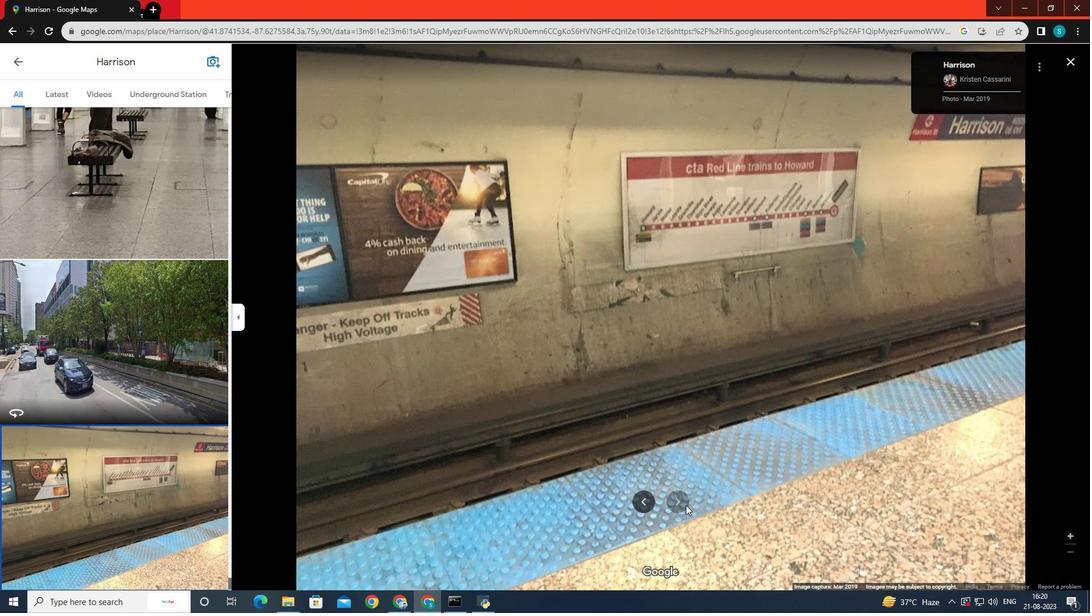 
Action: Mouse moved to (18, 57)
Screenshot: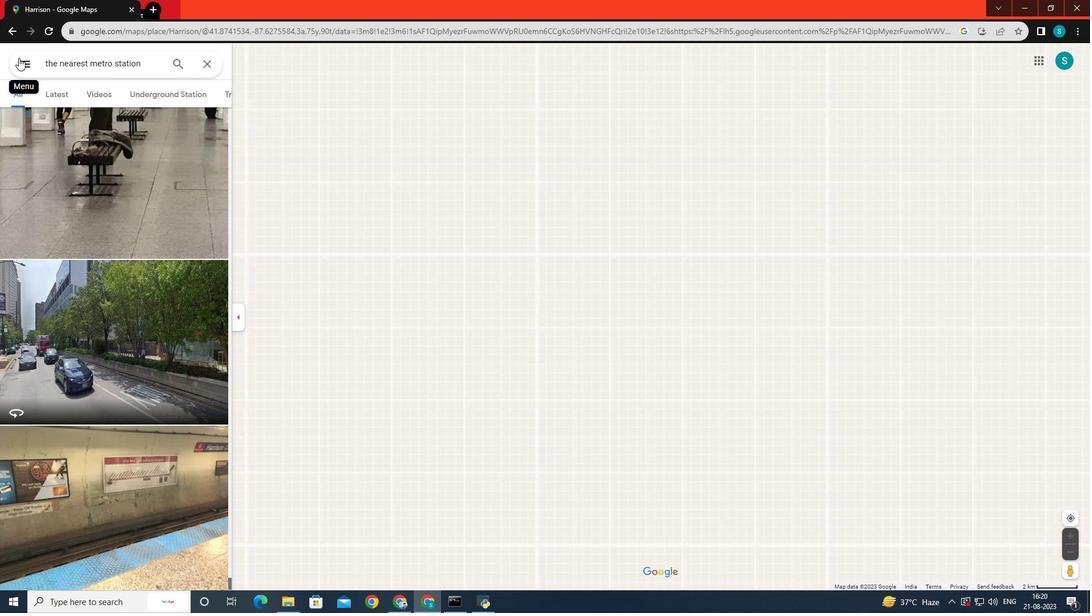 
Action: Mouse pressed left at (18, 57)
Screenshot: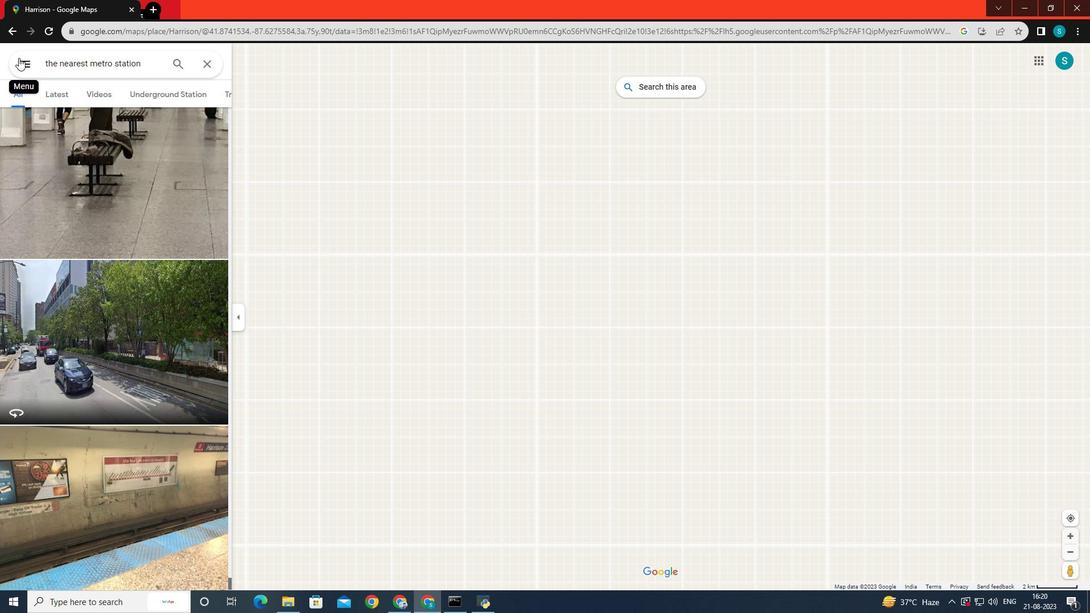 
Action: Mouse moved to (317, 318)
Screenshot: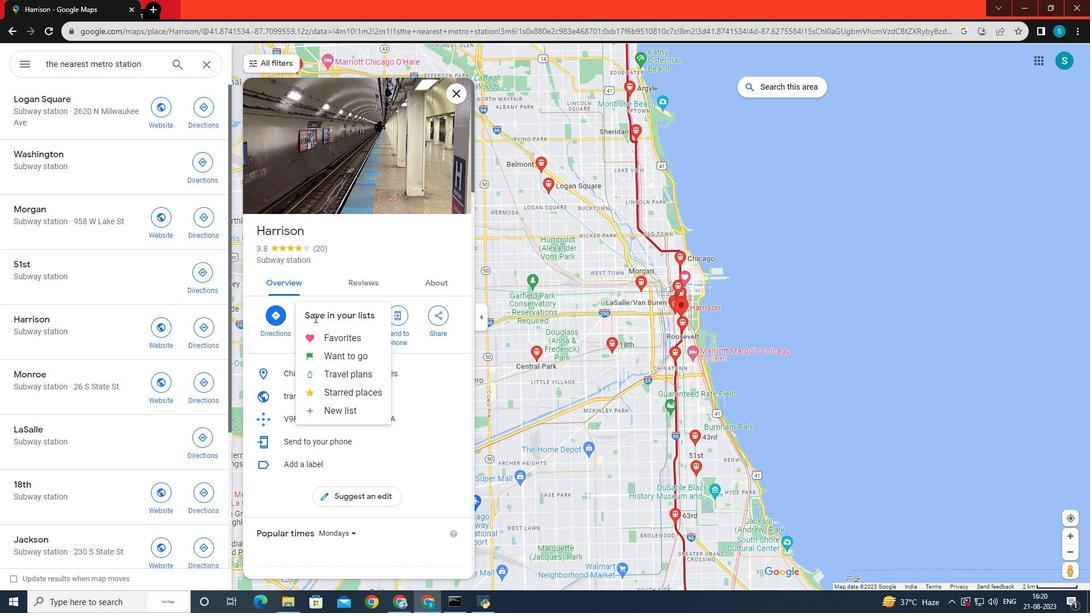 
Action: Mouse pressed left at (317, 318)
Screenshot: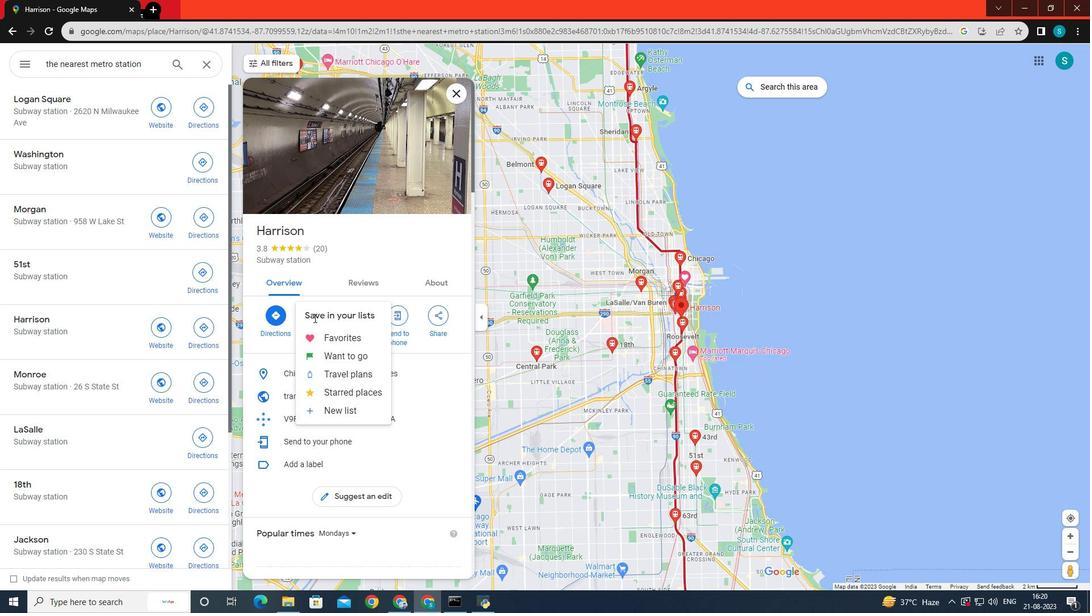 
Action: Mouse moved to (334, 335)
Screenshot: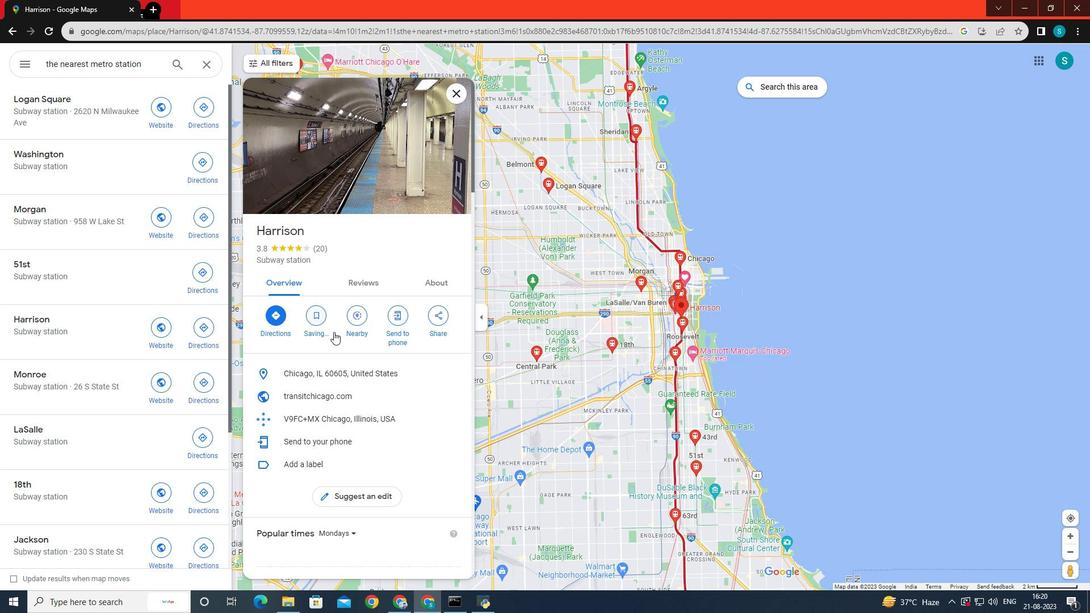 
Action: Mouse pressed left at (334, 335)
Screenshot: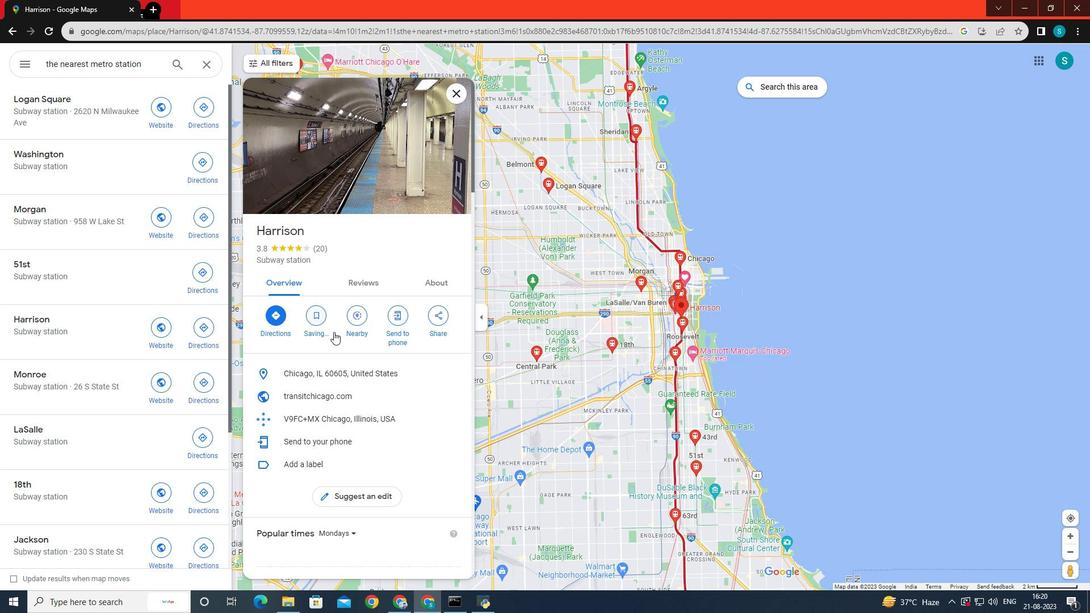 
Action: Mouse moved to (1069, 573)
Screenshot: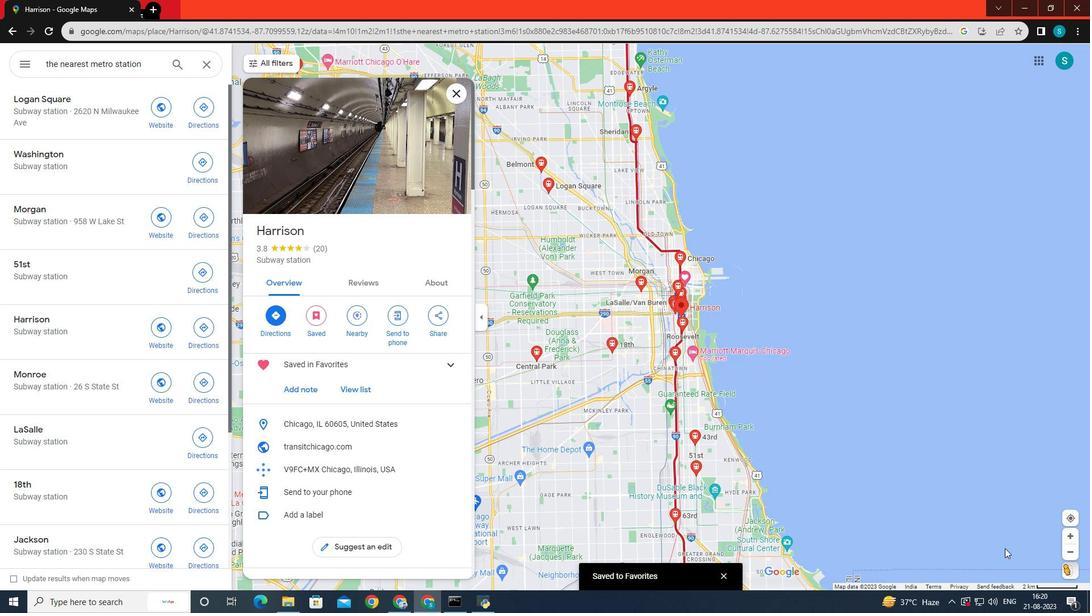 
Action: Mouse pressed left at (1069, 573)
Screenshot: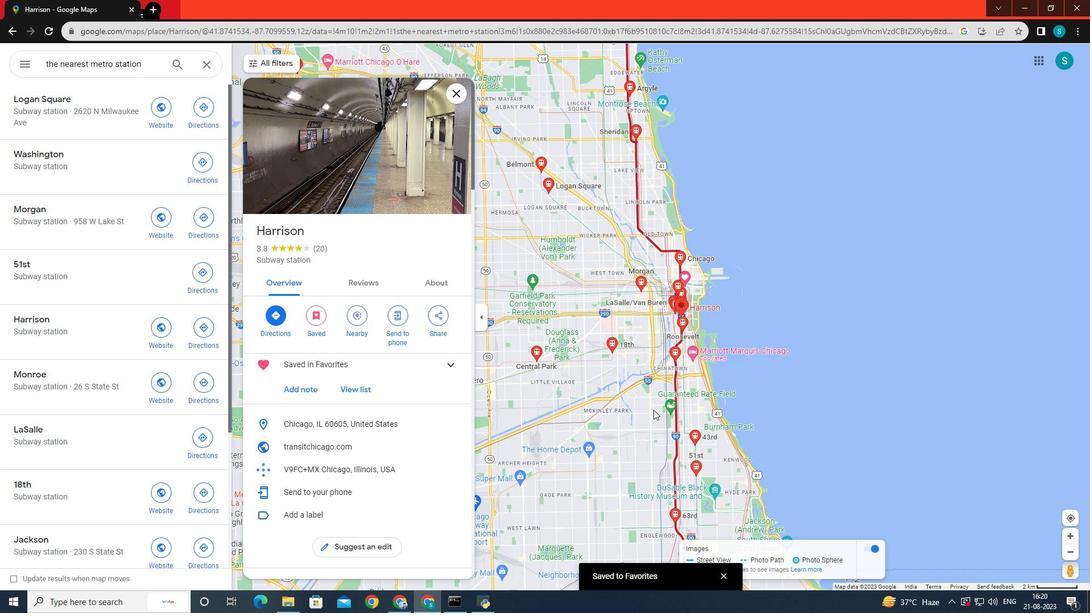 
Action: Mouse moved to (625, 398)
Screenshot: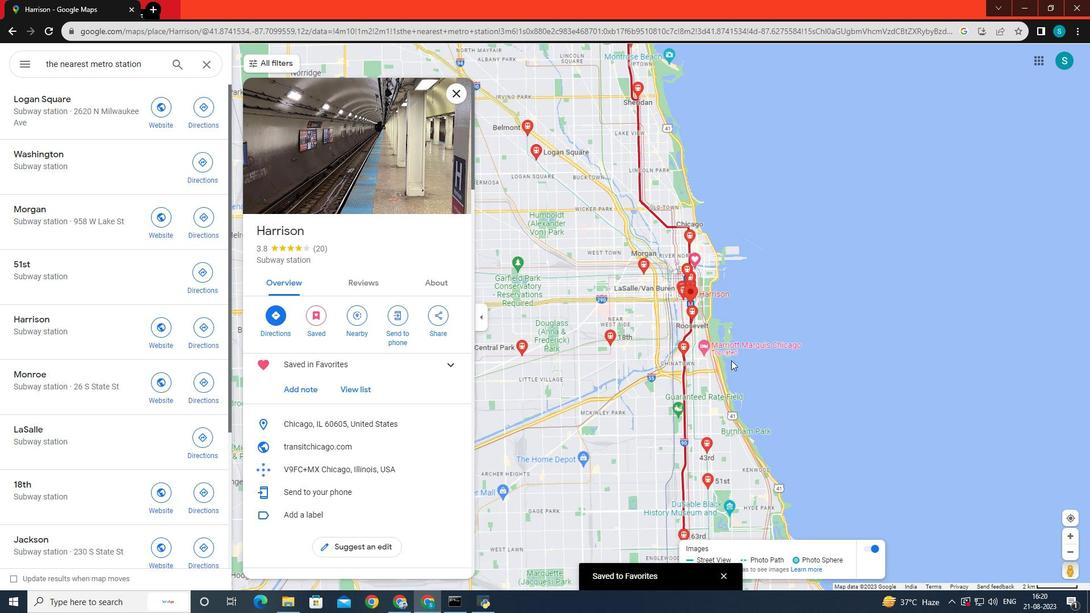 
Action: Mouse scrolled (625, 398) with delta (0, 0)
Screenshot: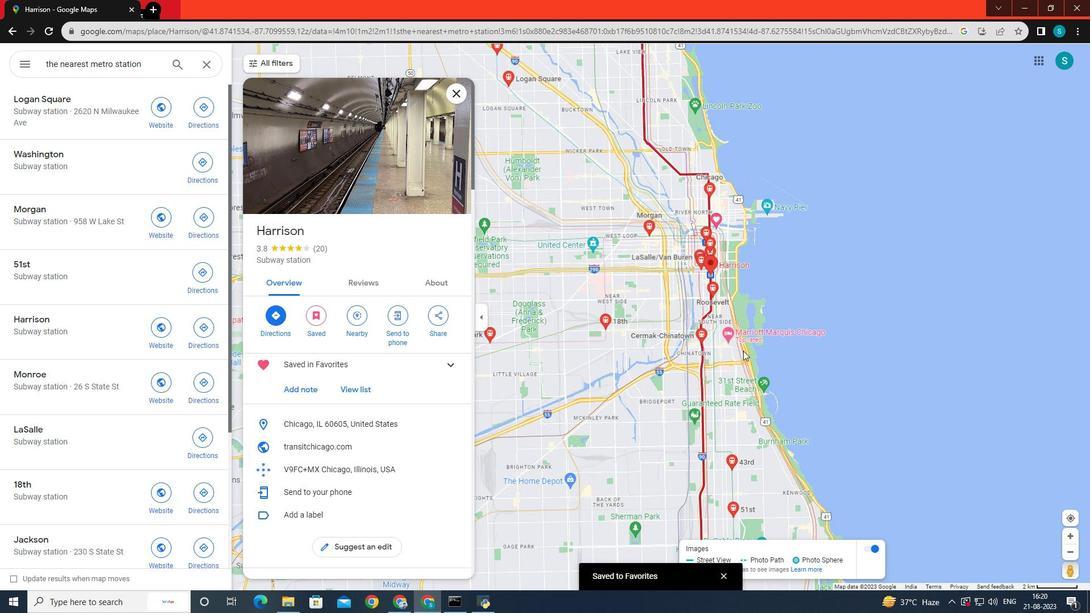 
Action: Mouse scrolled (625, 398) with delta (0, 0)
Screenshot: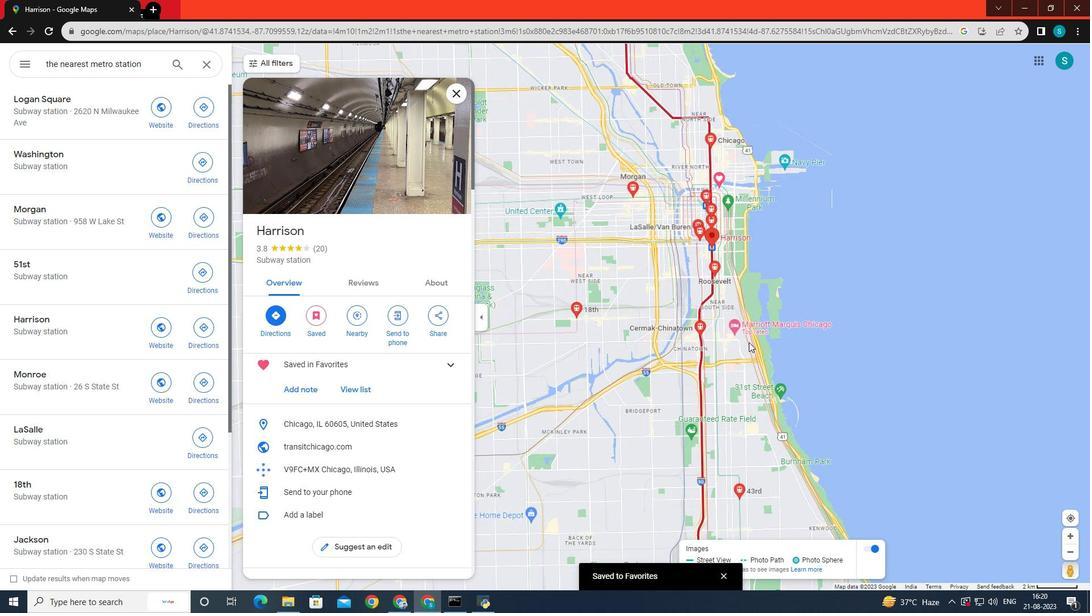 
Action: Mouse moved to (628, 396)
Screenshot: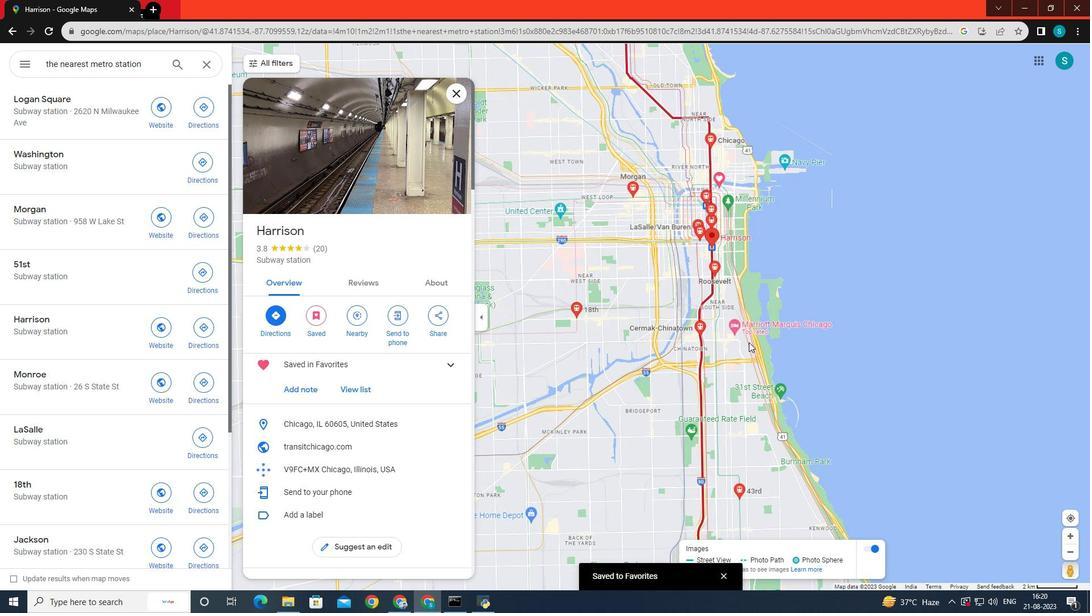 
Action: Mouse scrolled (628, 397) with delta (0, 0)
Screenshot: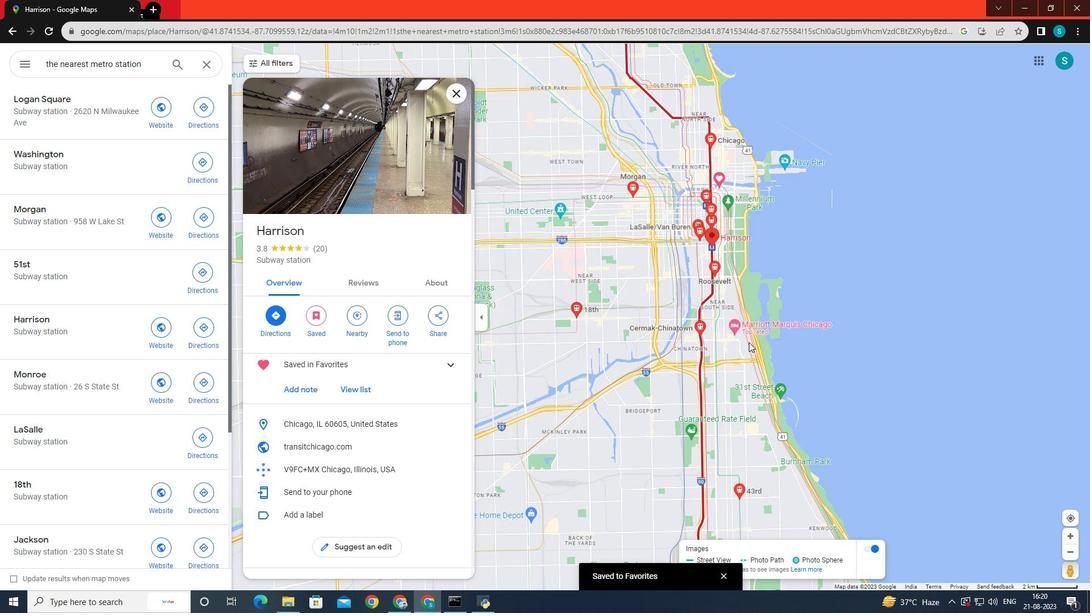
Action: Mouse moved to (725, 364)
Screenshot: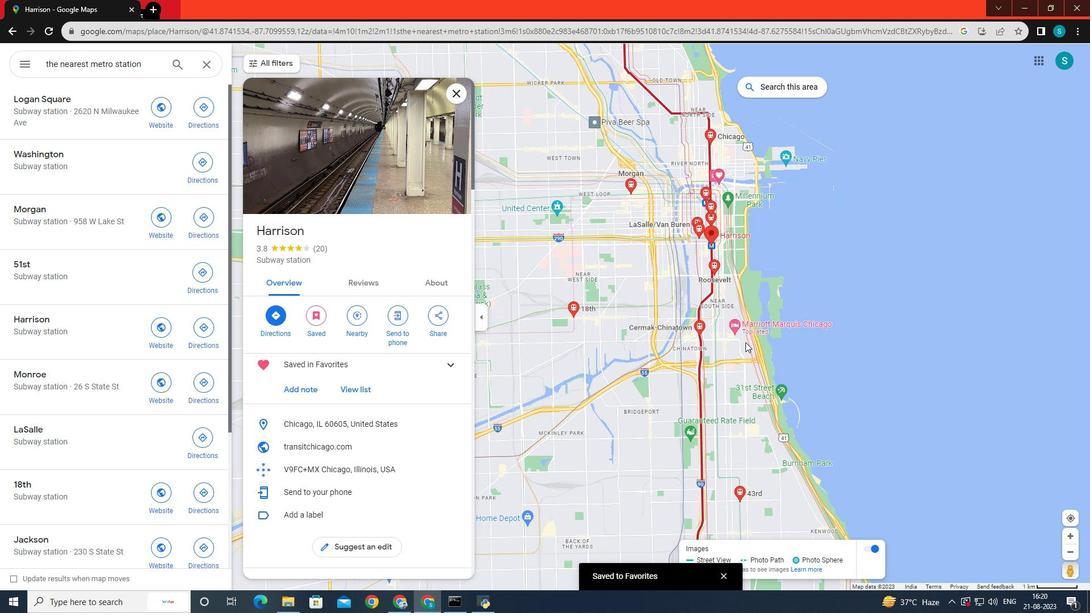 
Action: Mouse scrolled (725, 364) with delta (0, 0)
Screenshot: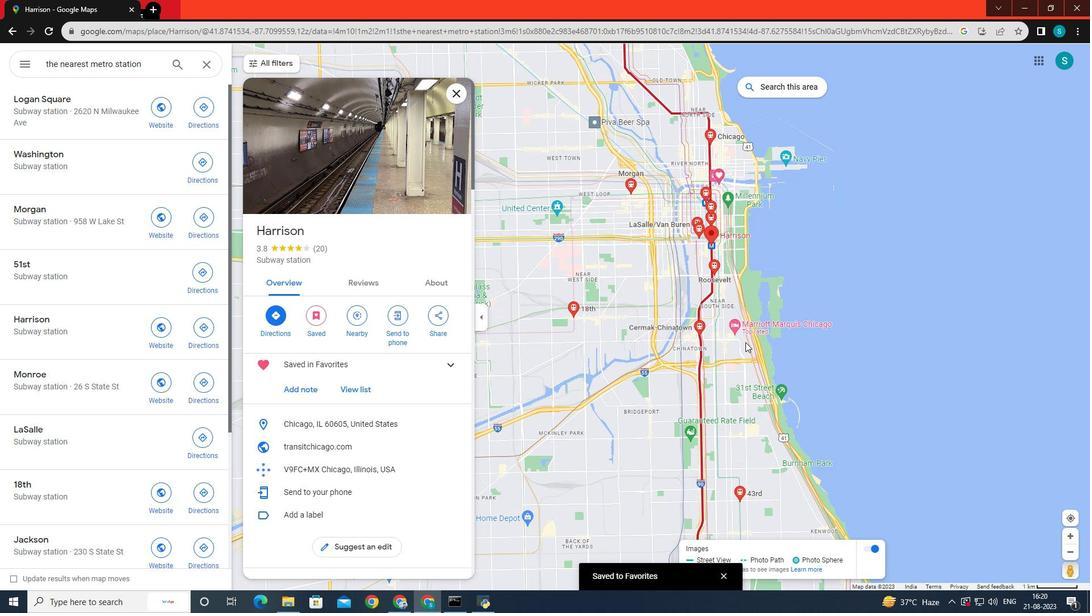 
Action: Mouse moved to (746, 342)
Screenshot: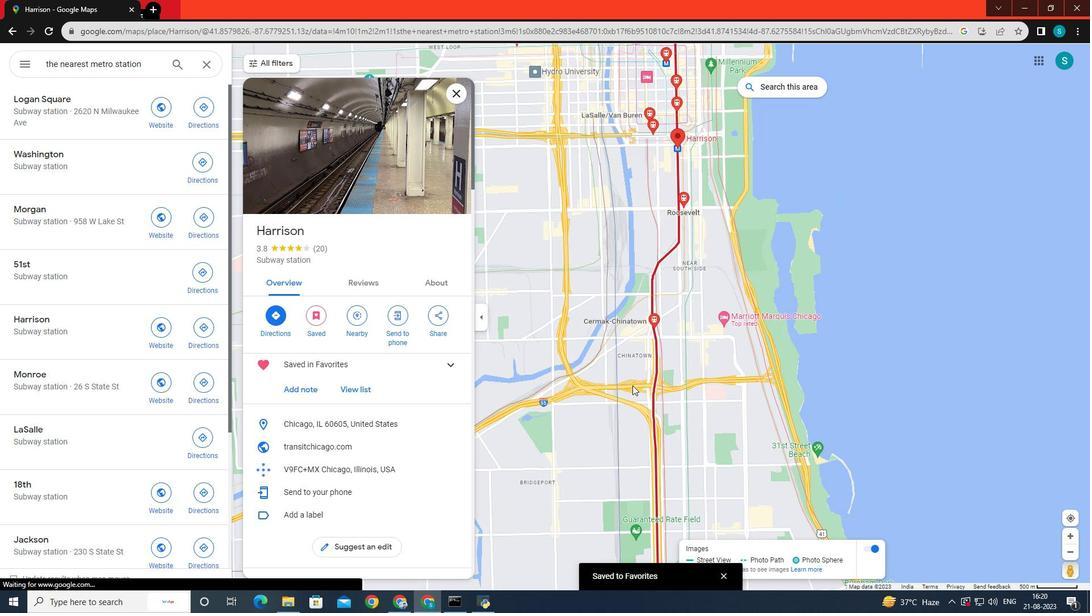 
Action: Mouse scrolled (746, 343) with delta (0, 0)
Screenshot: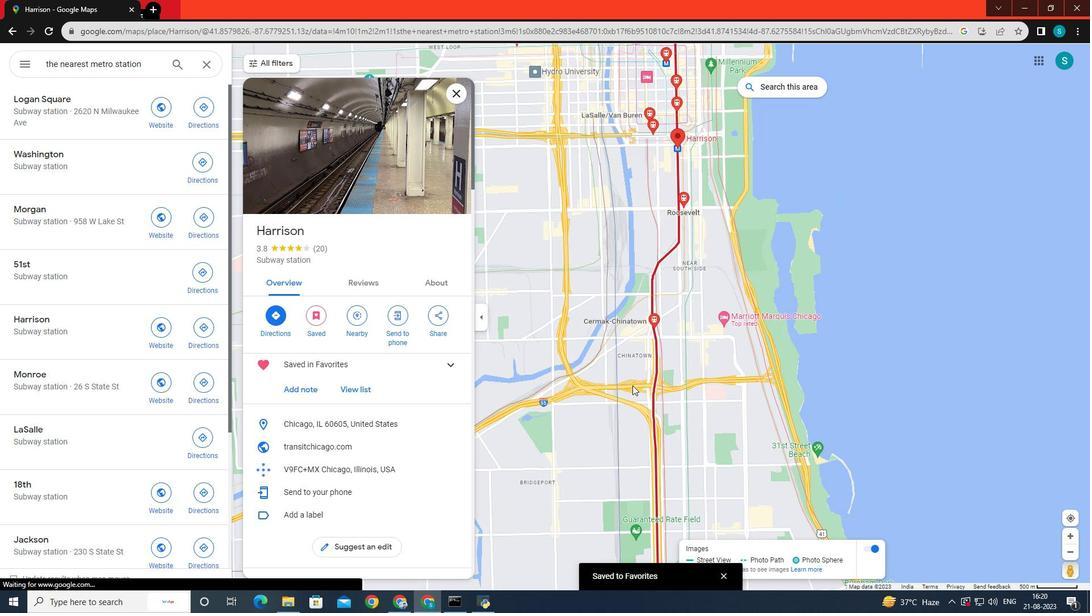 
Action: Mouse scrolled (746, 343) with delta (0, 0)
Screenshot: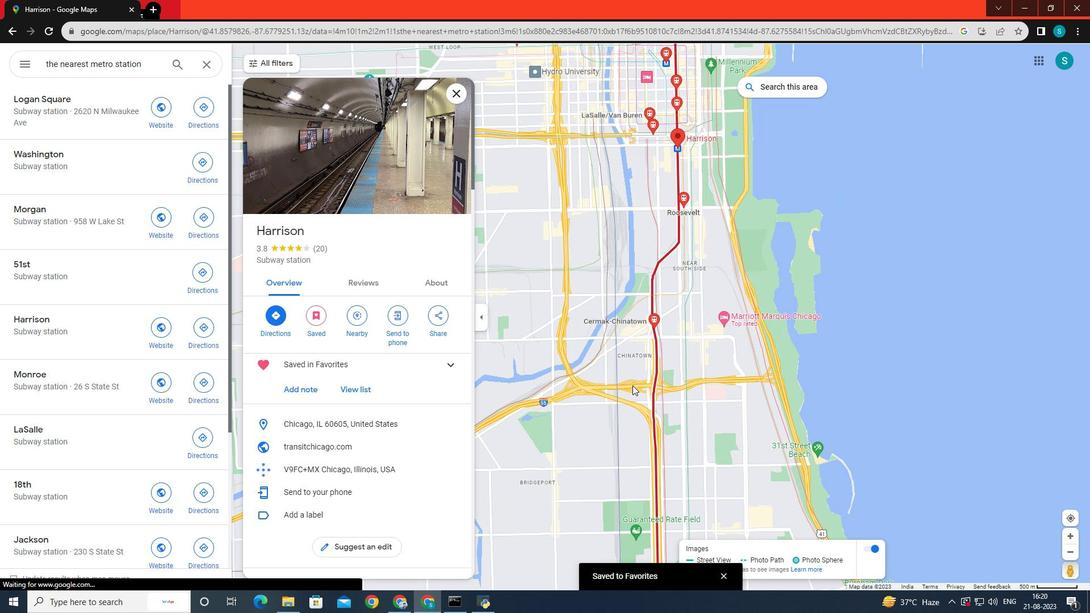 
Action: Mouse scrolled (746, 343) with delta (0, 0)
Screenshot: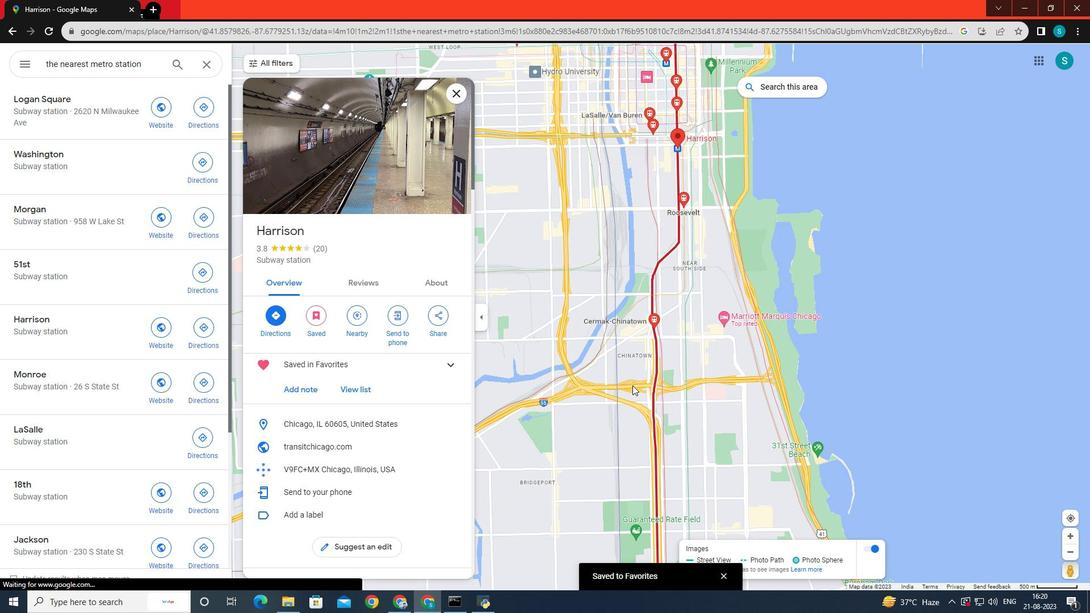 
Action: Mouse scrolled (746, 343) with delta (0, 0)
Screenshot: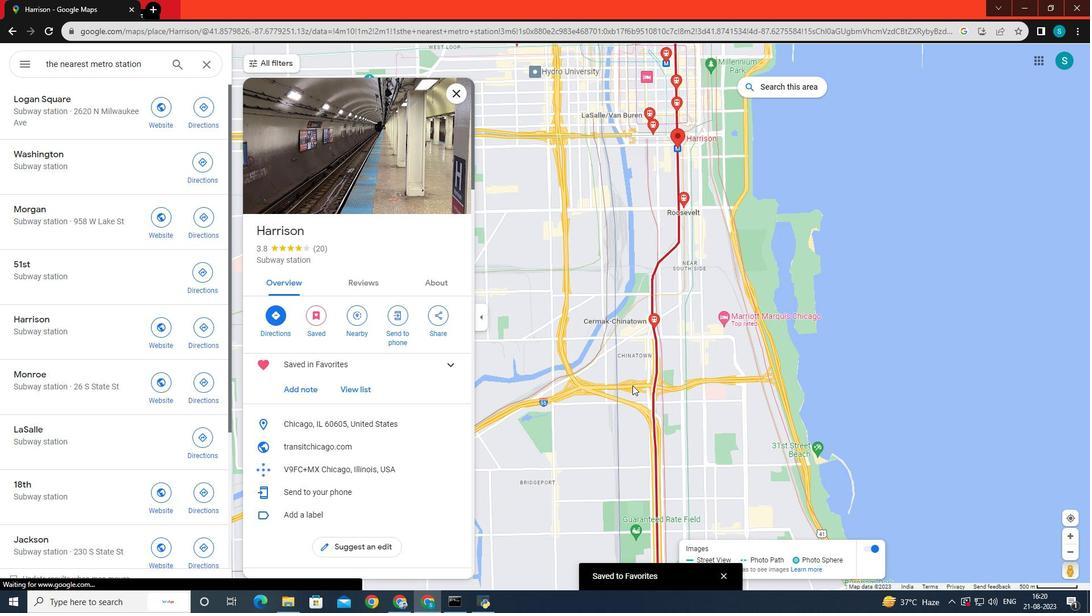 
Action: Mouse moved to (604, 361)
Screenshot: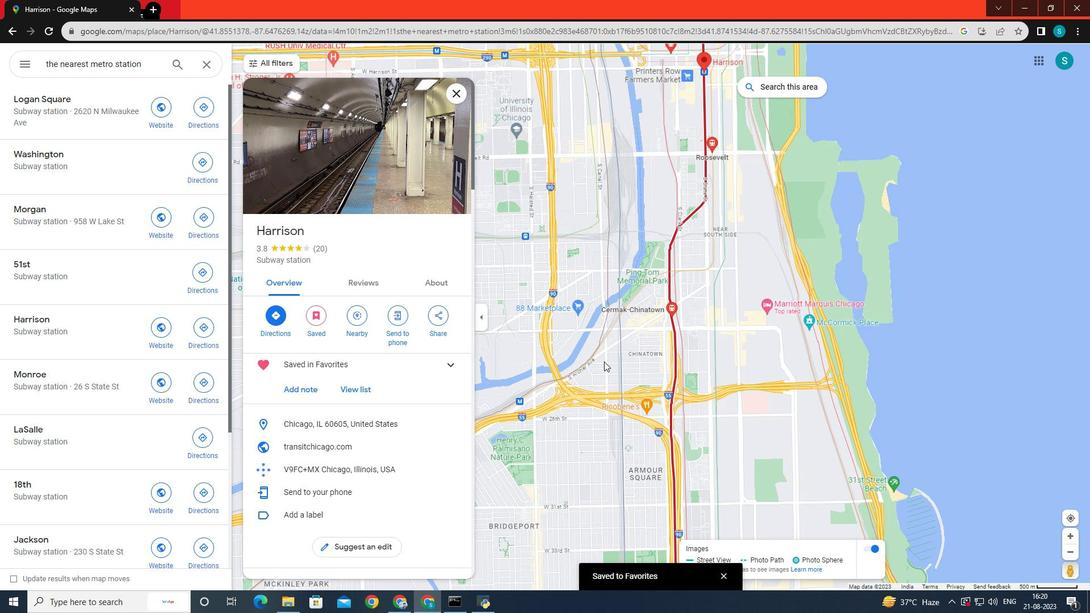 
Action: Mouse scrolled (604, 362) with delta (0, 0)
Screenshot: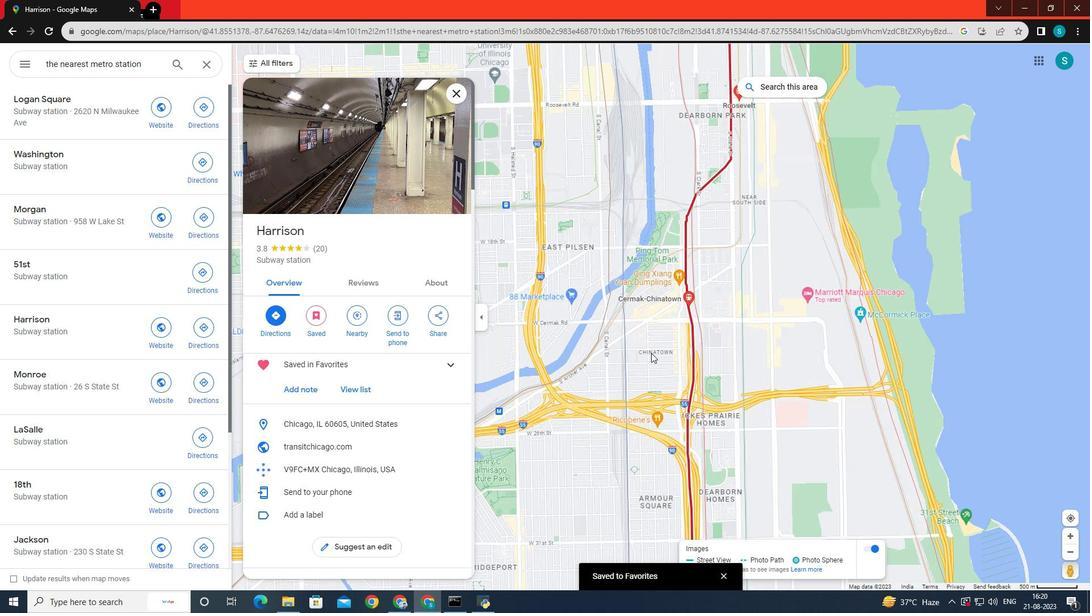 
Action: Mouse scrolled (604, 362) with delta (0, 0)
Screenshot: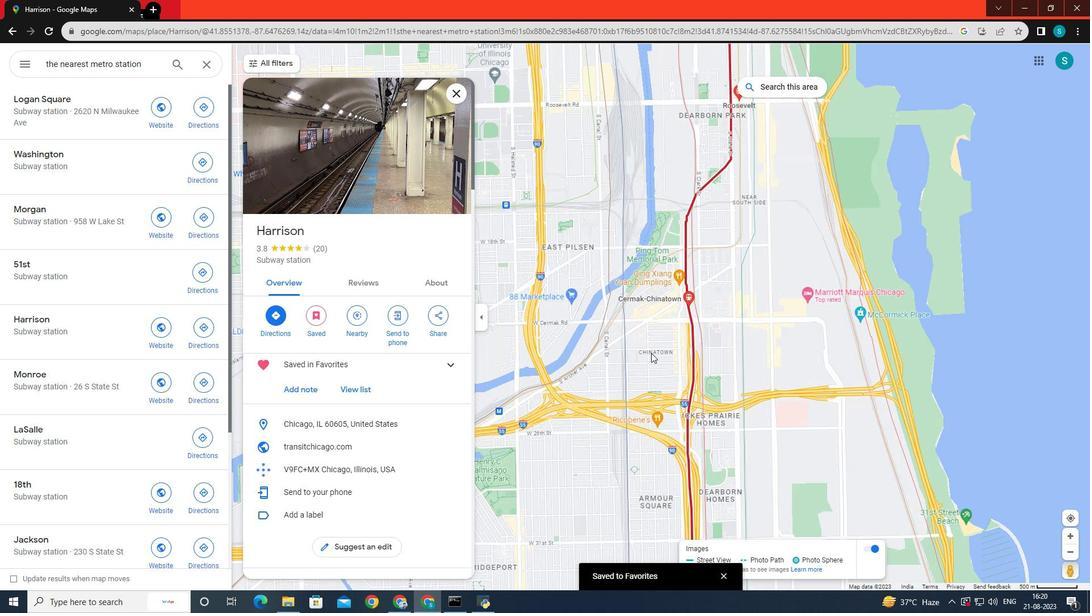 
Action: Mouse scrolled (604, 362) with delta (0, 0)
Screenshot: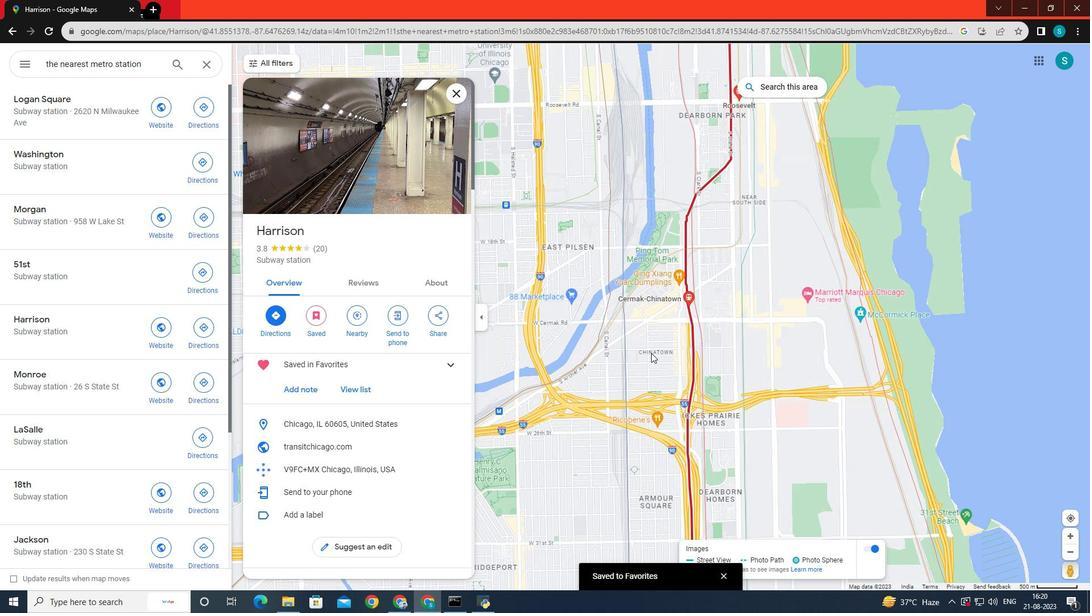 
Action: Mouse scrolled (604, 362) with delta (0, 0)
Screenshot: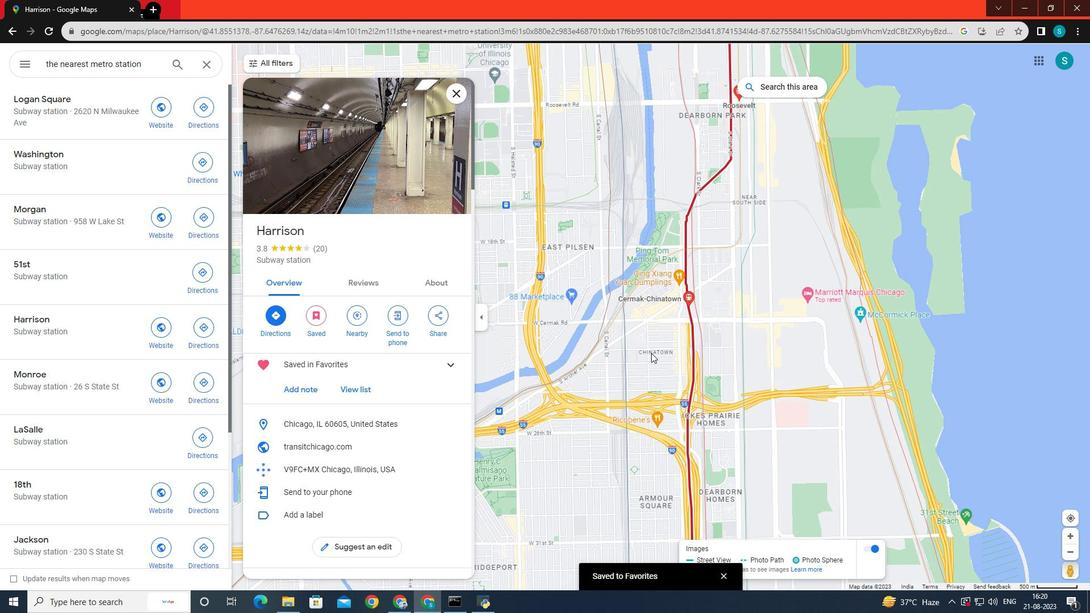 
Action: Mouse scrolled (604, 362) with delta (0, 0)
Screenshot: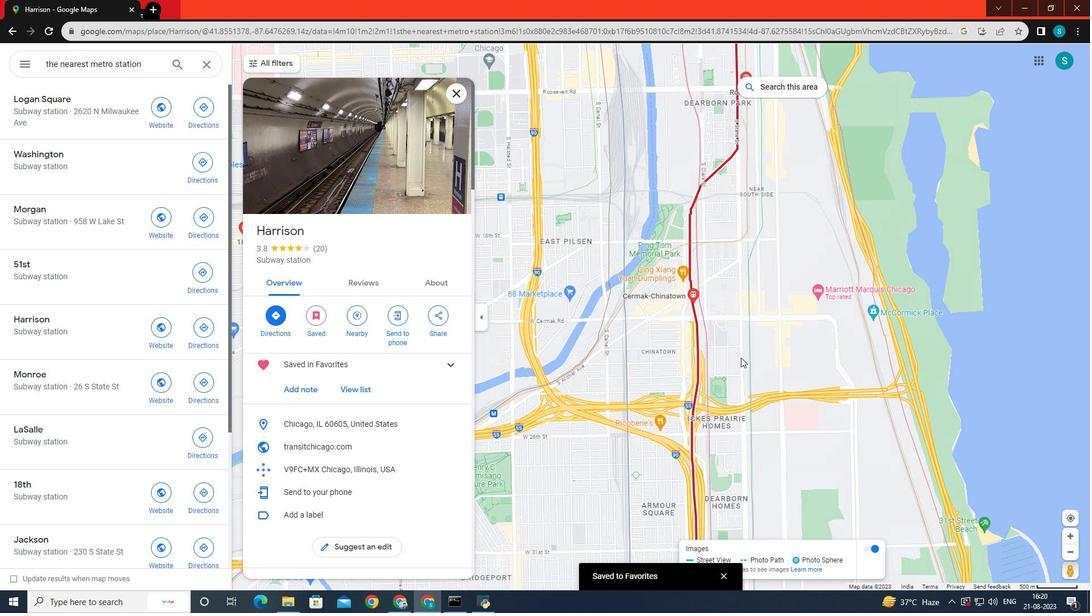 
Action: Mouse moved to (709, 329)
Screenshot: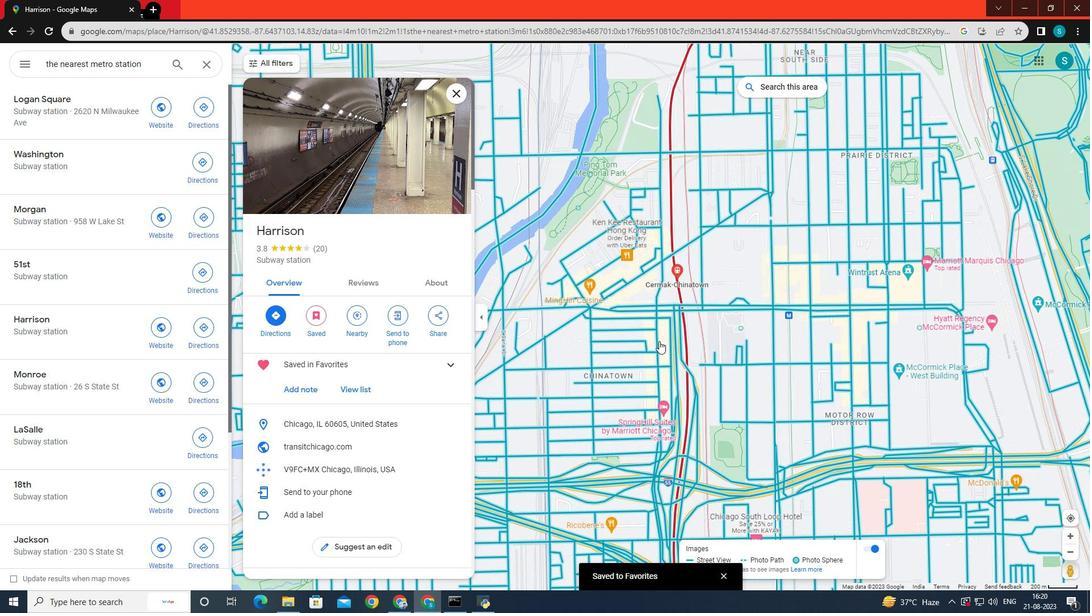 
Action: Mouse scrolled (709, 329) with delta (0, 0)
Screenshot: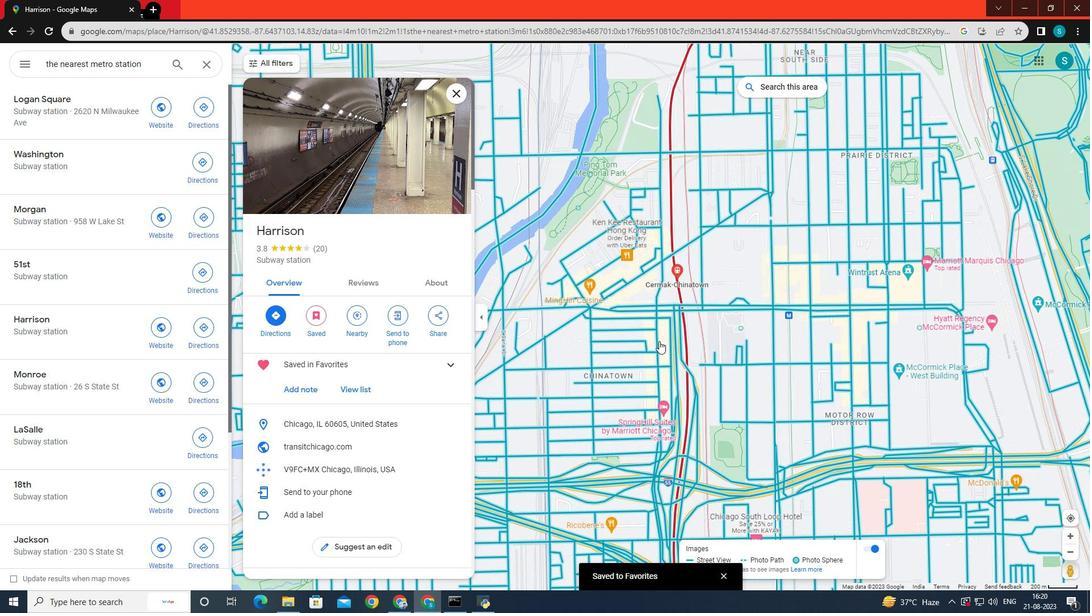 
Action: Mouse scrolled (709, 329) with delta (0, 0)
Screenshot: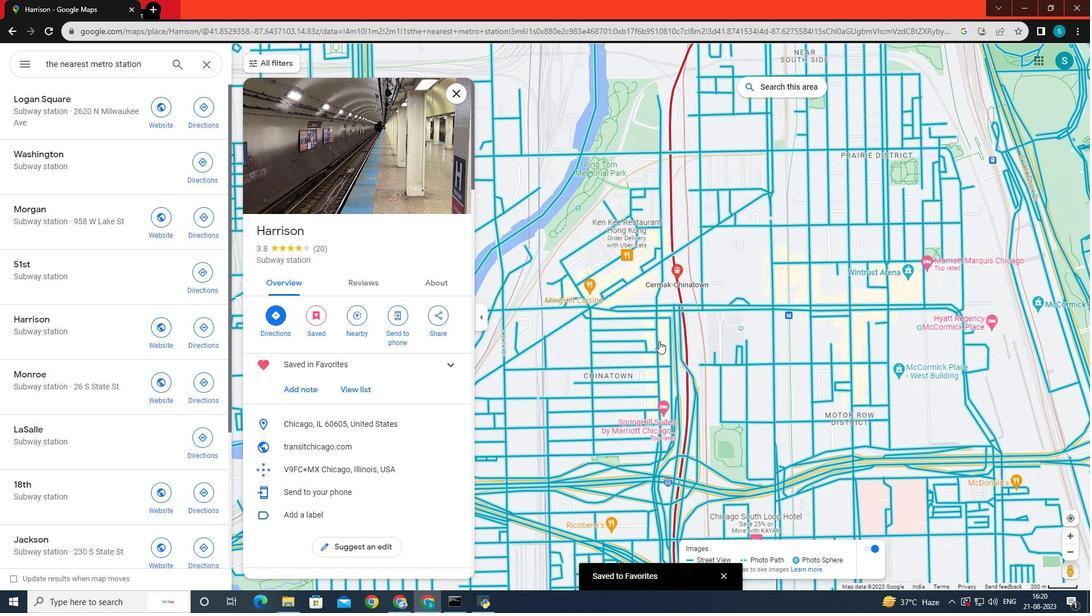 
Action: Mouse scrolled (709, 329) with delta (0, 0)
Screenshot: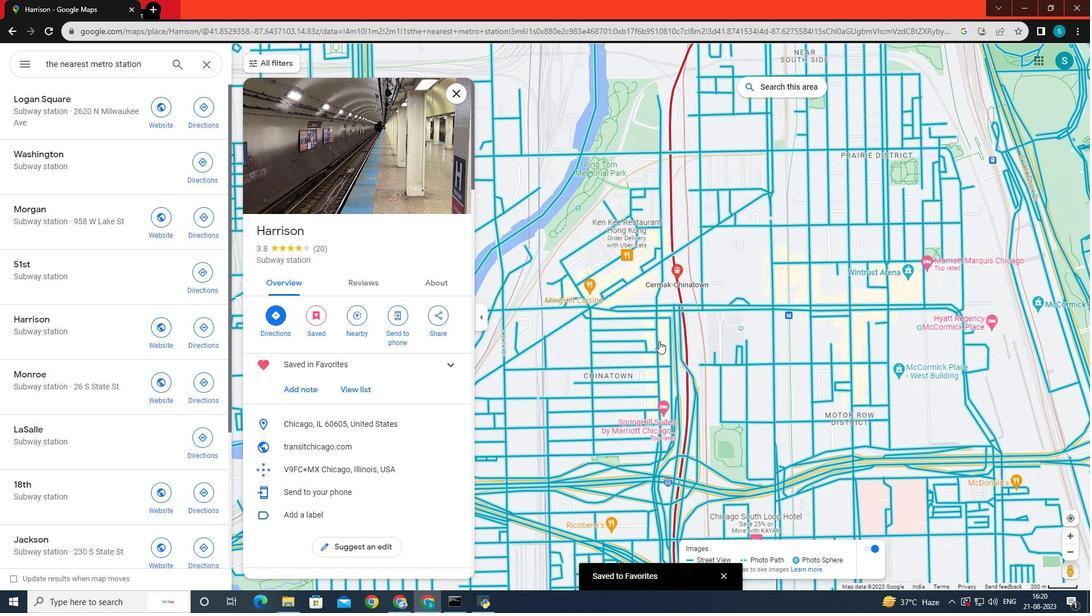 
Action: Mouse moved to (709, 329)
Screenshot: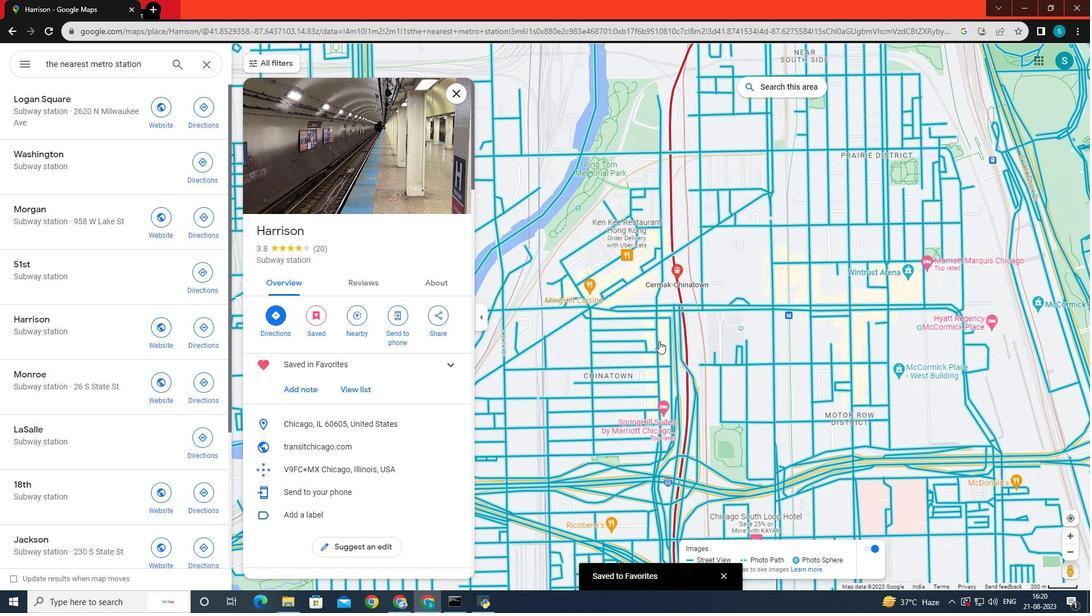 
Action: Mouse scrolled (709, 329) with delta (0, 0)
Screenshot: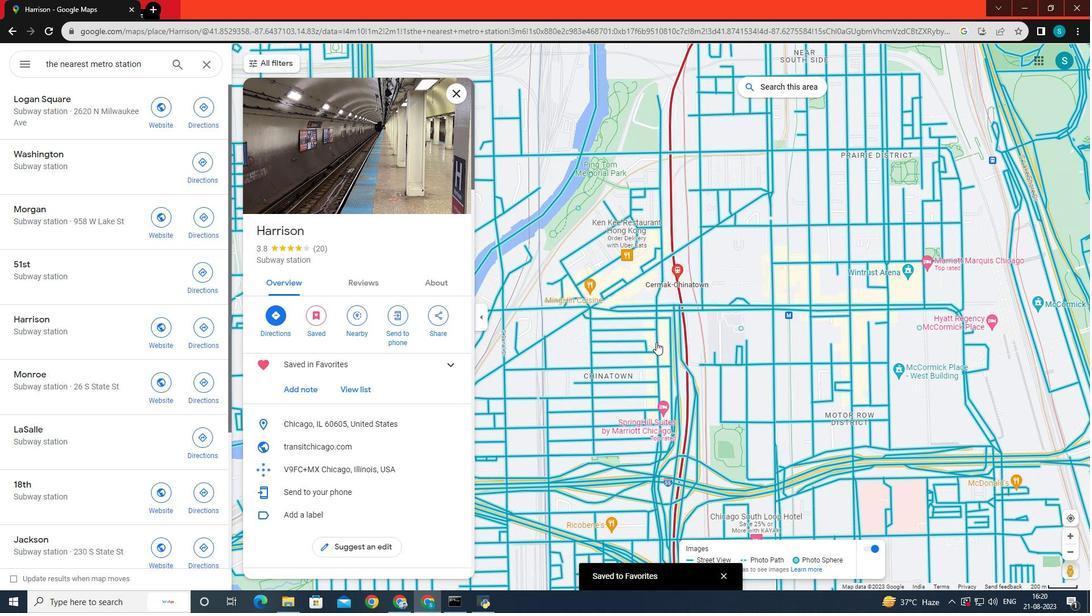 
Action: Mouse moved to (631, 297)
Screenshot: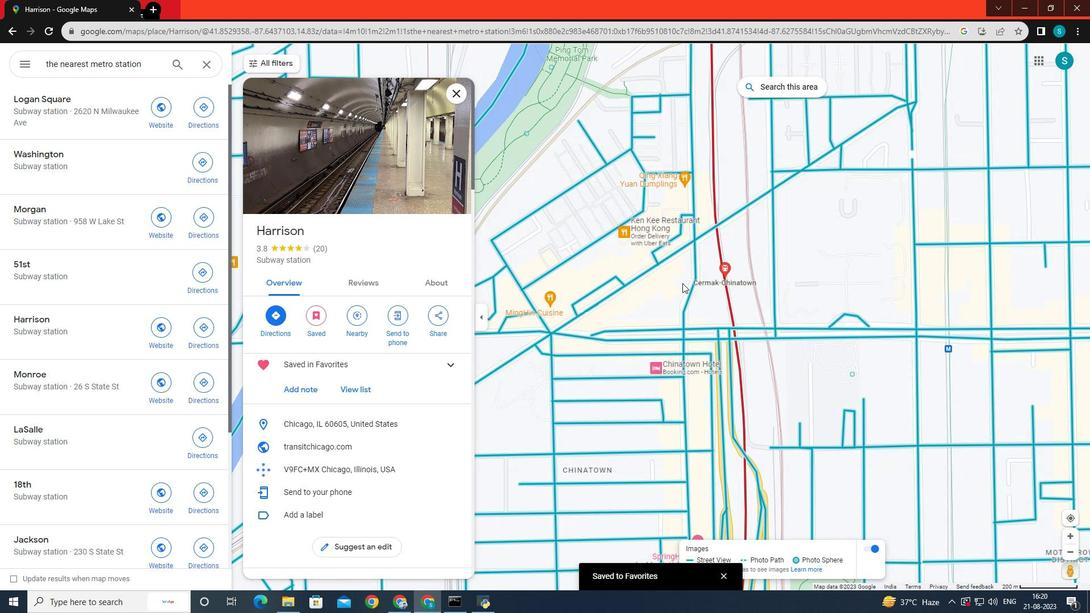
Action: Mouse scrolled (631, 298) with delta (0, 0)
Screenshot: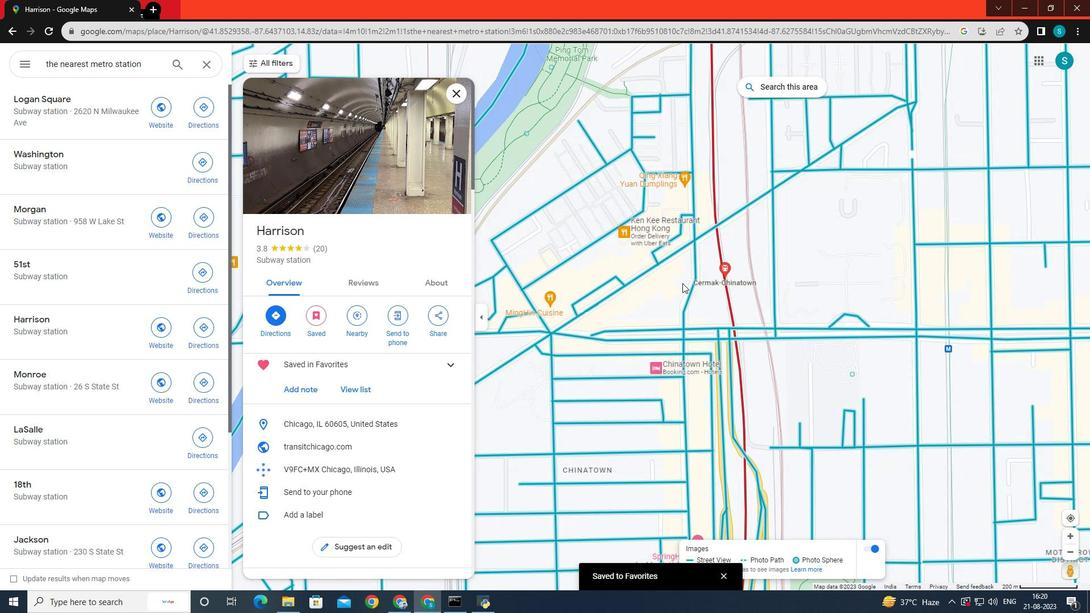 
Action: Mouse moved to (629, 284)
